 Task: Organize a travel photography portfolio for capturing underwater marine life.
Action: Key pressed <Key.caps_lock>T<Key.caps_lock>ravel<Key.space><Key.caps_lock>P<Key.caps_lock>hotography<Key.space><Key.caps_lock>P<Key.caps_lock>ortfolio<Key.shift_r>:<Key.space><Key.caps_lock>U<Key.caps_lock>nderwater<Key.space><Key.caps_lock>M<Key.caps_lock>arine<Key.space><Key.caps_lock>L<Key.caps_lock>ife
Screenshot: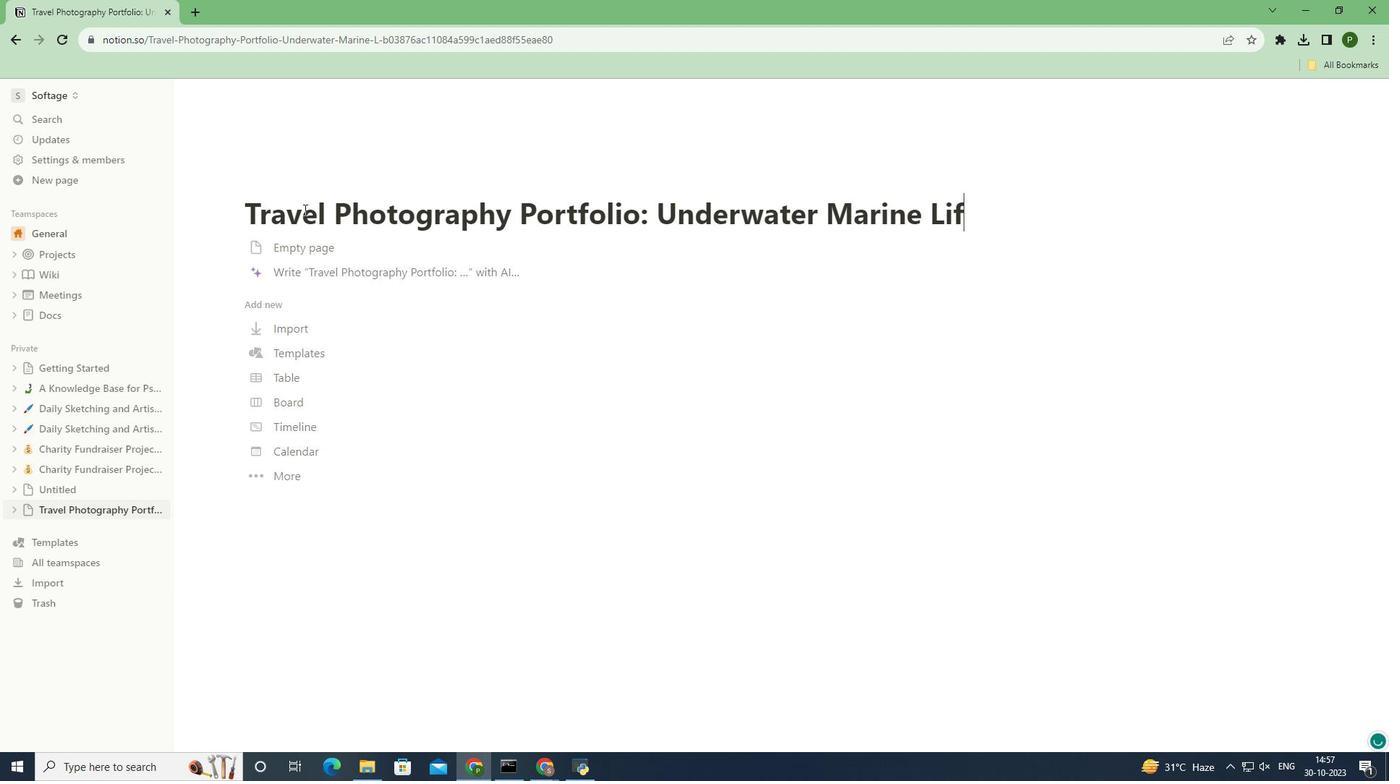 
Action: Mouse moved to (338, 183)
Screenshot: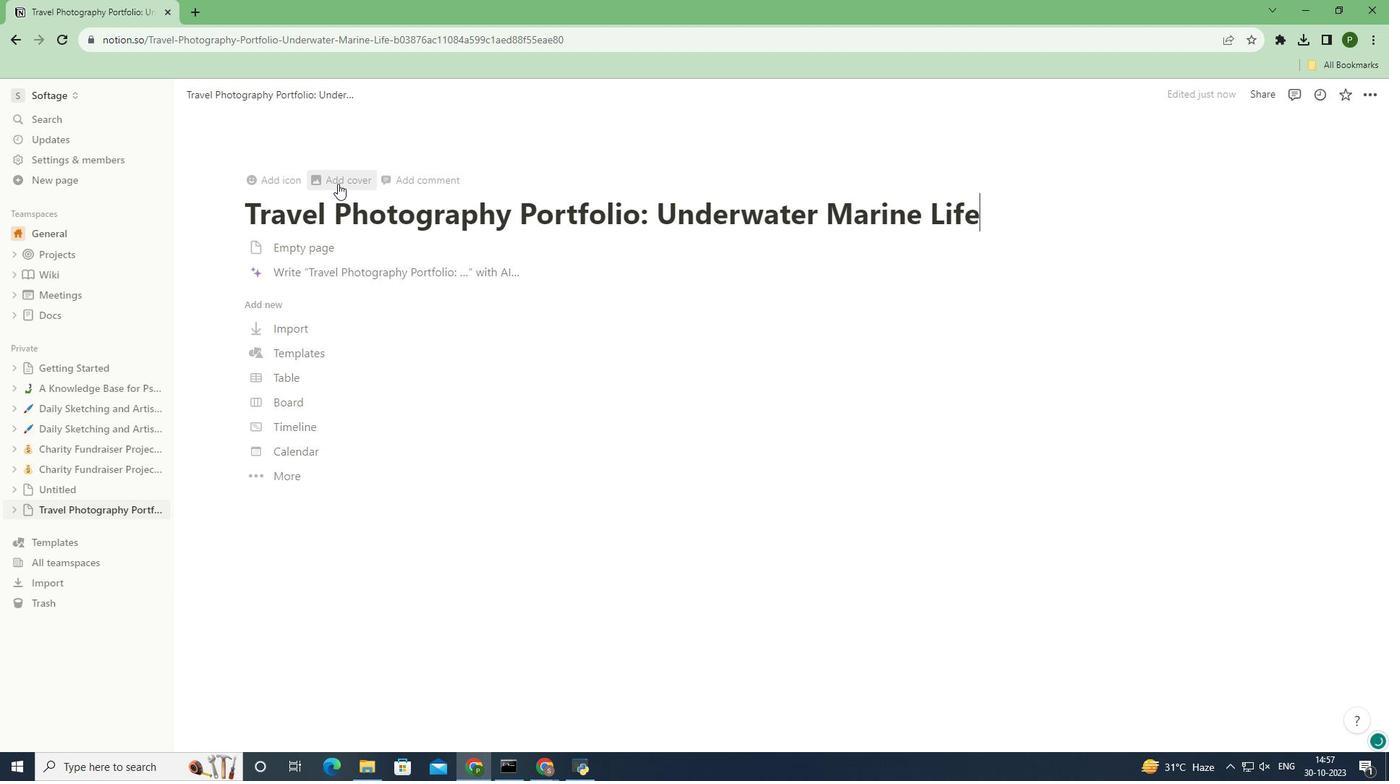 
Action: Mouse pressed left at (338, 183)
Screenshot: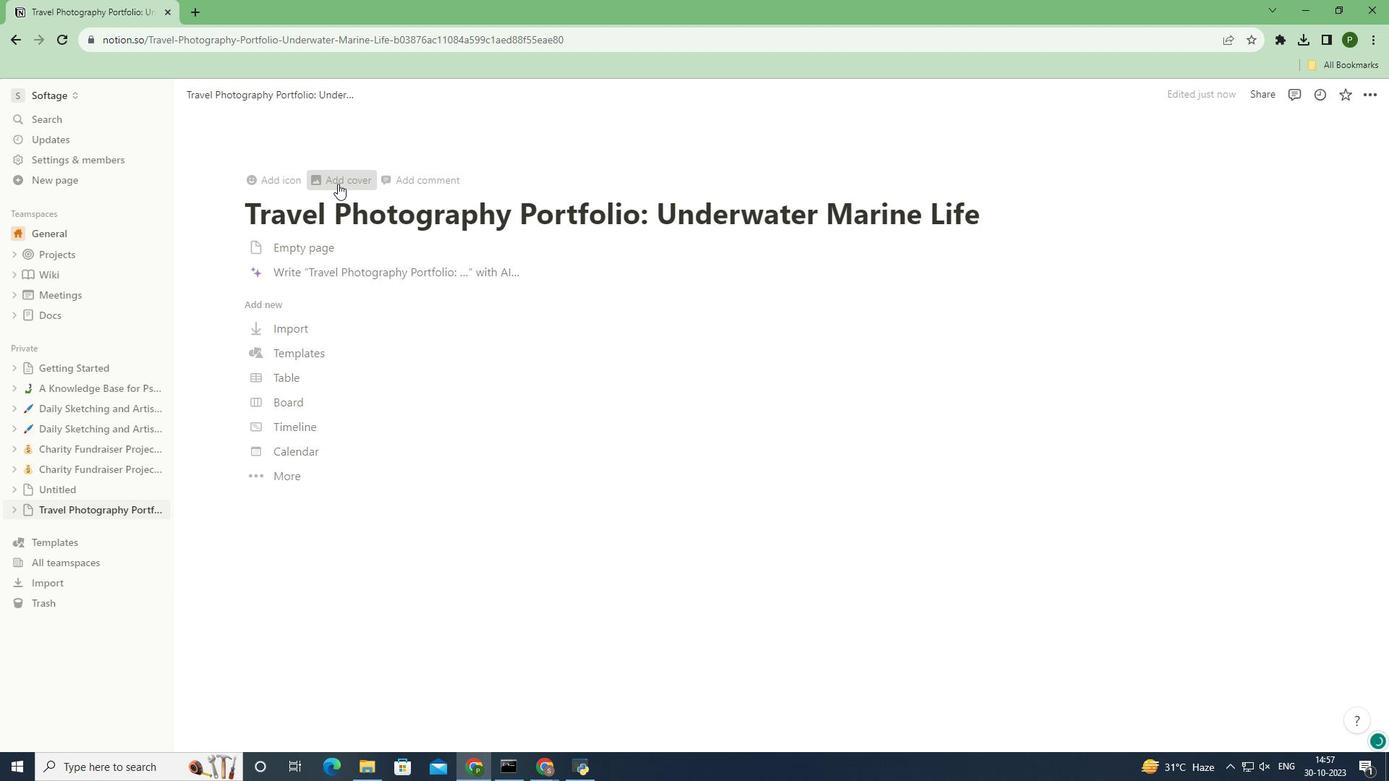 
Action: Mouse moved to (1223, 299)
Screenshot: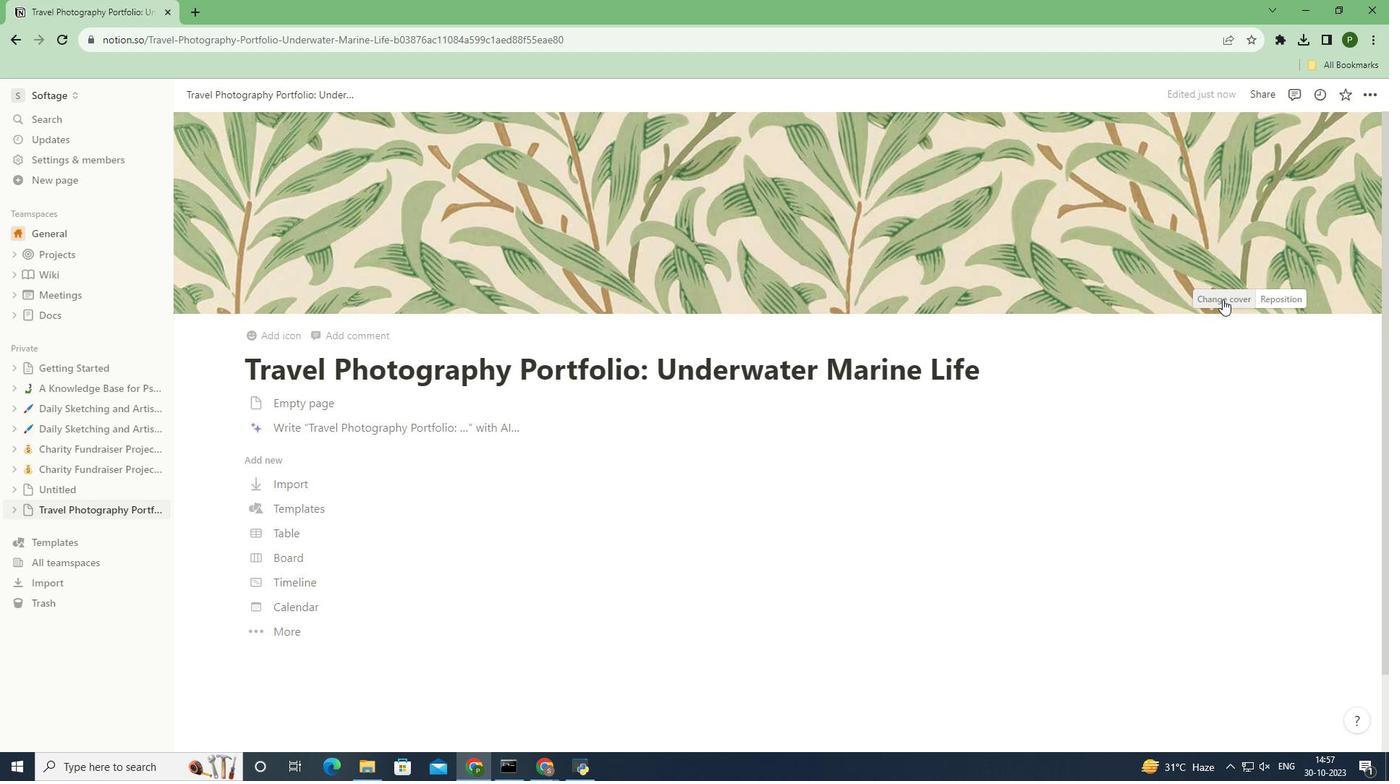 
Action: Mouse pressed left at (1223, 299)
Screenshot: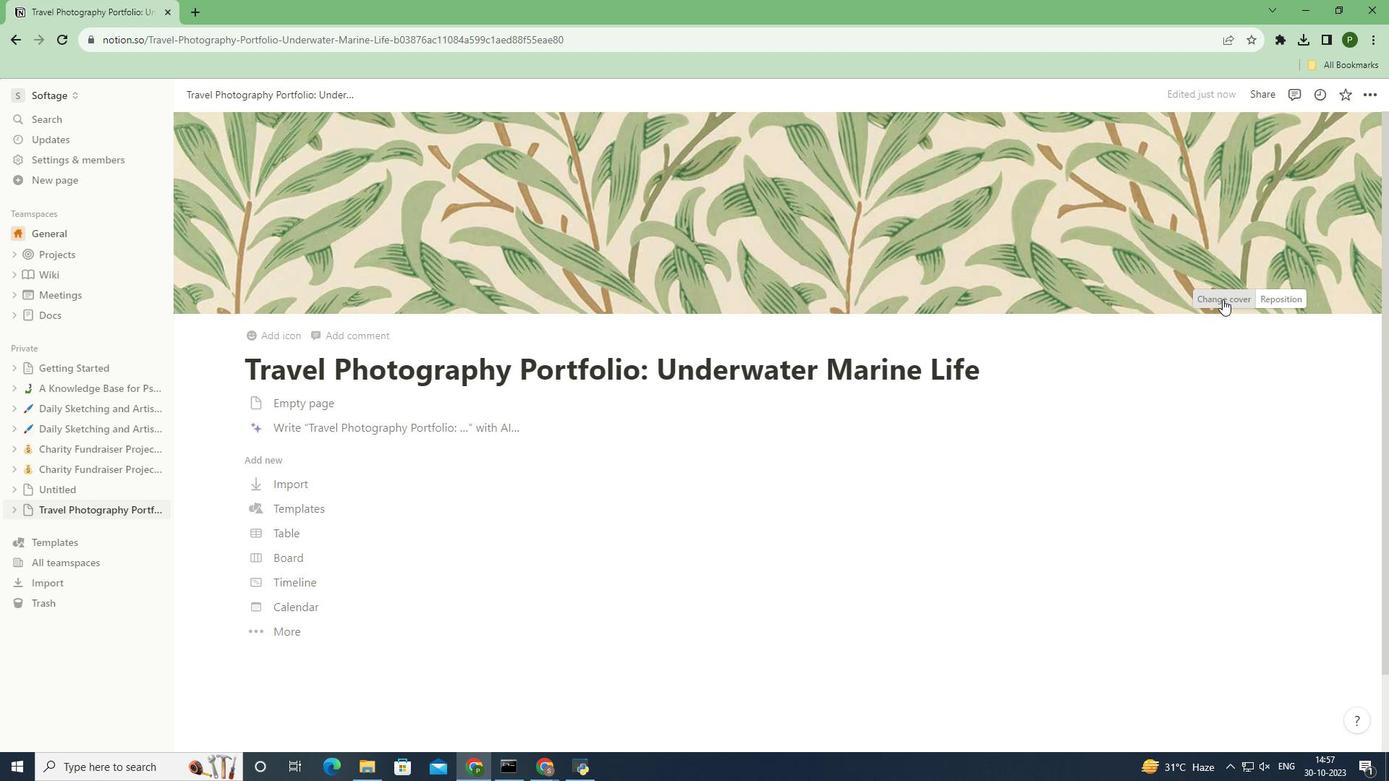 
Action: Mouse moved to (1152, 325)
Screenshot: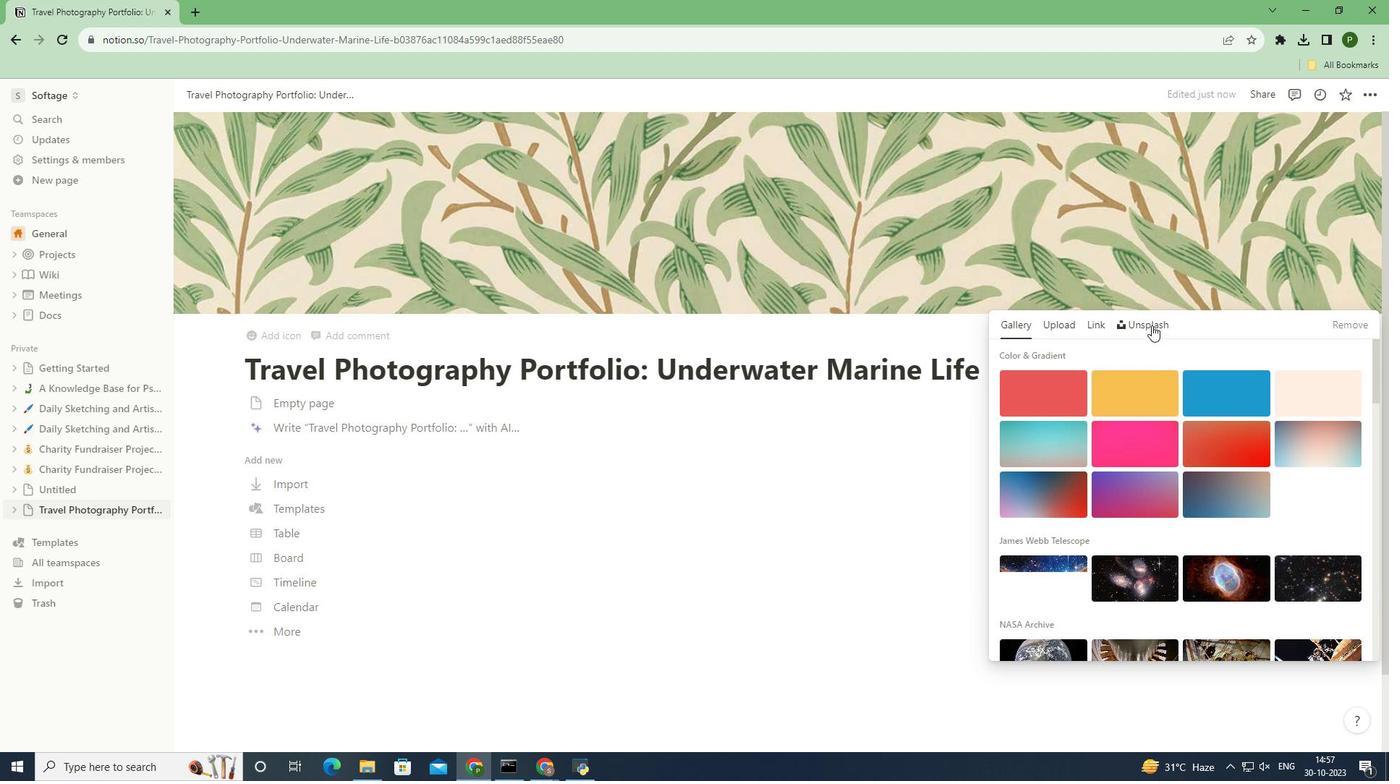 
Action: Mouse pressed left at (1152, 325)
Screenshot: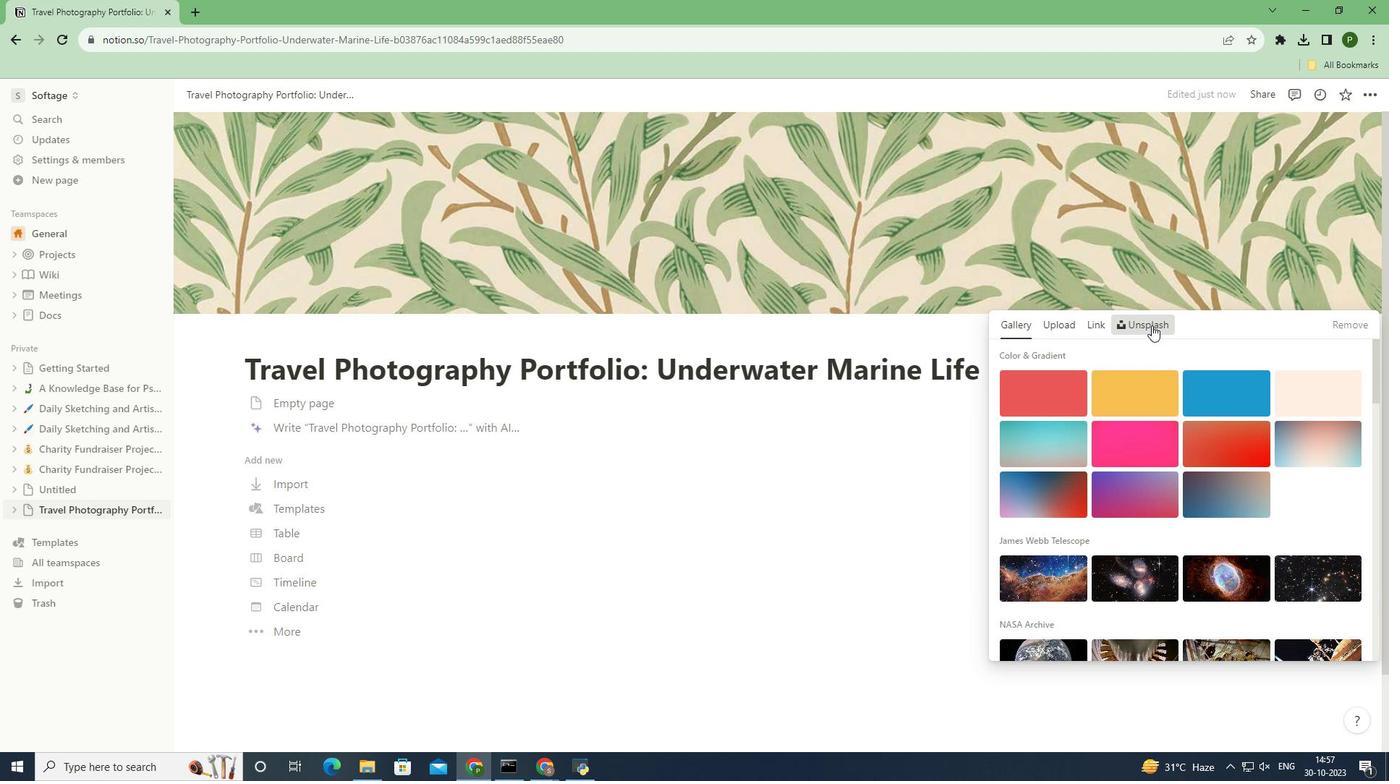 
Action: Mouse moved to (1074, 357)
Screenshot: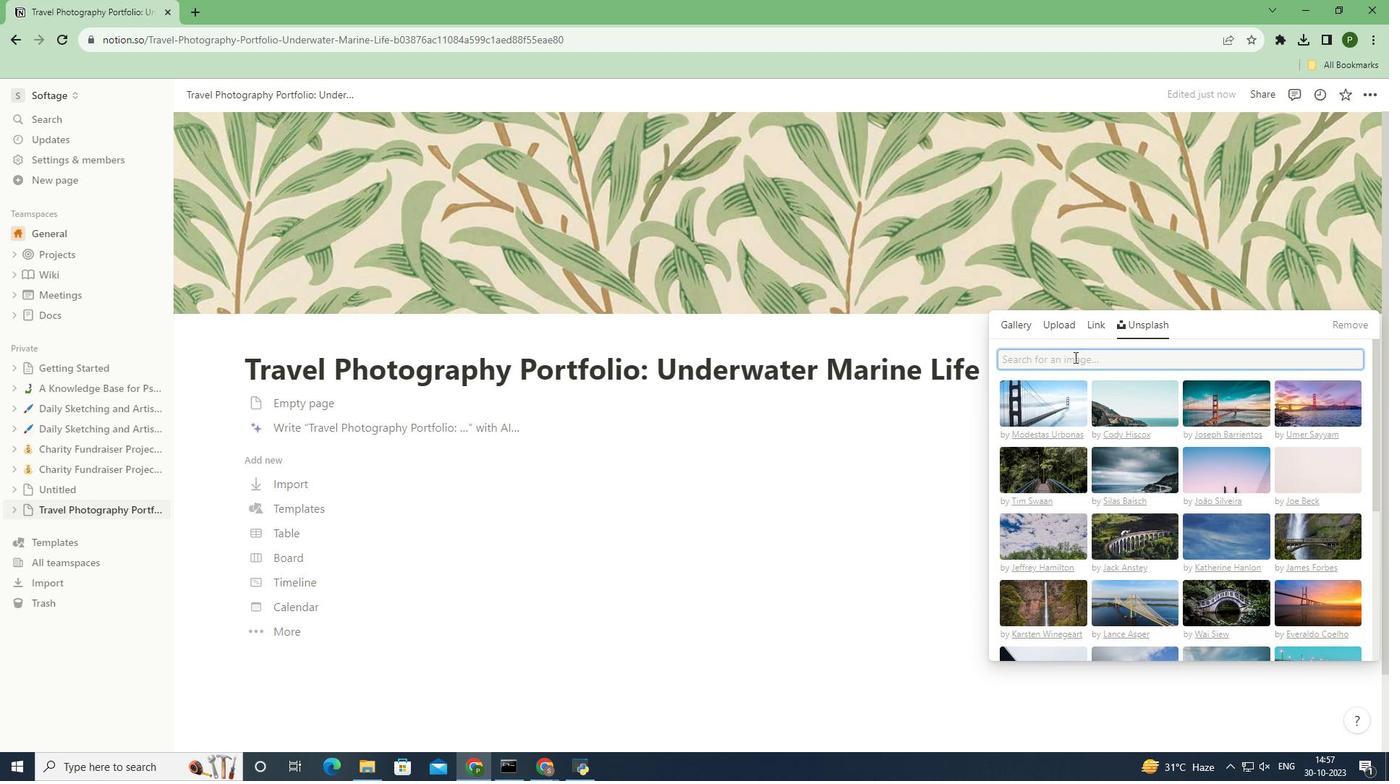 
Action: Mouse pressed left at (1074, 357)
Screenshot: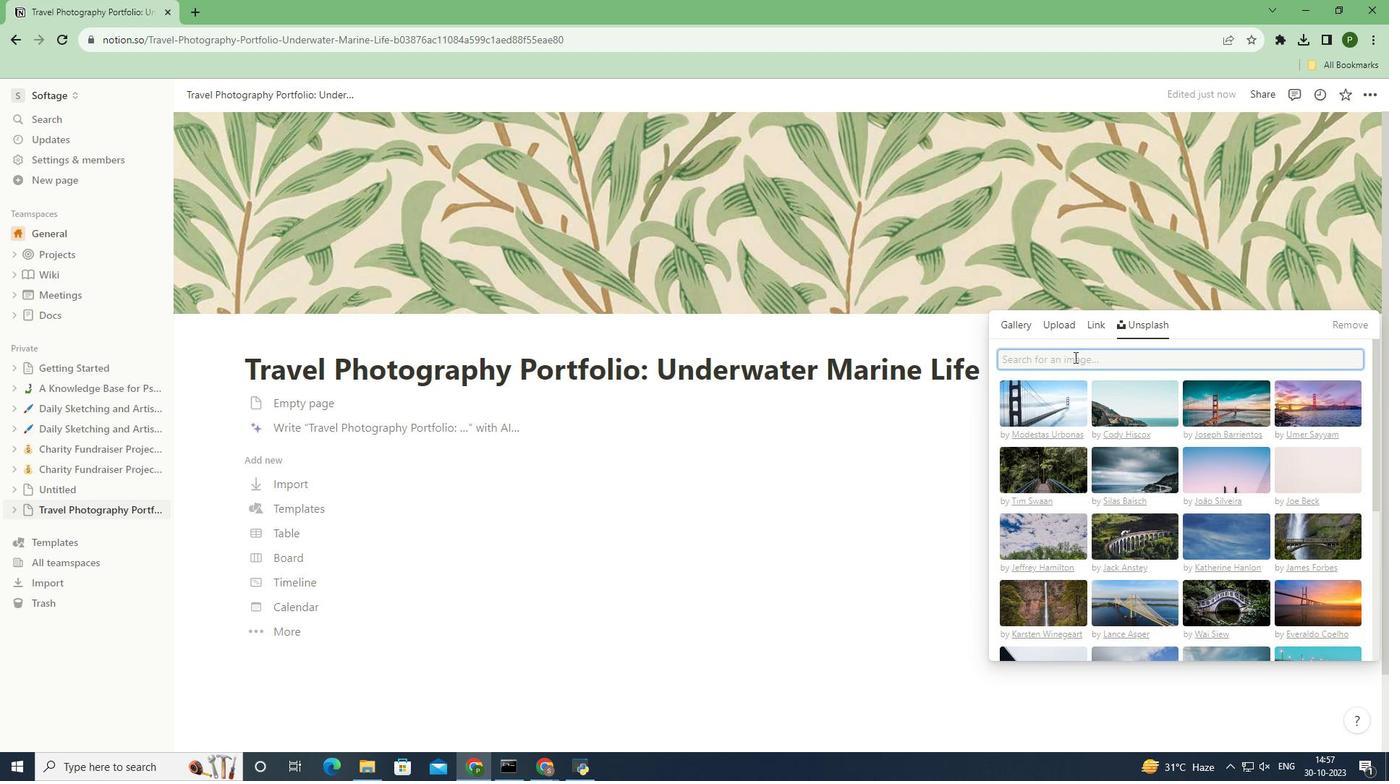 
Action: Key pressed underwater<Key.space>marine<Key.space>life
Screenshot: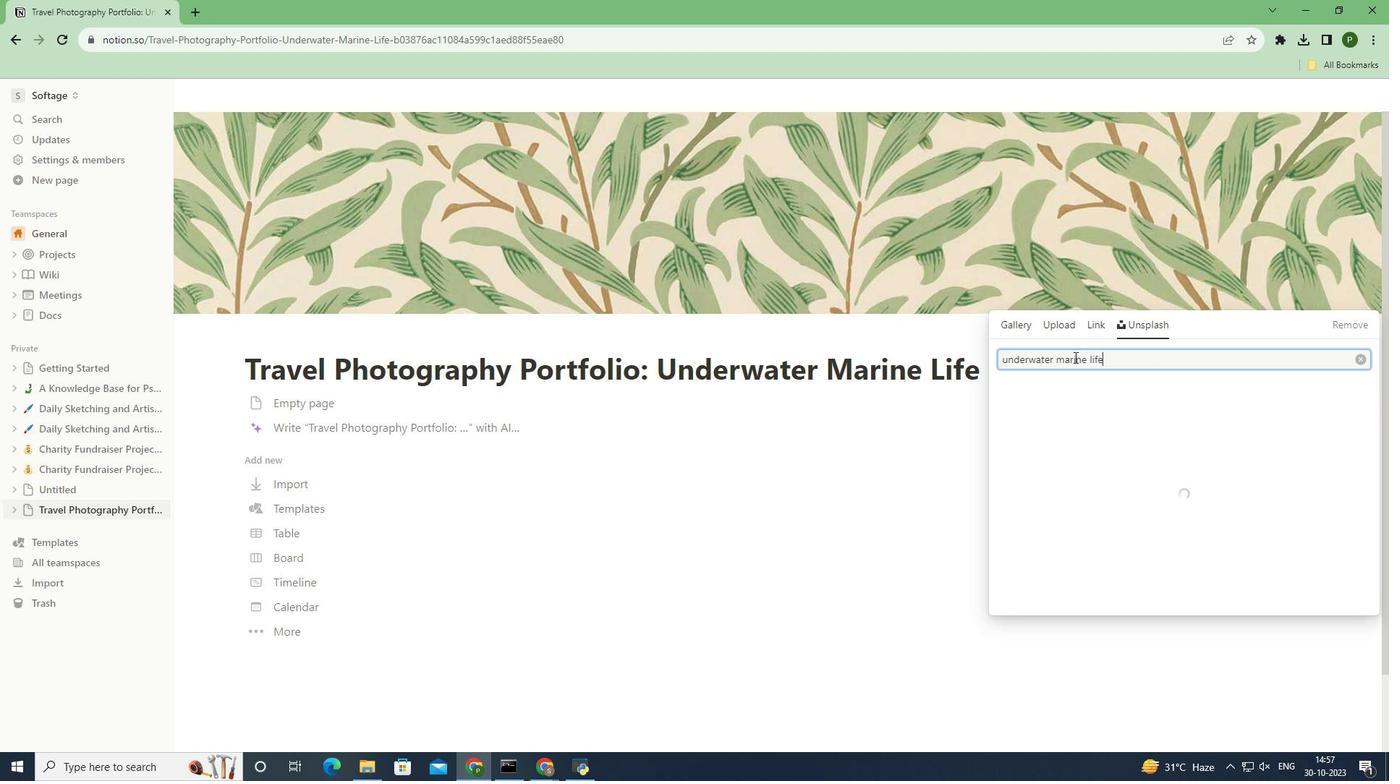 
Action: Mouse moved to (1083, 416)
Screenshot: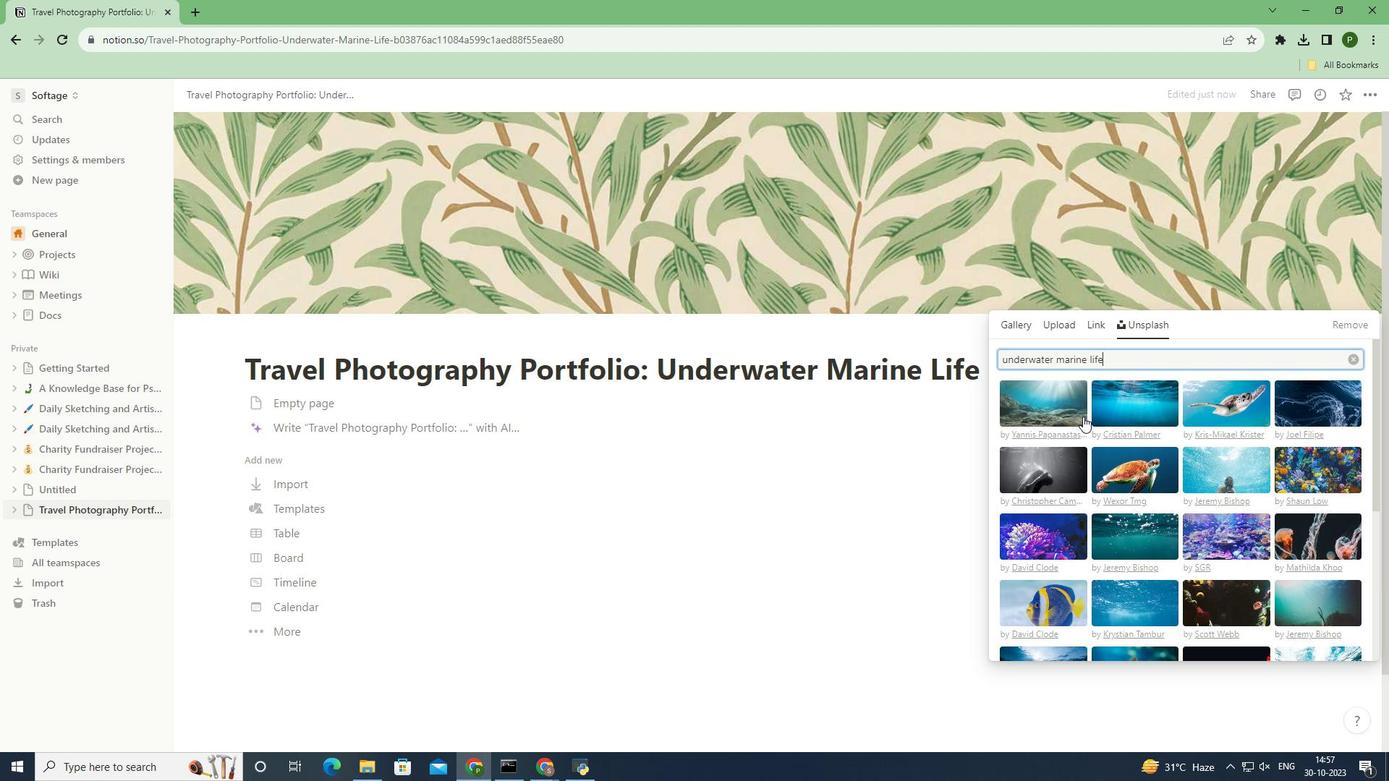 
Action: Mouse scrolled (1083, 416) with delta (0, 0)
Screenshot: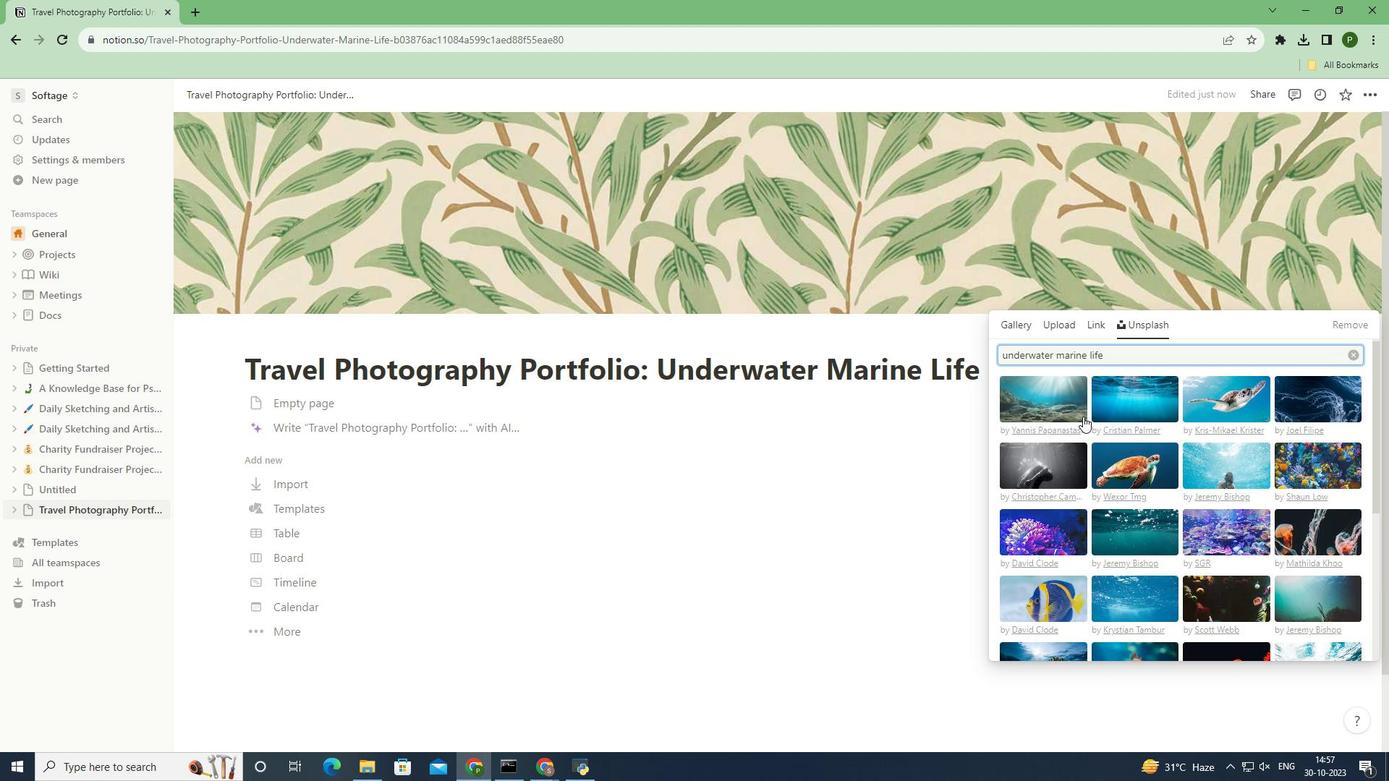 
Action: Mouse moved to (1057, 518)
Screenshot: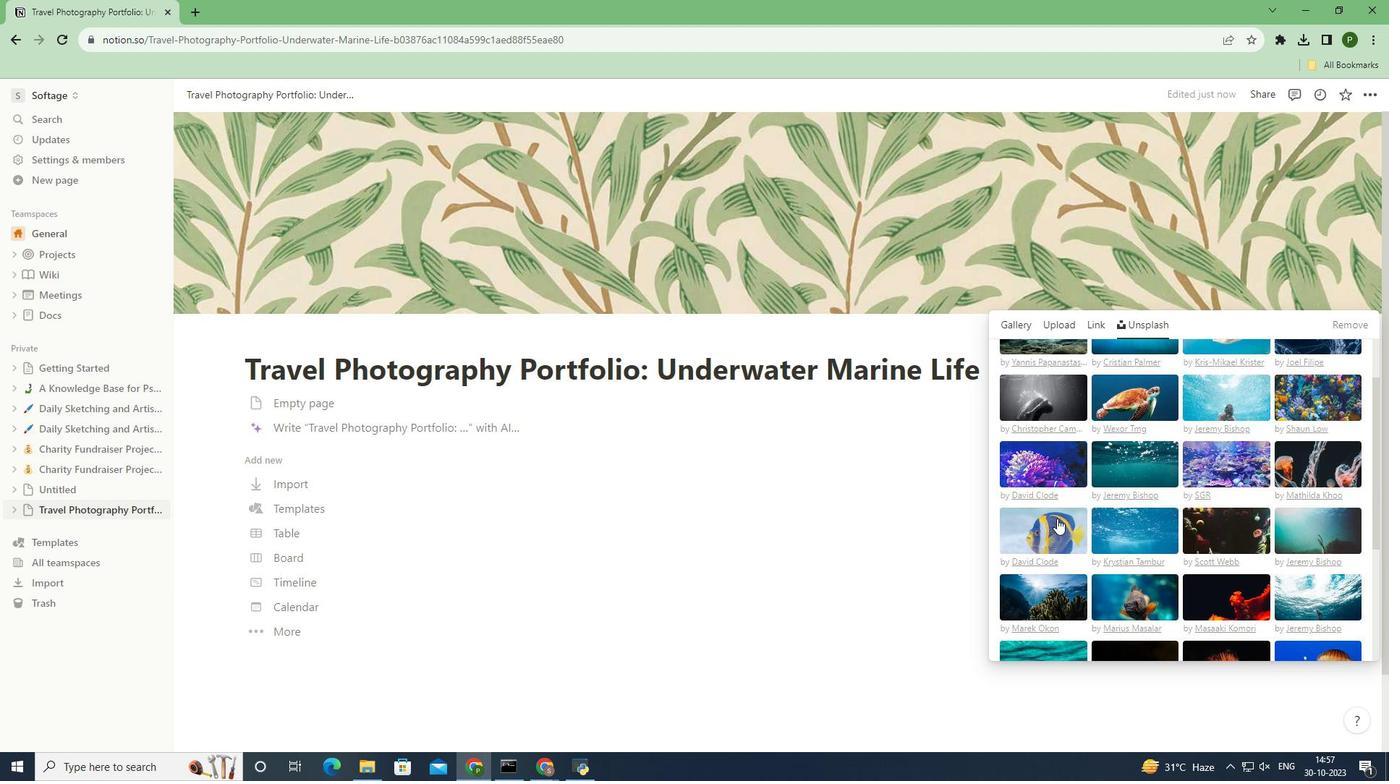 
Action: Mouse scrolled (1057, 518) with delta (0, 0)
Screenshot: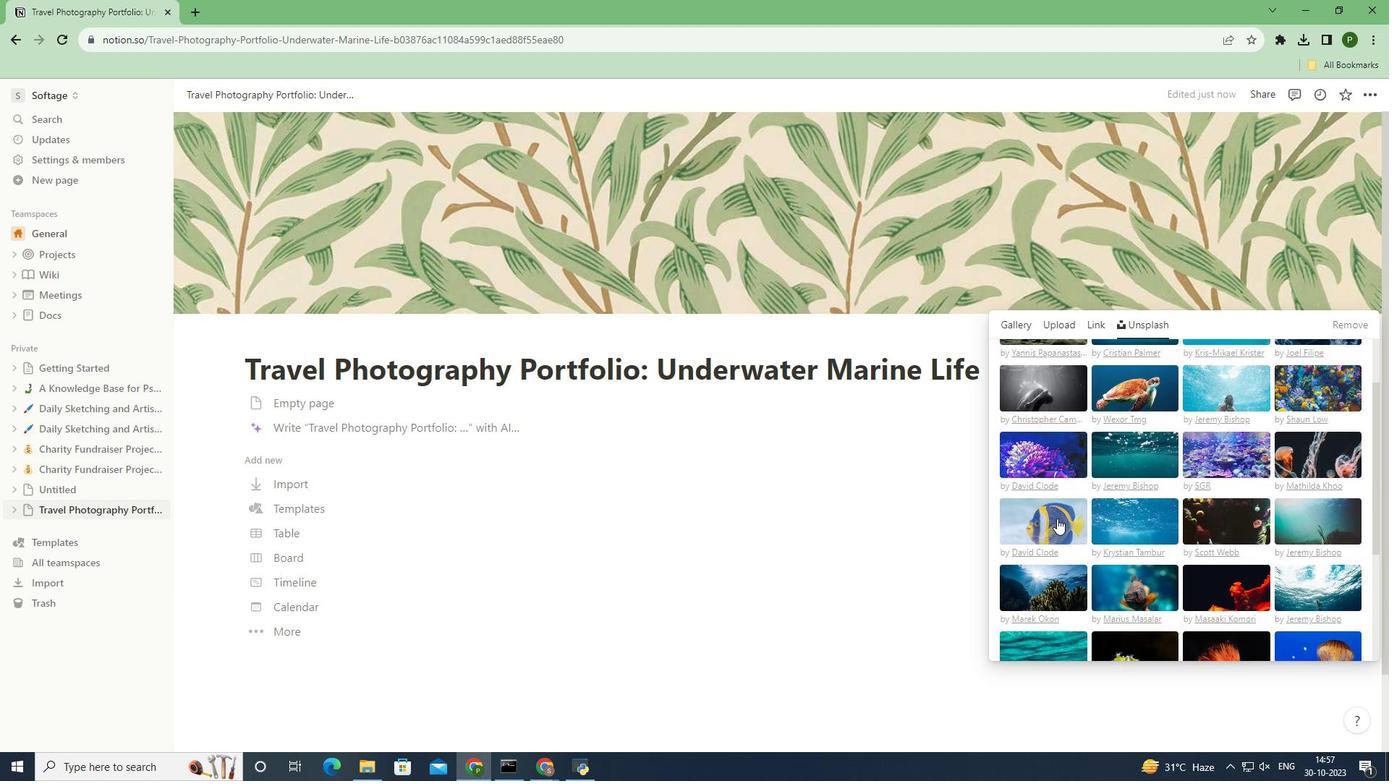 
Action: Mouse moved to (1043, 449)
Screenshot: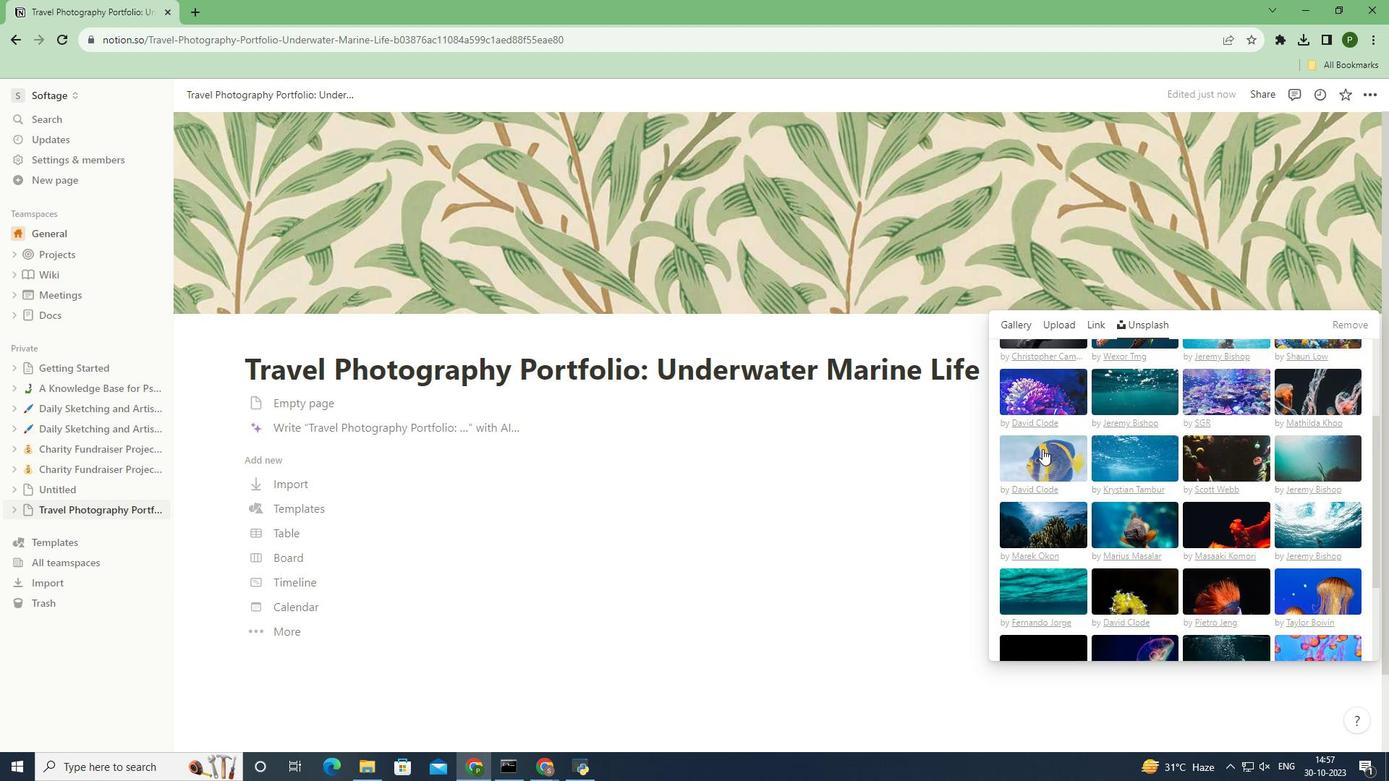 
Action: Mouse pressed left at (1043, 449)
Screenshot: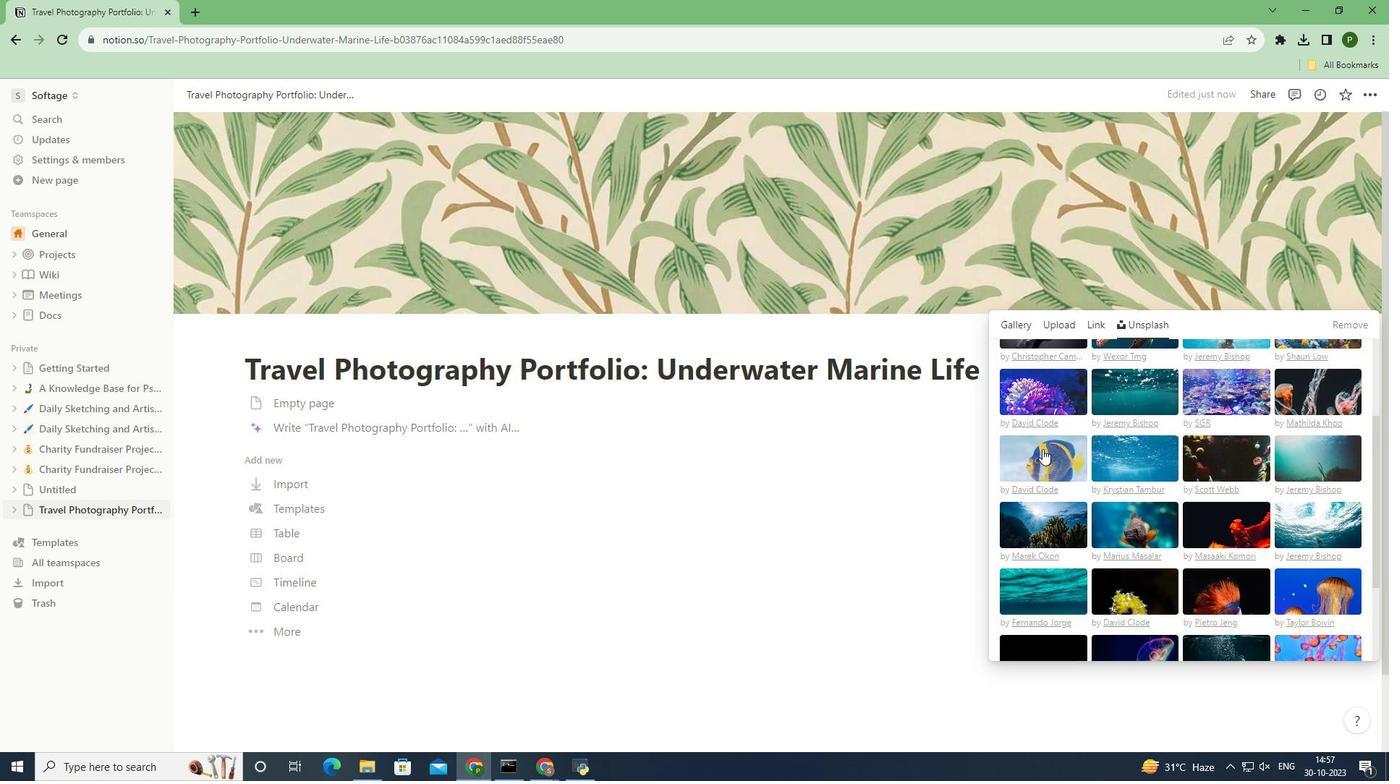 
Action: Mouse pressed left at (1043, 449)
Screenshot: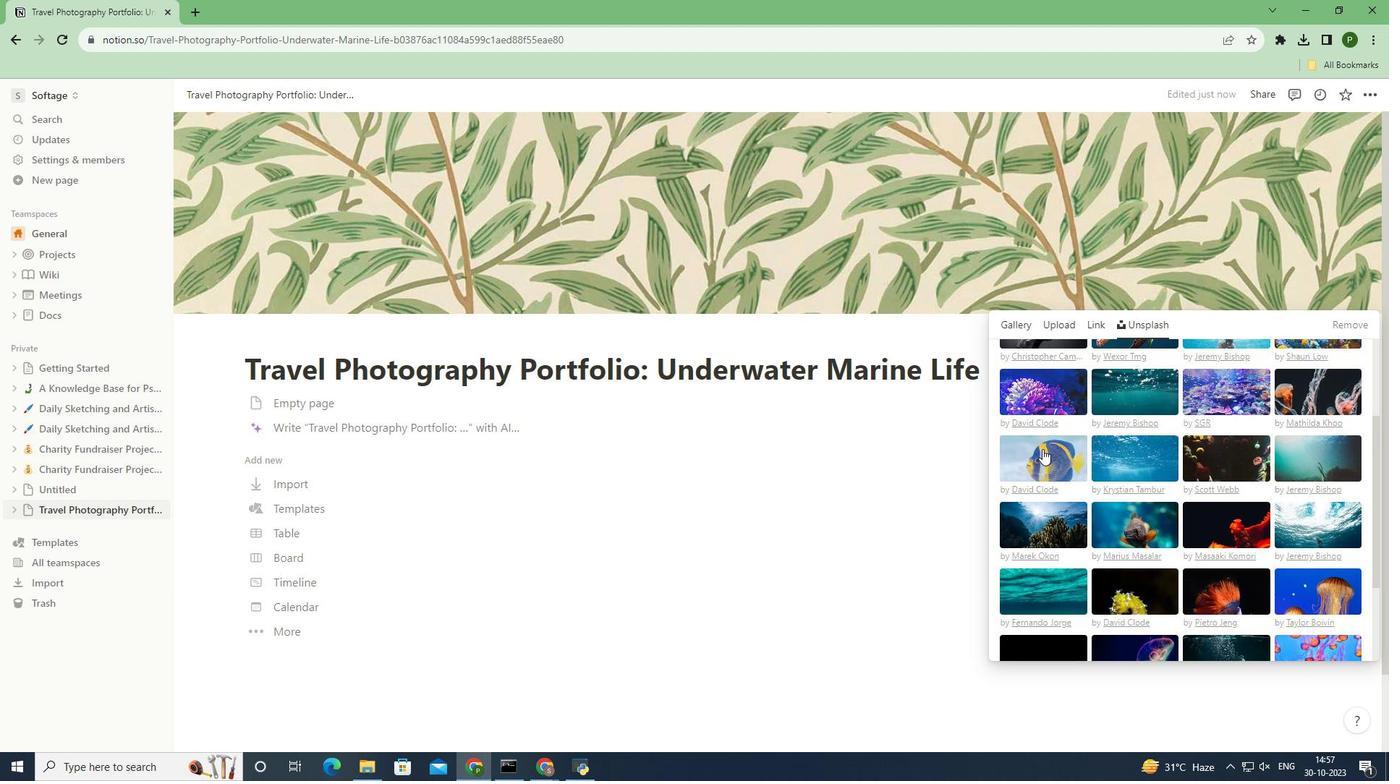 
Action: Mouse moved to (241, 335)
Screenshot: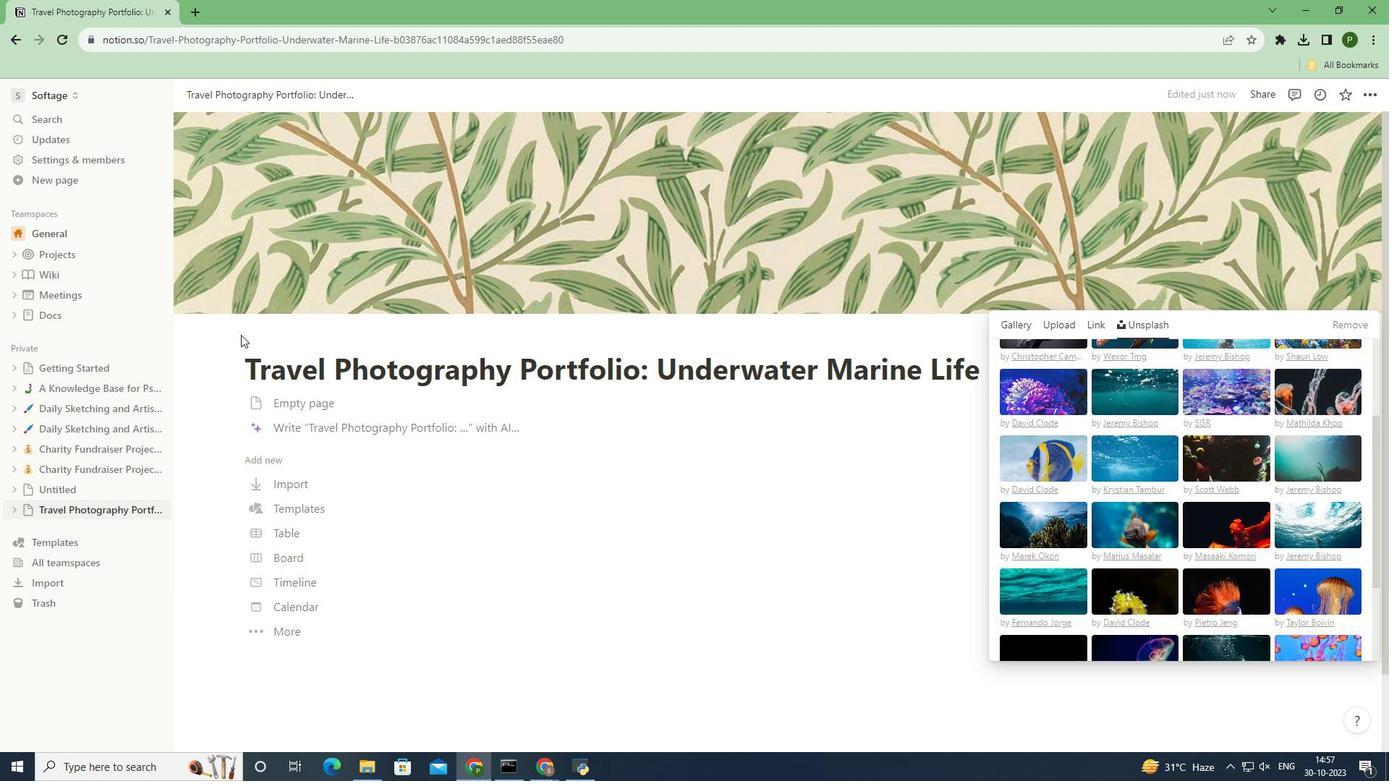 
Action: Mouse pressed left at (241, 335)
Screenshot: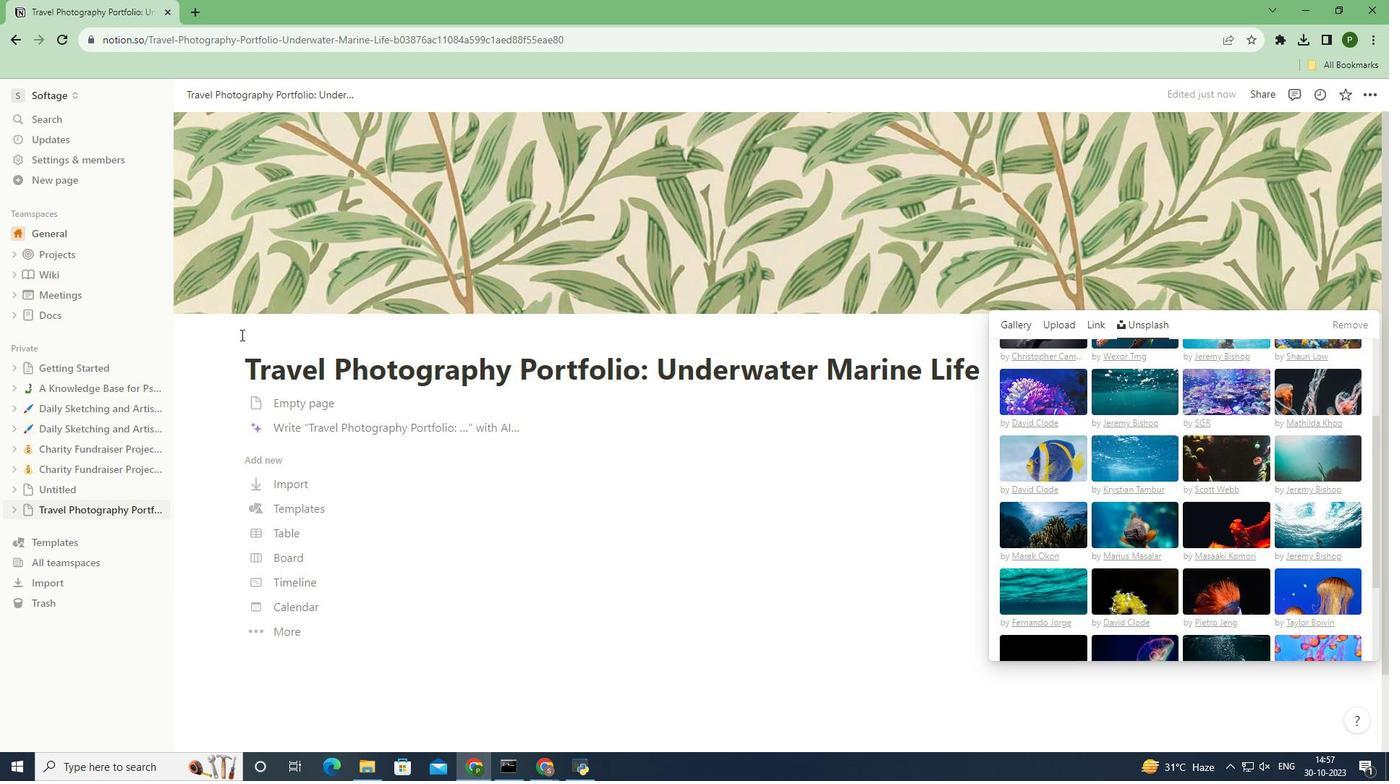 
Action: Mouse moved to (259, 335)
Screenshot: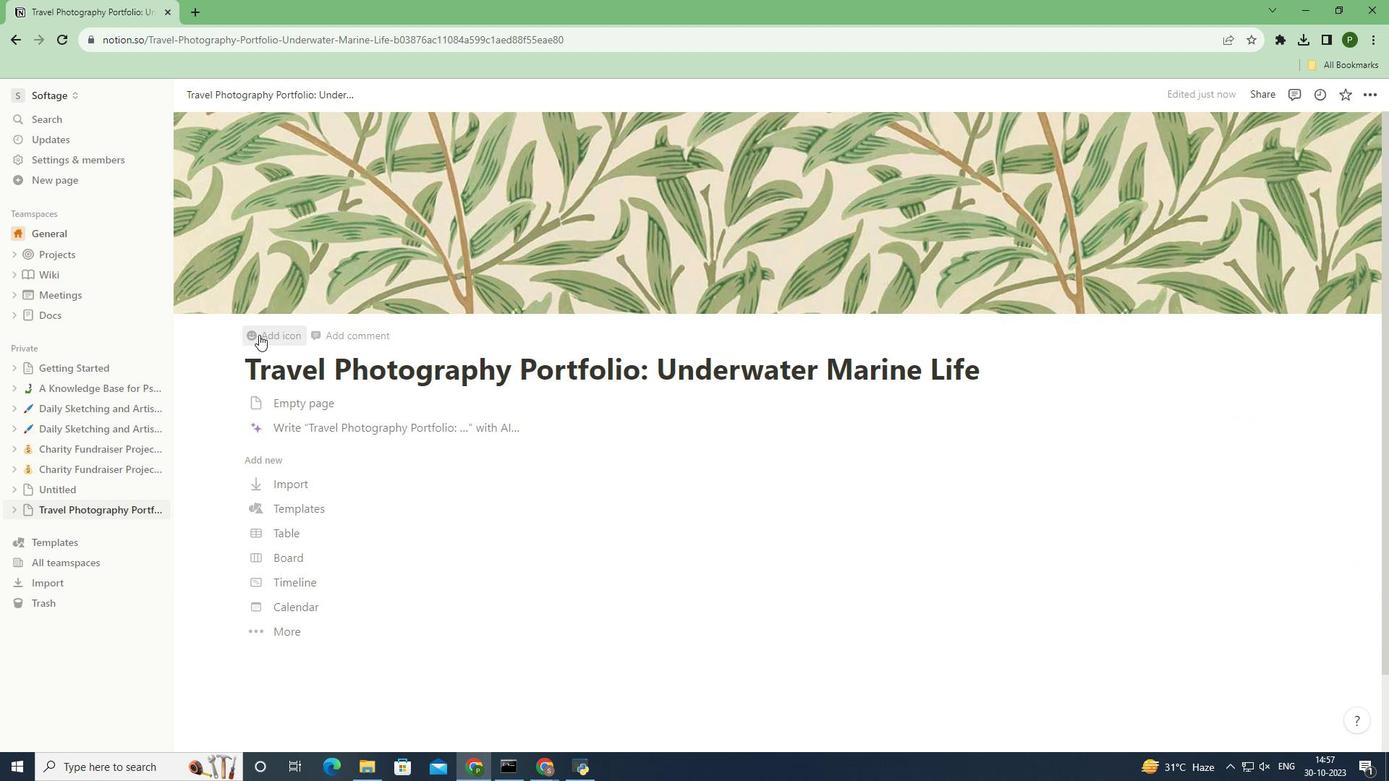 
Action: Mouse pressed left at (259, 335)
Screenshot: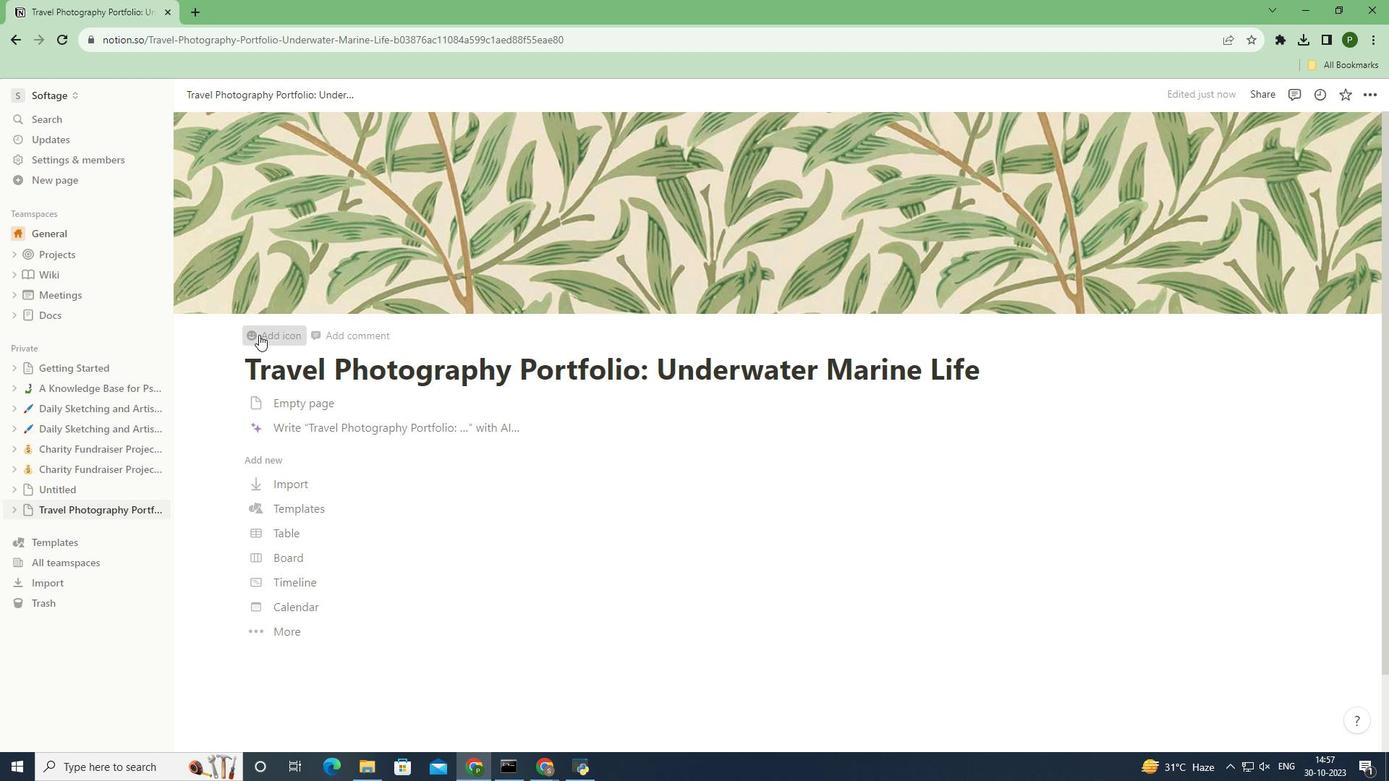 
Action: Mouse moved to (237, 392)
Screenshot: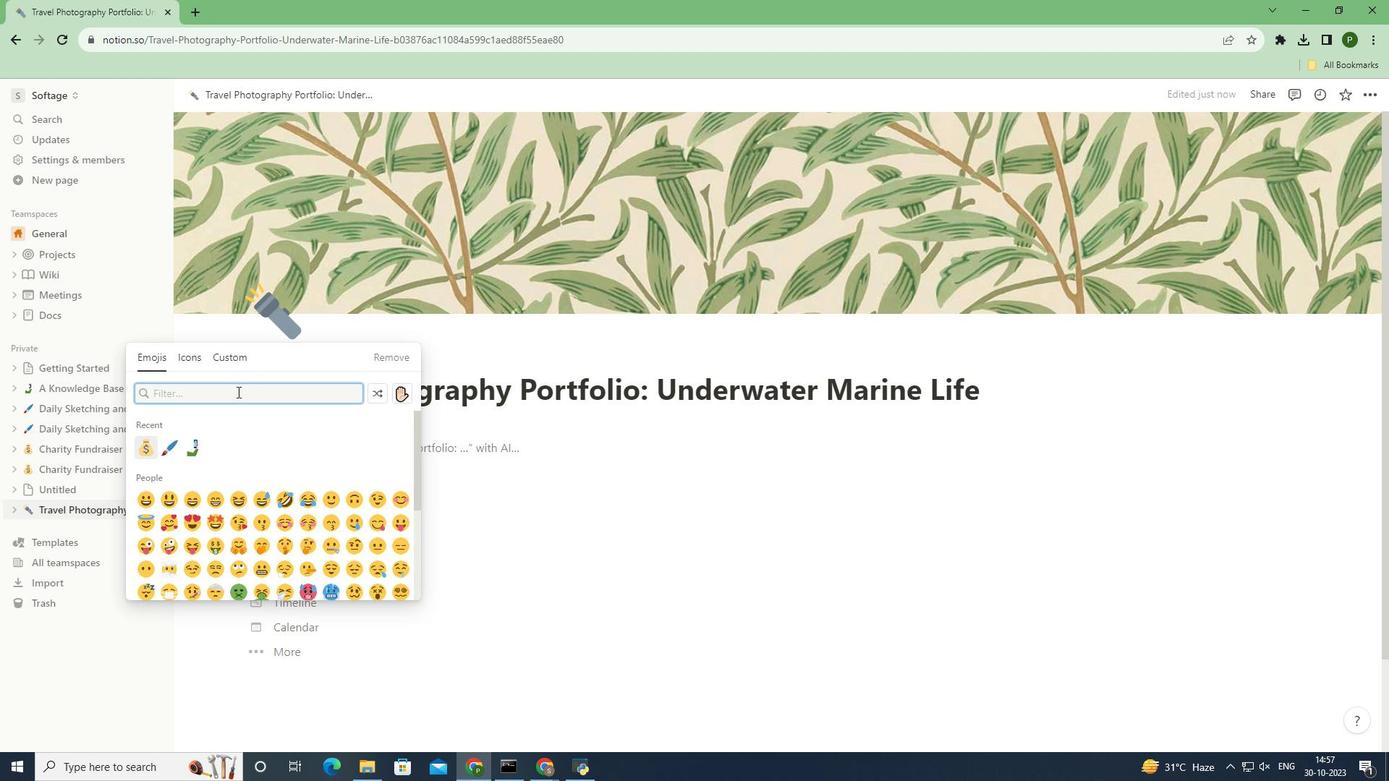 
Action: Mouse pressed left at (237, 392)
Screenshot: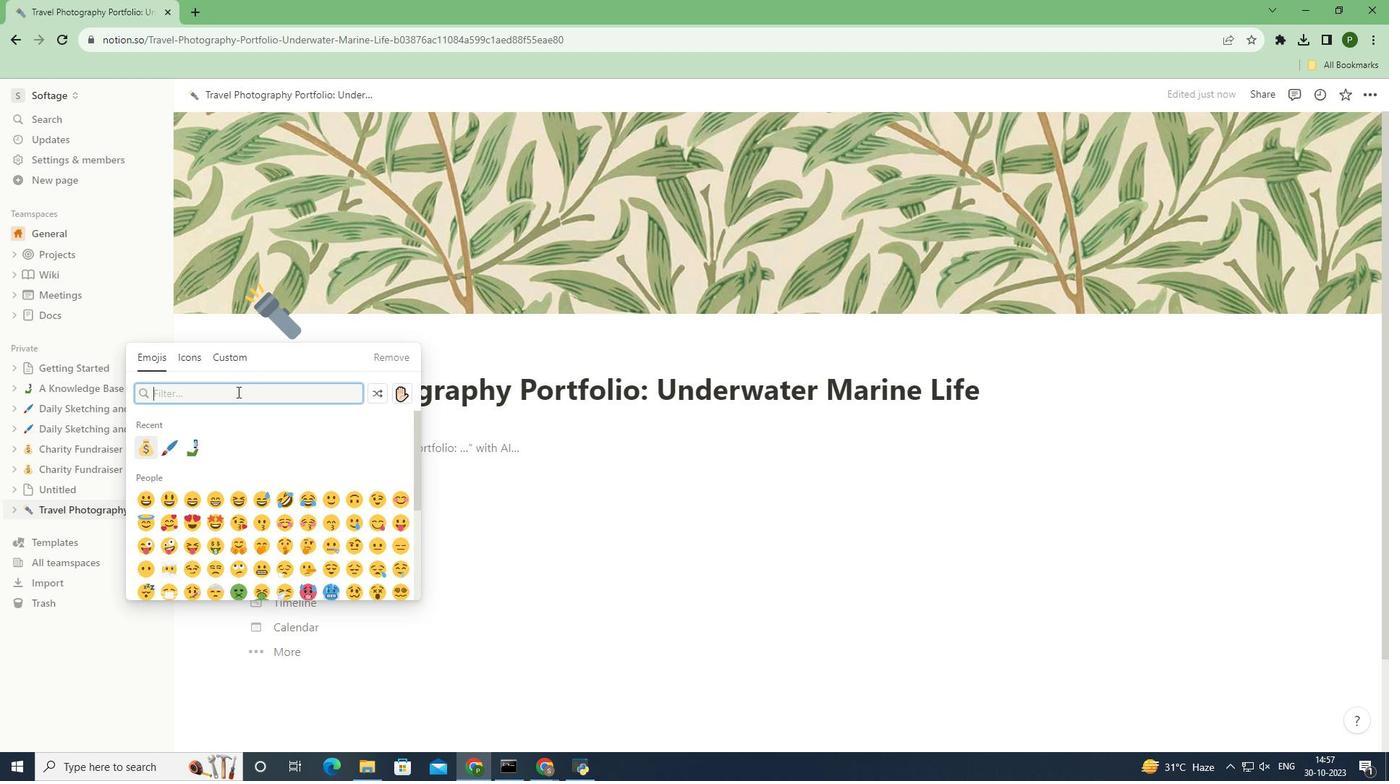 
Action: Key pressed under<Key.backspace><Key.backspace><Key.backspace><Key.backspace><Key.backspace>wate
Screenshot: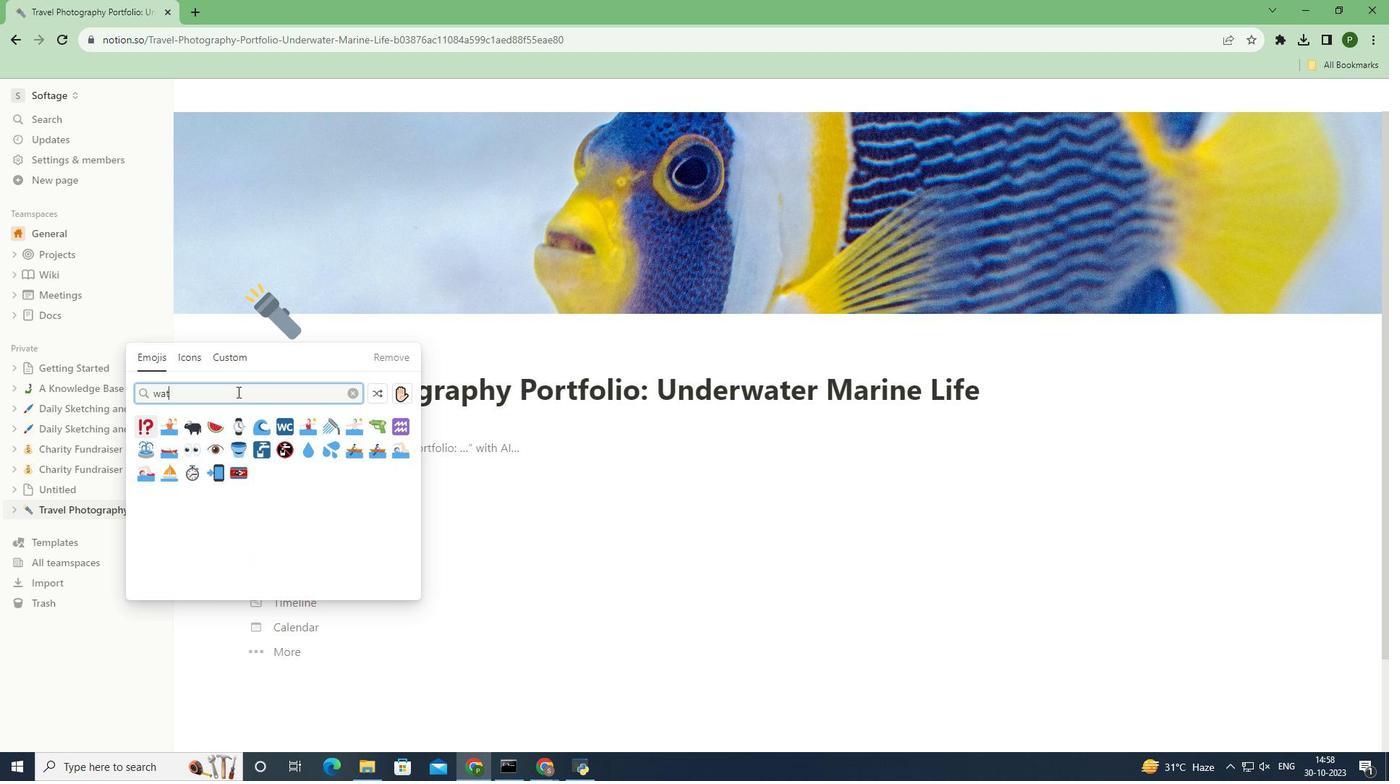 
Action: Mouse moved to (254, 411)
Screenshot: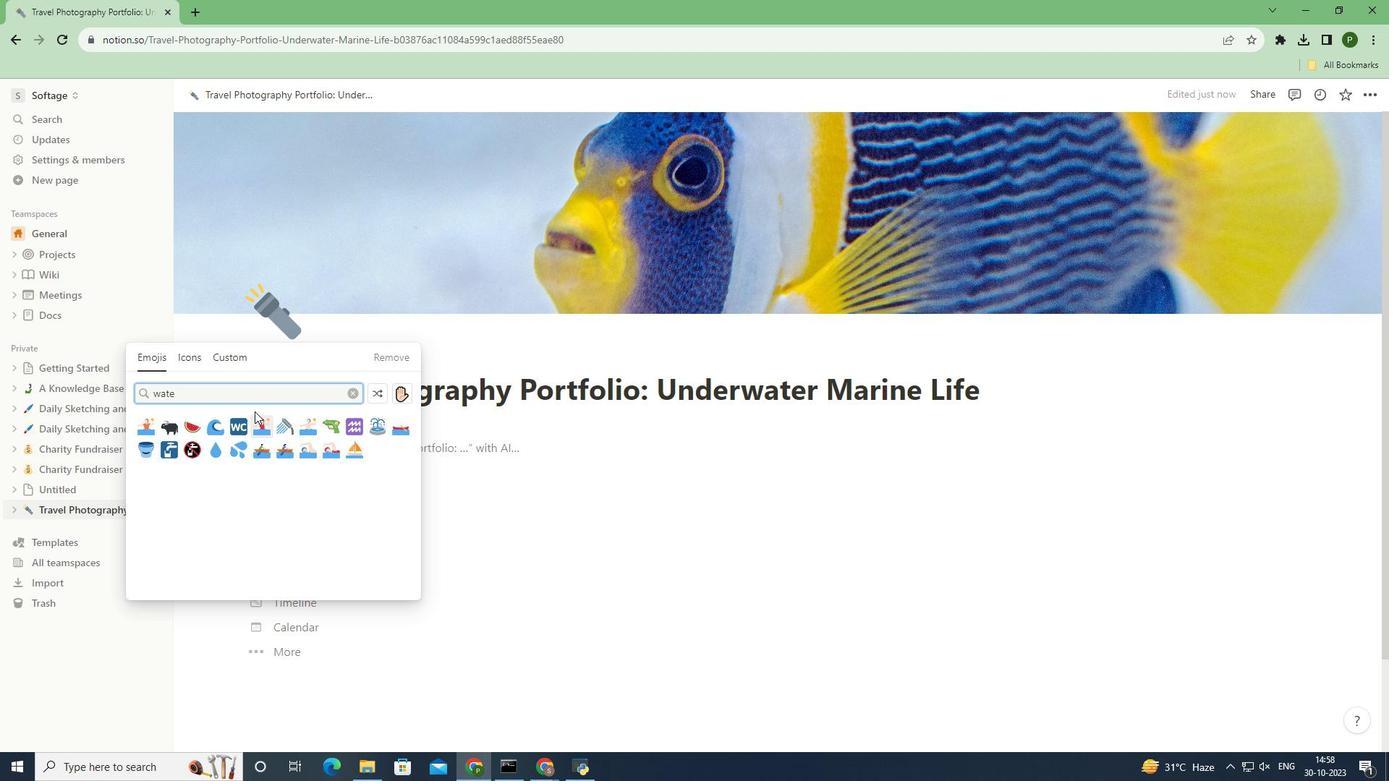 
Action: Key pressed <Key.backspace><Key.backspace><Key.backspace><Key.backspace><Key.backspace><Key.backspace><Key.backspace><Key.backspace><Key.backspace><Key.backspace><Key.backspace><Key.backspace><Key.backspace>fish
Screenshot: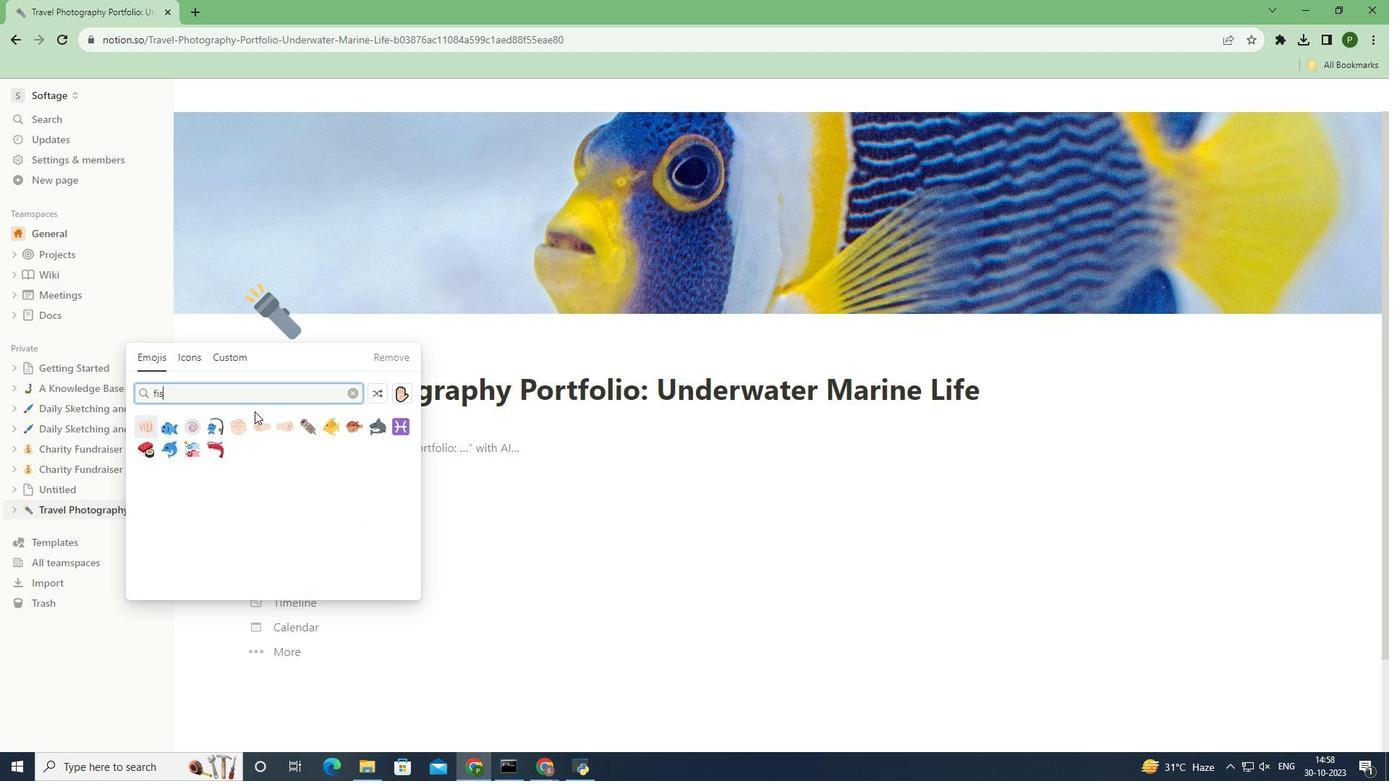 
Action: Mouse moved to (146, 427)
Screenshot: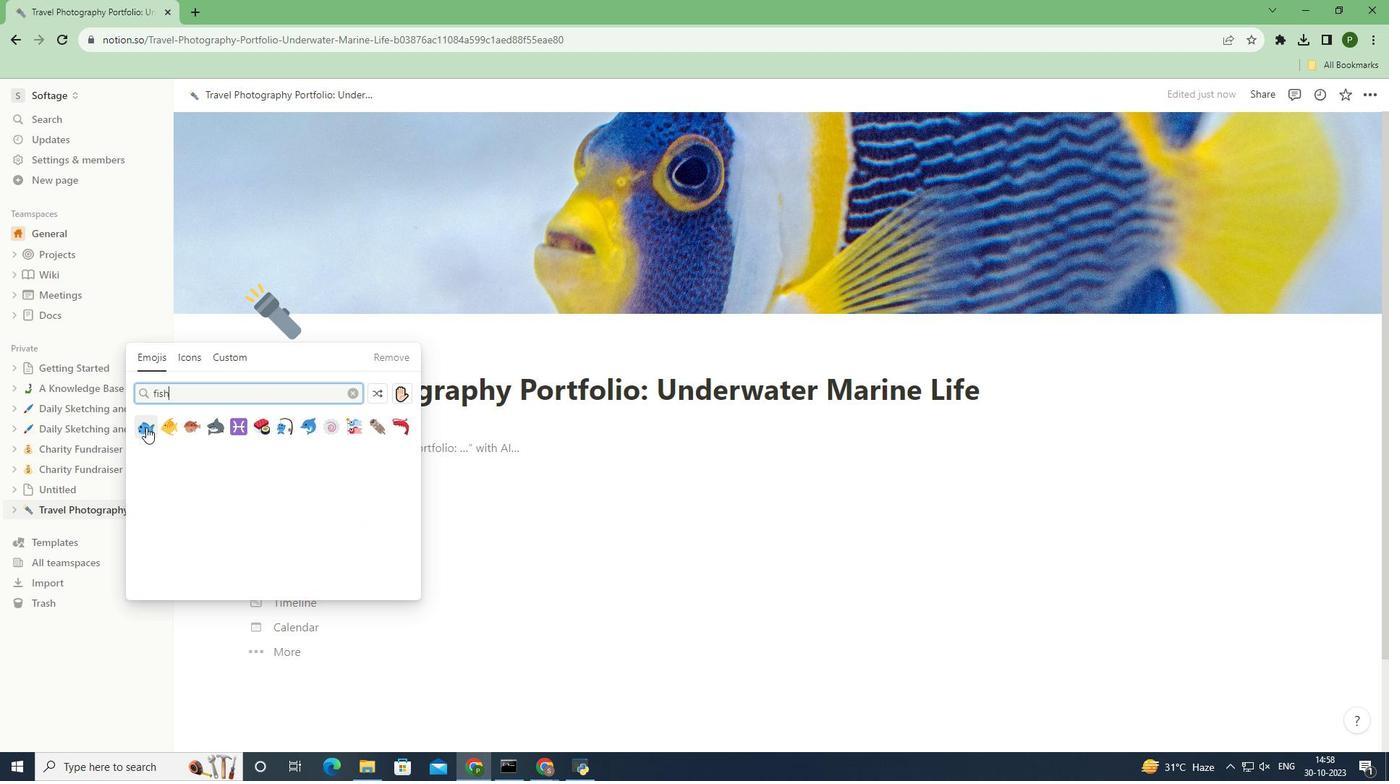 
Action: Mouse pressed left at (146, 427)
Screenshot: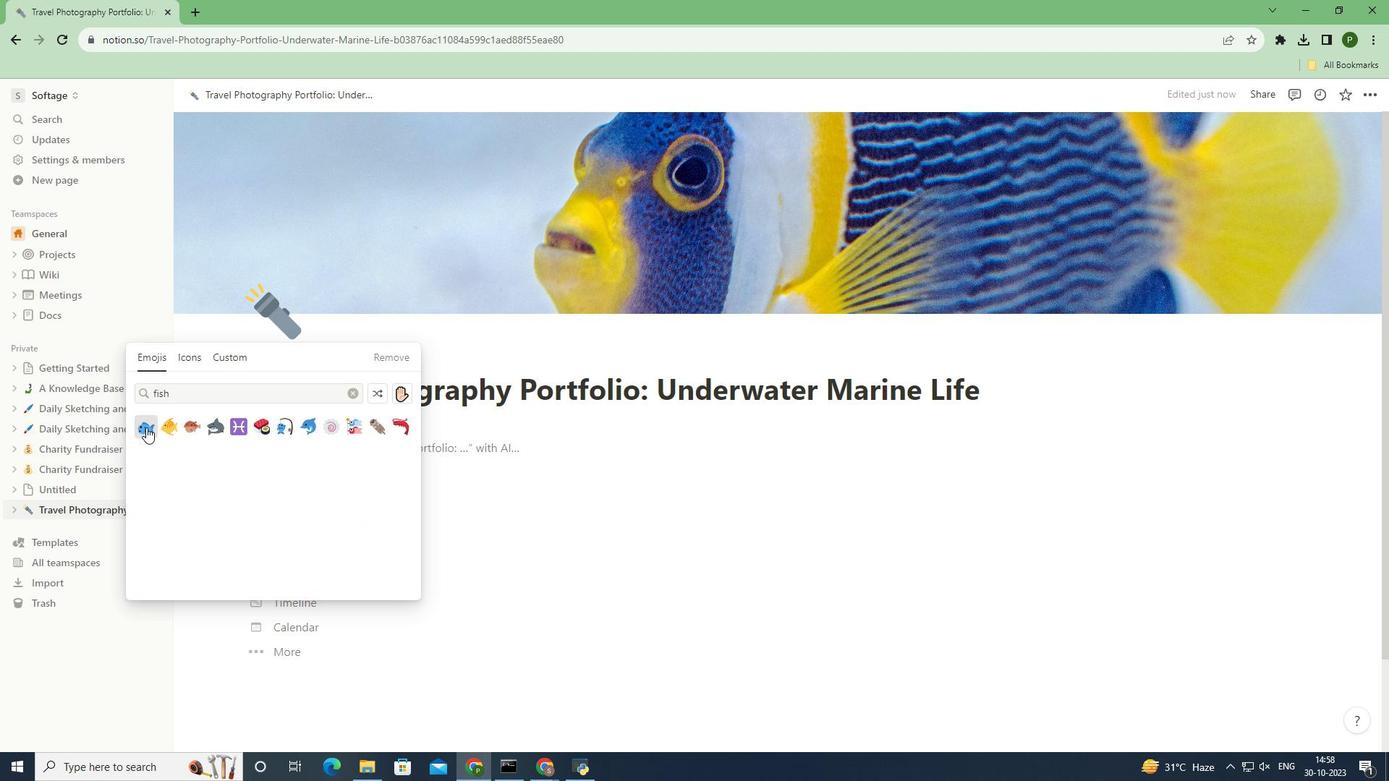 
Action: Mouse moved to (368, 422)
Screenshot: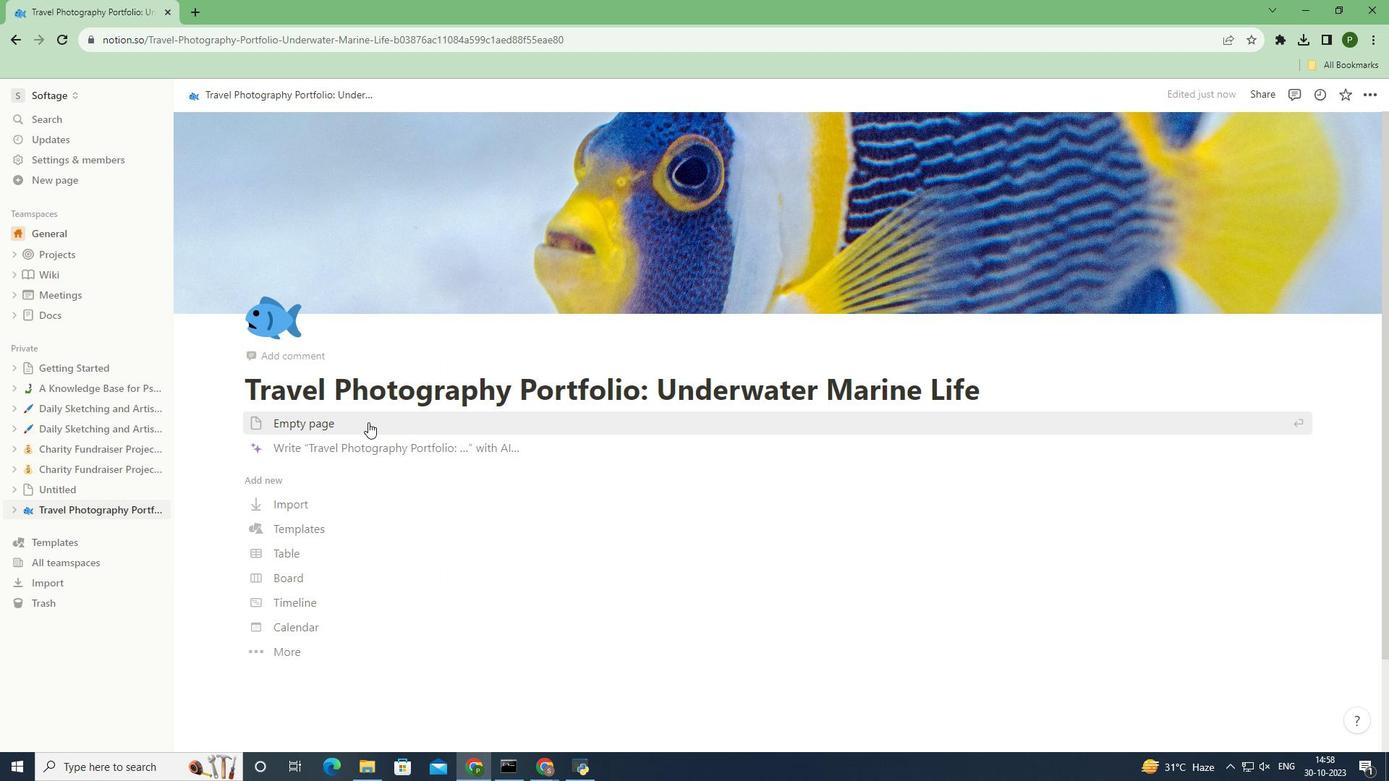 
Action: Mouse pressed left at (368, 422)
Screenshot: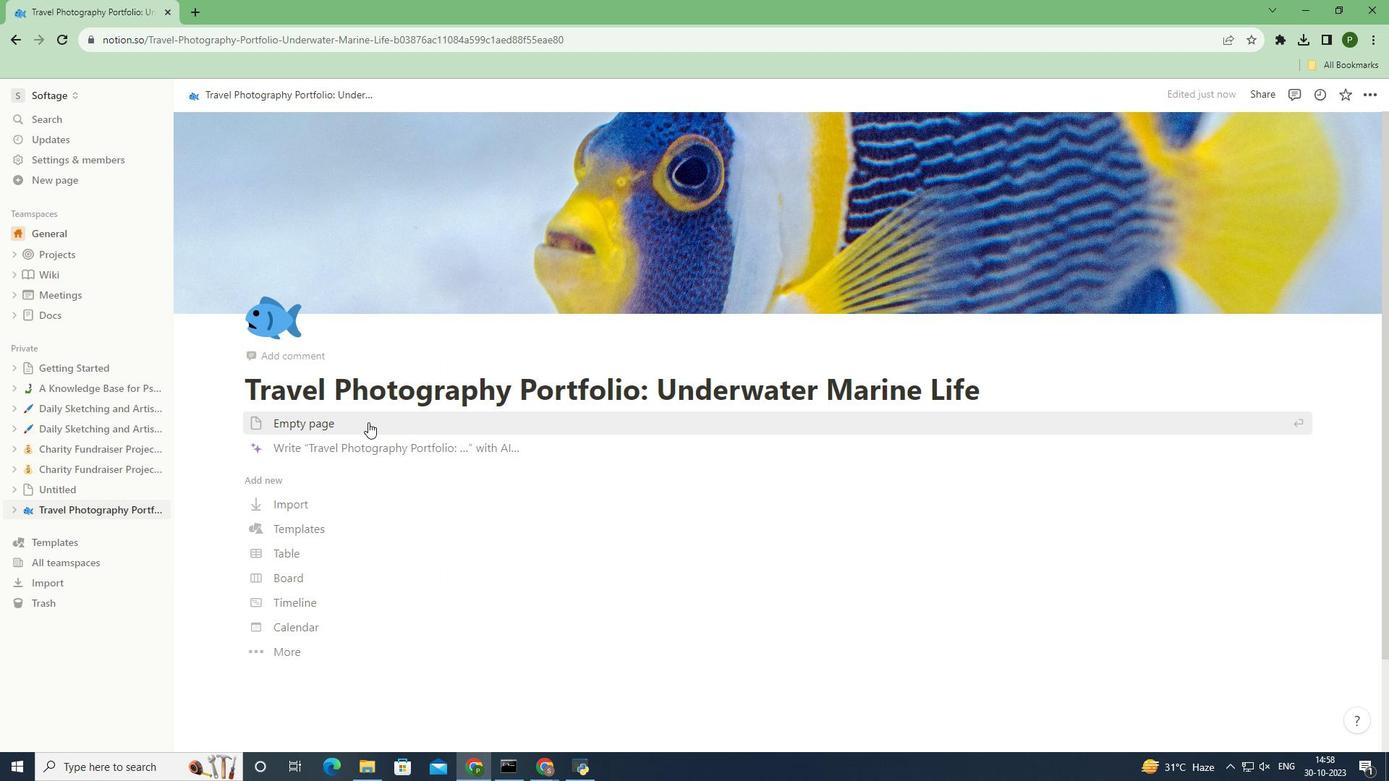
Action: Key pressed /table
Screenshot: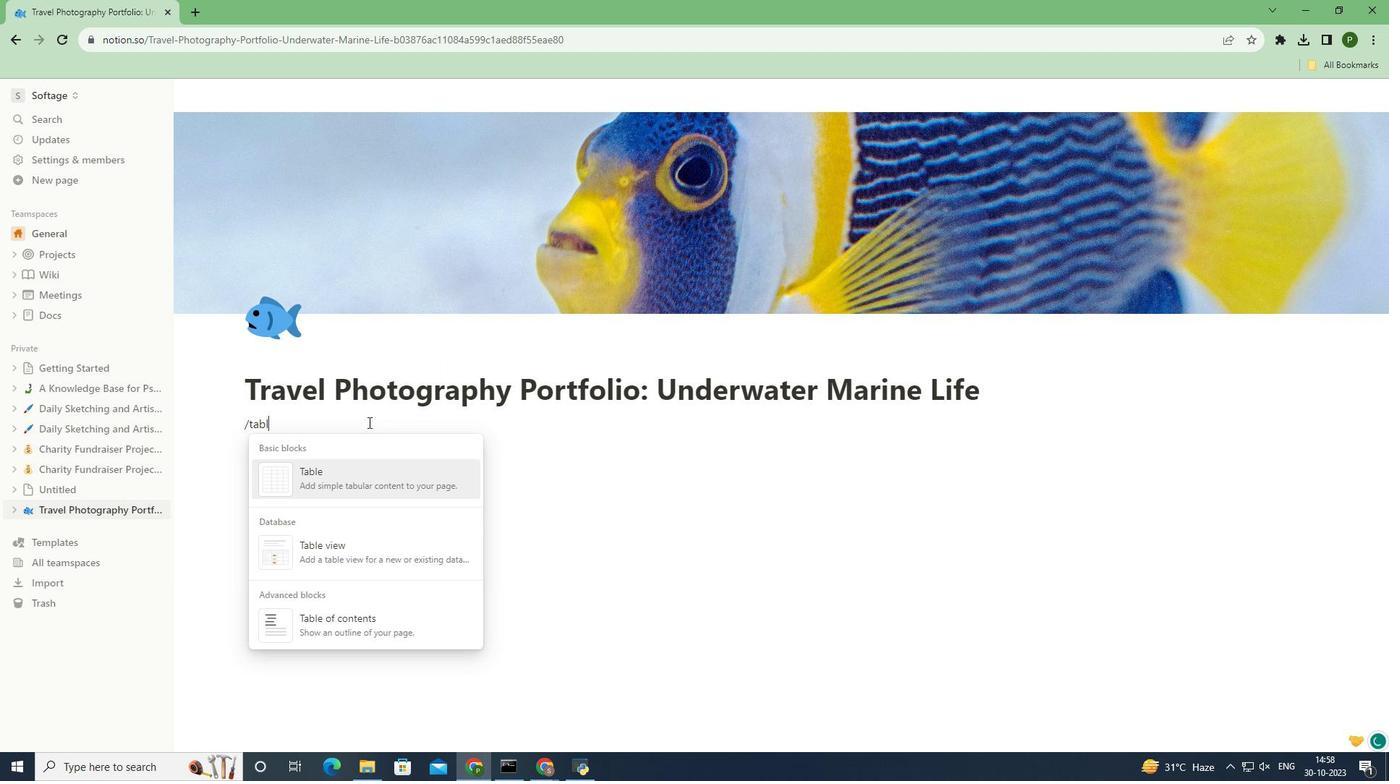 
Action: Mouse moved to (345, 552)
Screenshot: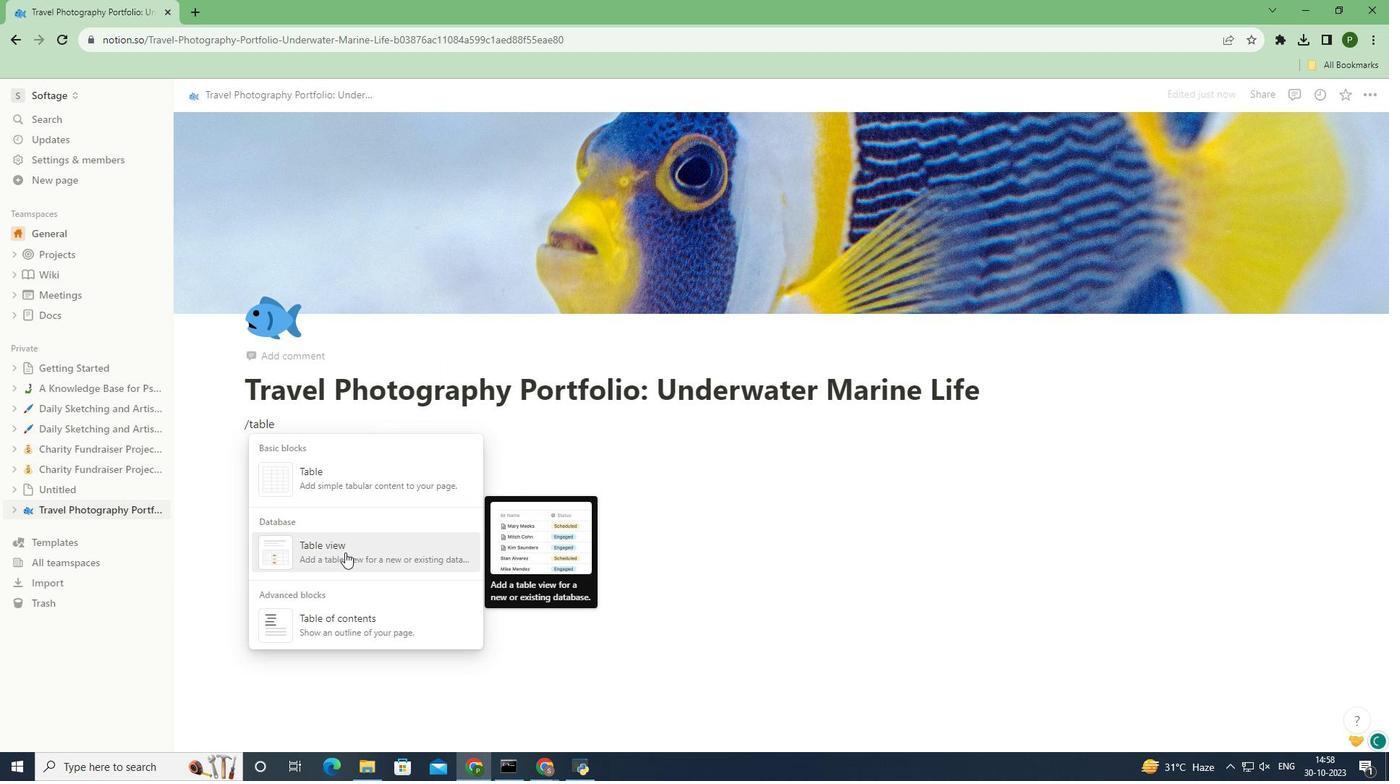 
Action: Mouse pressed left at (345, 552)
Screenshot: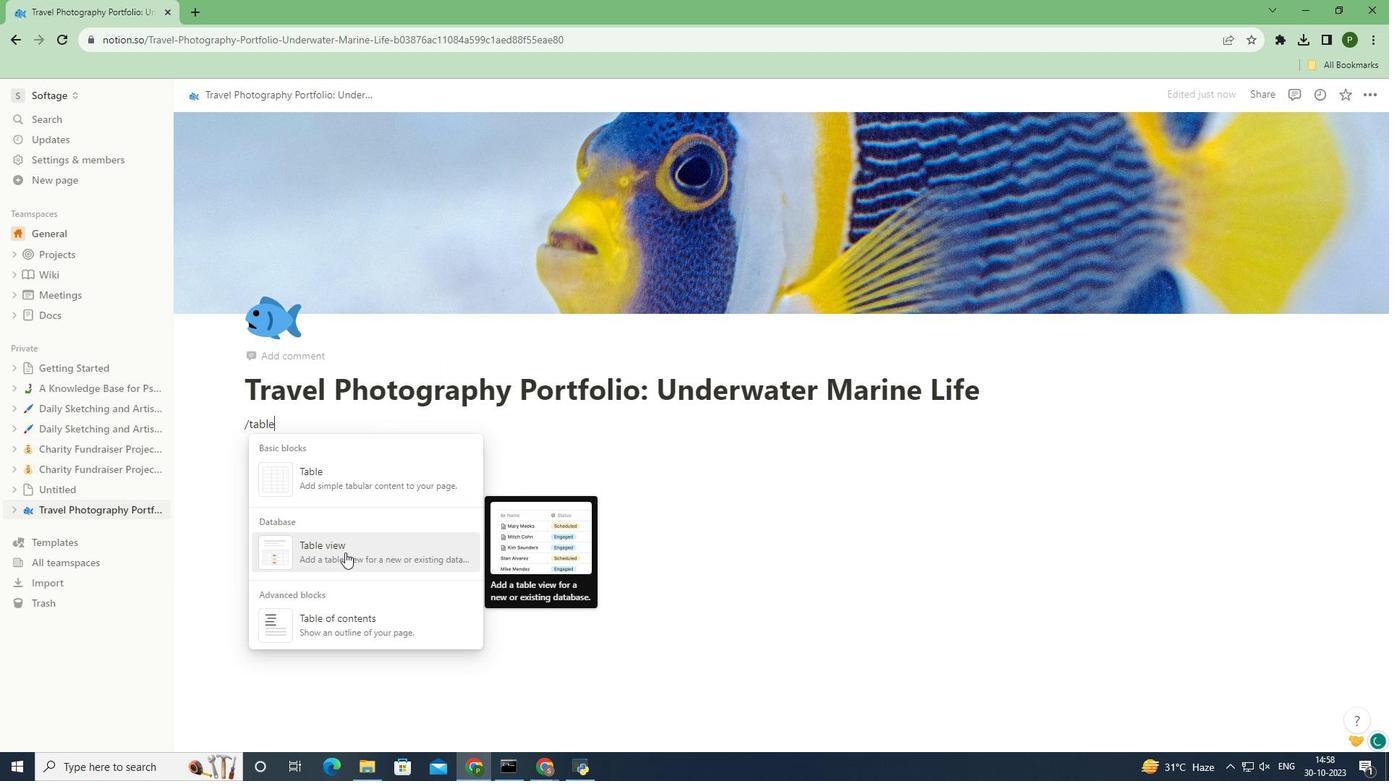 
Action: Mouse moved to (1173, 689)
Screenshot: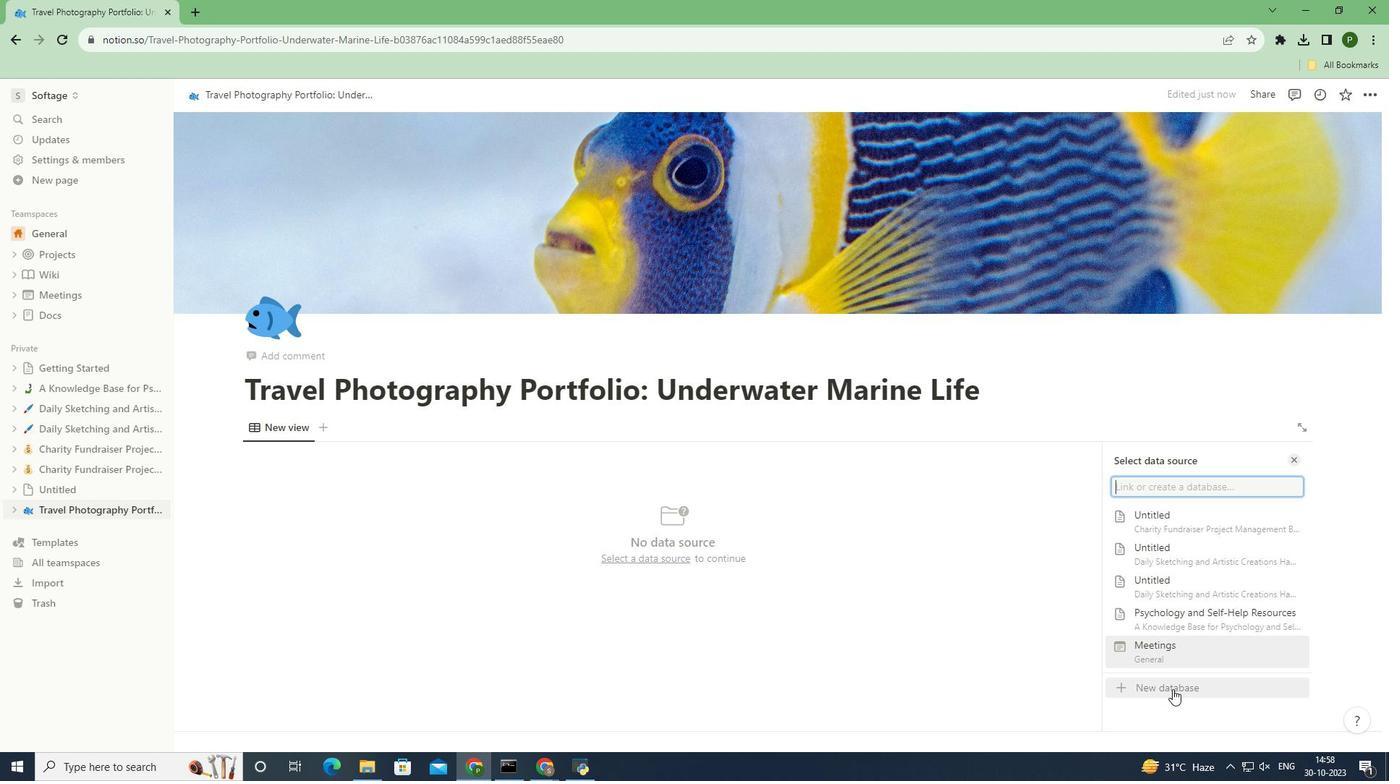 
Action: Mouse pressed left at (1173, 689)
Screenshot: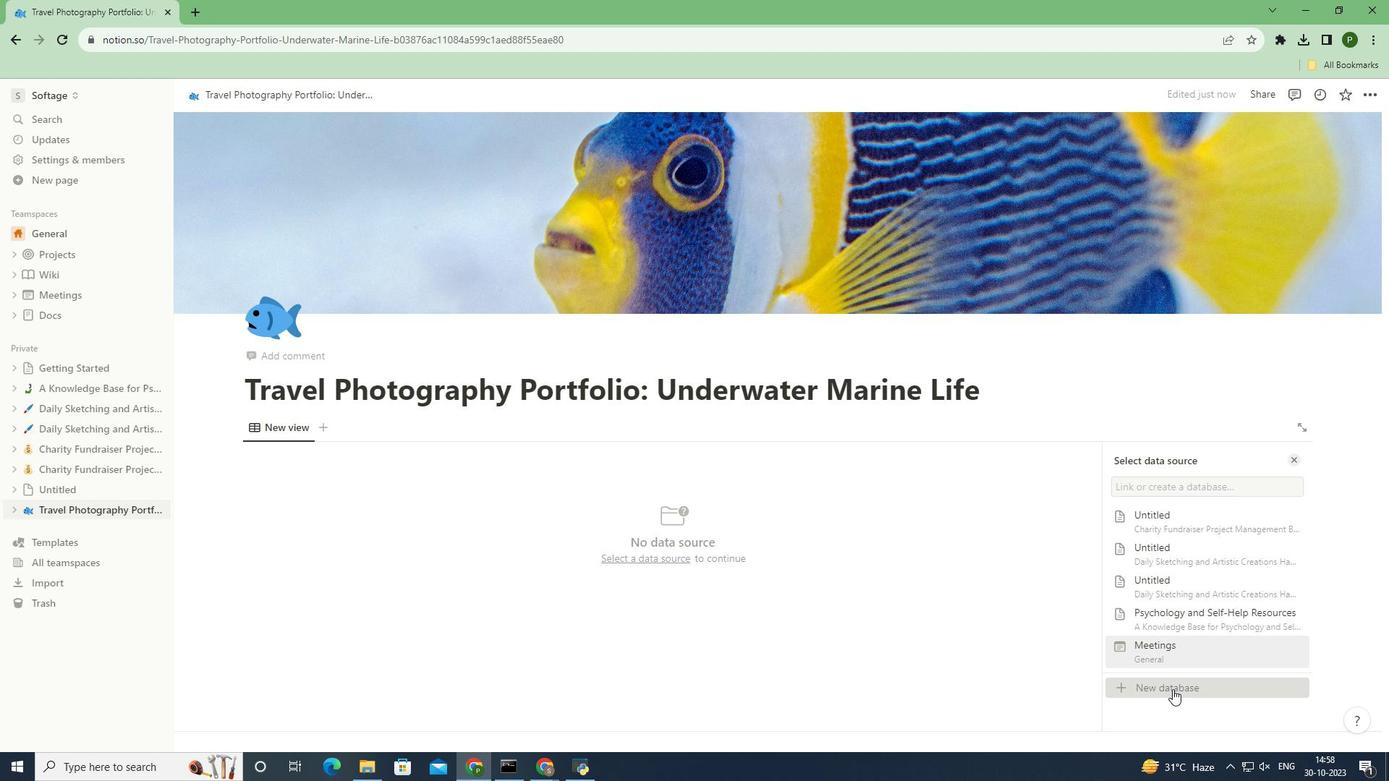 
Action: Mouse moved to (272, 484)
Screenshot: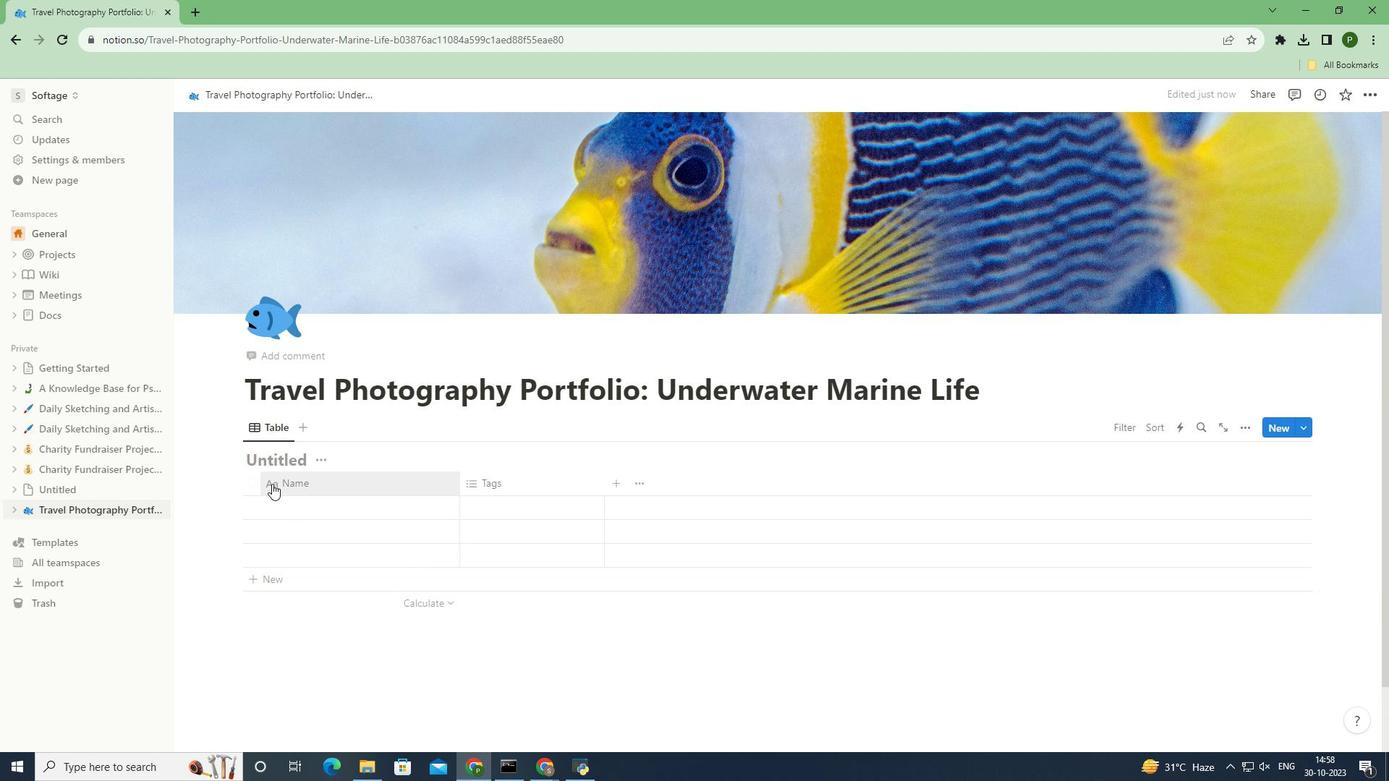 
Action: Mouse pressed left at (272, 484)
Screenshot: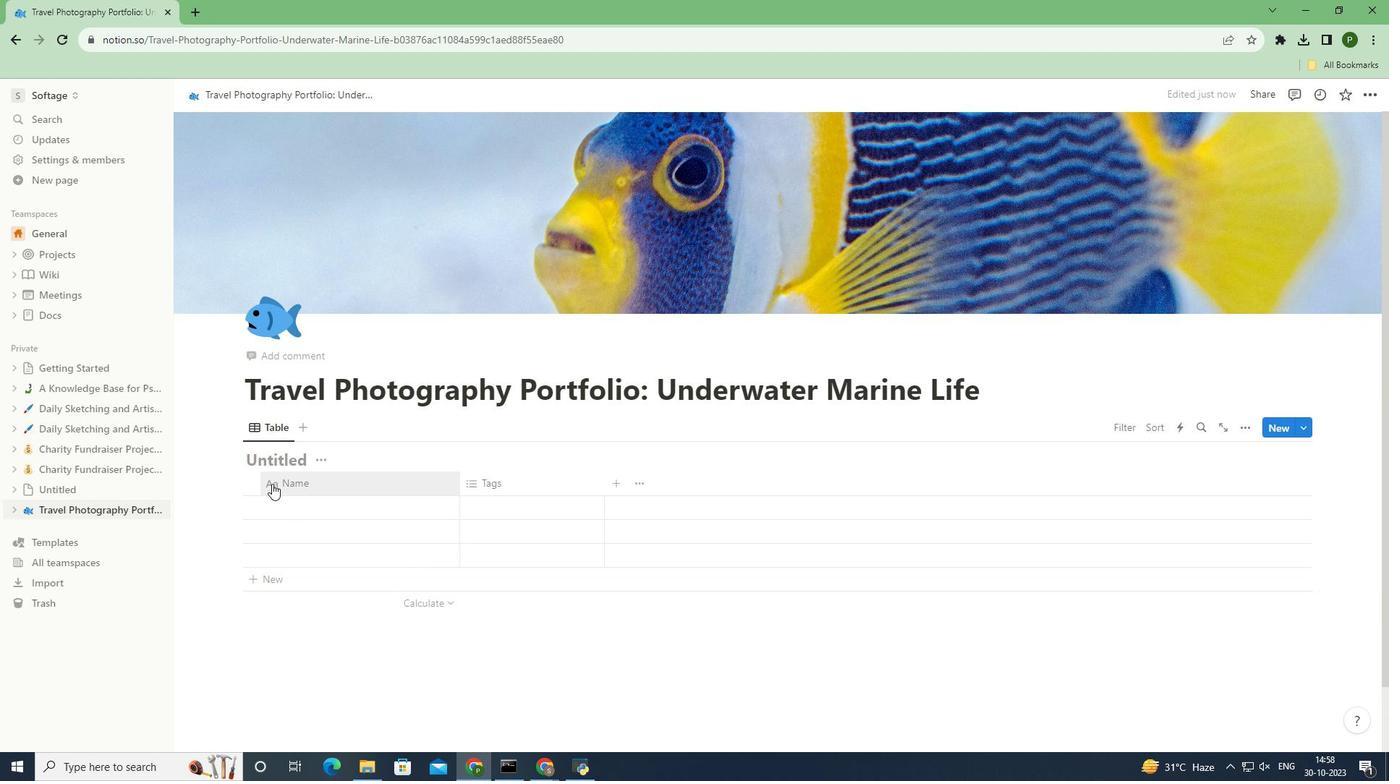 
Action: Mouse moved to (304, 515)
Screenshot: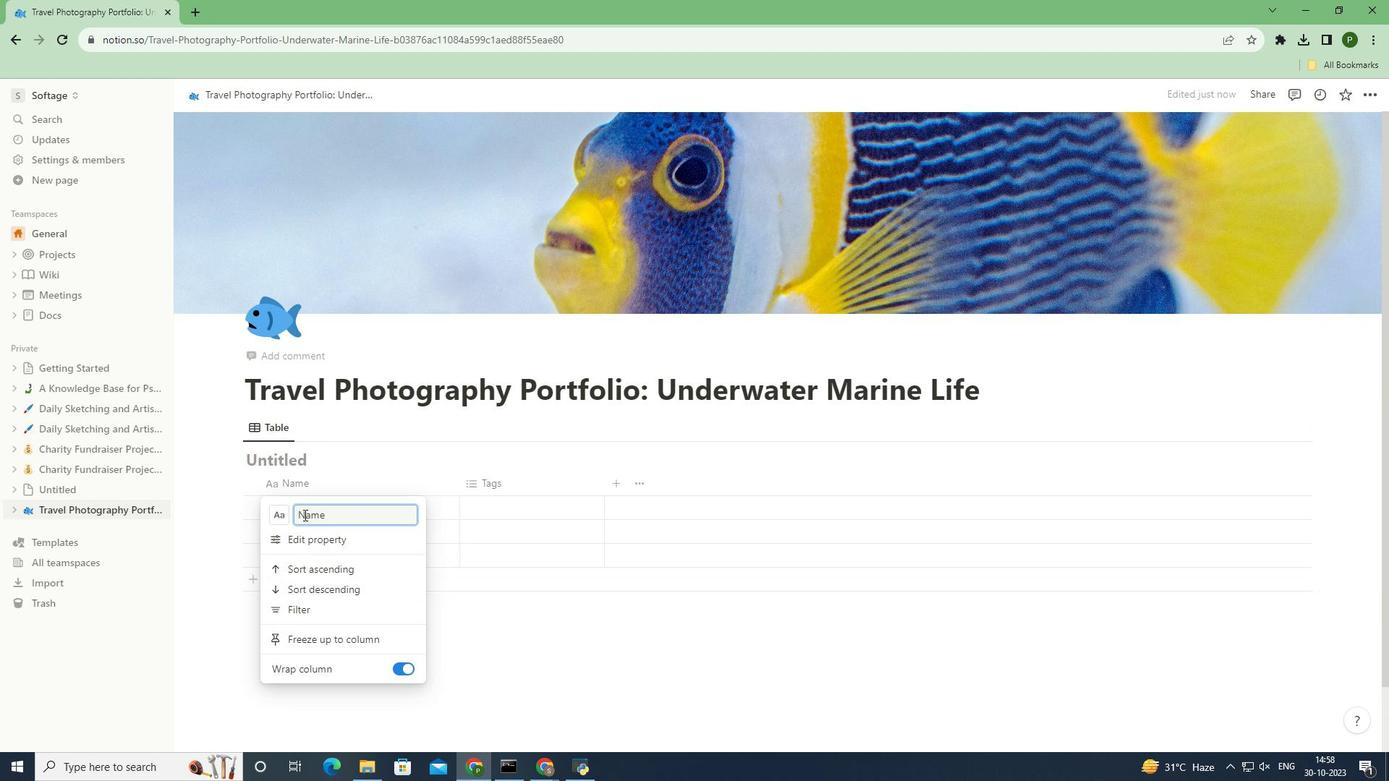
Action: Mouse pressed left at (304, 515)
Screenshot: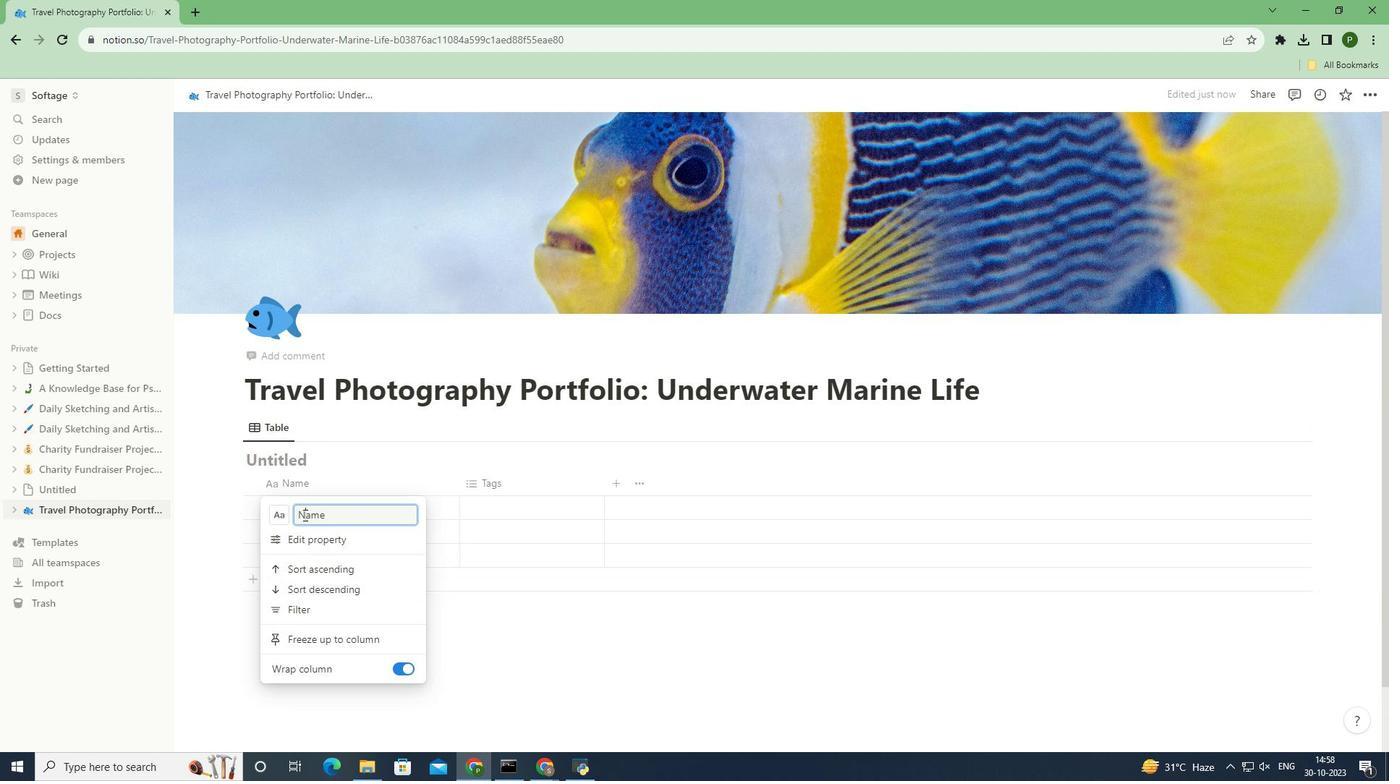
Action: Mouse pressed left at (304, 515)
Screenshot: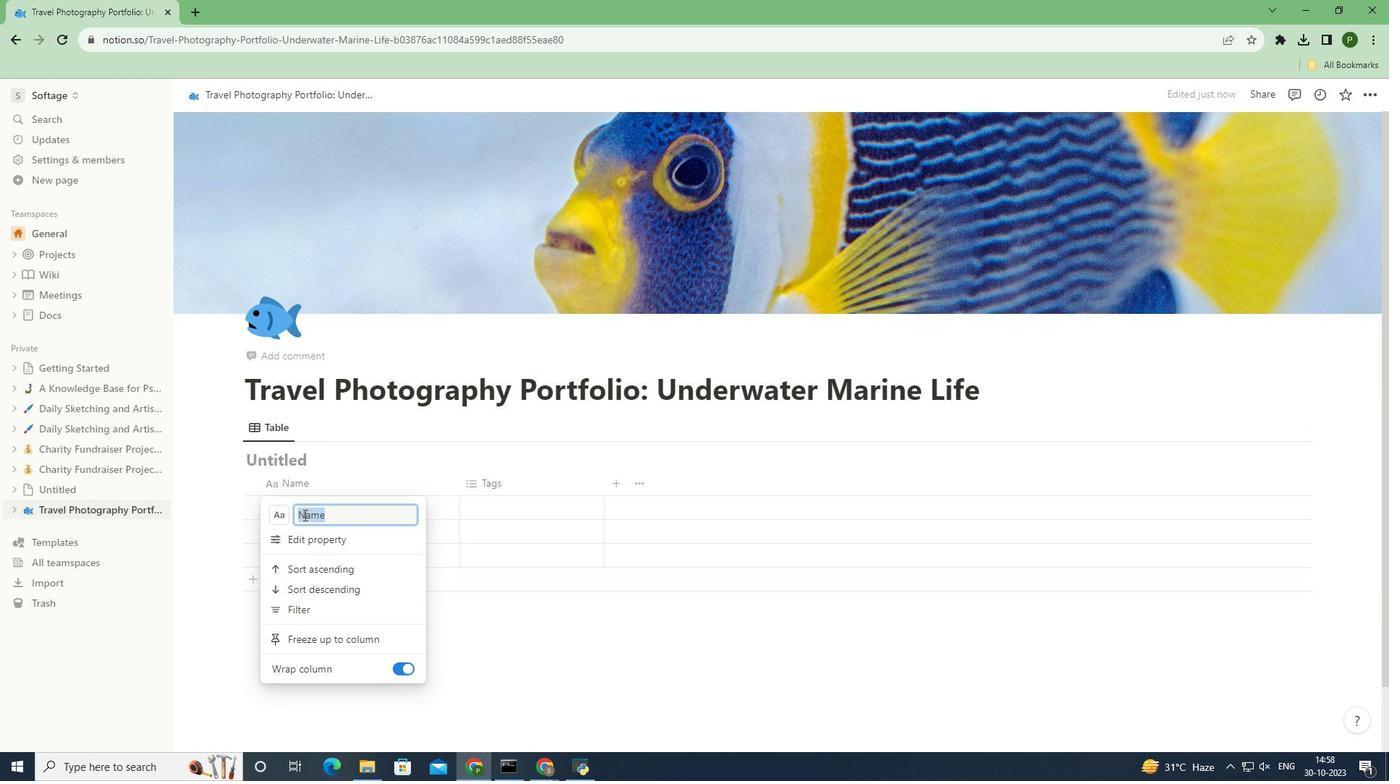 
Action: Key pressed <Key.delete><Key.caps_lock>L<Key.caps_lock>ocation
Screenshot: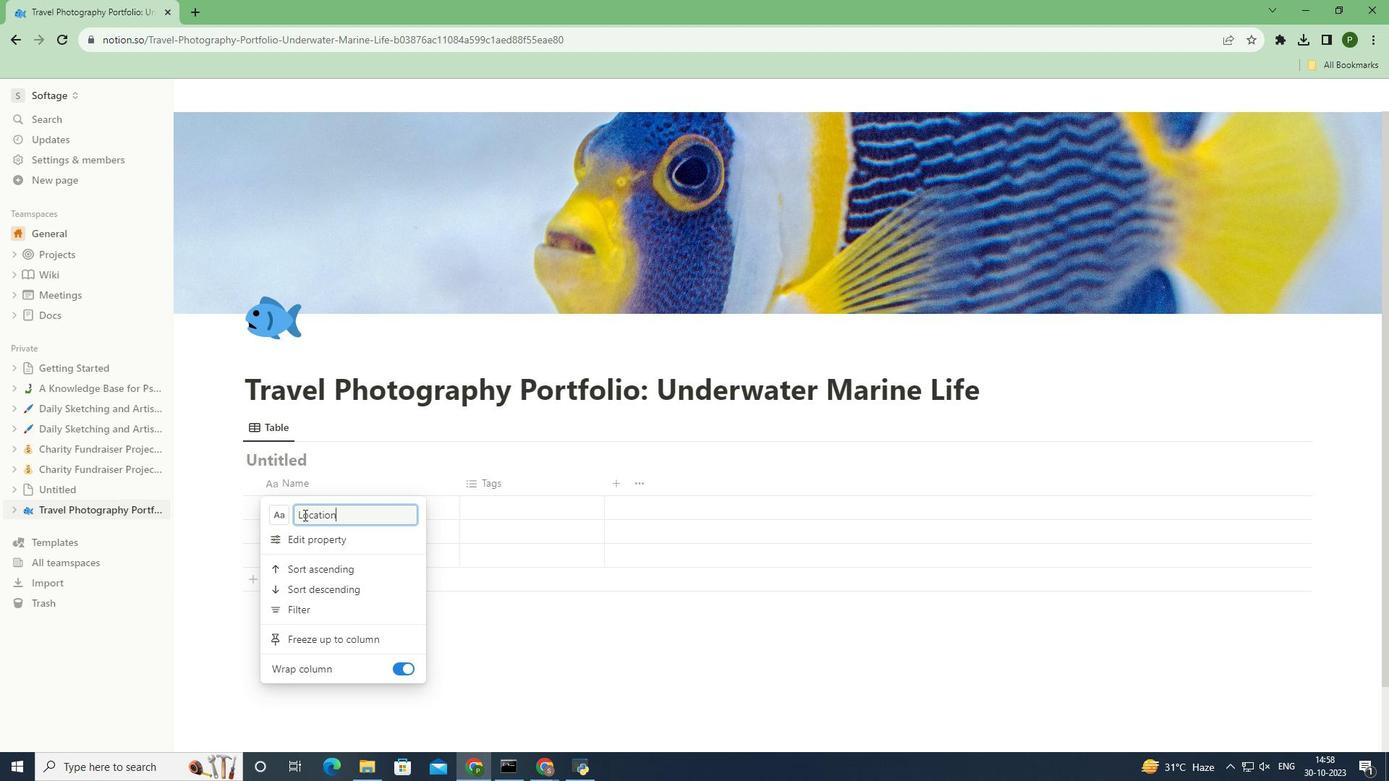 
Action: Mouse moved to (293, 532)
Screenshot: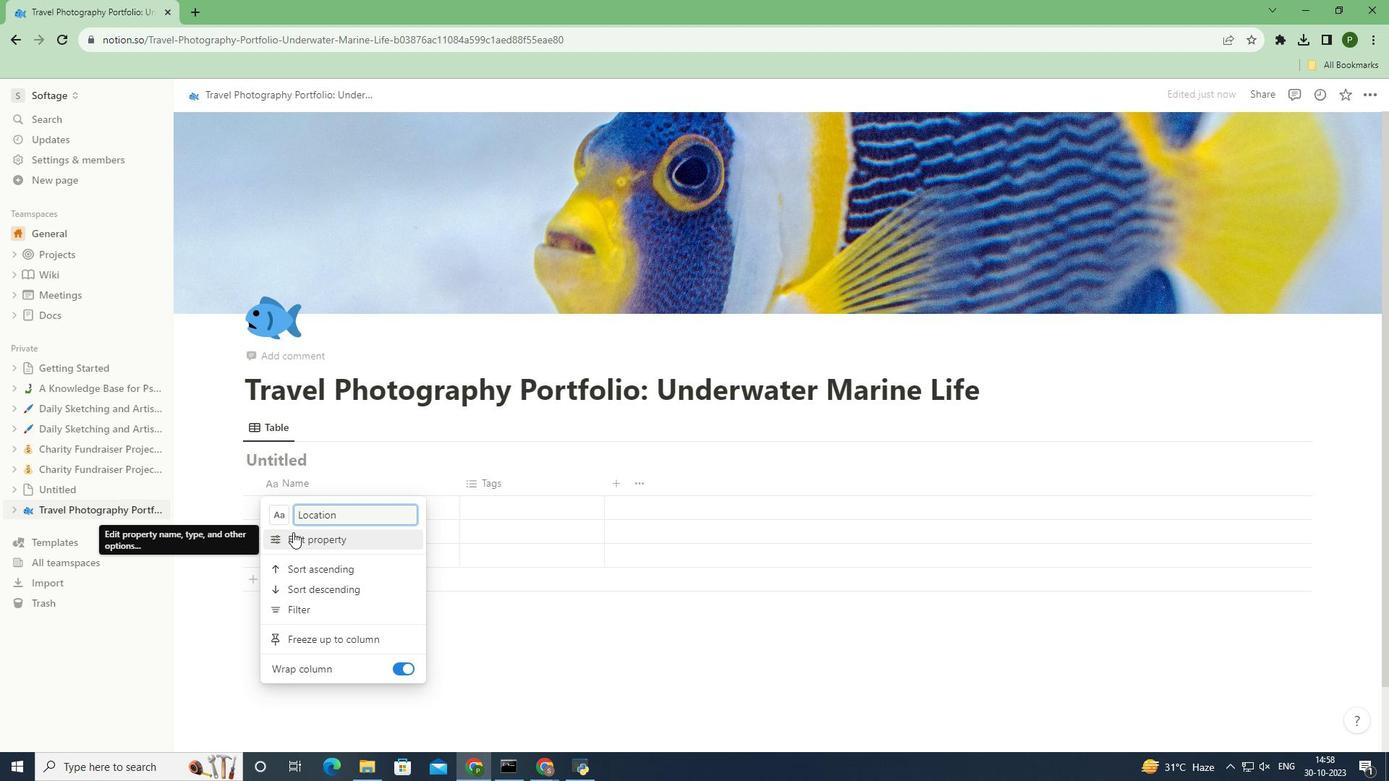 
Action: Mouse pressed left at (293, 532)
Screenshot: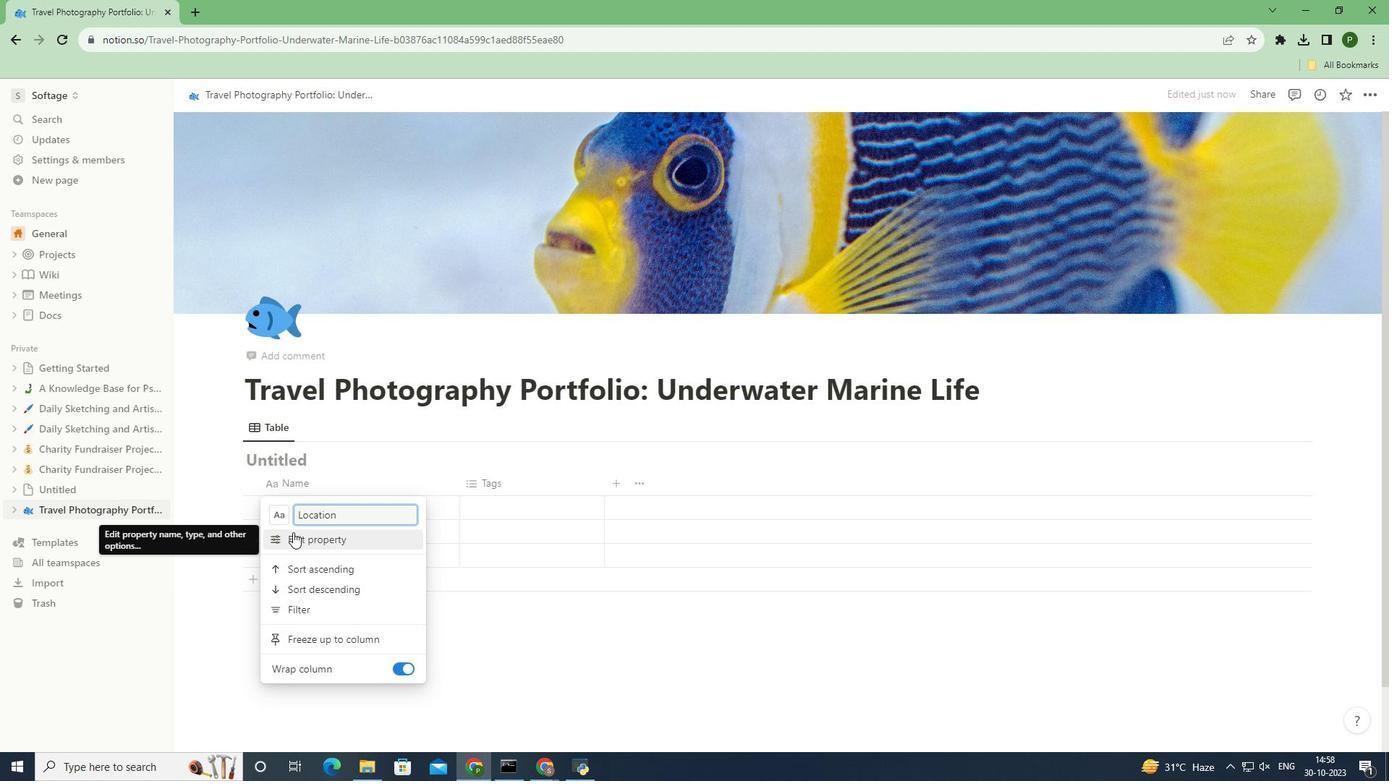 
Action: Mouse moved to (1117, 415)
Screenshot: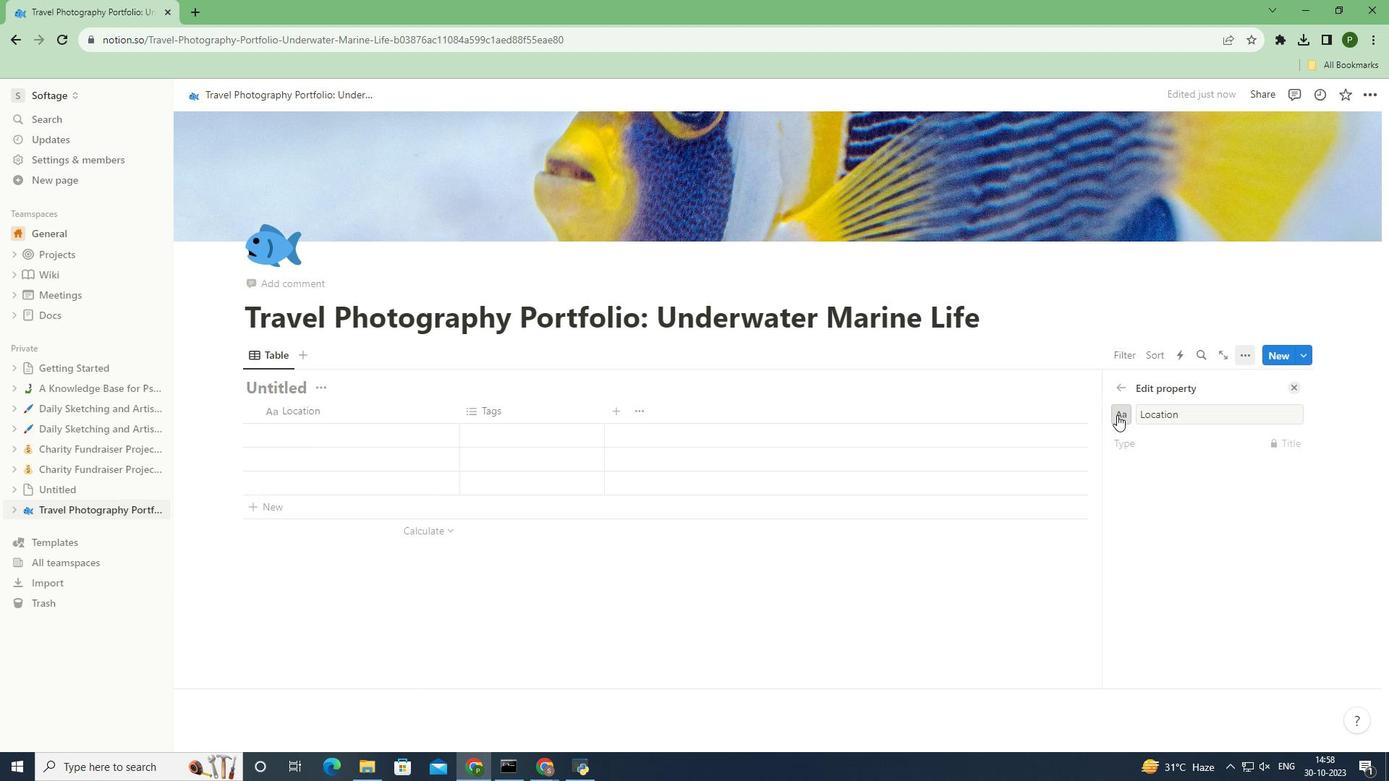 
Action: Mouse pressed left at (1117, 415)
Screenshot: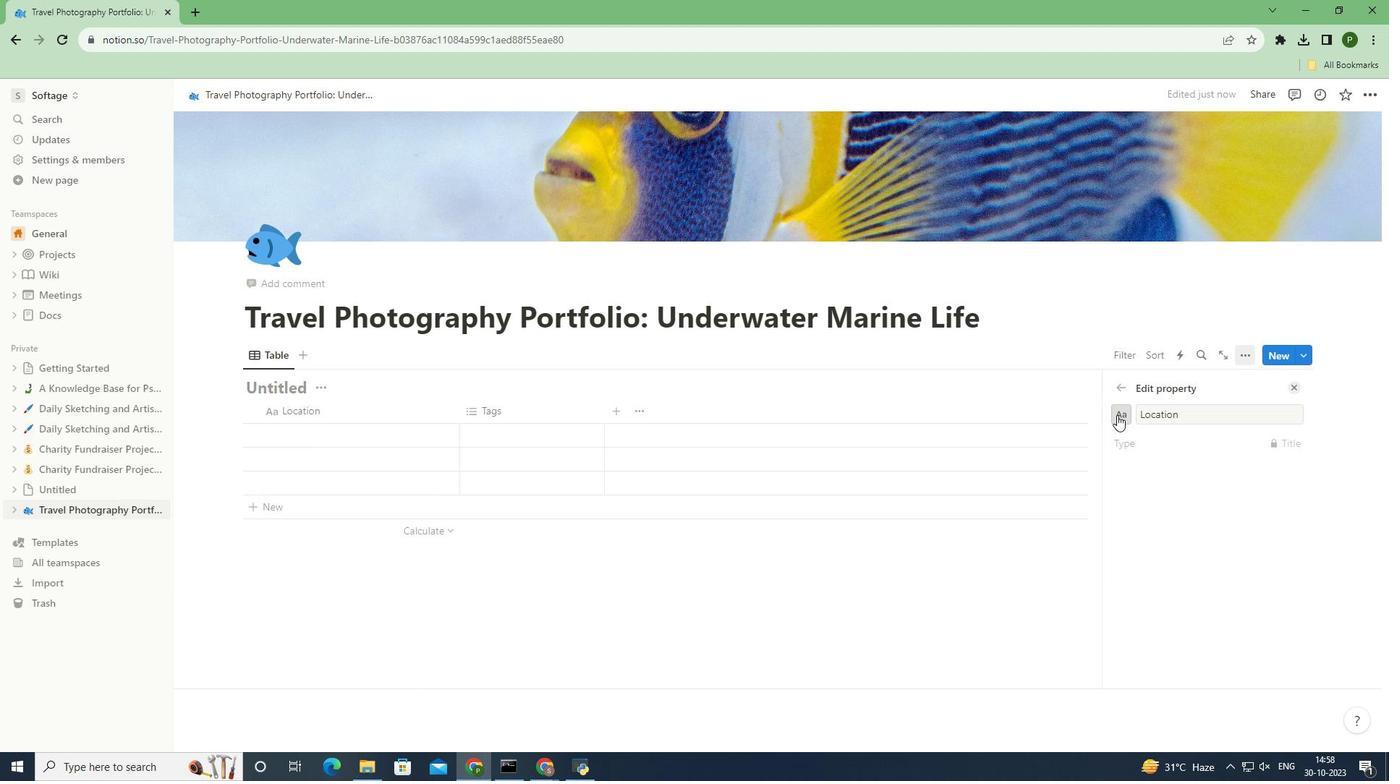
Action: Mouse moved to (1098, 473)
Screenshot: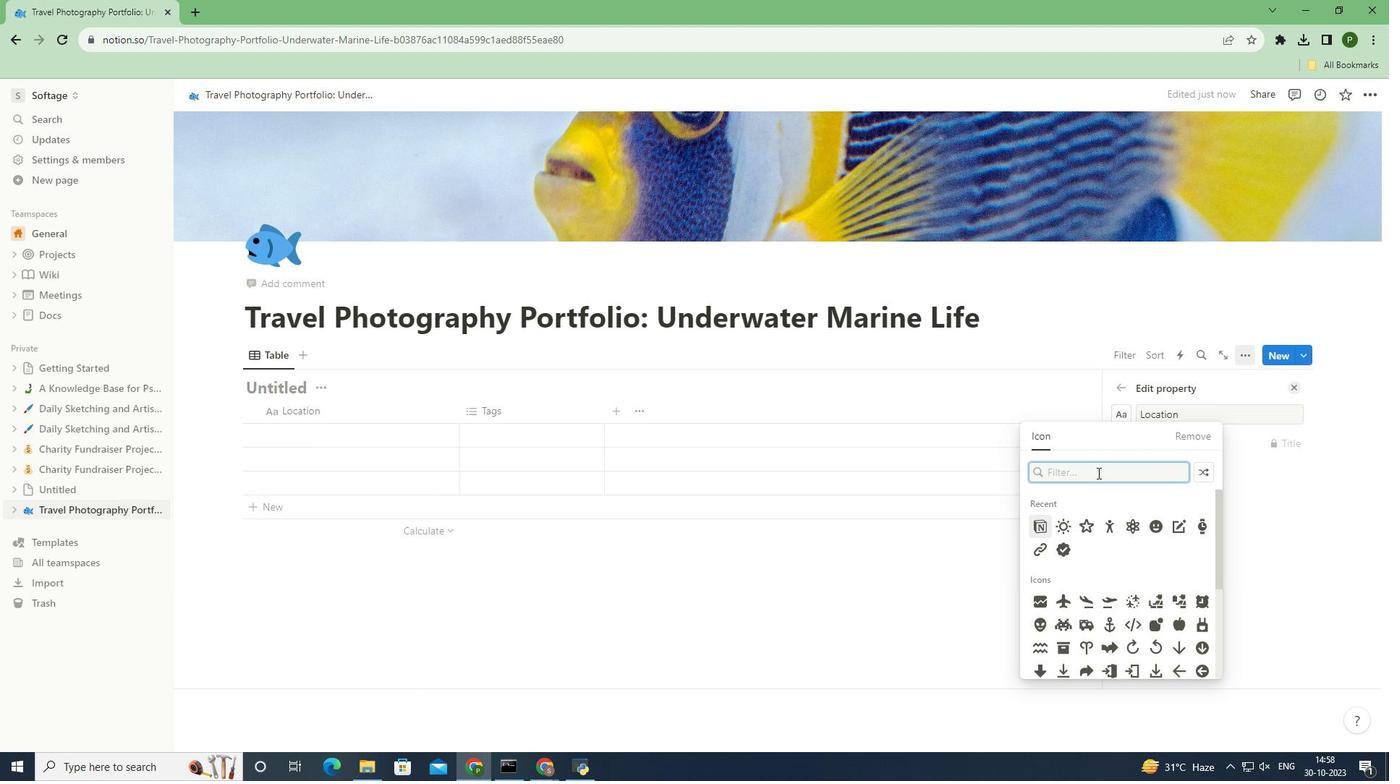 
Action: Mouse pressed left at (1098, 473)
Screenshot: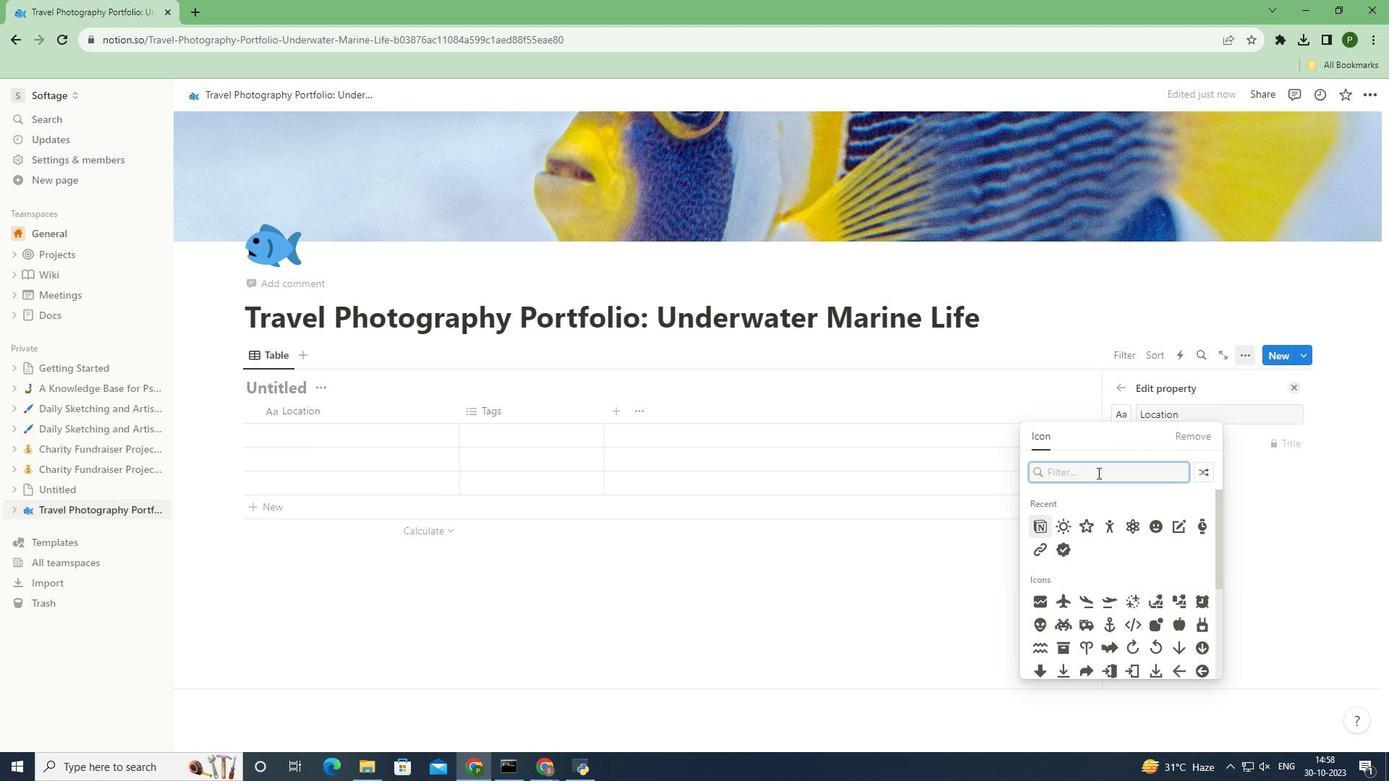 
Action: Key pressed loca
Screenshot: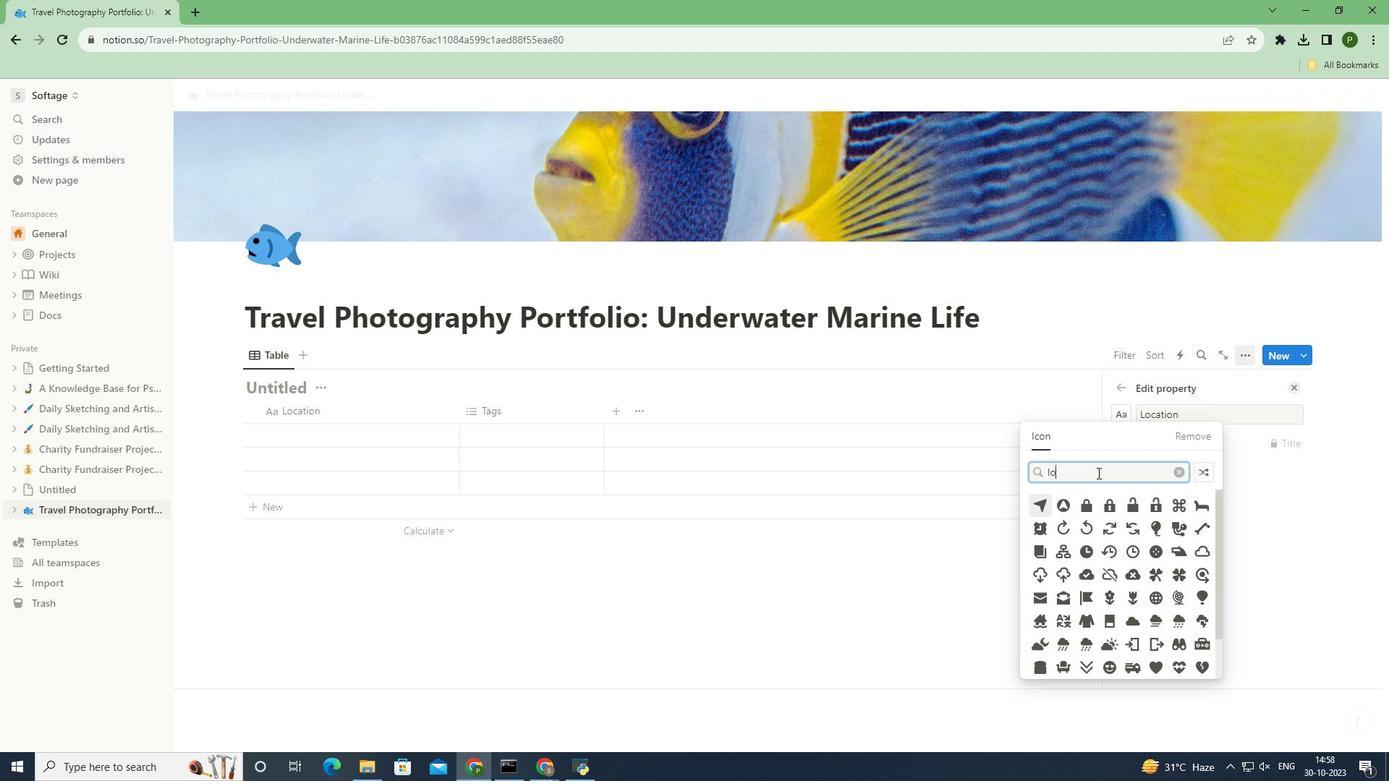 
Action: Mouse moved to (1132, 501)
Screenshot: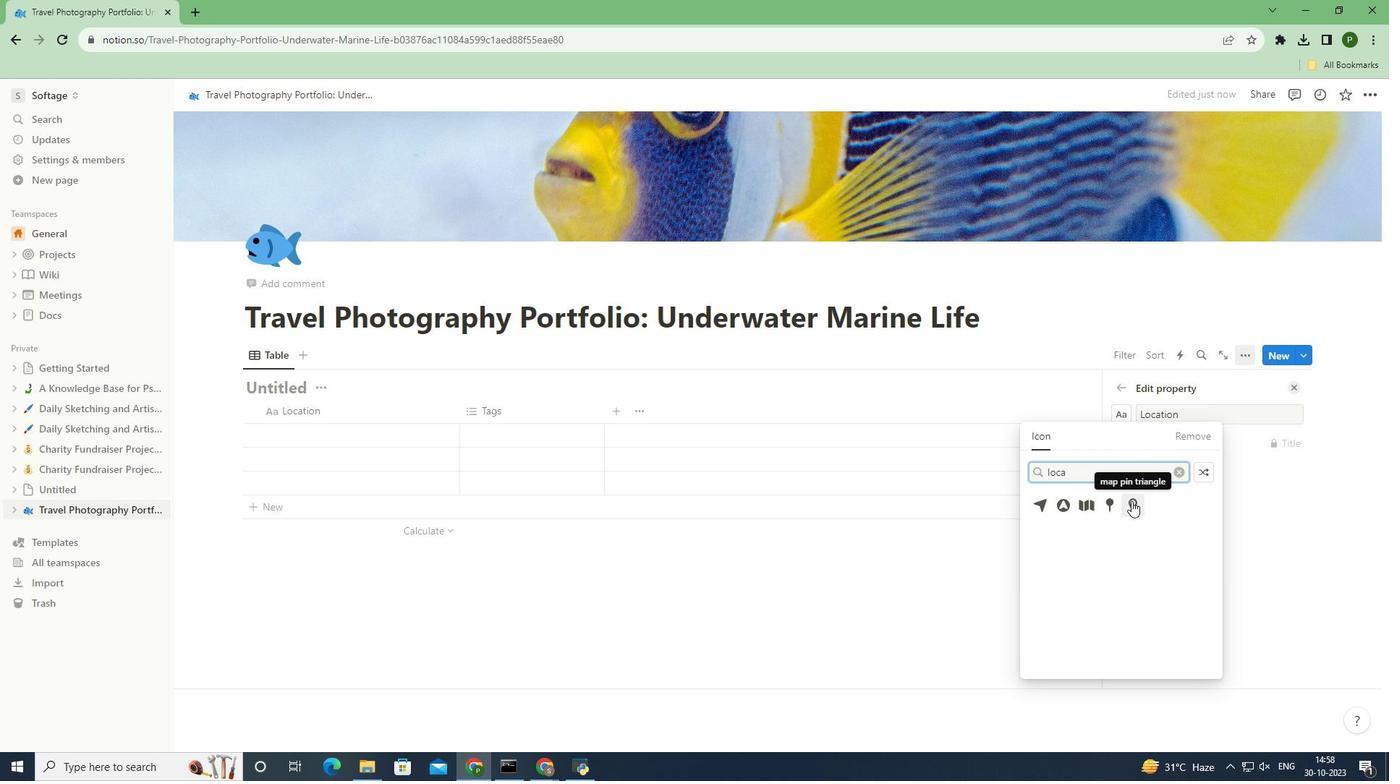 
Action: Mouse pressed left at (1132, 501)
Screenshot: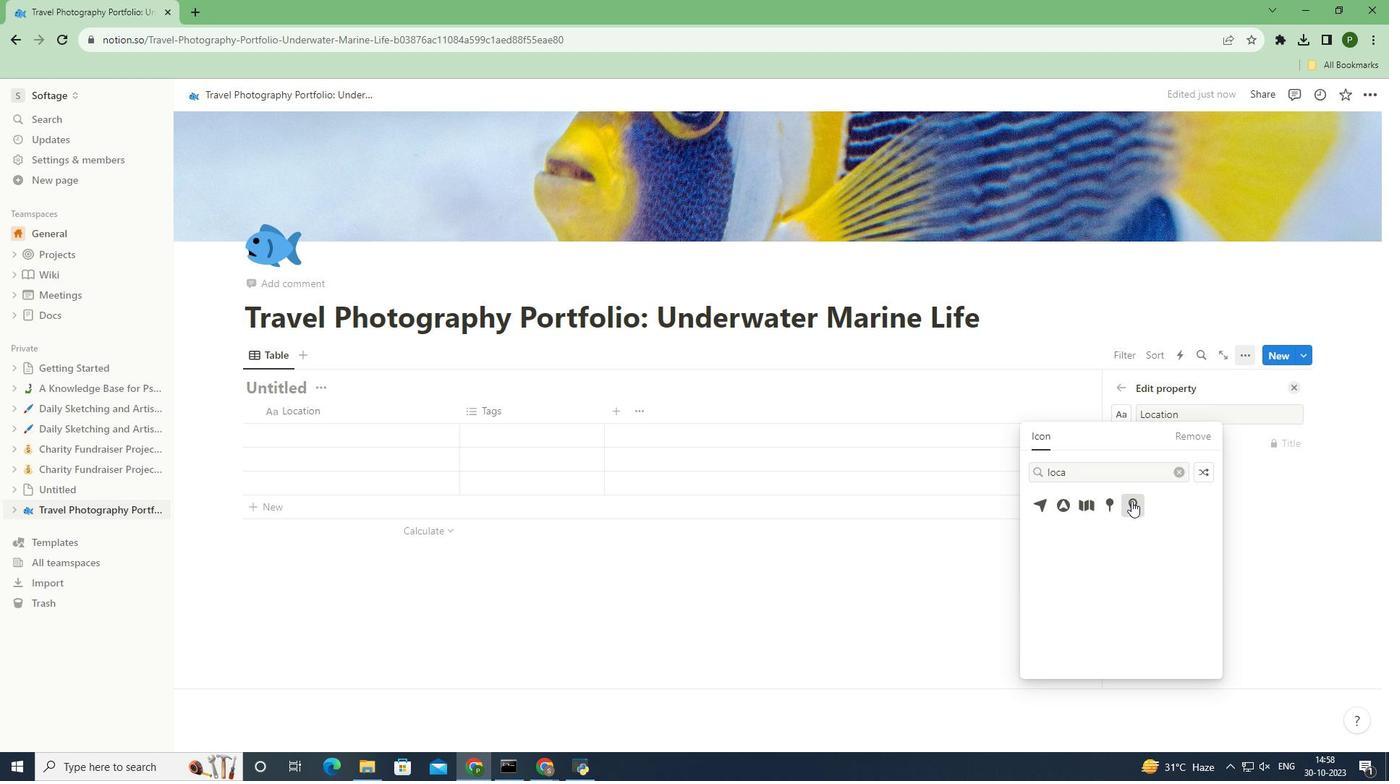
Action: Mouse moved to (474, 416)
Screenshot: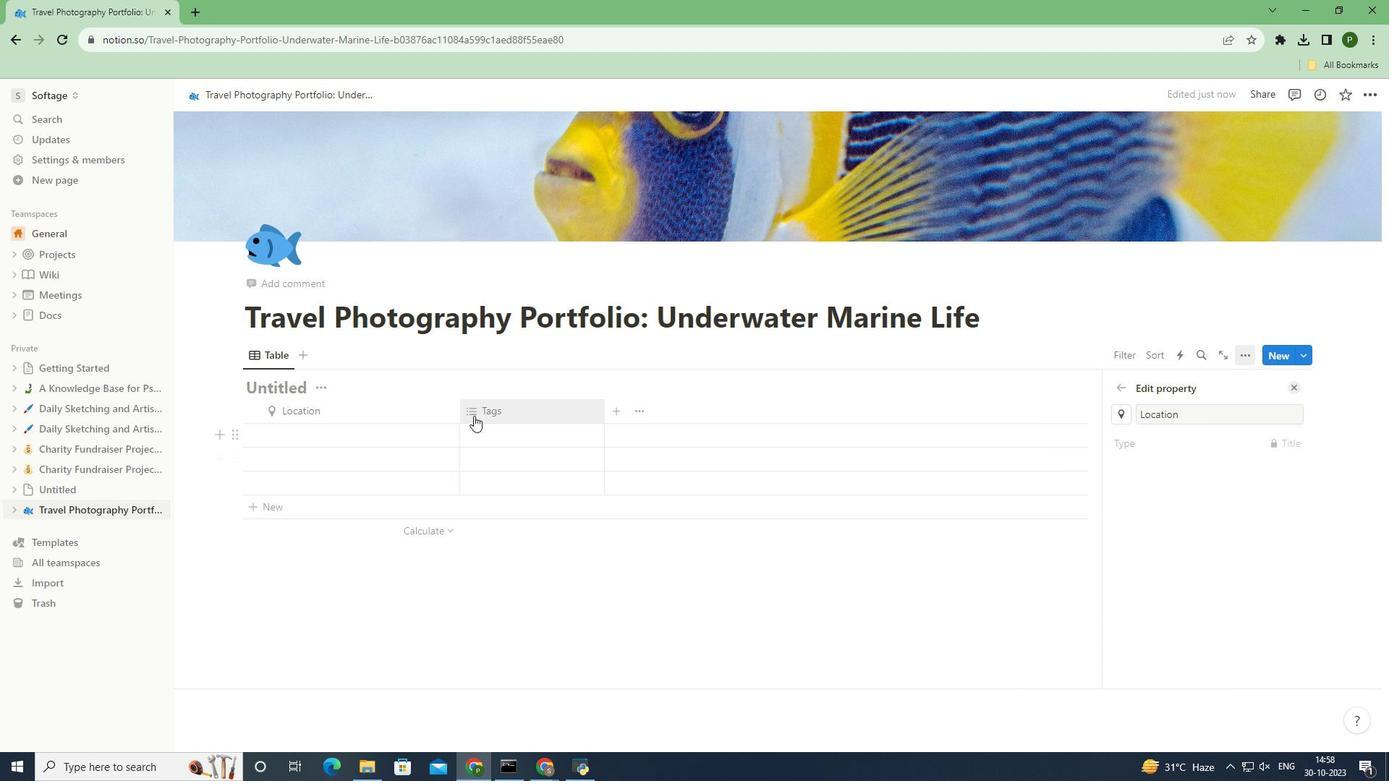 
Action: Mouse pressed left at (474, 416)
Screenshot: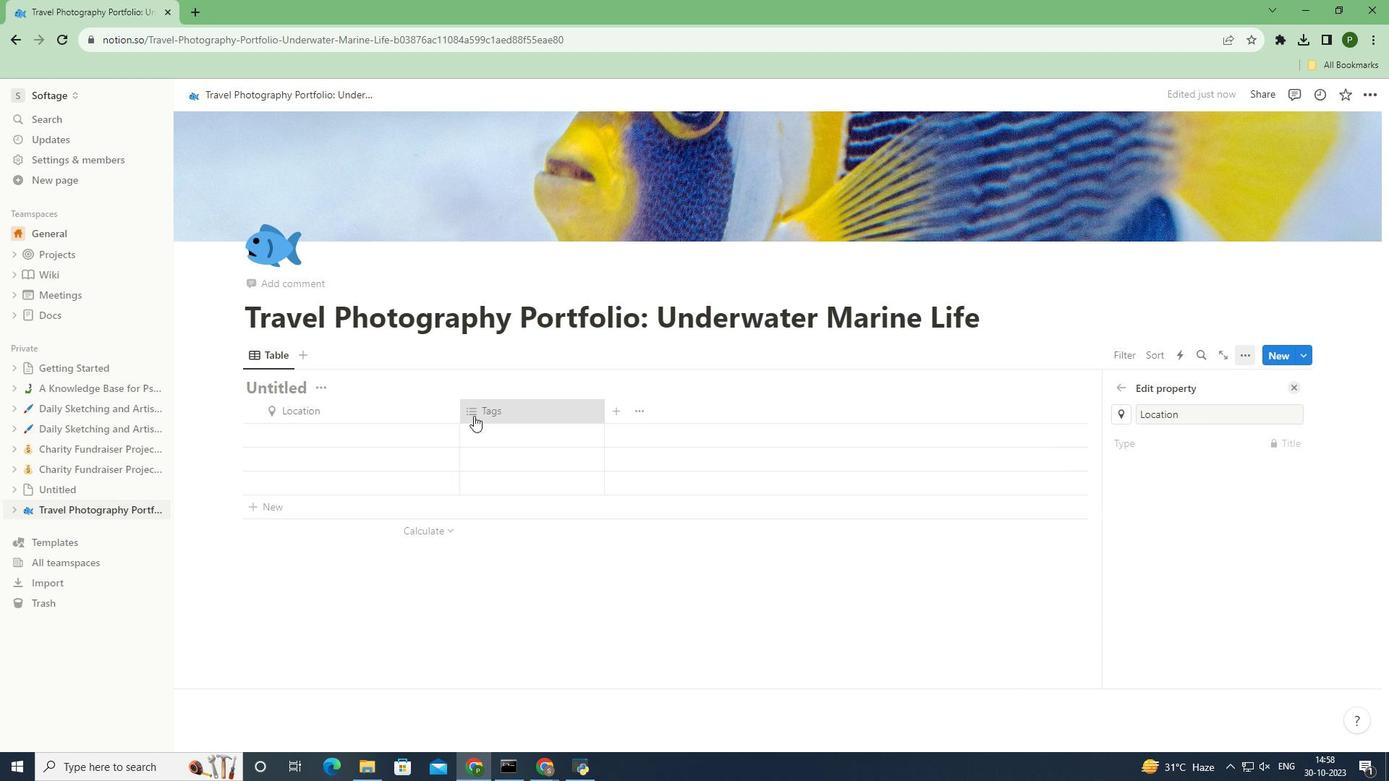 
Action: Mouse moved to (504, 442)
Screenshot: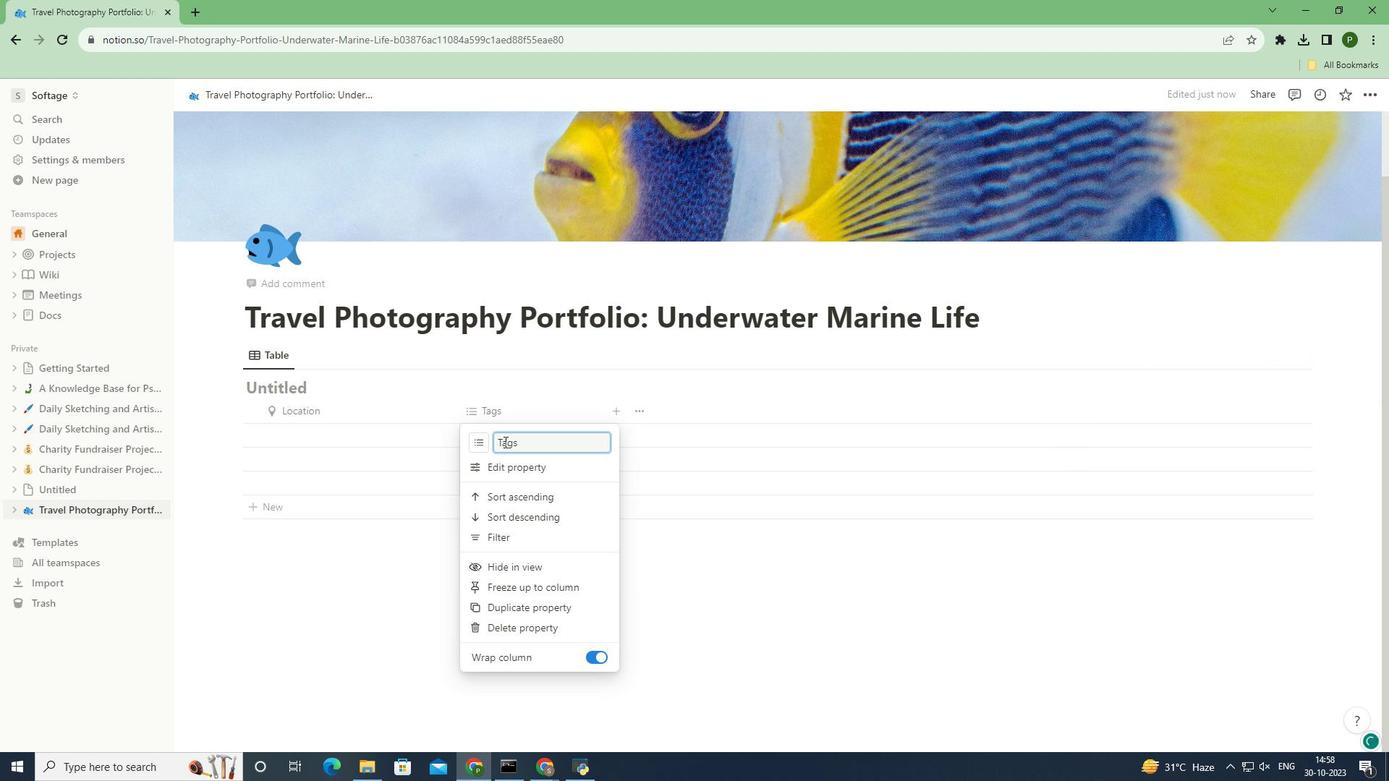 
Action: Mouse pressed left at (504, 442)
Screenshot: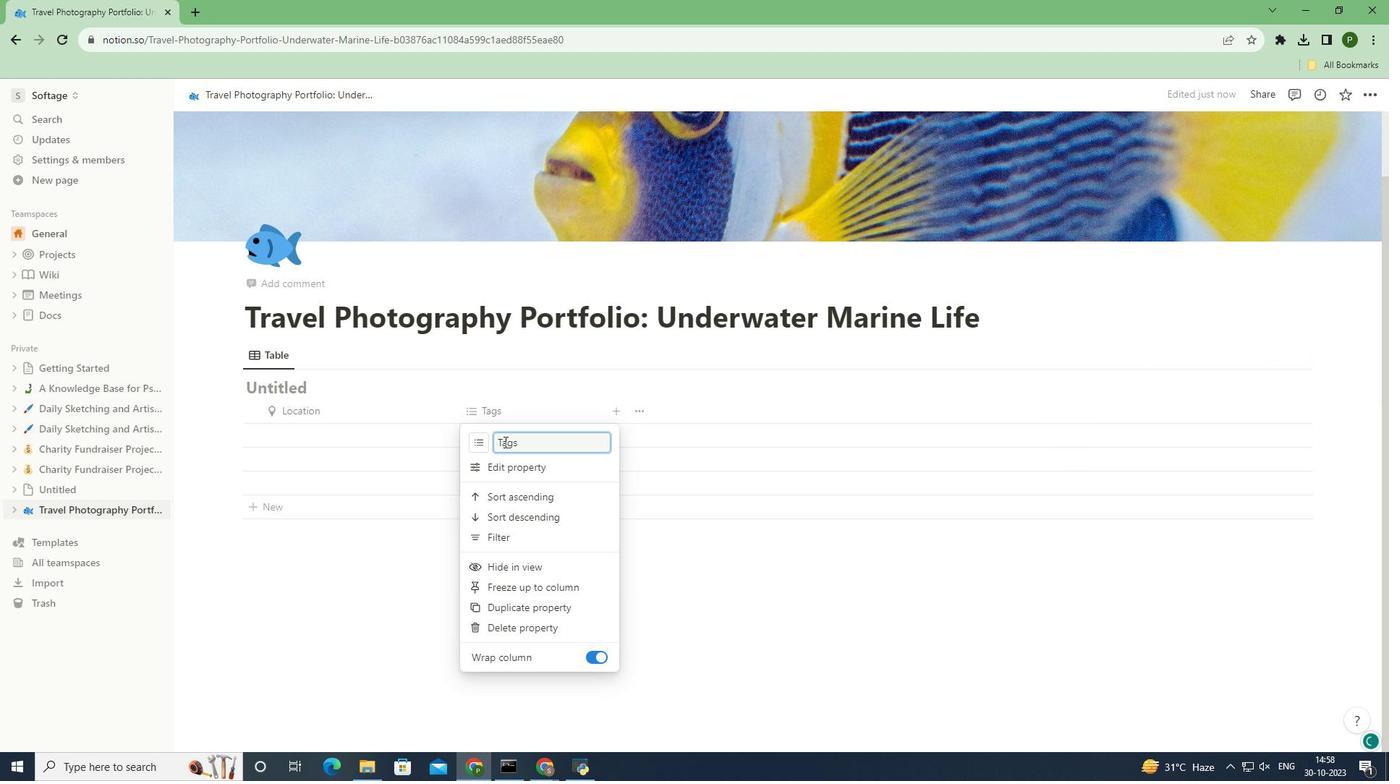 
Action: Mouse pressed left at (504, 442)
Screenshot: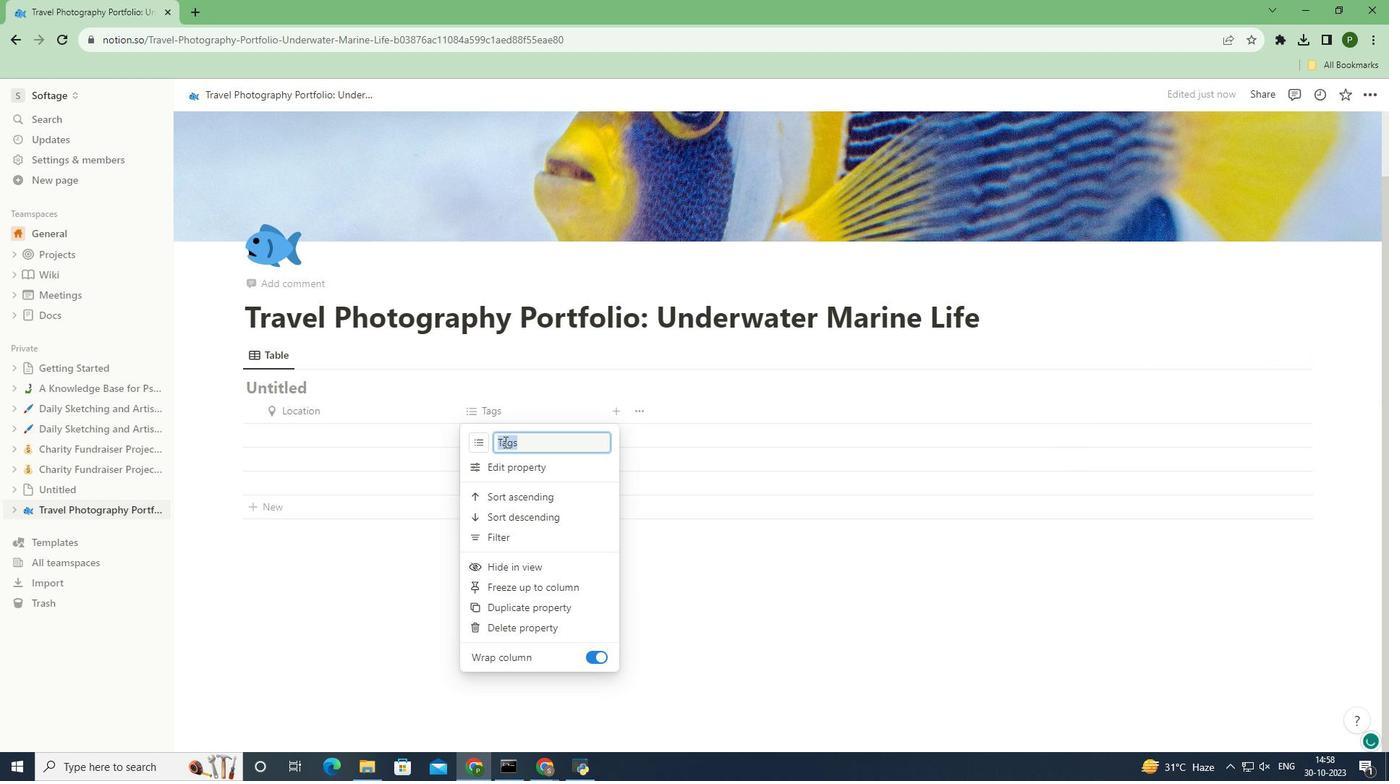 
Action: Key pressed <Key.delete><Key.caps_lock>S<Key.caps_lock>pecies
Screenshot: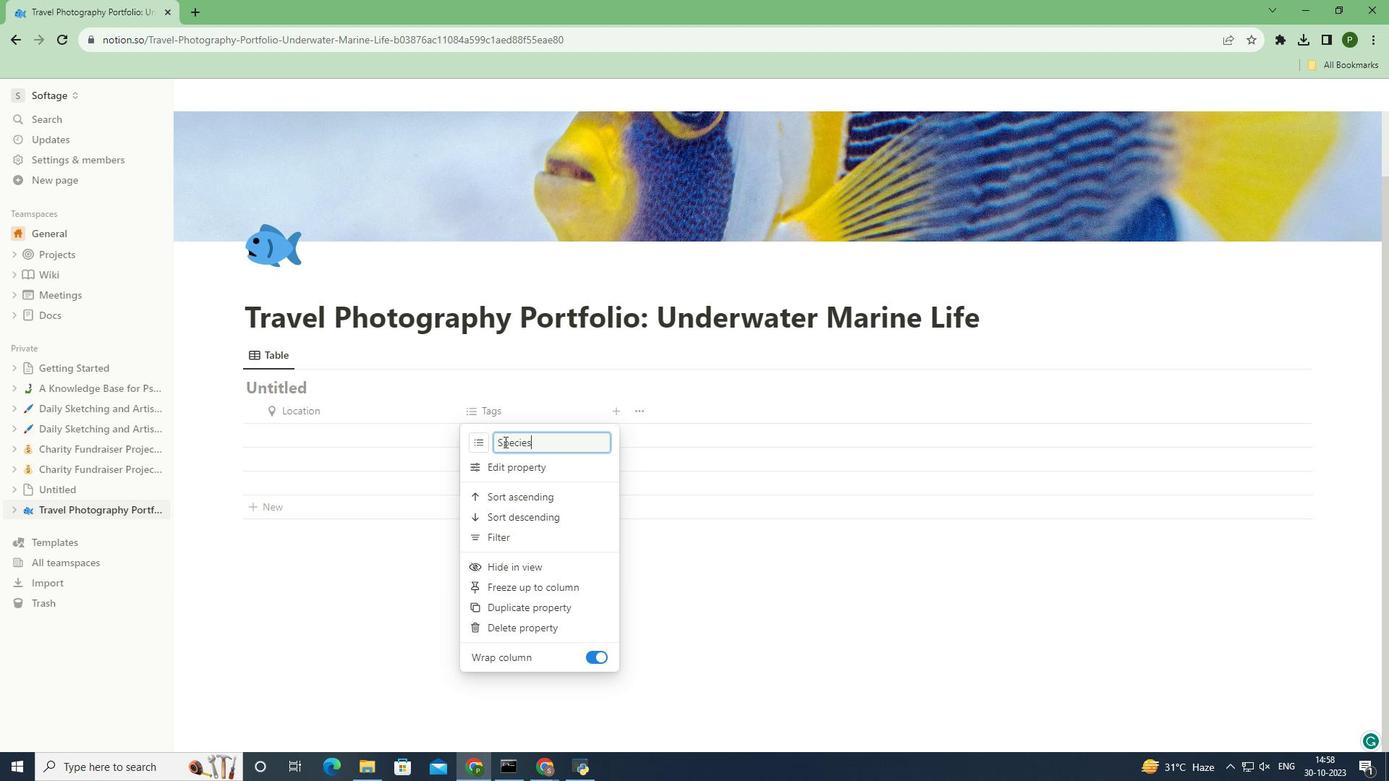 
Action: Mouse moved to (470, 464)
Screenshot: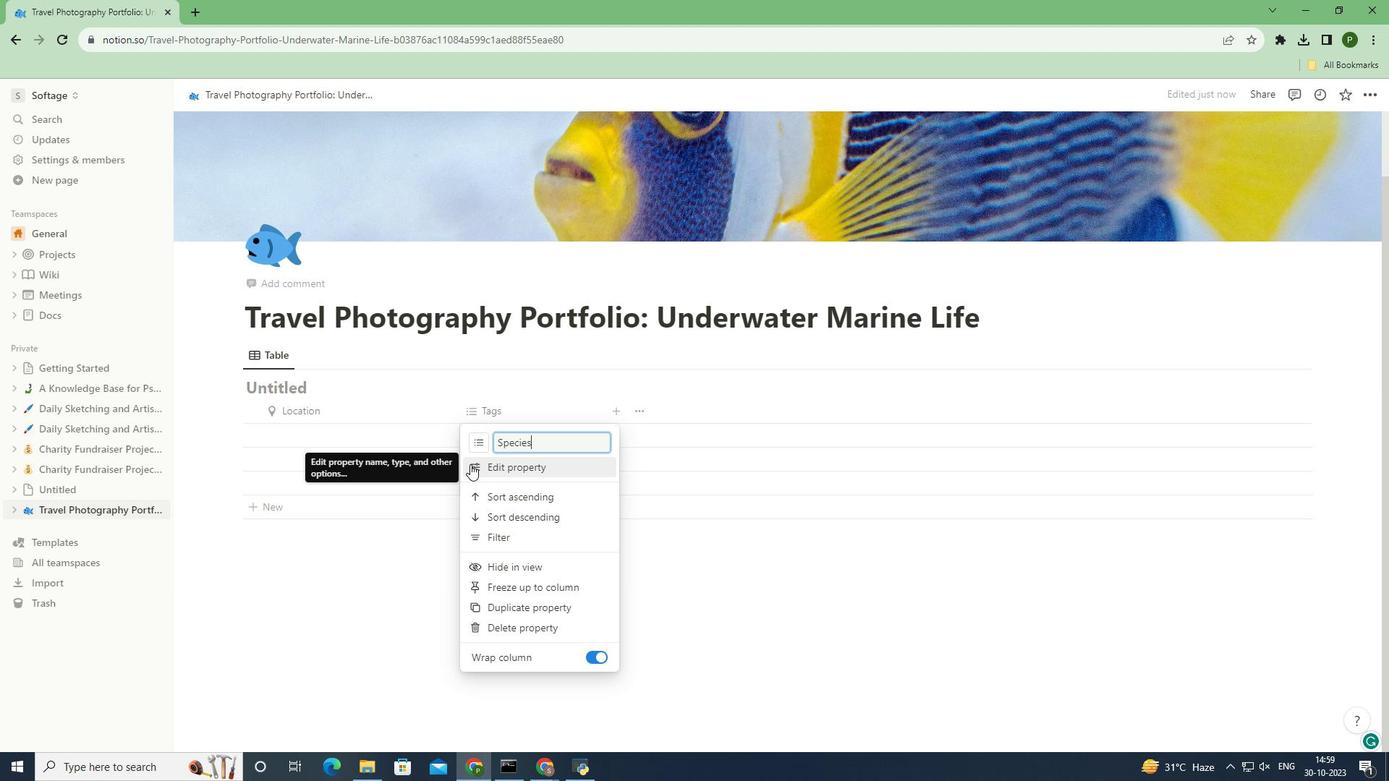 
Action: Mouse pressed left at (470, 464)
Screenshot: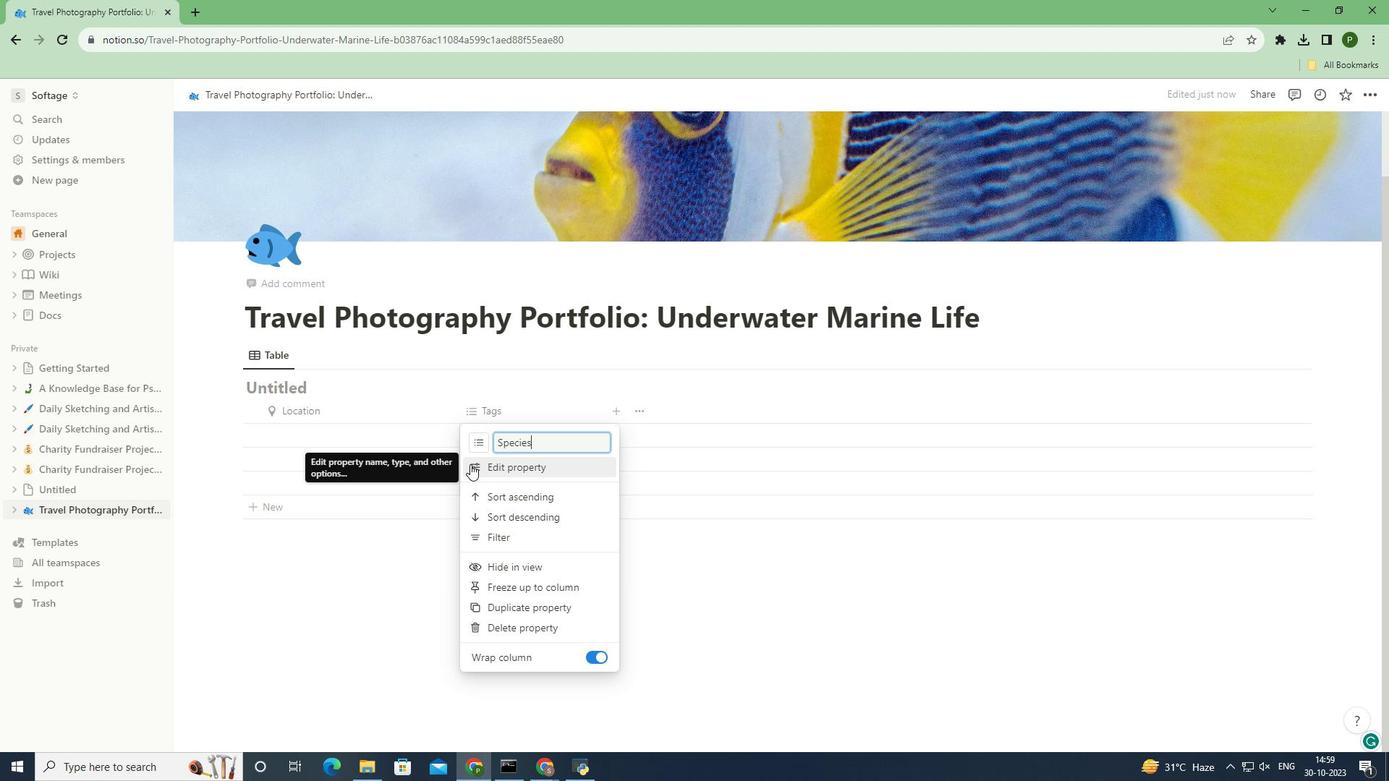 
Action: Mouse moved to (1123, 418)
Screenshot: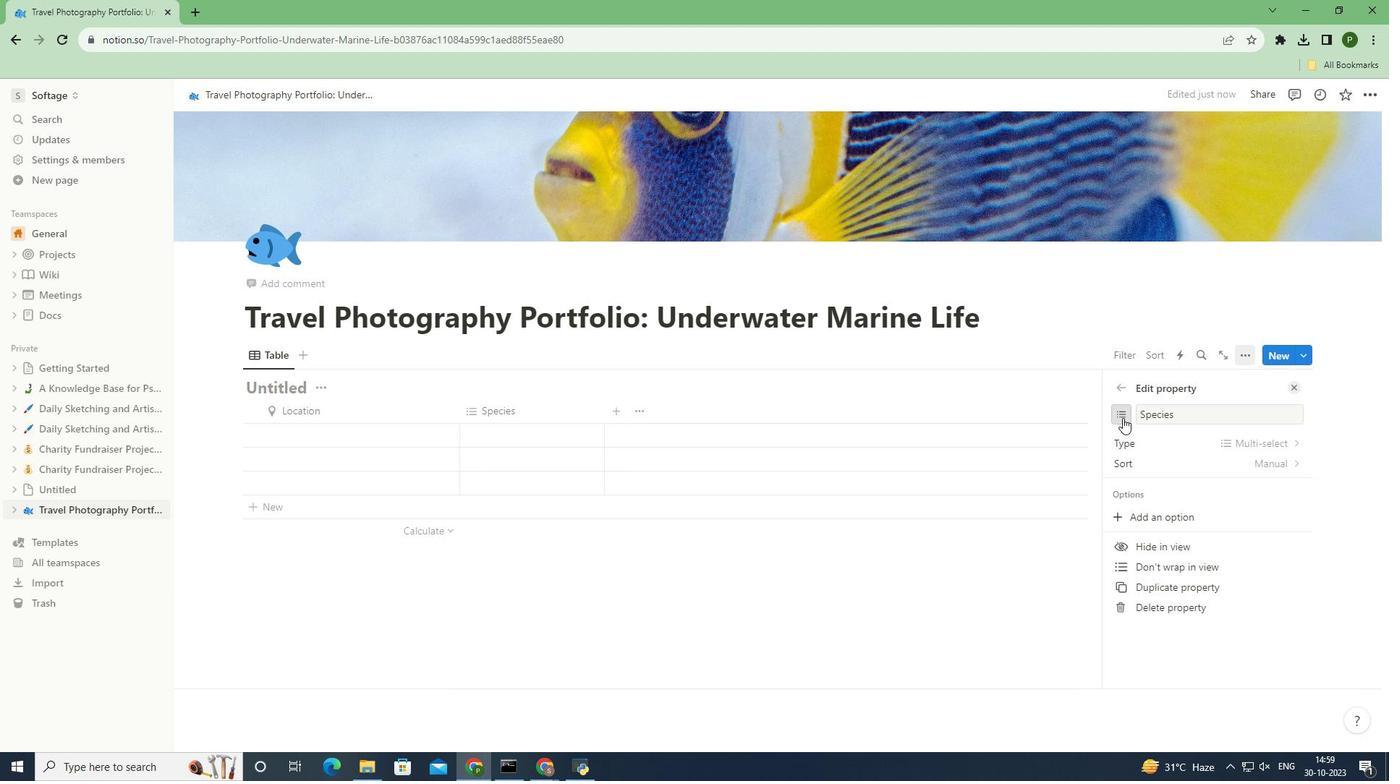 
Action: Mouse pressed left at (1123, 418)
Screenshot: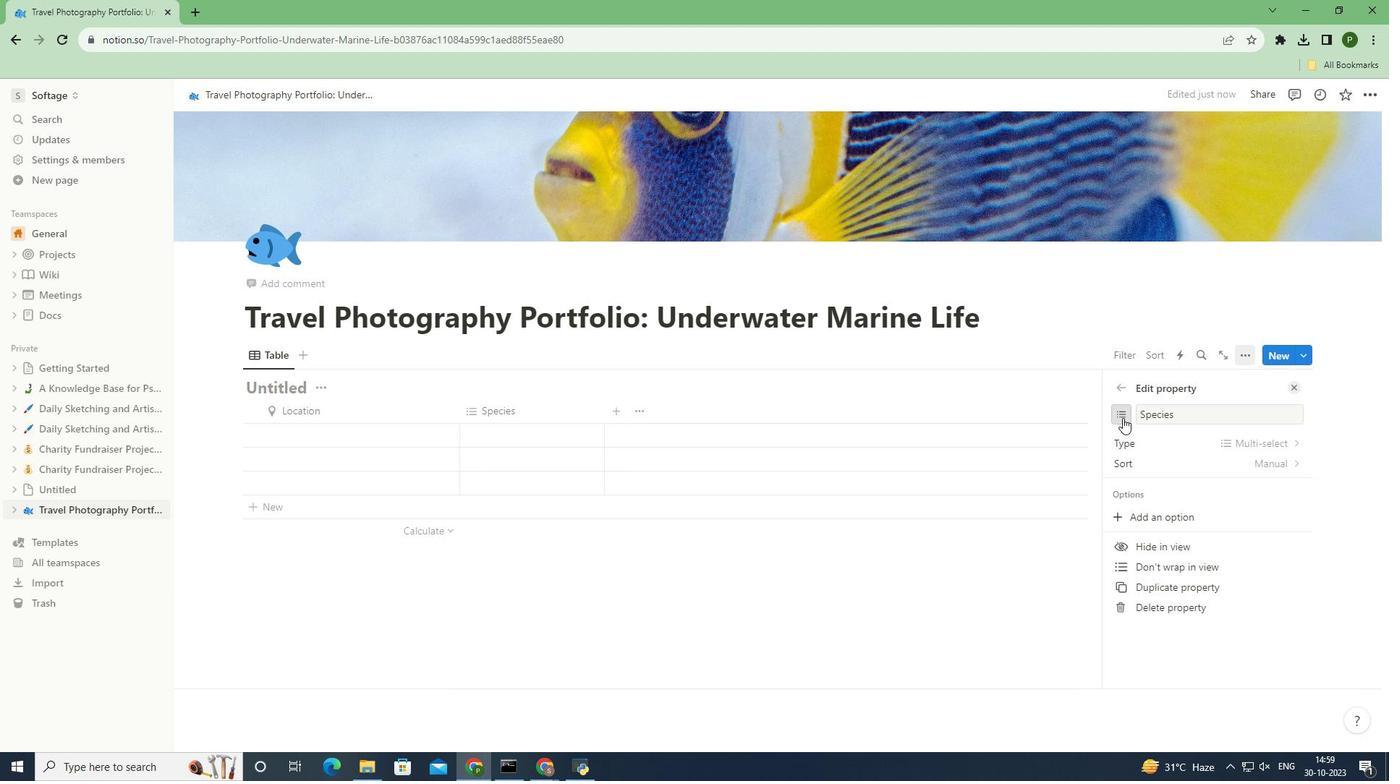 
Action: Mouse moved to (1108, 528)
Screenshot: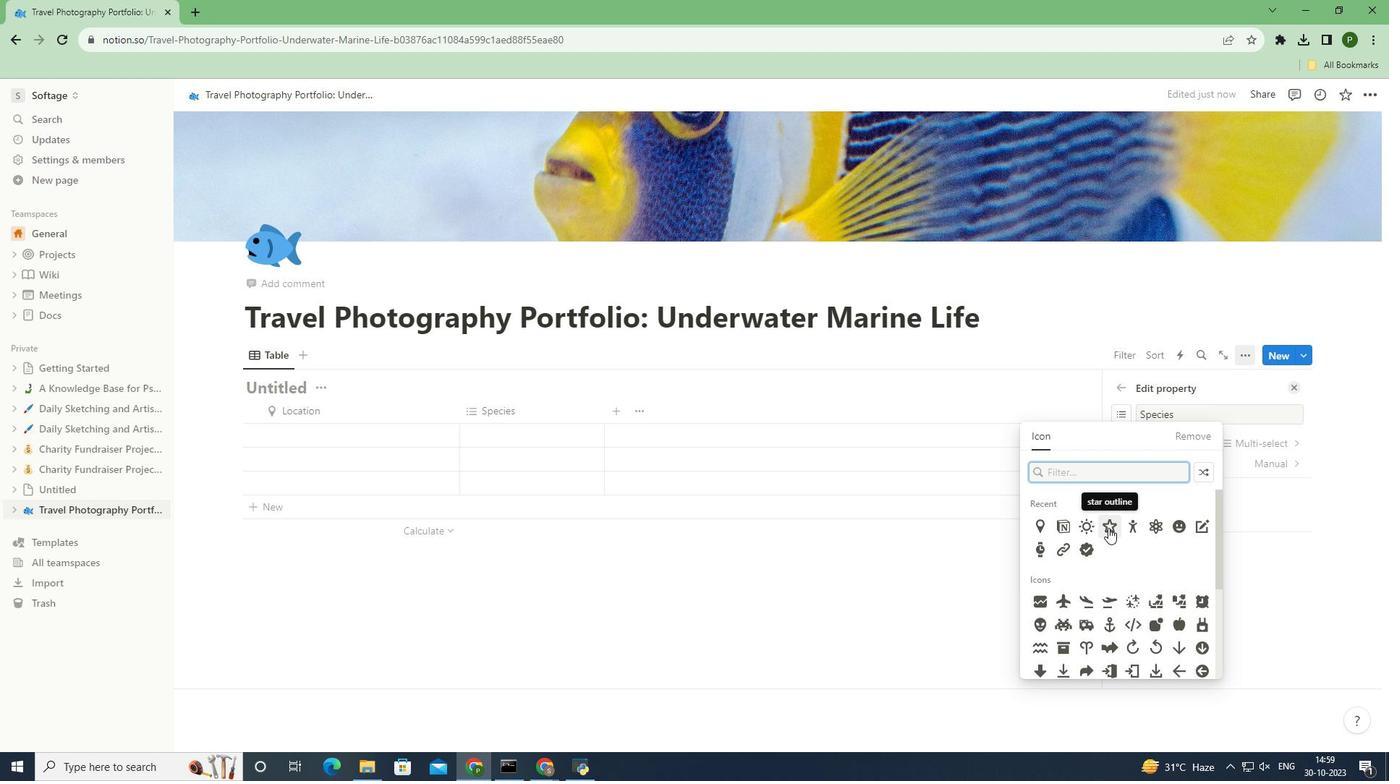 
Action: Mouse pressed left at (1108, 528)
Screenshot: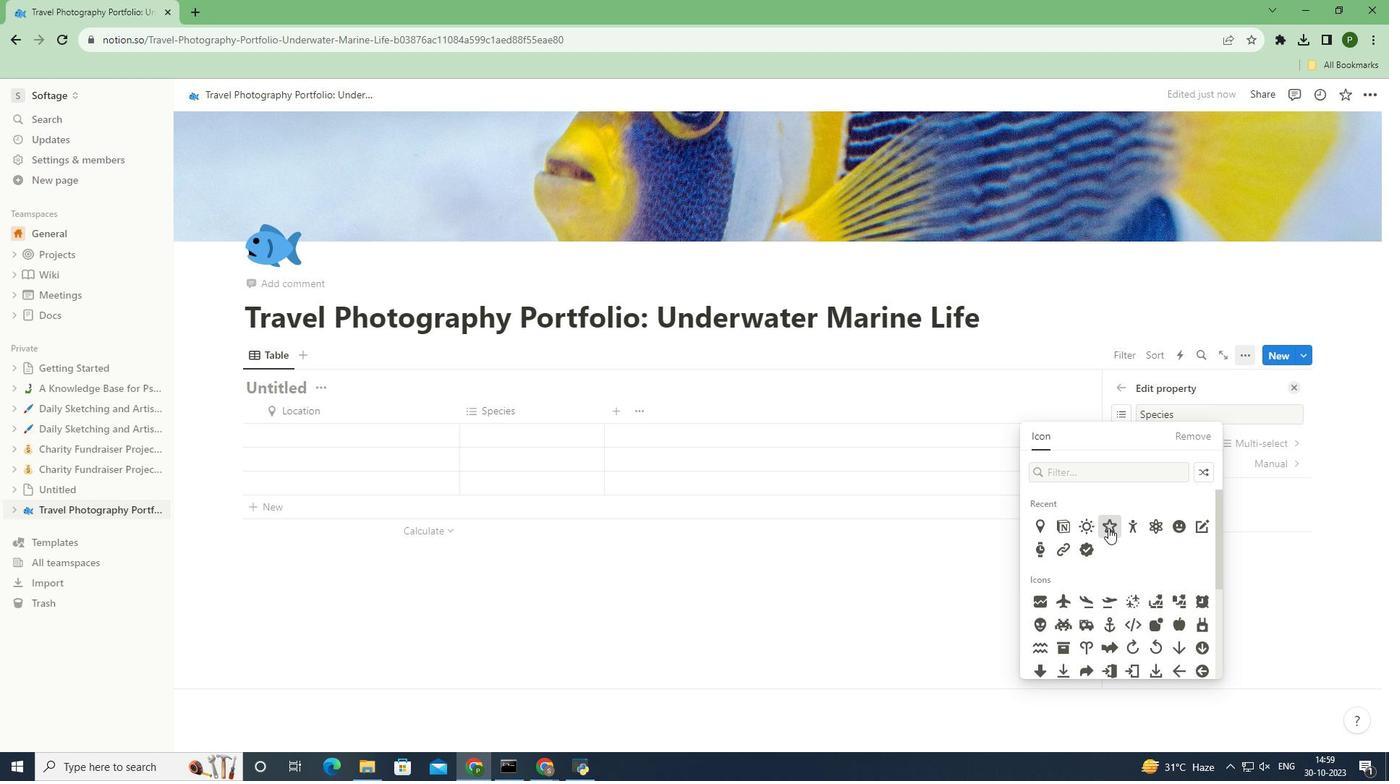 
Action: Mouse moved to (614, 414)
Screenshot: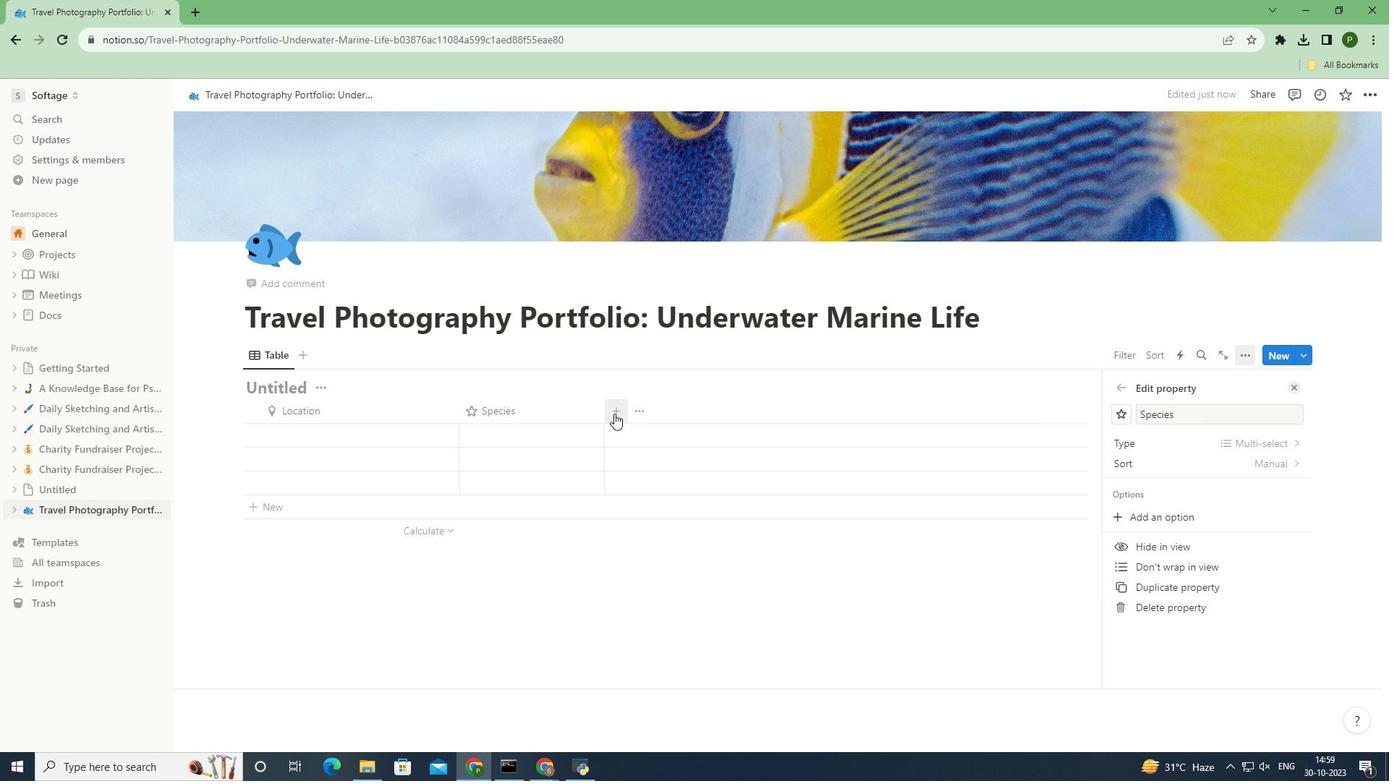 
Action: Mouse pressed left at (614, 414)
Screenshot: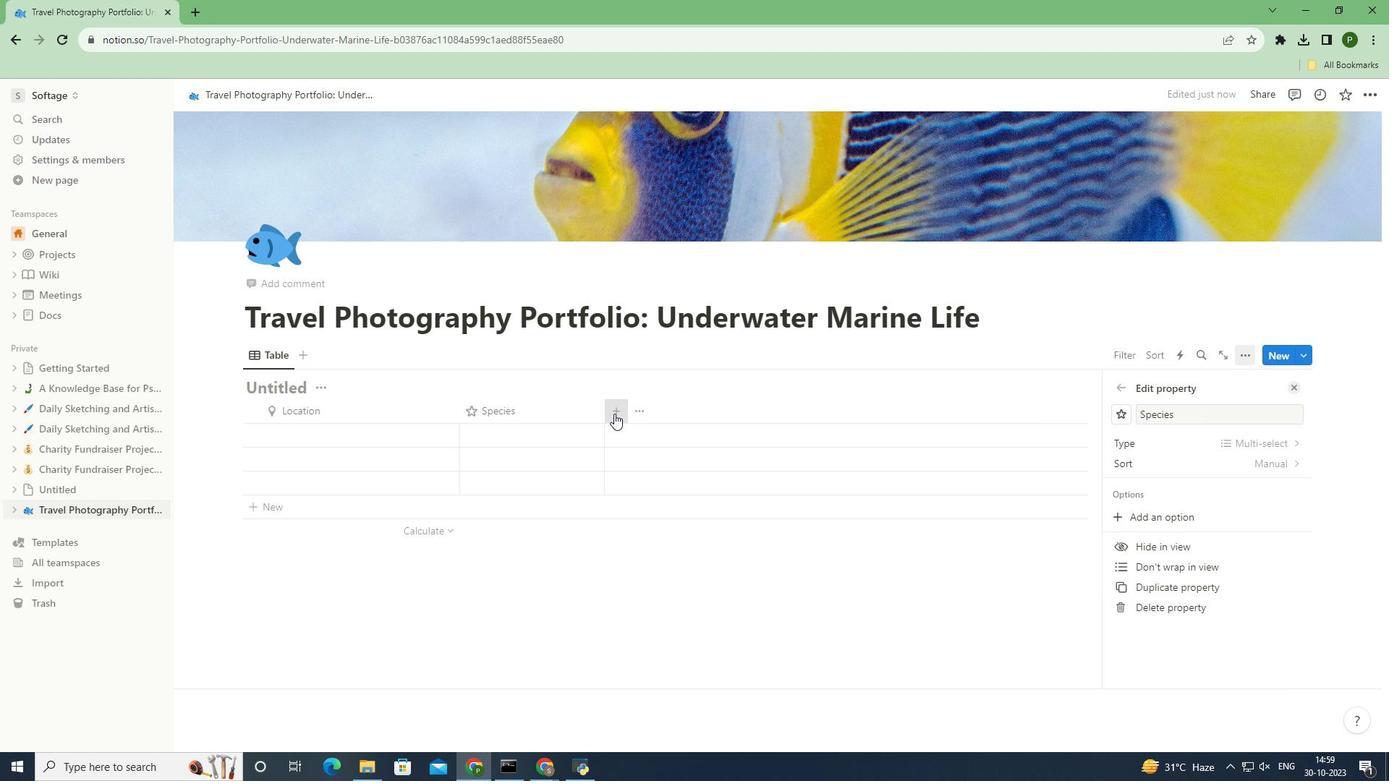 
Action: Mouse pressed left at (614, 414)
Screenshot: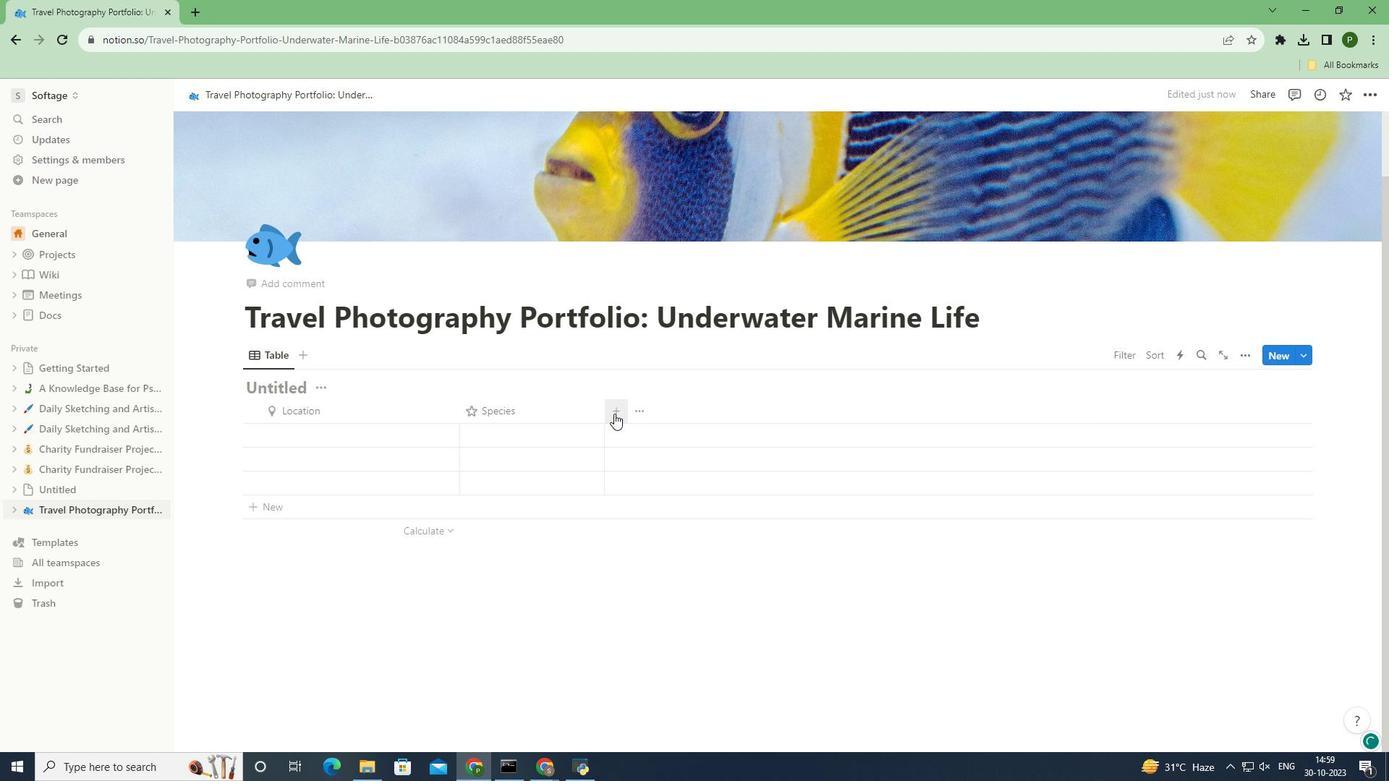 
Action: Mouse moved to (1103, 431)
Screenshot: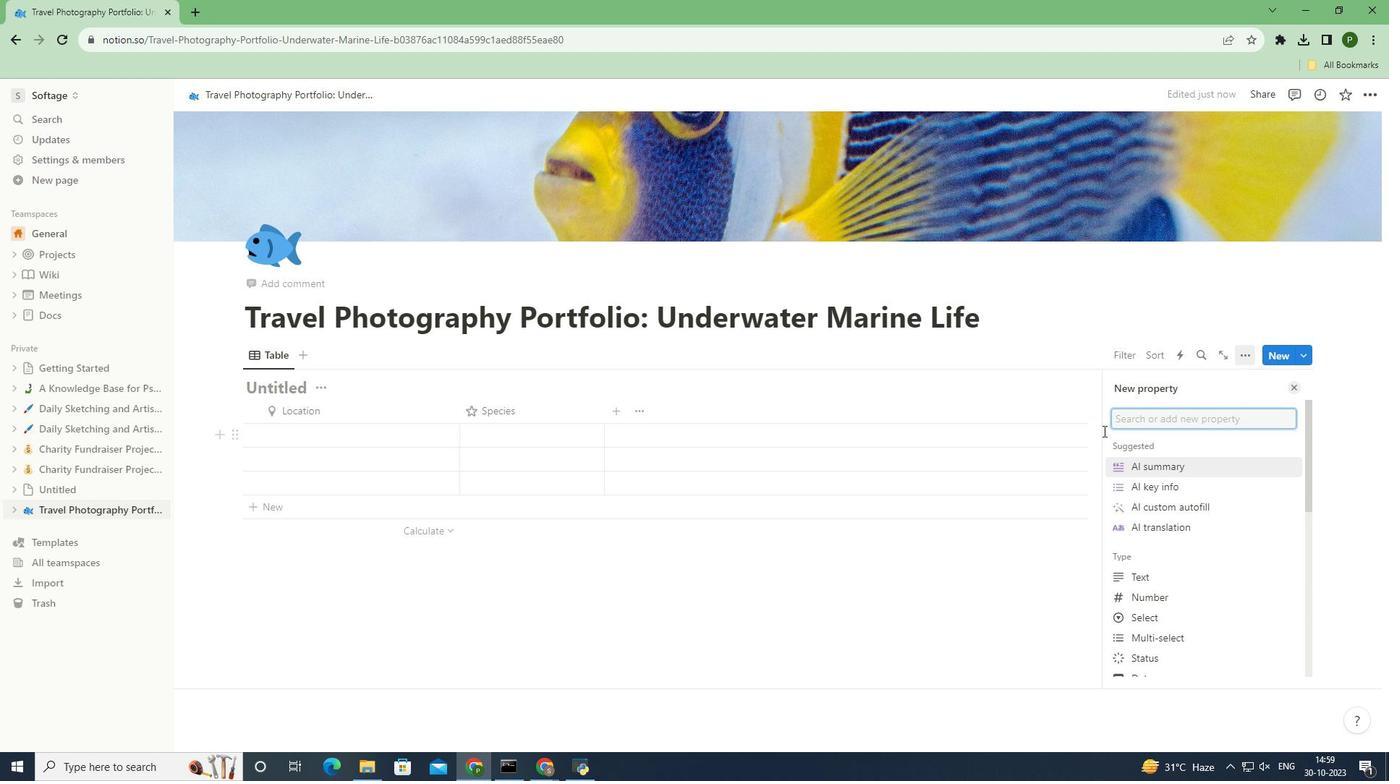 
Action: Key pressed <Key.caps_lock>D<Key.caps_lock>escription
Screenshot: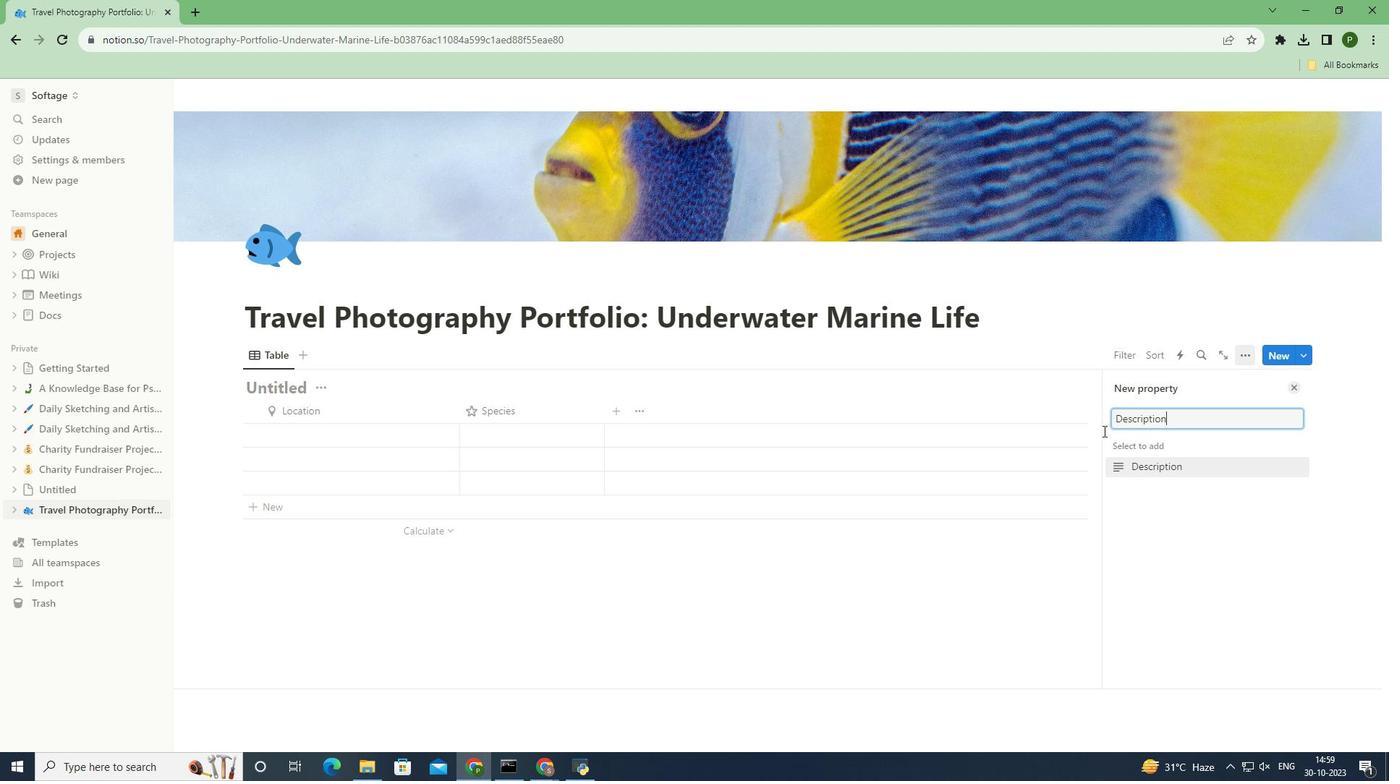 
Action: Mouse moved to (1142, 469)
Screenshot: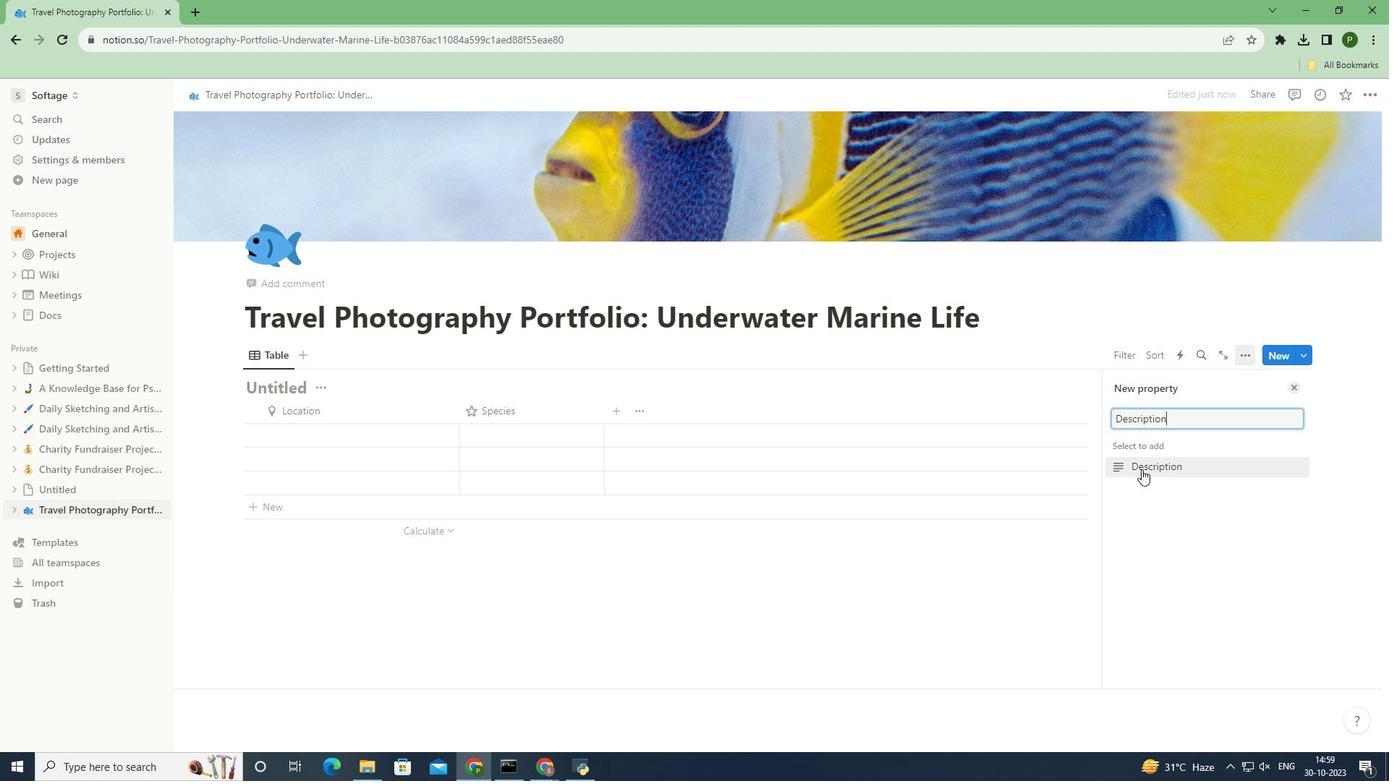 
Action: Mouse pressed left at (1142, 469)
Screenshot: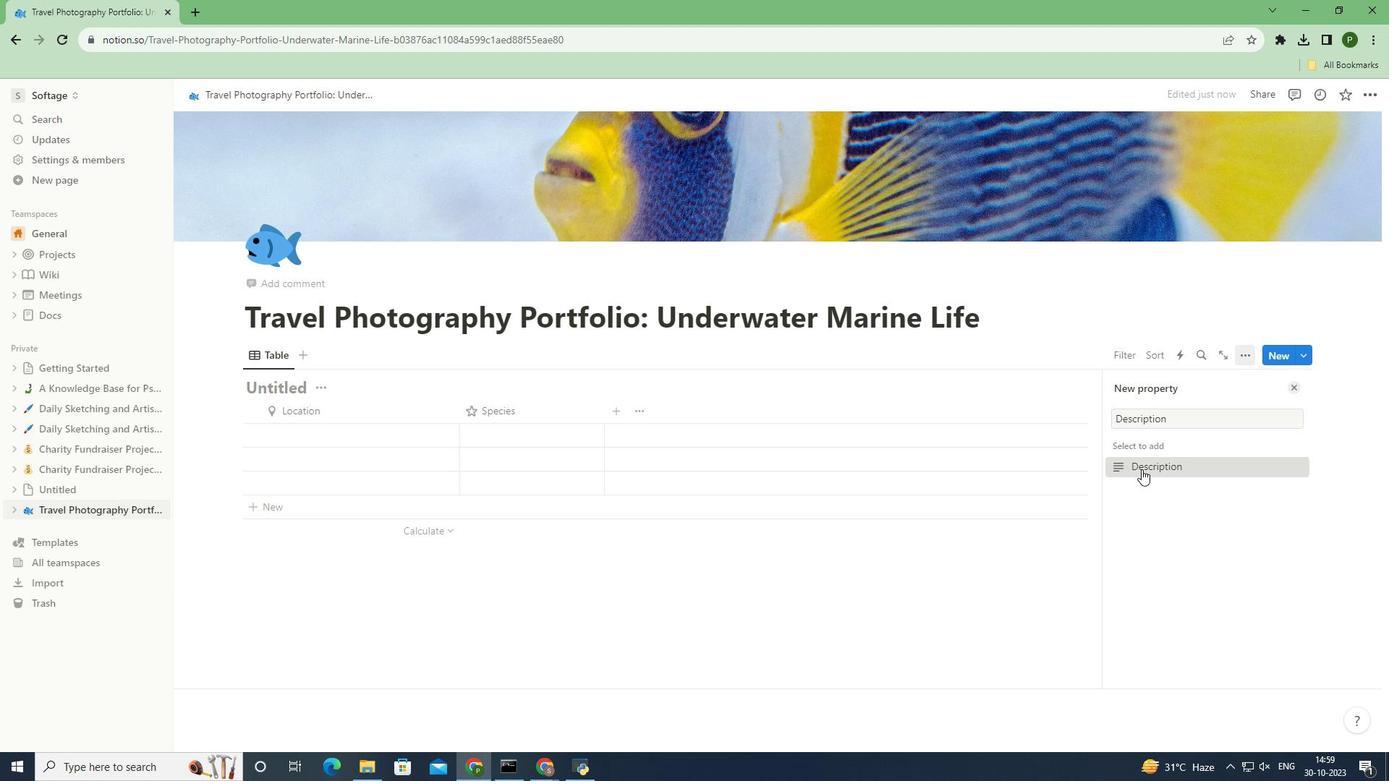 
Action: Mouse moved to (1126, 412)
Screenshot: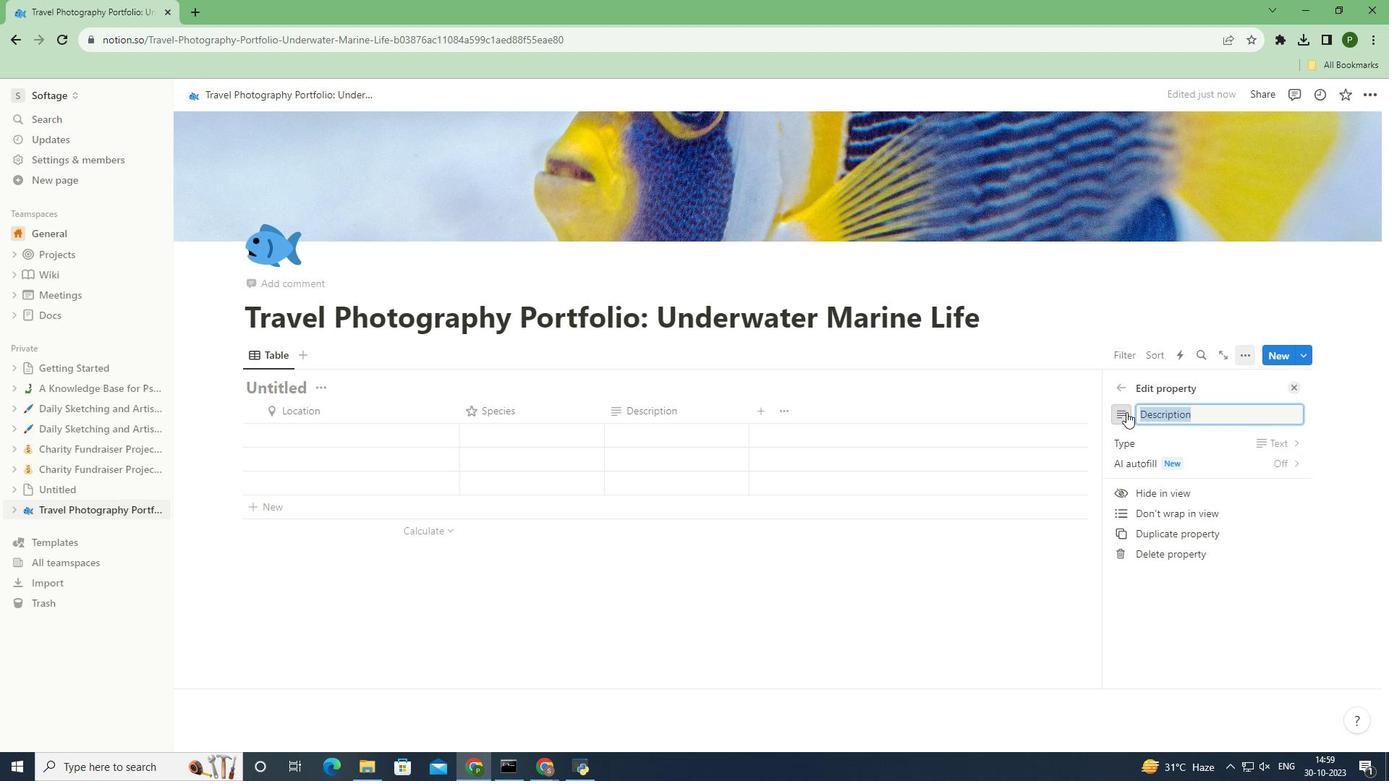 
Action: Mouse pressed left at (1126, 412)
Screenshot: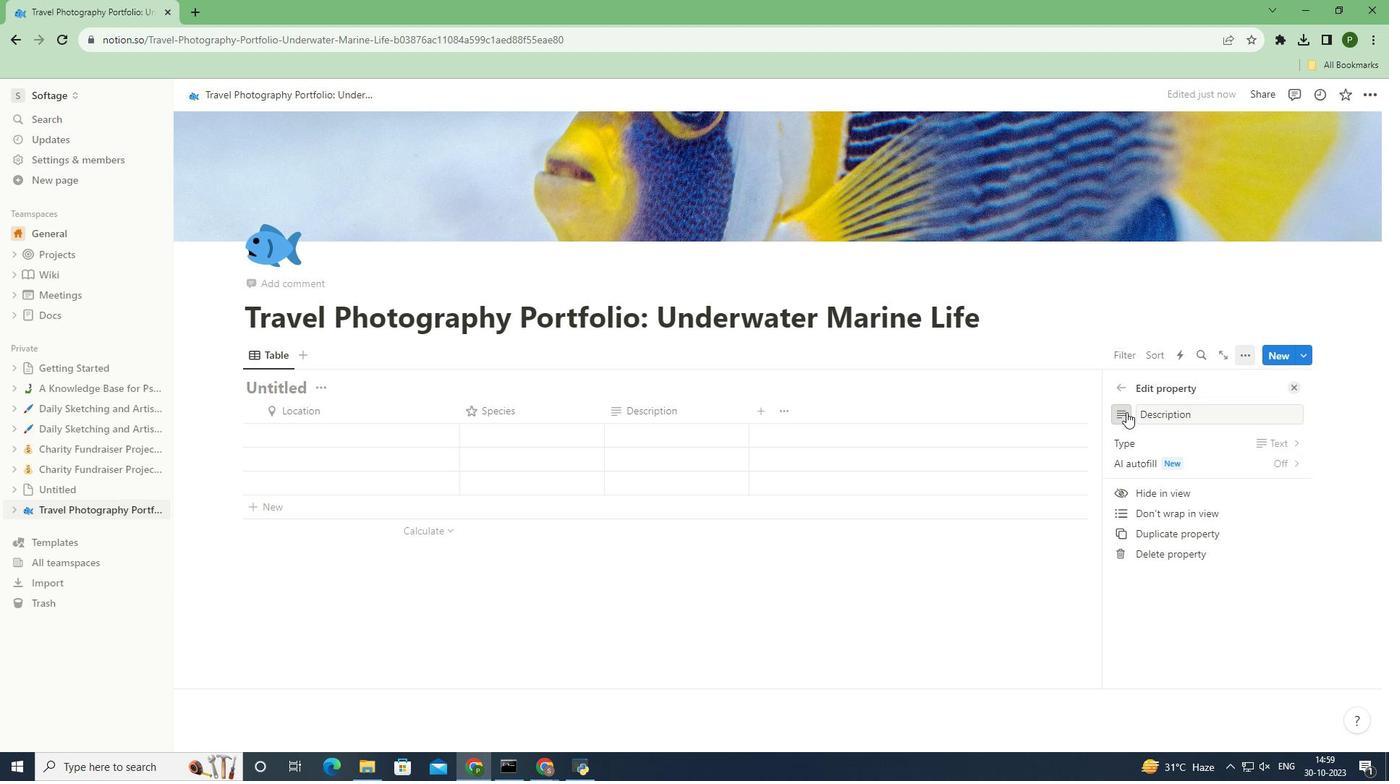 
Action: Mouse moved to (1158, 532)
Screenshot: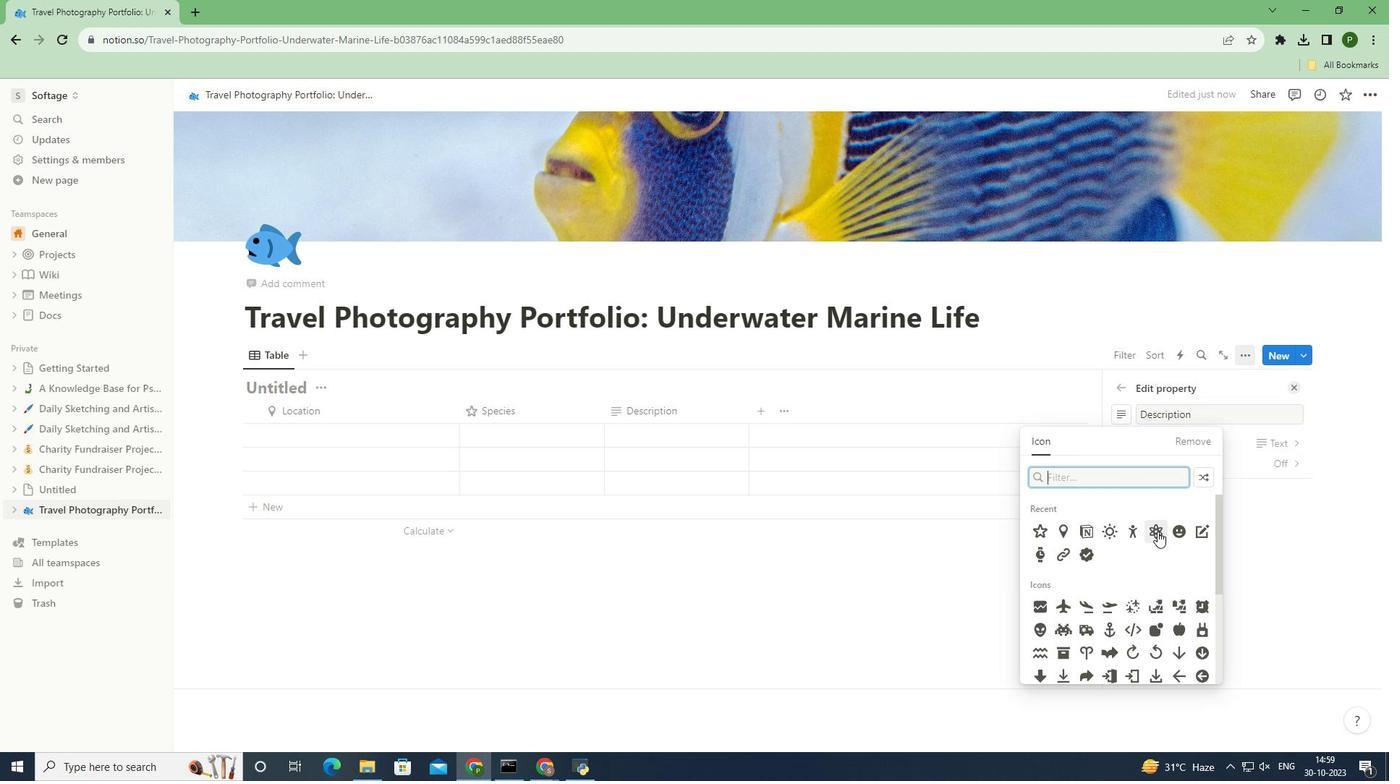 
Action: Mouse pressed left at (1158, 532)
Screenshot: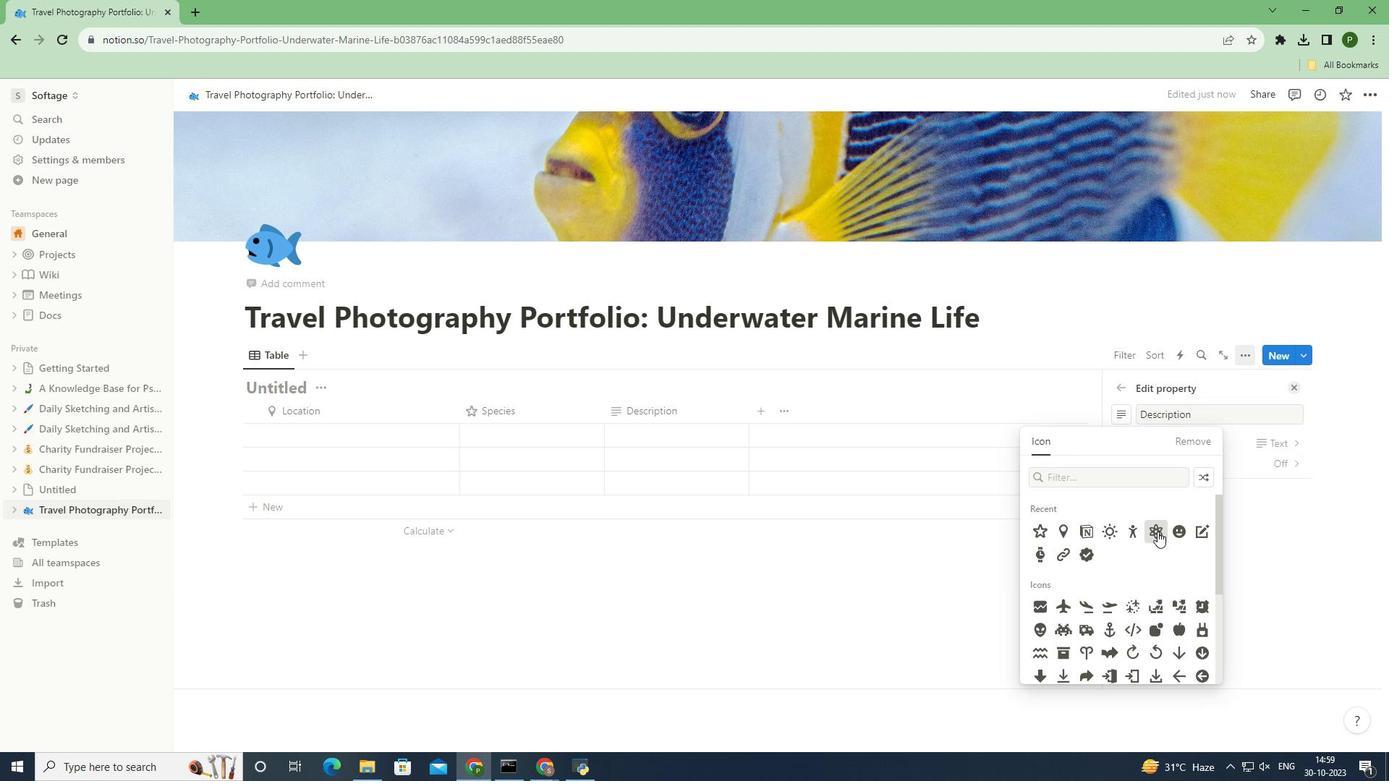 
Action: Mouse moved to (761, 416)
Screenshot: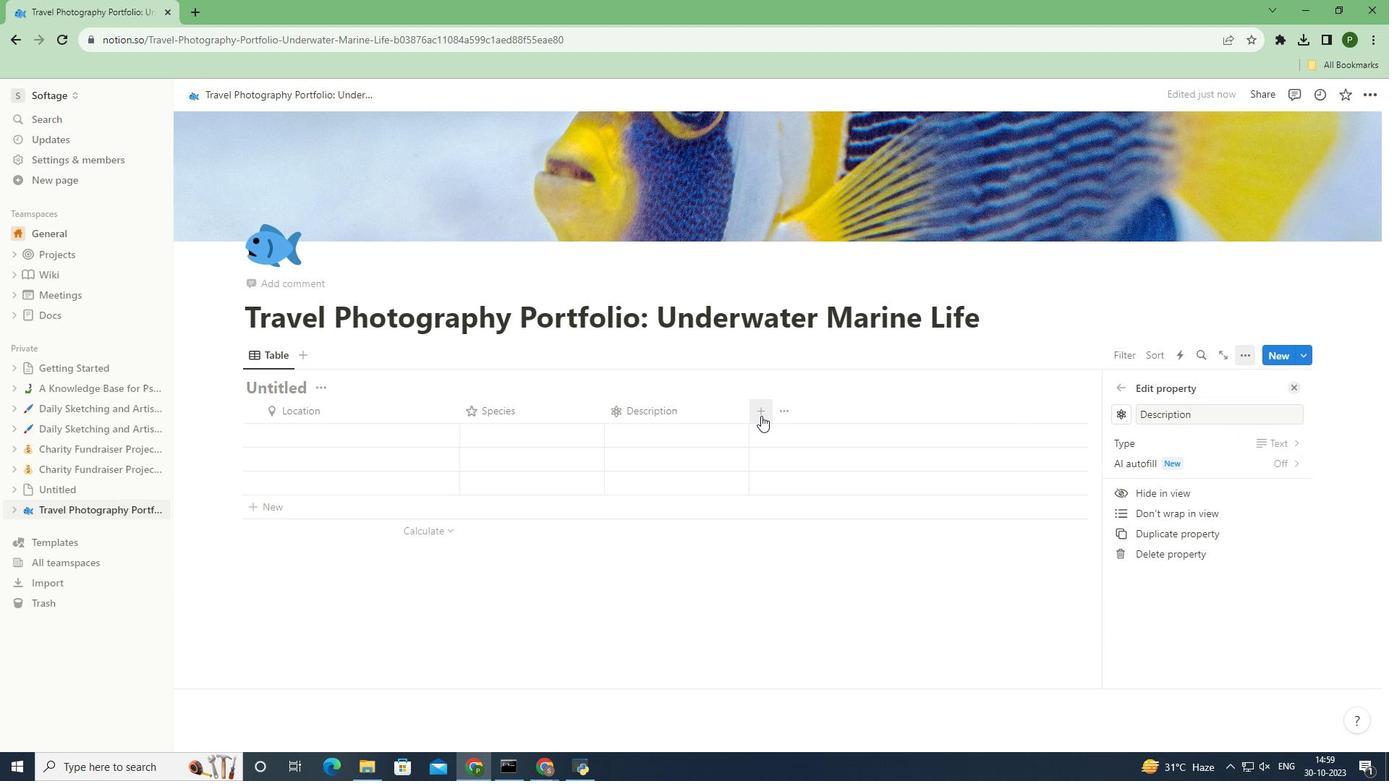 
Action: Mouse pressed left at (761, 416)
Screenshot: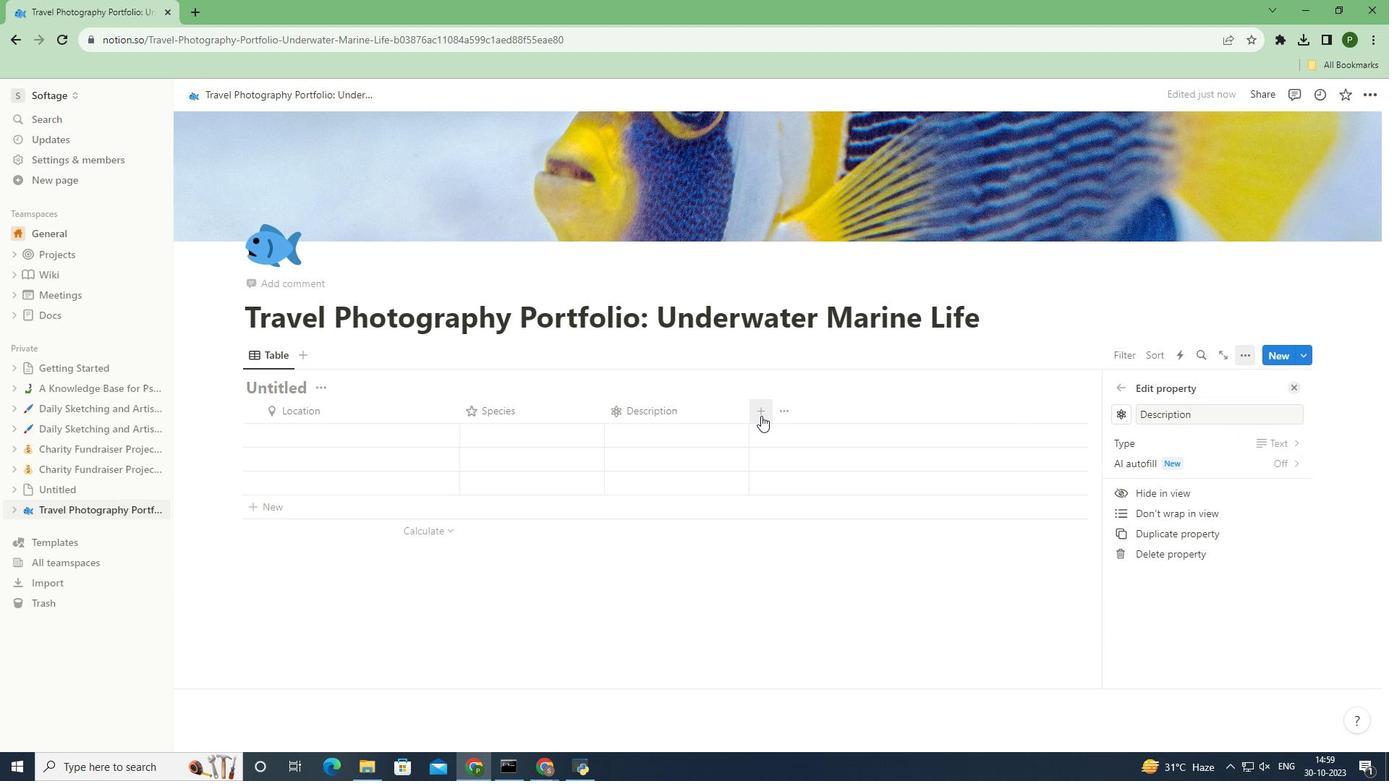 
Action: Mouse pressed left at (761, 416)
Screenshot: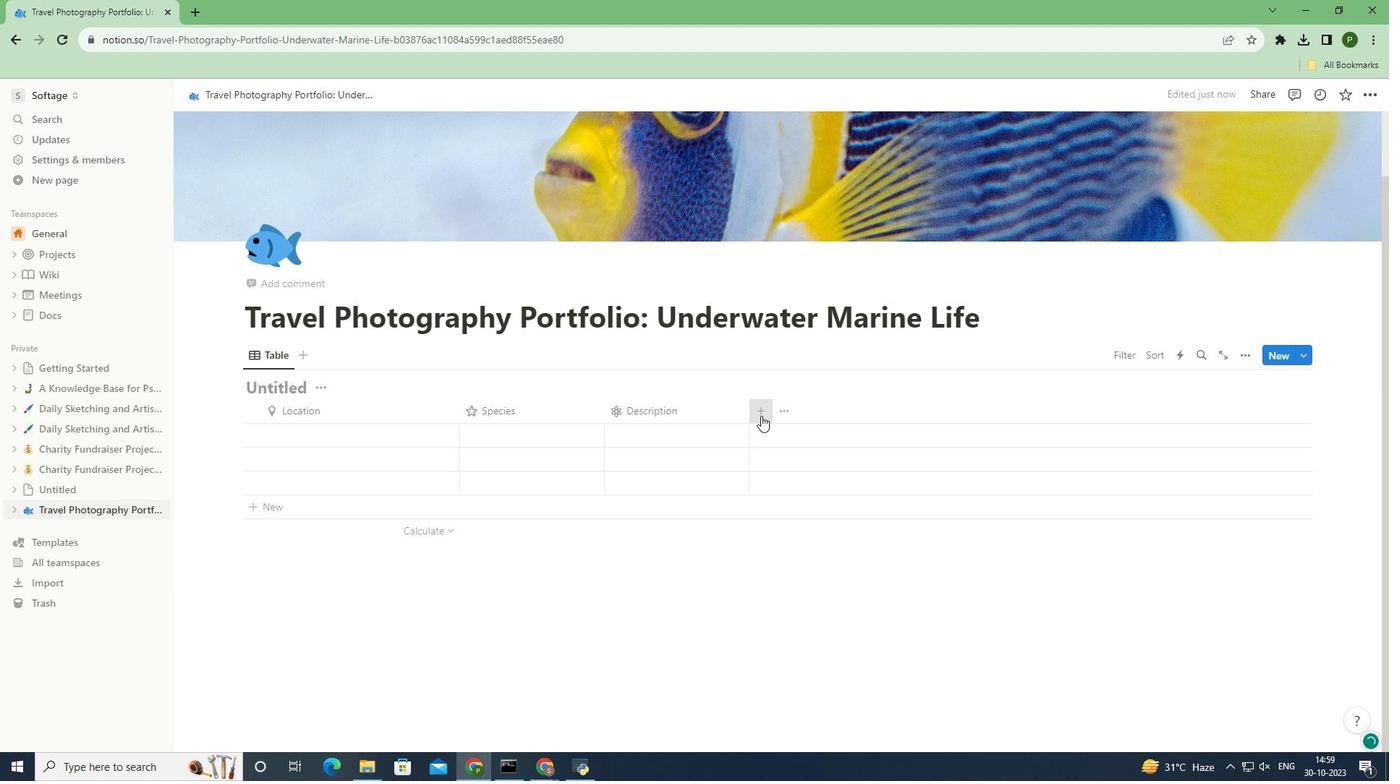 
Action: Key pressed <Key.caps_lock>D<Key.caps_lock>ate<Key.space><Key.caps_lock>T<Key.caps_lock>aken
Screenshot: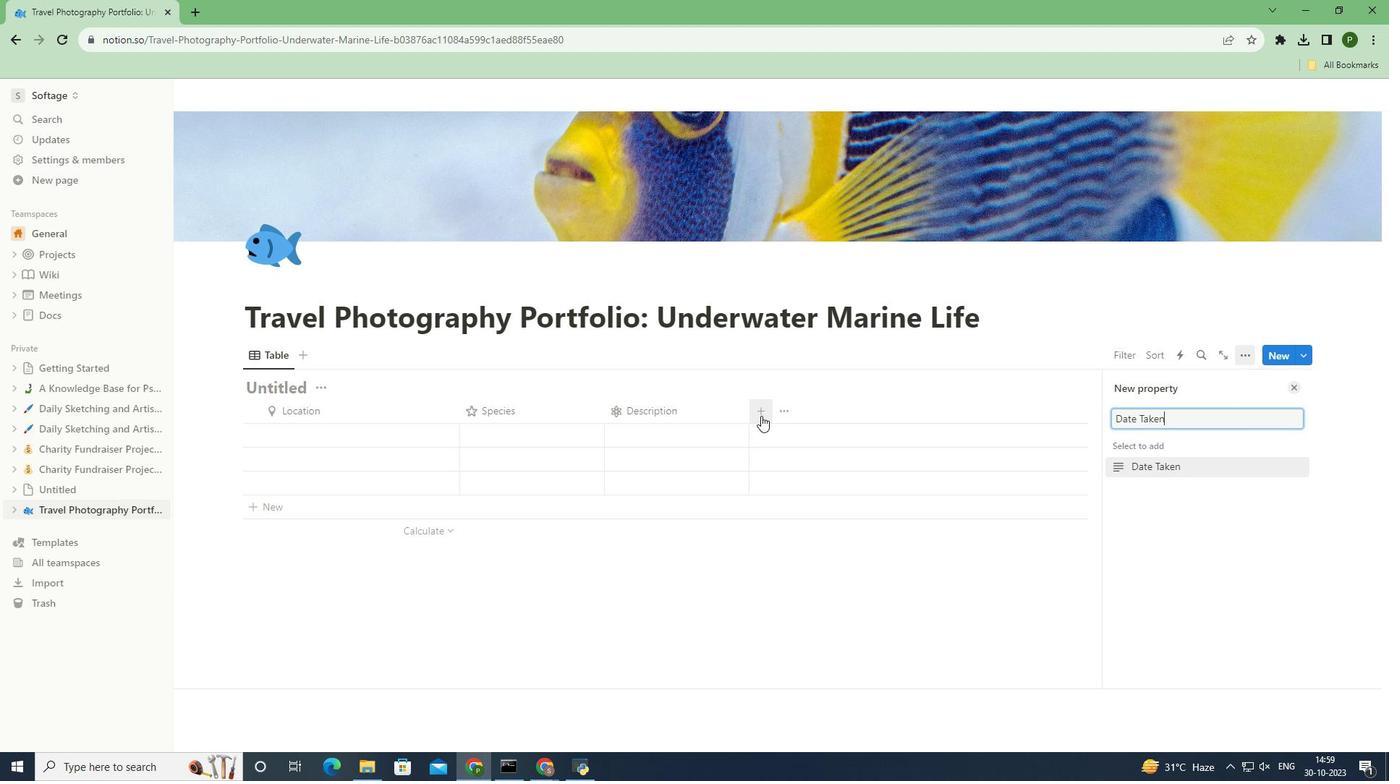 
Action: Mouse moved to (1132, 465)
Screenshot: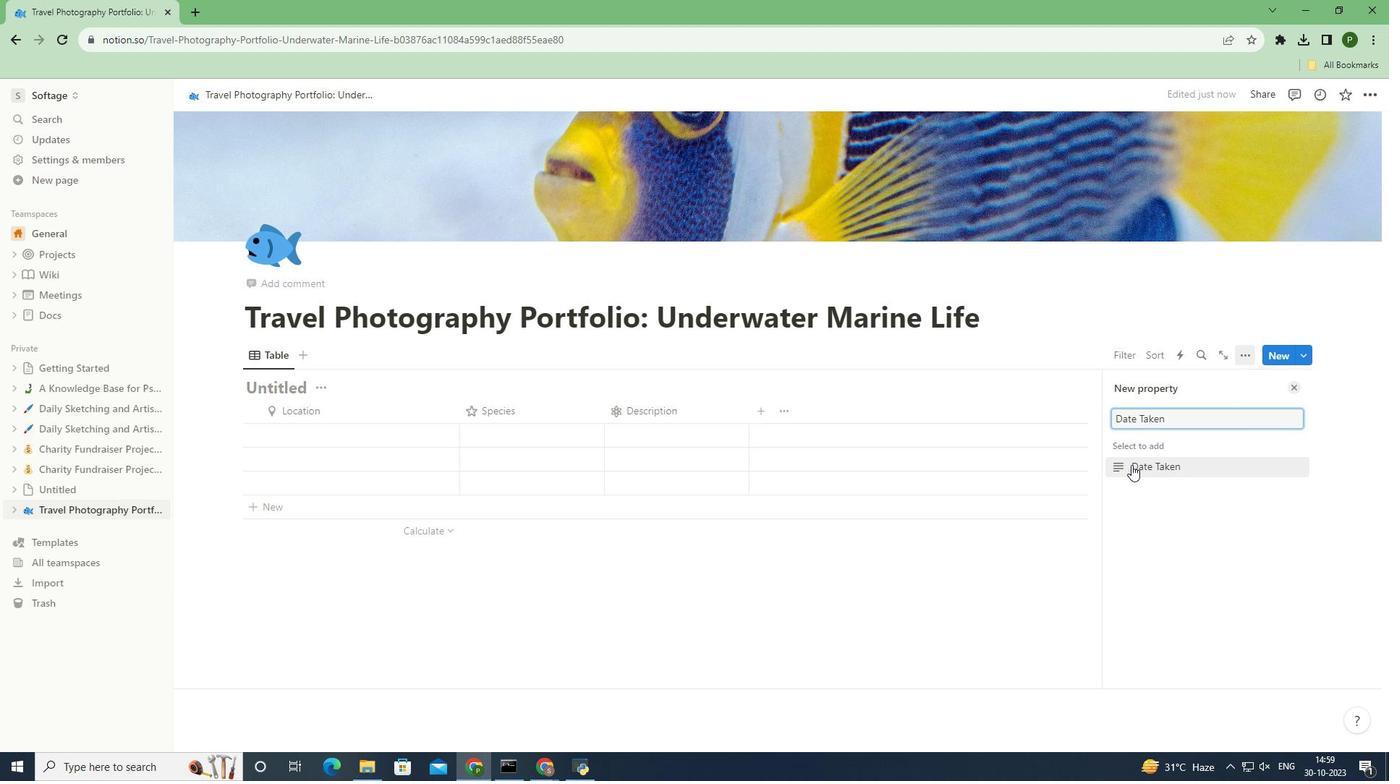 
Action: Mouse pressed left at (1132, 465)
Screenshot: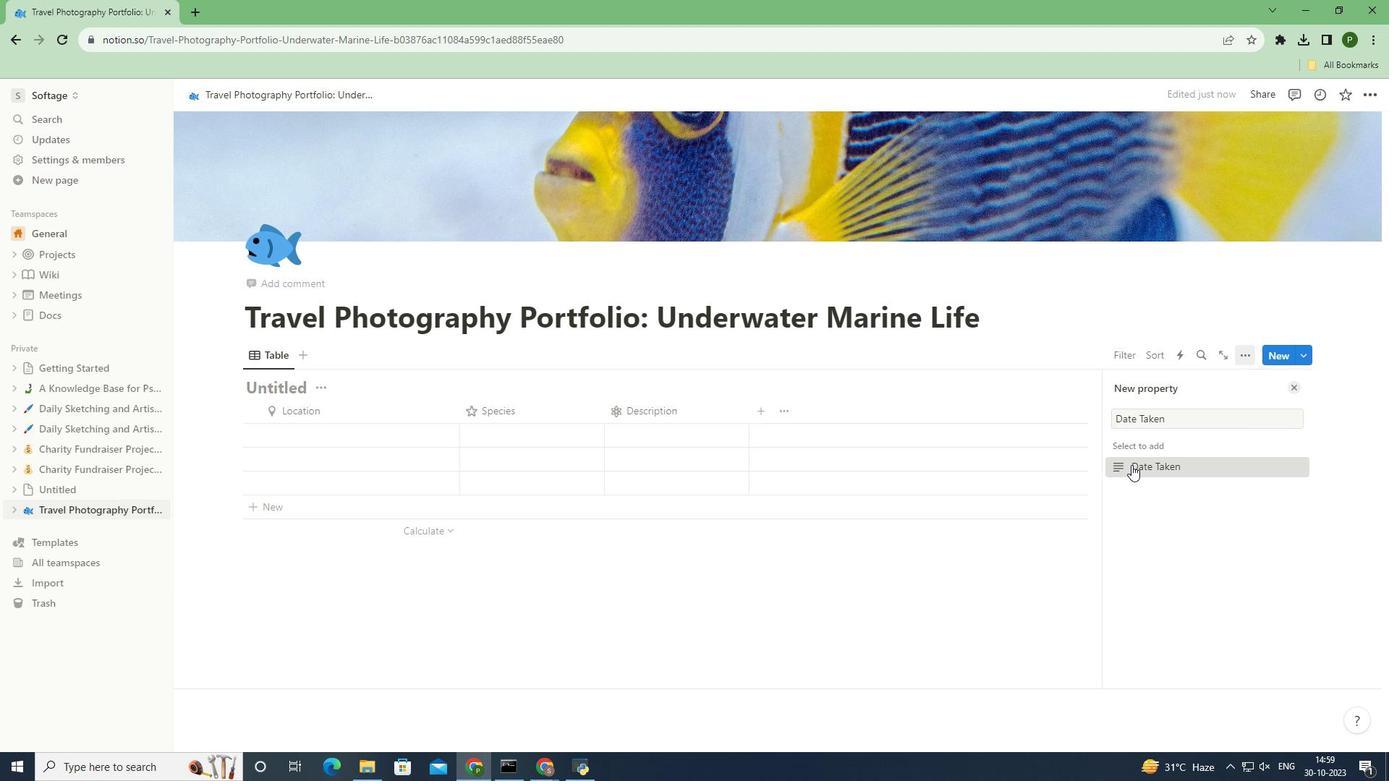 
Action: Mouse moved to (1119, 422)
Screenshot: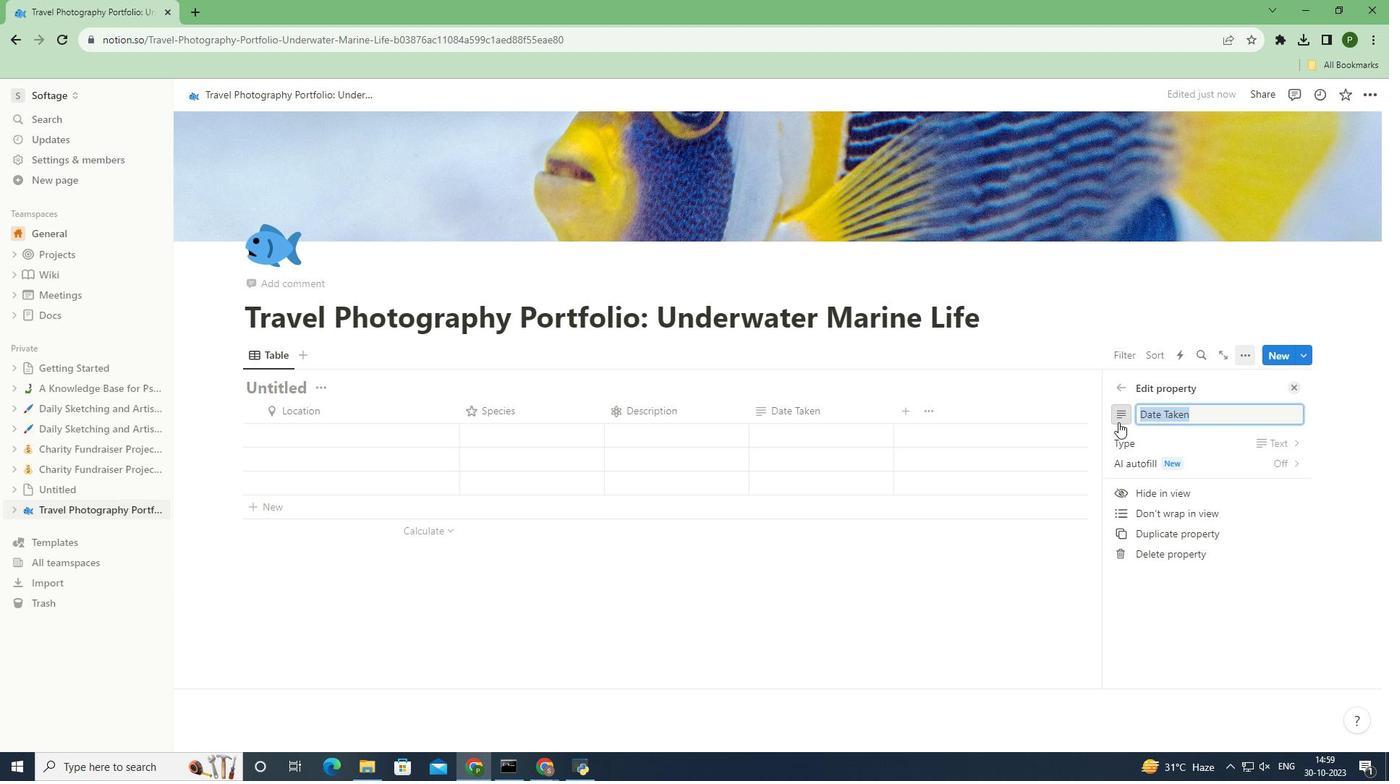 
Action: Mouse pressed left at (1119, 422)
Screenshot: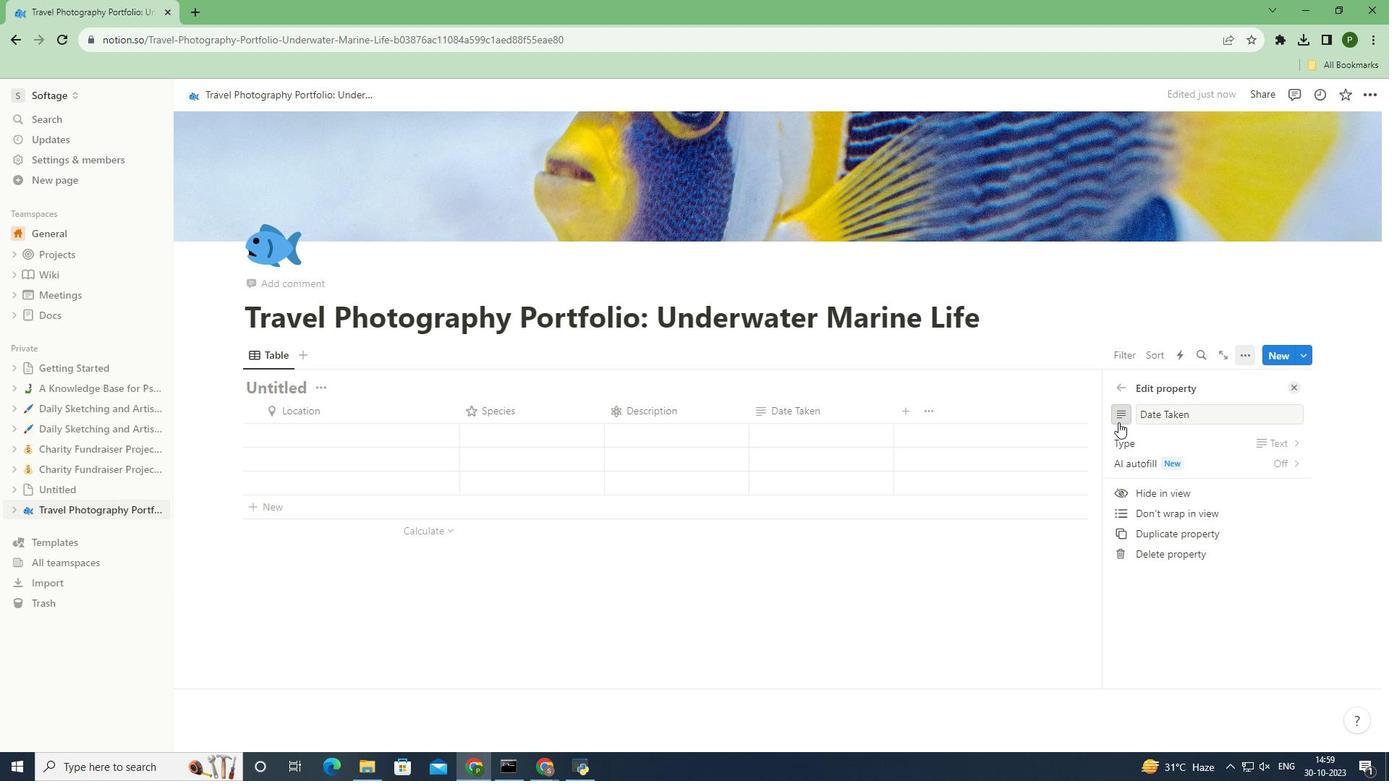 
Action: Mouse moved to (997, 551)
Screenshot: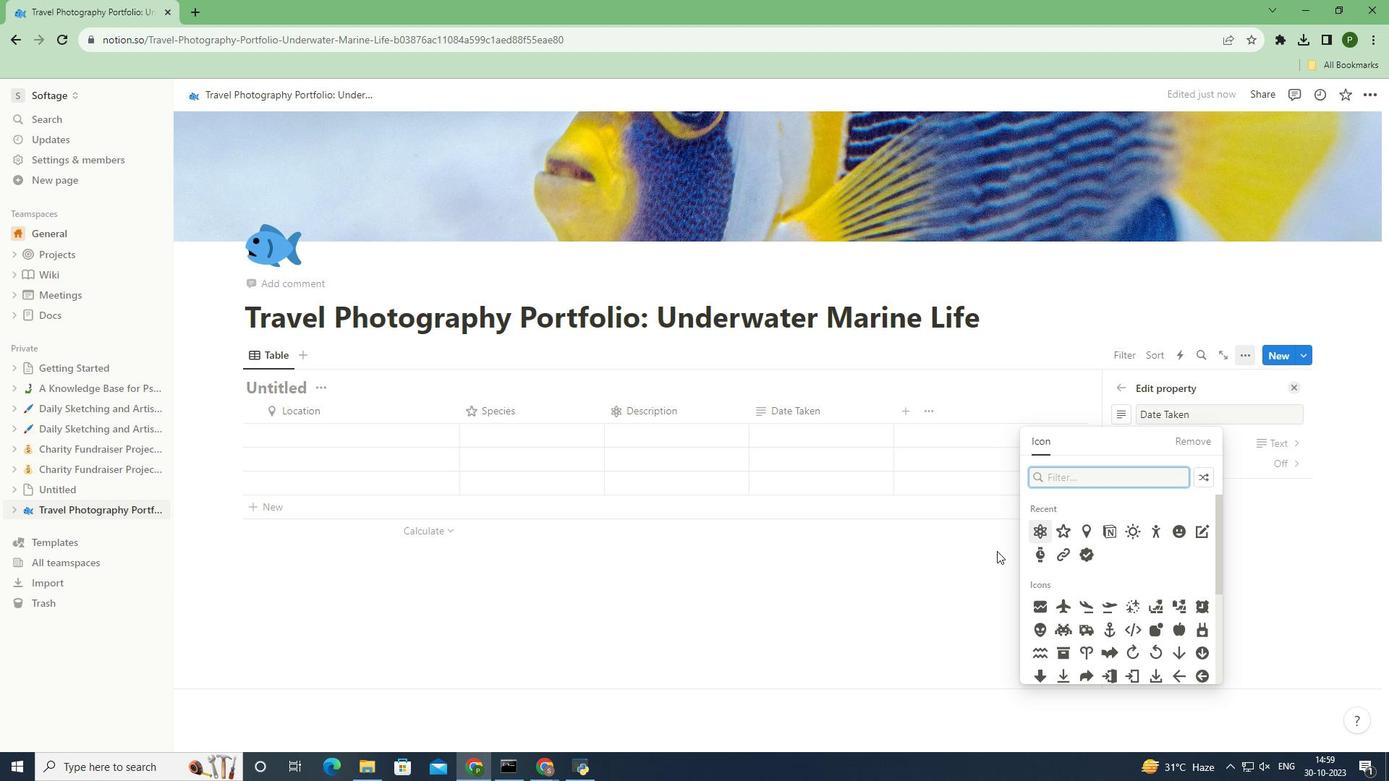 
Action: Mouse pressed left at (997, 551)
Screenshot: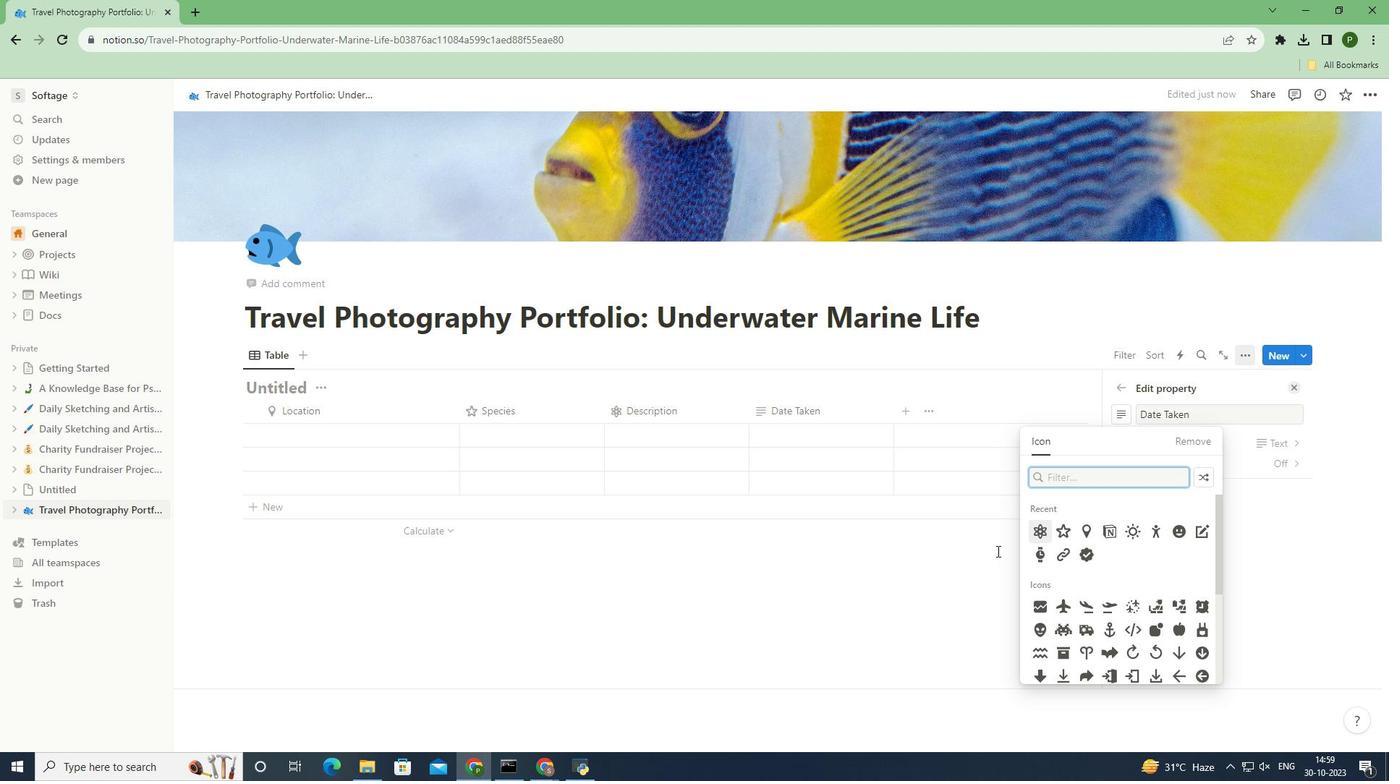 
Action: Mouse moved to (1136, 443)
Screenshot: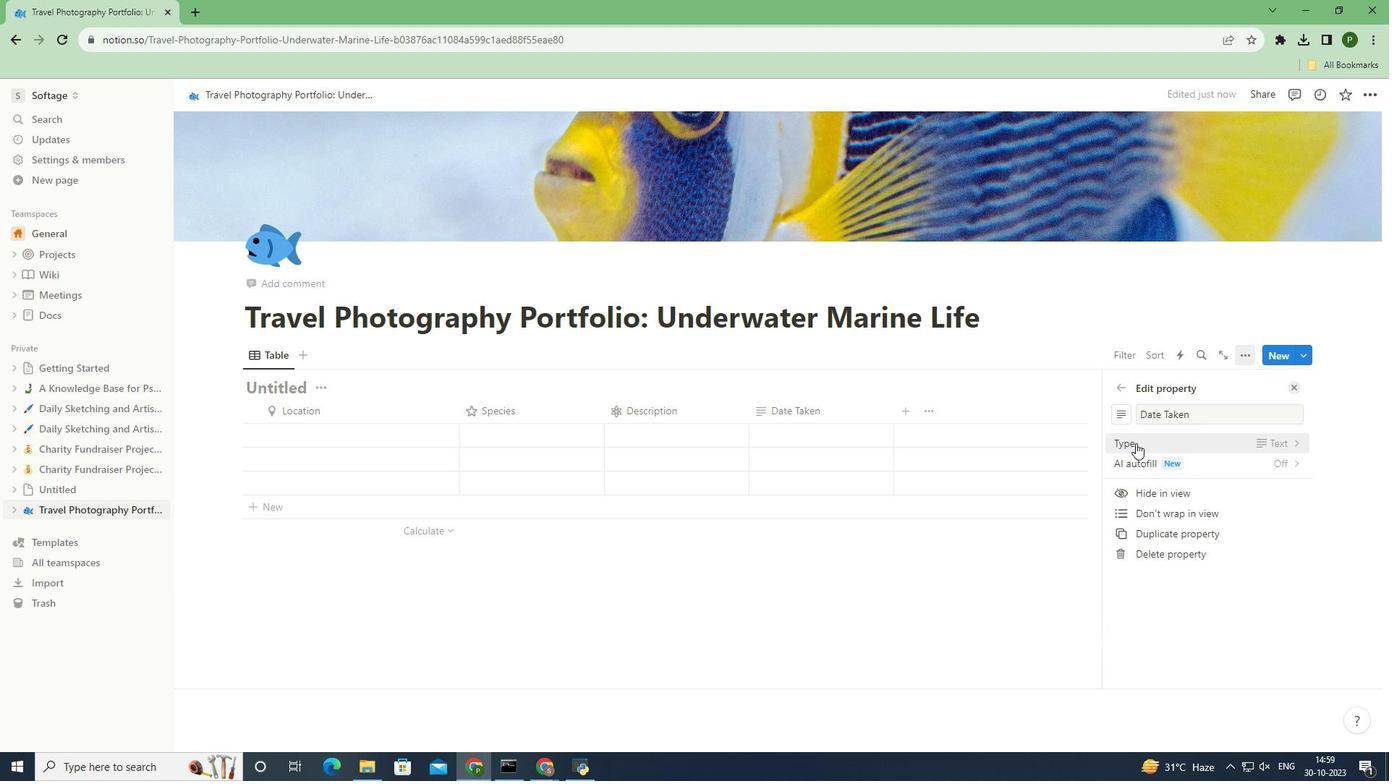 
Action: Mouse pressed left at (1136, 443)
Screenshot: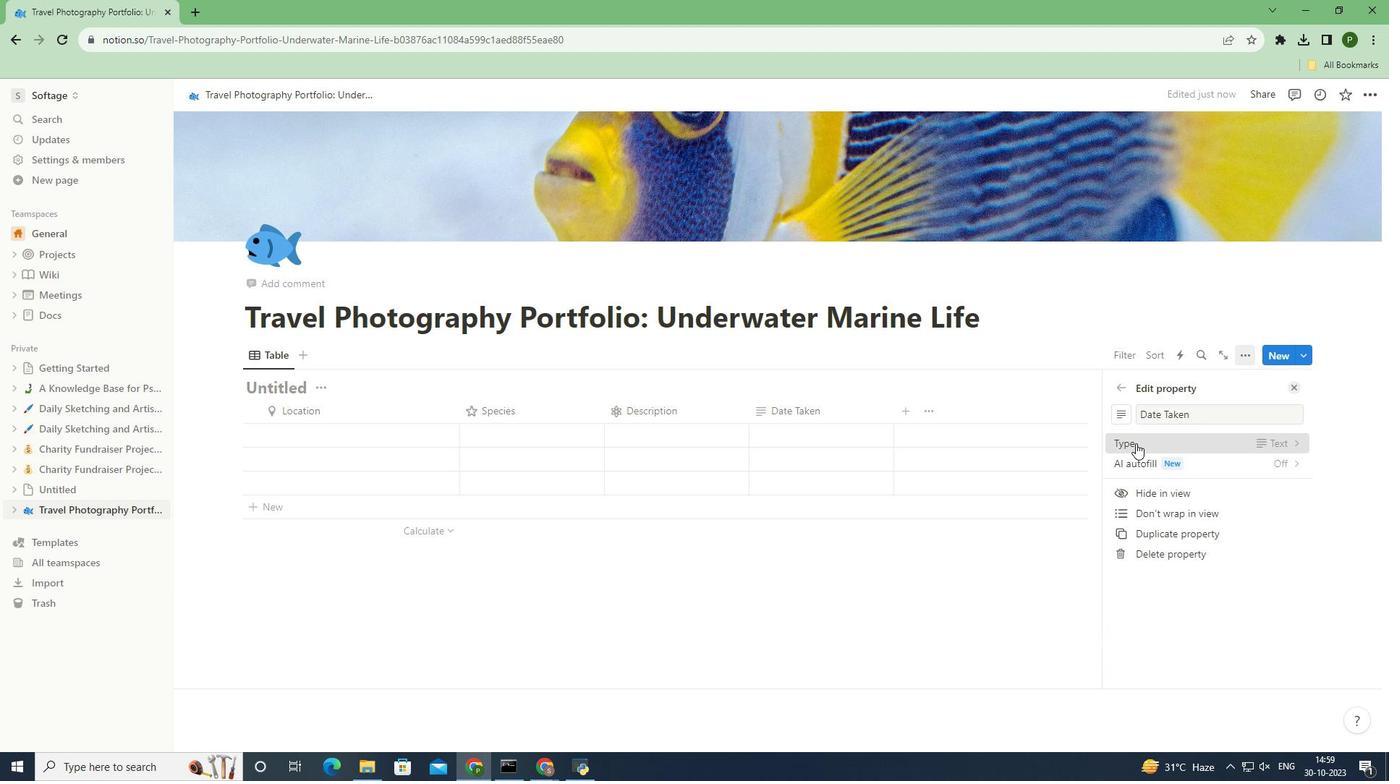 
Action: Mouse moved to (1155, 605)
Screenshot: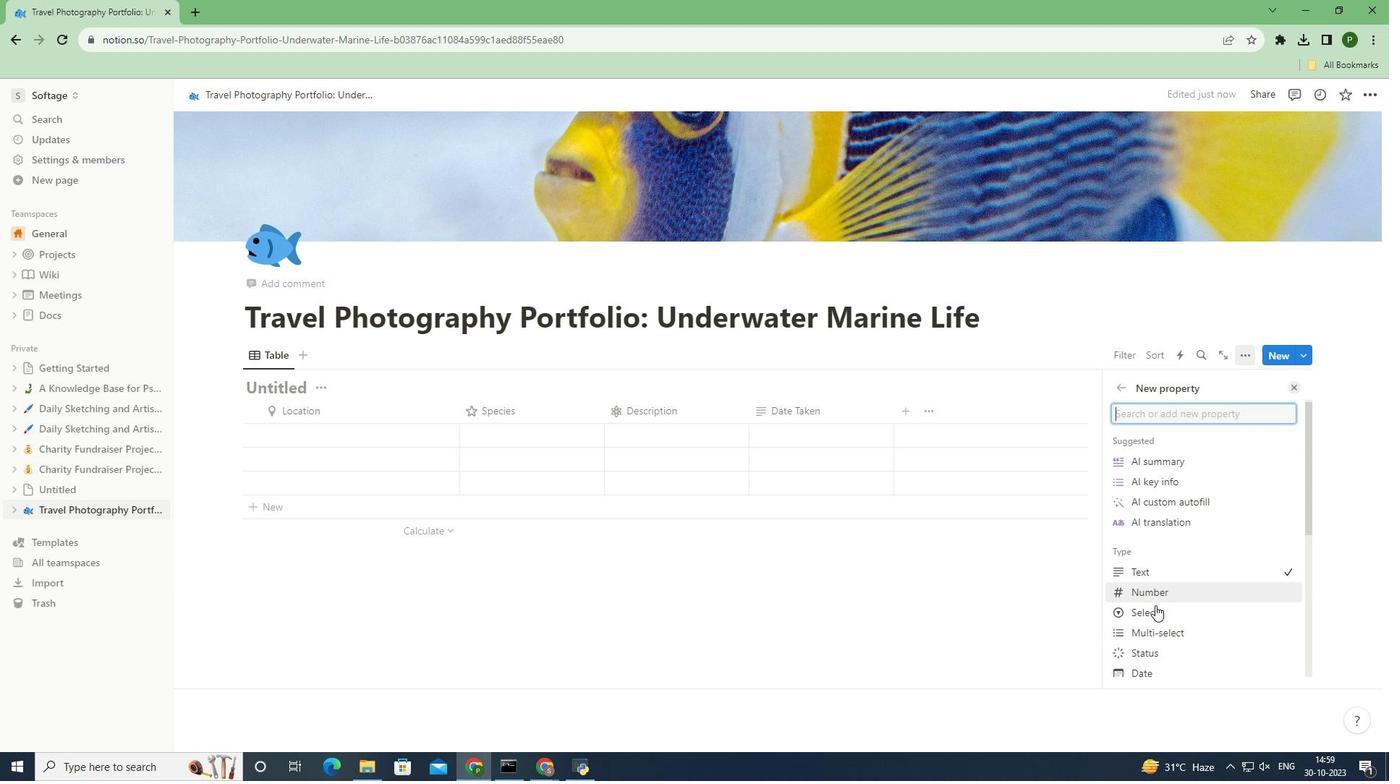 
Action: Mouse scrolled (1155, 605) with delta (0, 0)
Screenshot: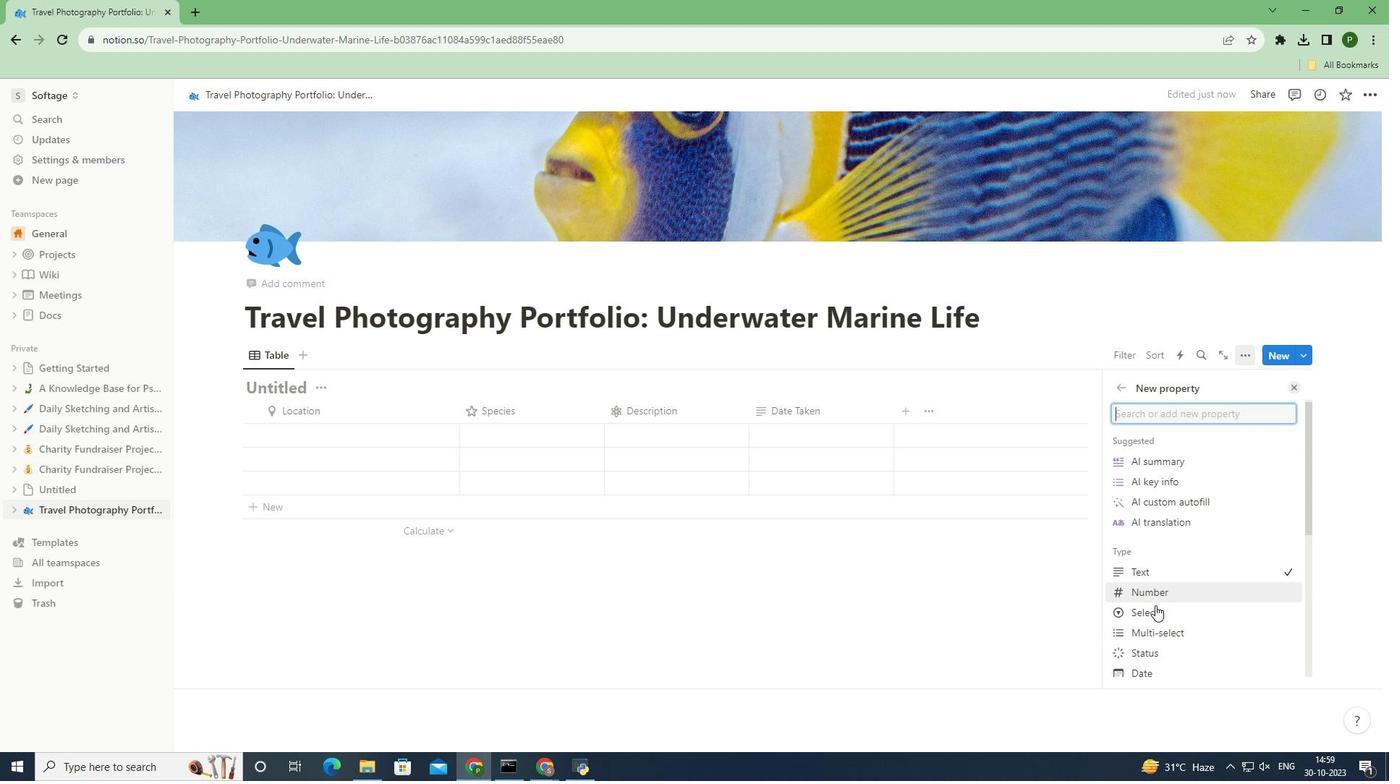 
Action: Mouse moved to (1155, 601)
Screenshot: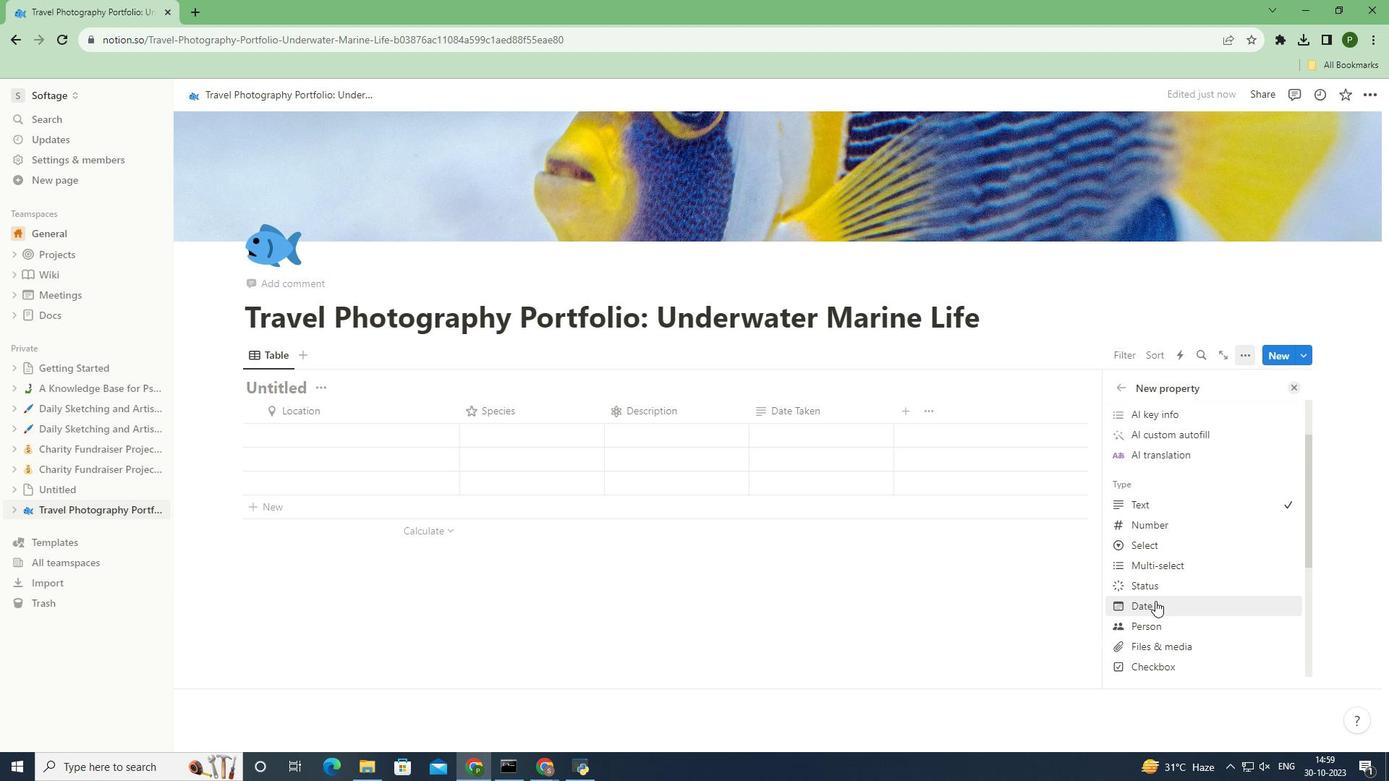 
Action: Mouse pressed left at (1155, 601)
Screenshot: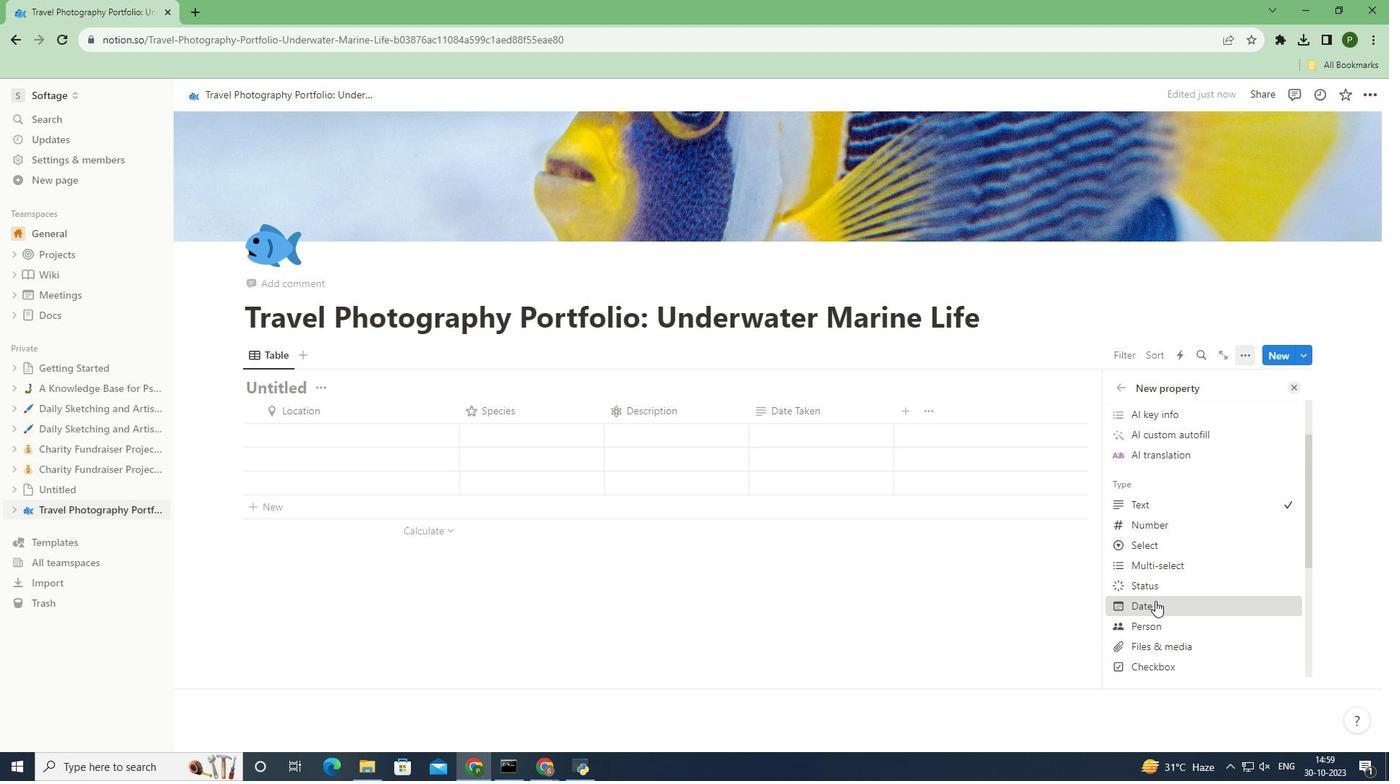 
Action: Mouse moved to (1092, 616)
Screenshot: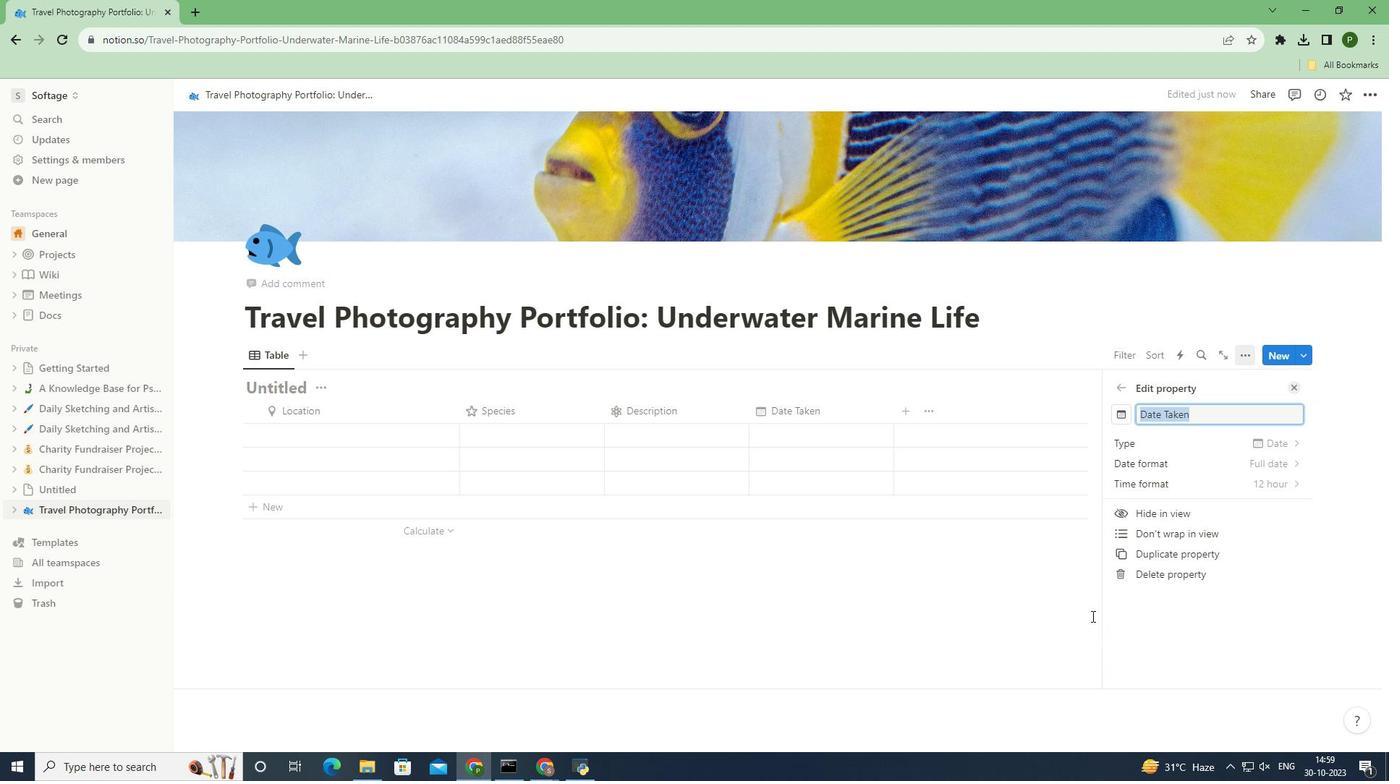 
Action: Mouse pressed left at (1092, 616)
Screenshot: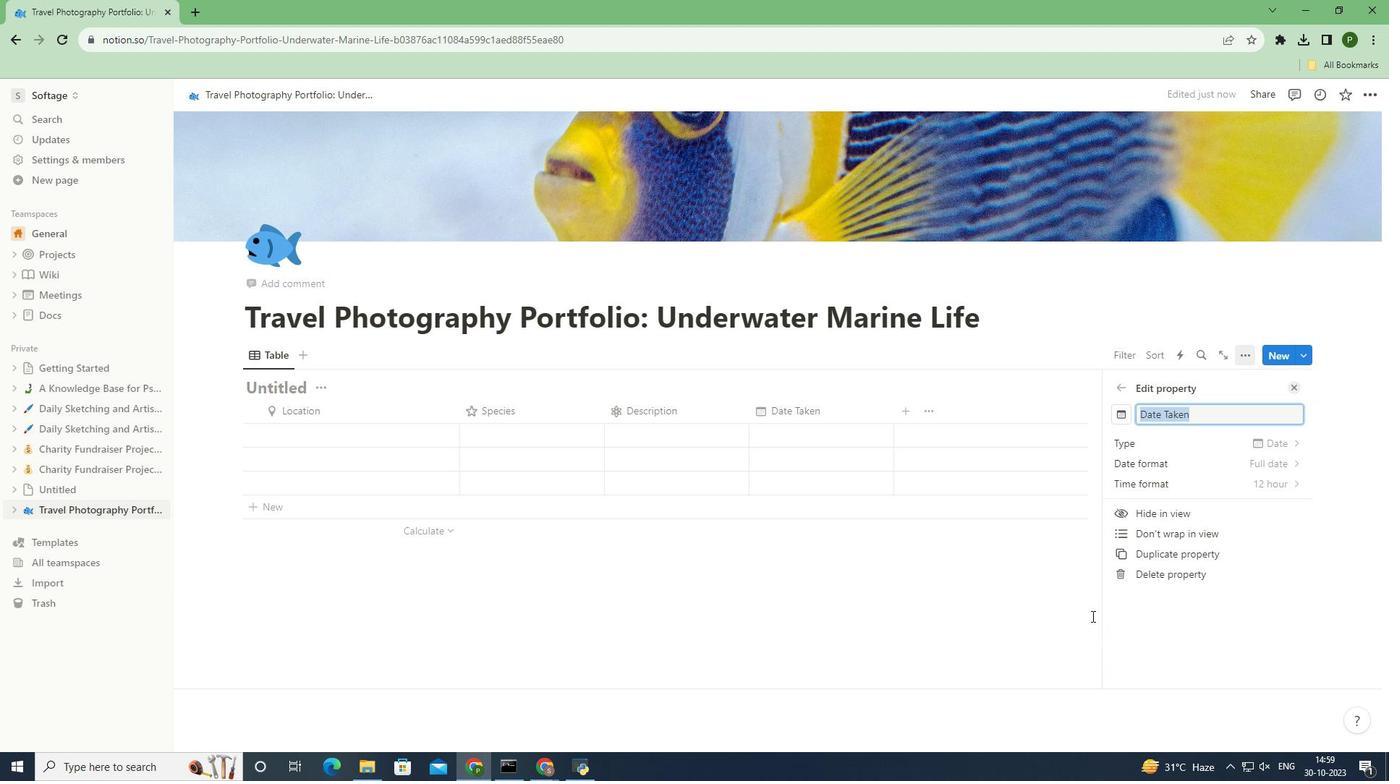 
Action: Mouse moved to (909, 412)
Screenshot: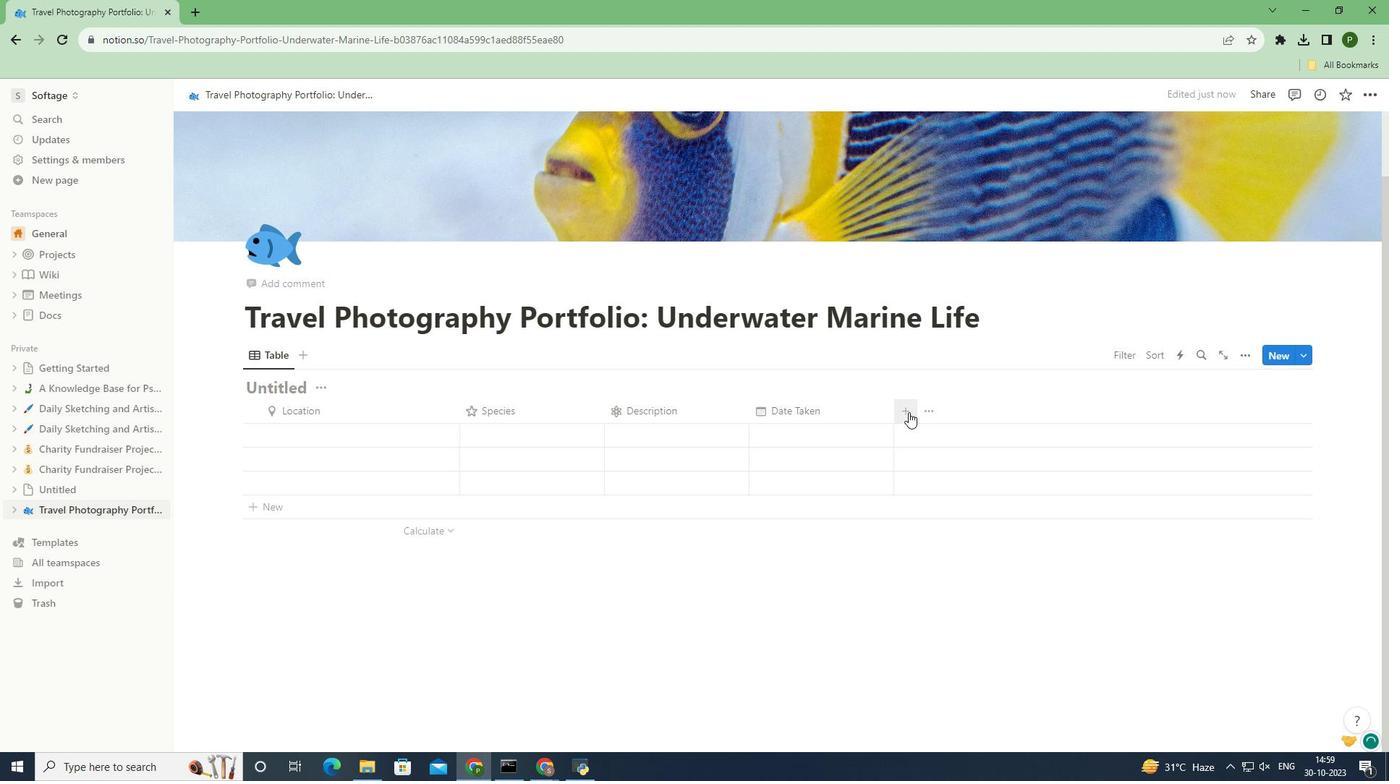 
Action: Mouse pressed left at (909, 412)
Screenshot: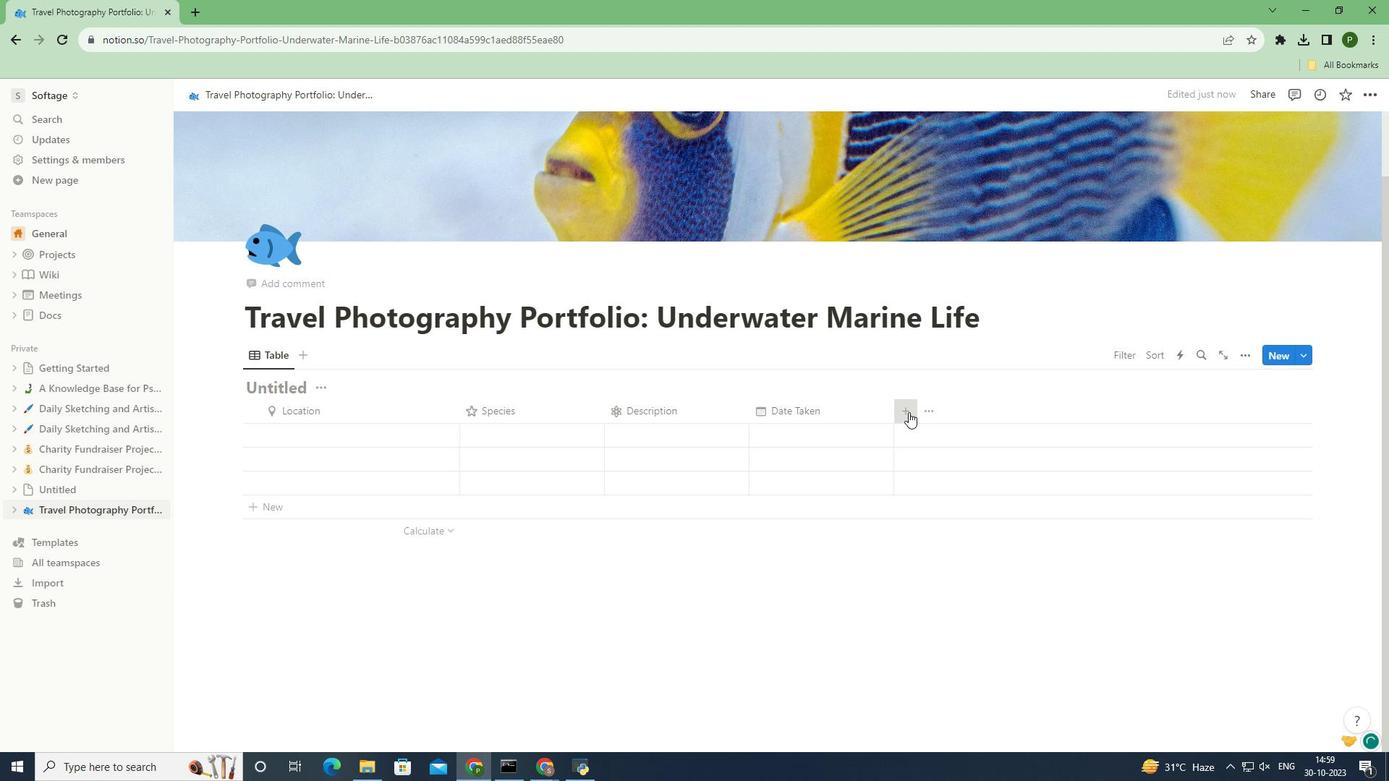 
Action: Key pressed <Key.caps_lock>T<Key.caps_lock>ages<Key.backspace><Key.backspace>s
Screenshot: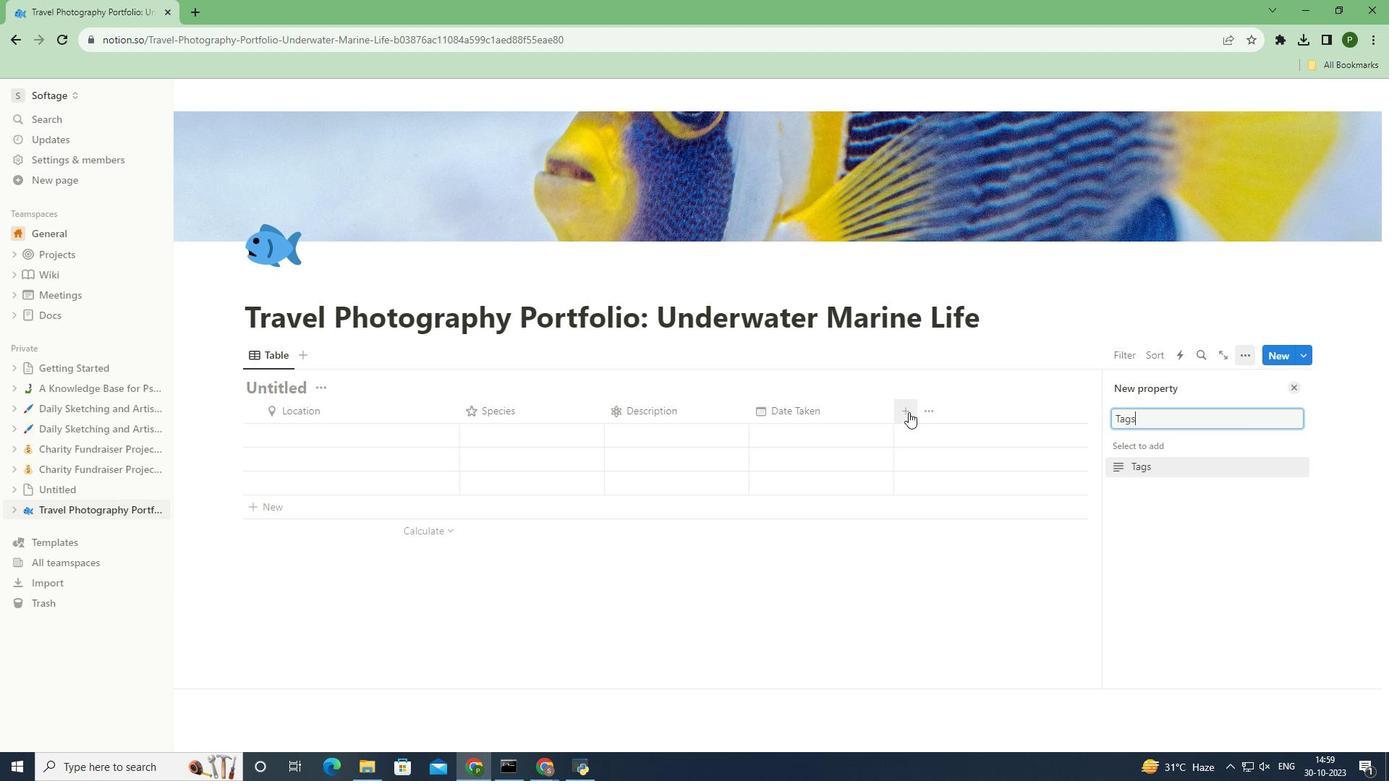 
Action: Mouse moved to (1124, 462)
Screenshot: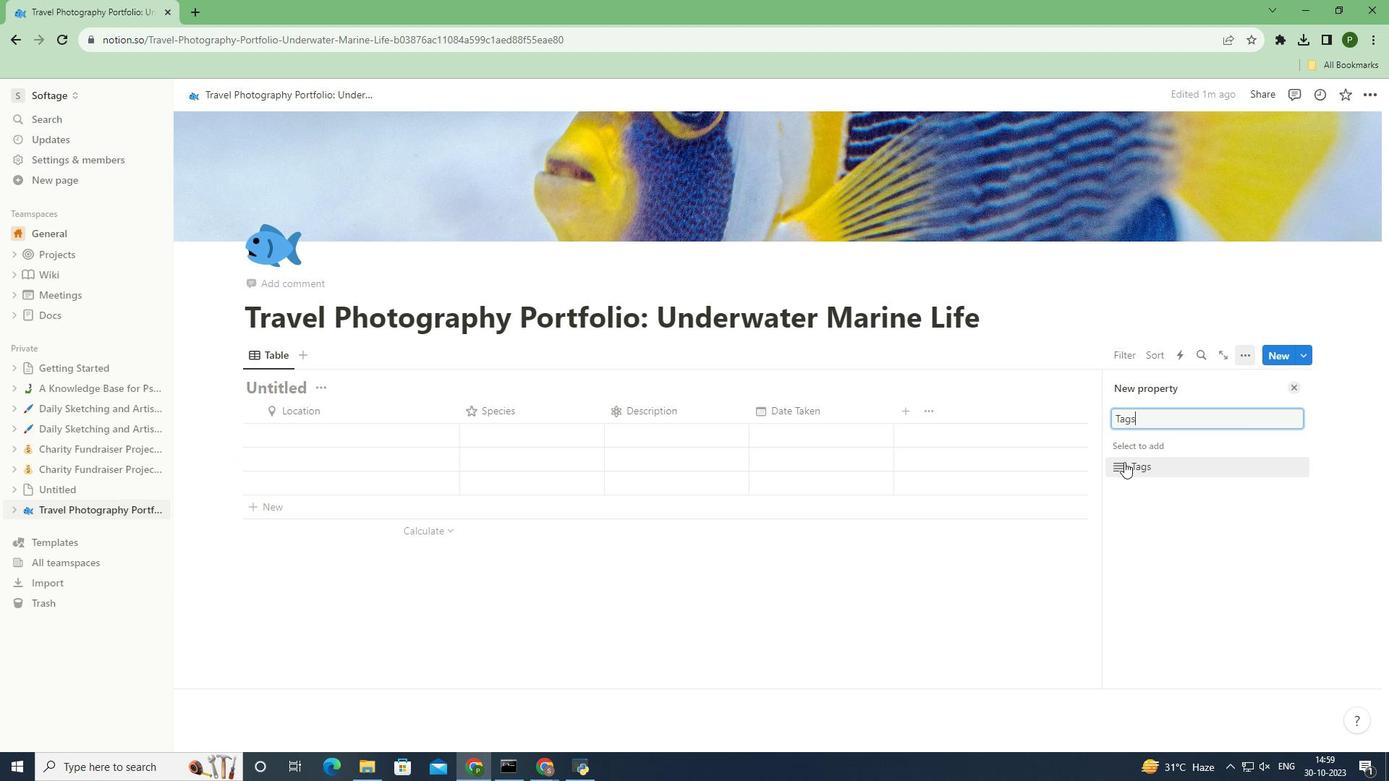 
Action: Mouse pressed left at (1124, 462)
Screenshot: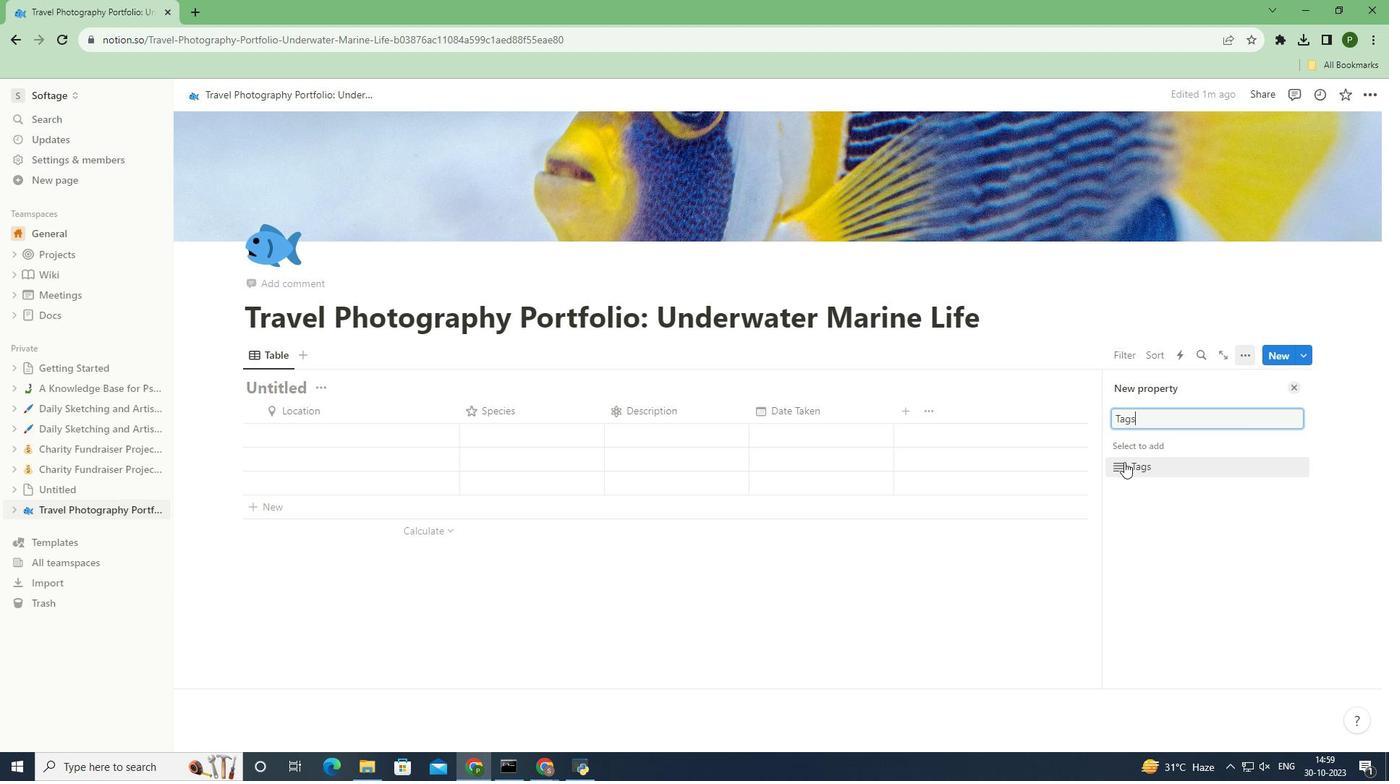 
Action: Mouse moved to (1114, 419)
Screenshot: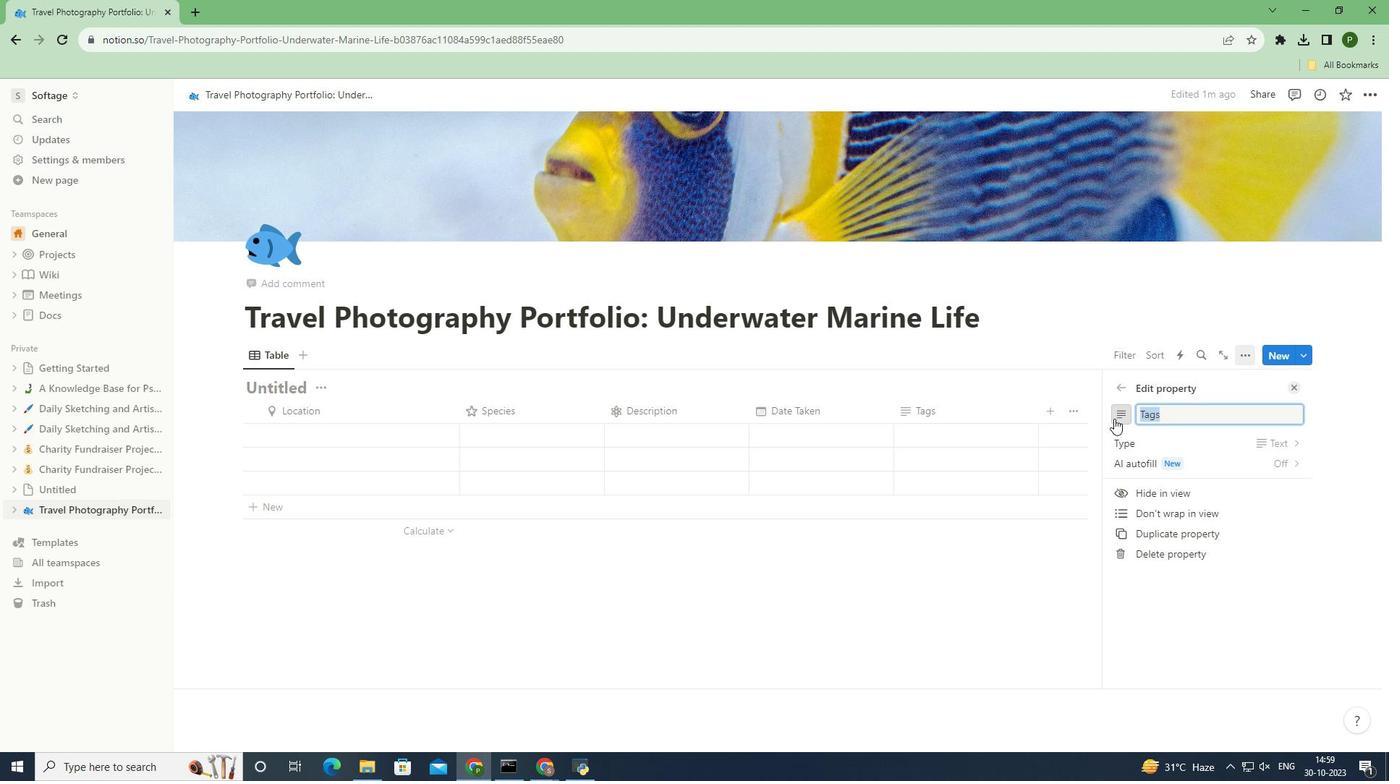 
Action: Mouse pressed left at (1114, 419)
Screenshot: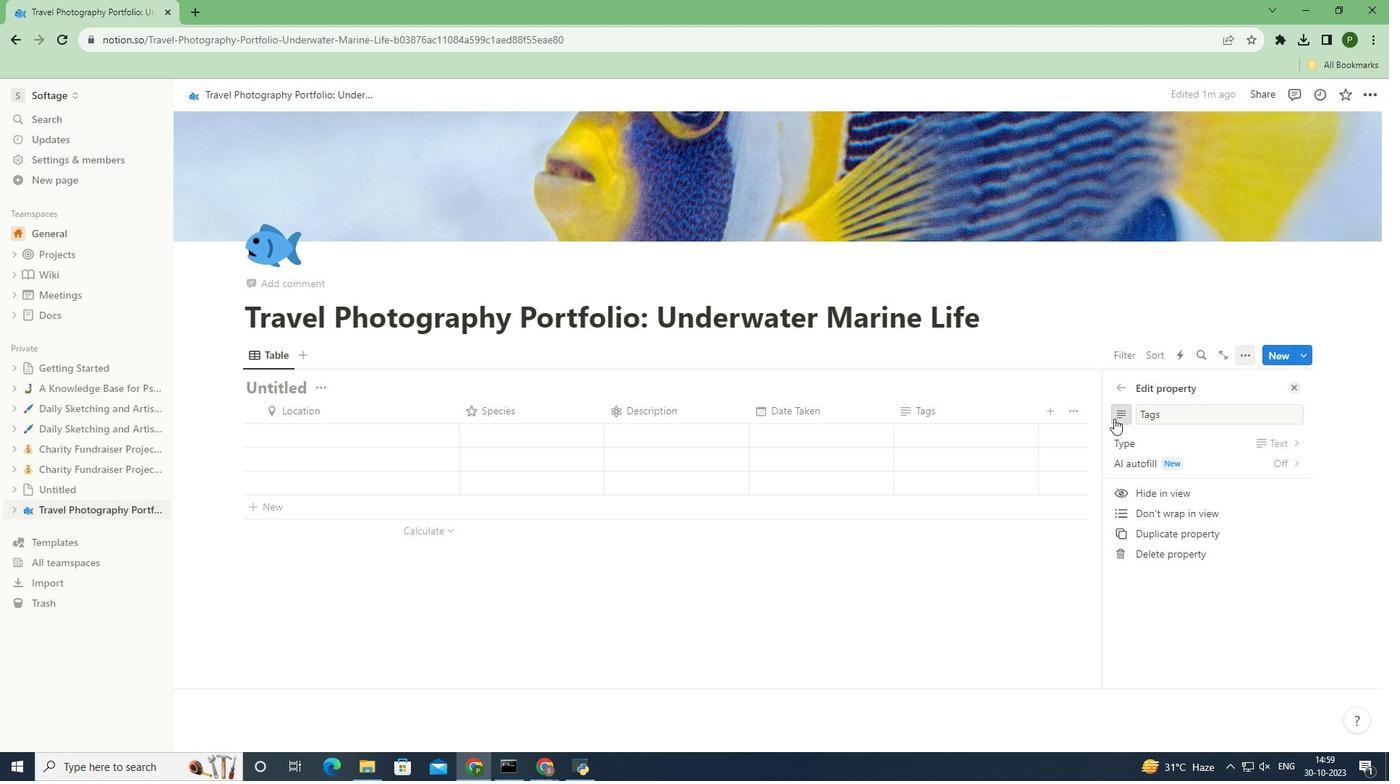 
Action: Mouse moved to (1087, 474)
Screenshot: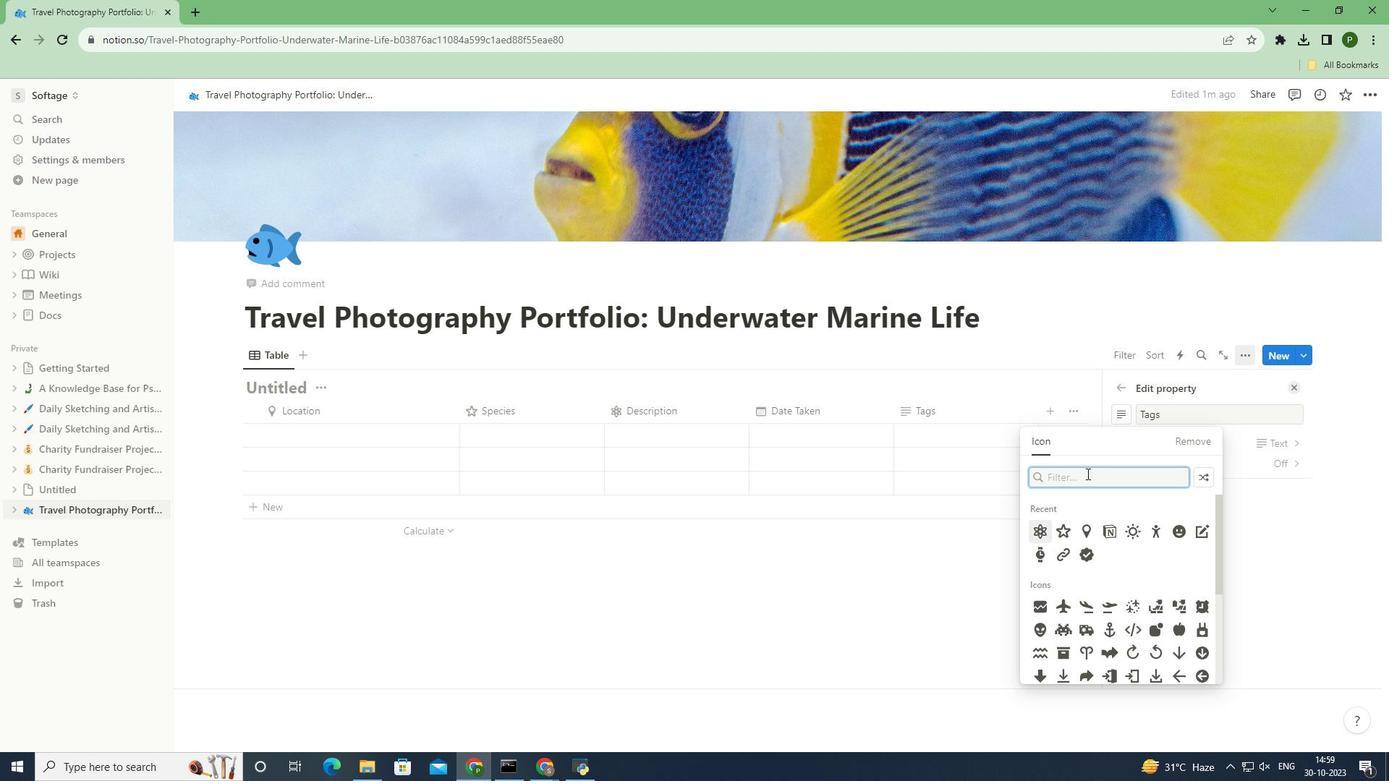 
Action: Key pressed tag
Screenshot: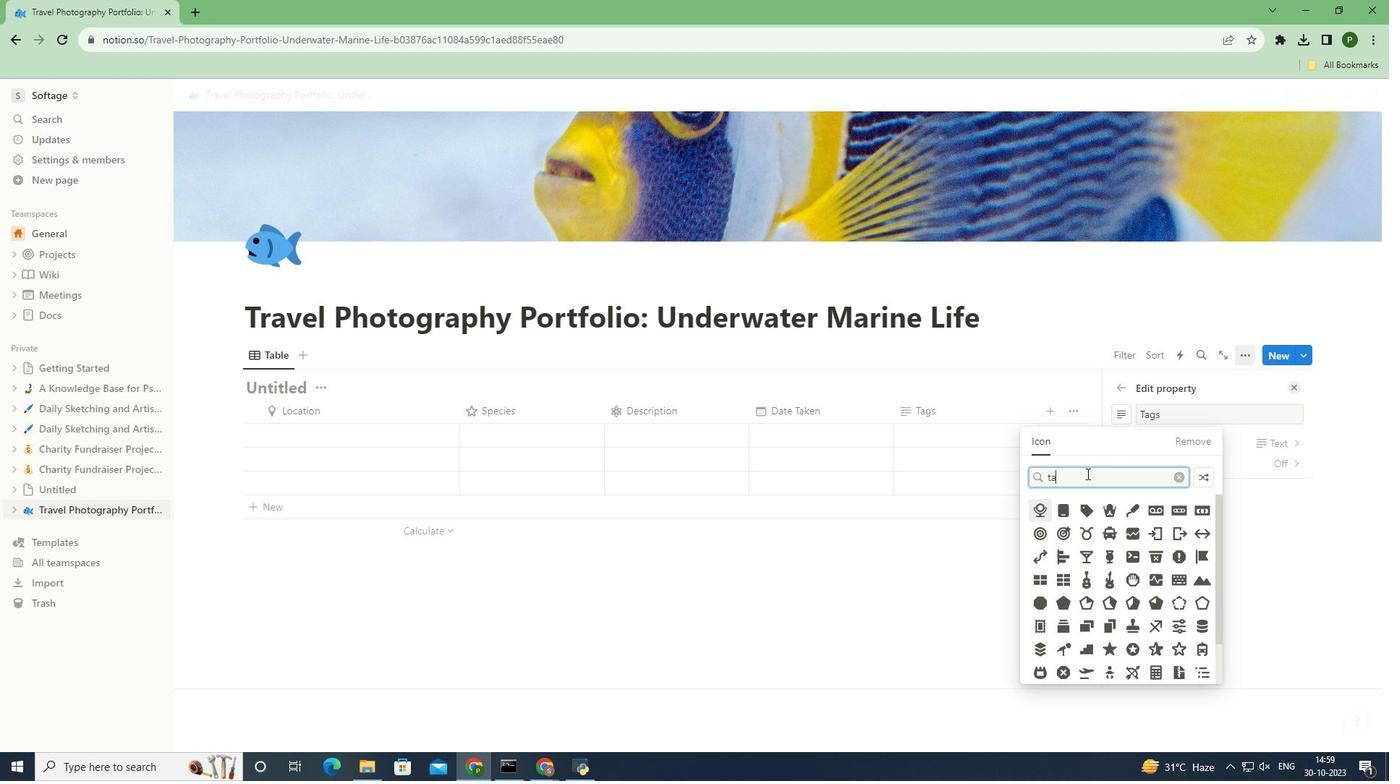 
Action: Mouse moved to (1044, 507)
Screenshot: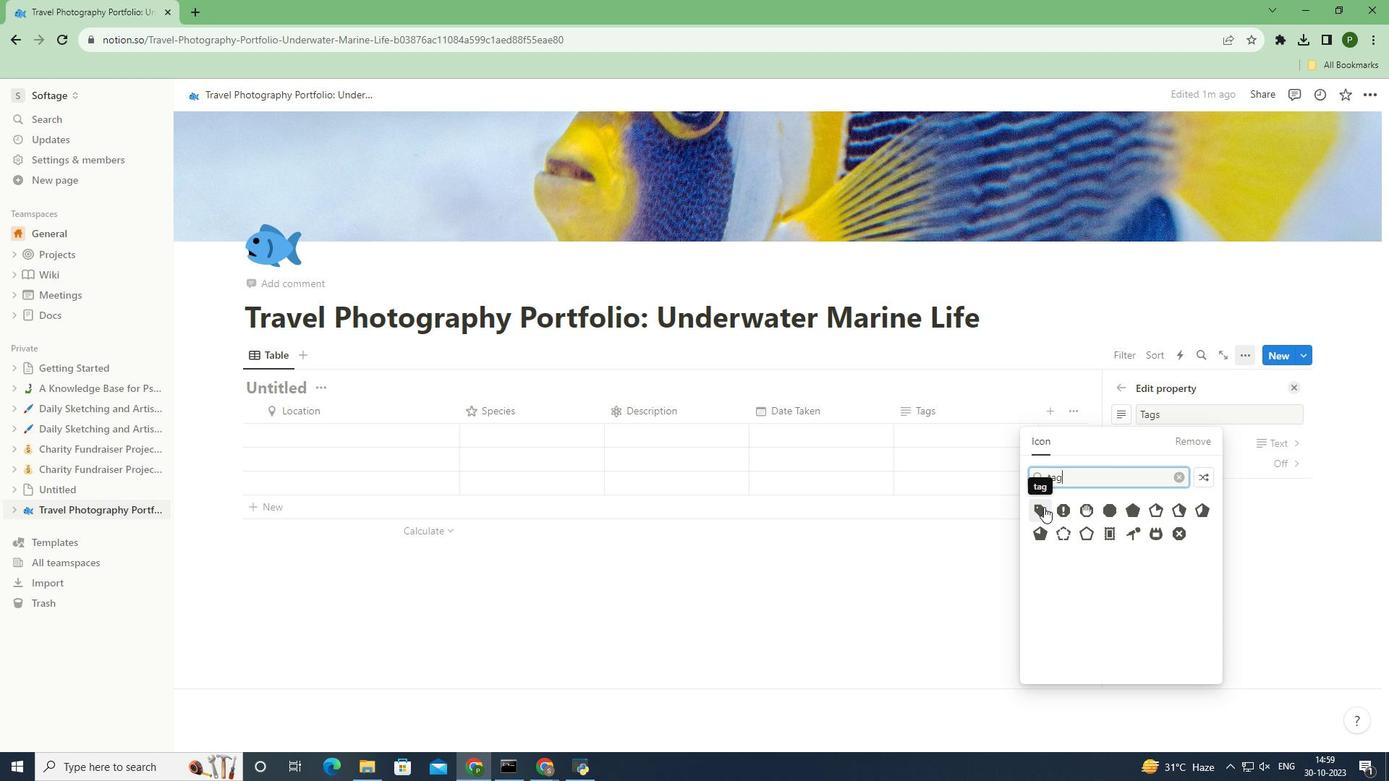 
Action: Mouse pressed left at (1044, 507)
Screenshot: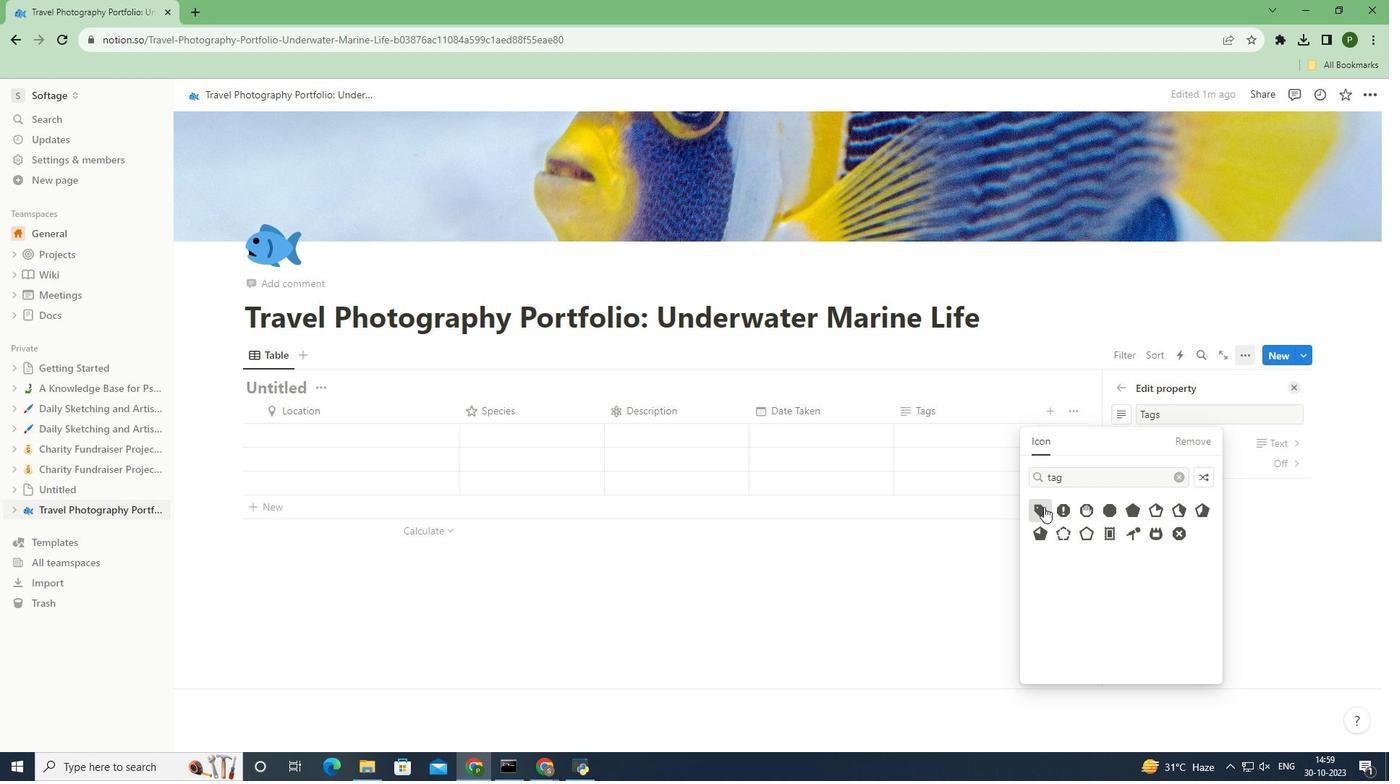
Action: Mouse moved to (1296, 387)
Screenshot: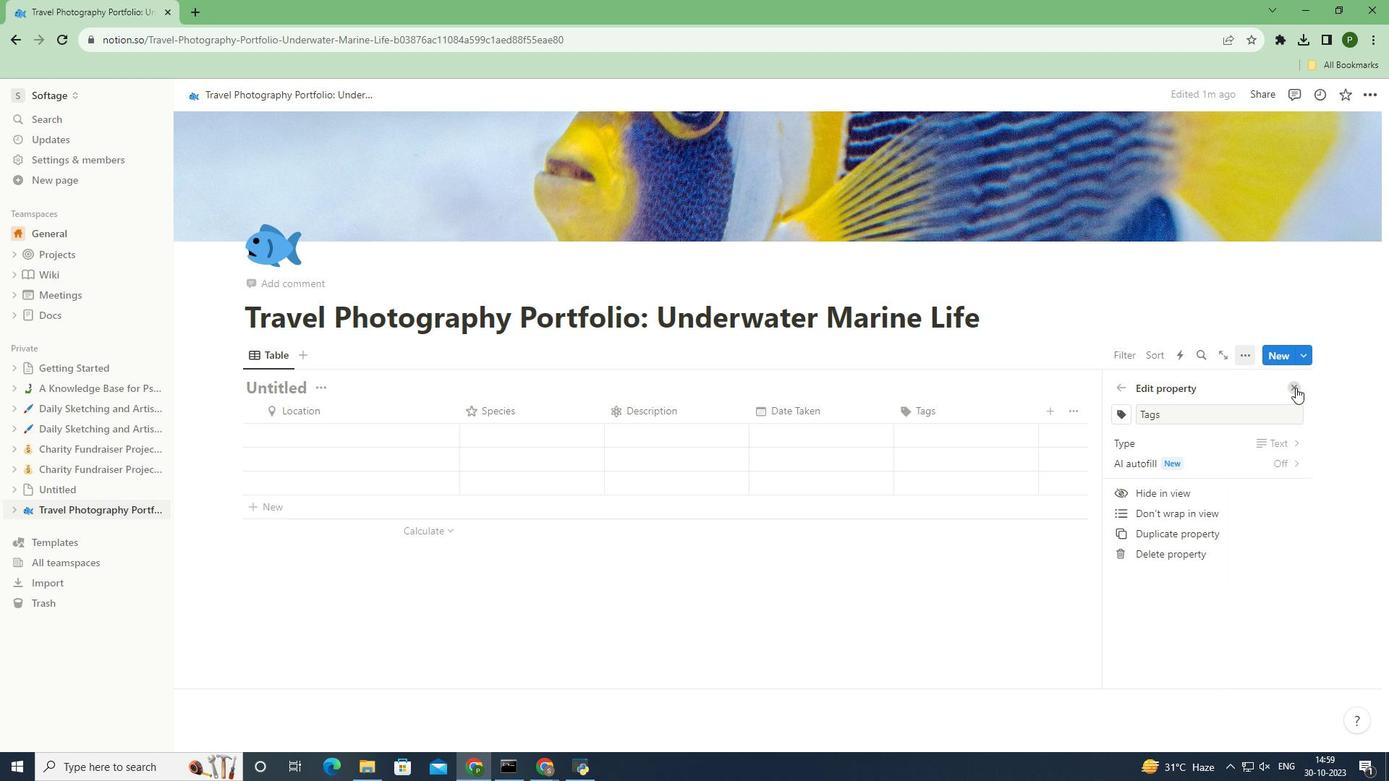 
Action: Mouse pressed left at (1296, 387)
Screenshot: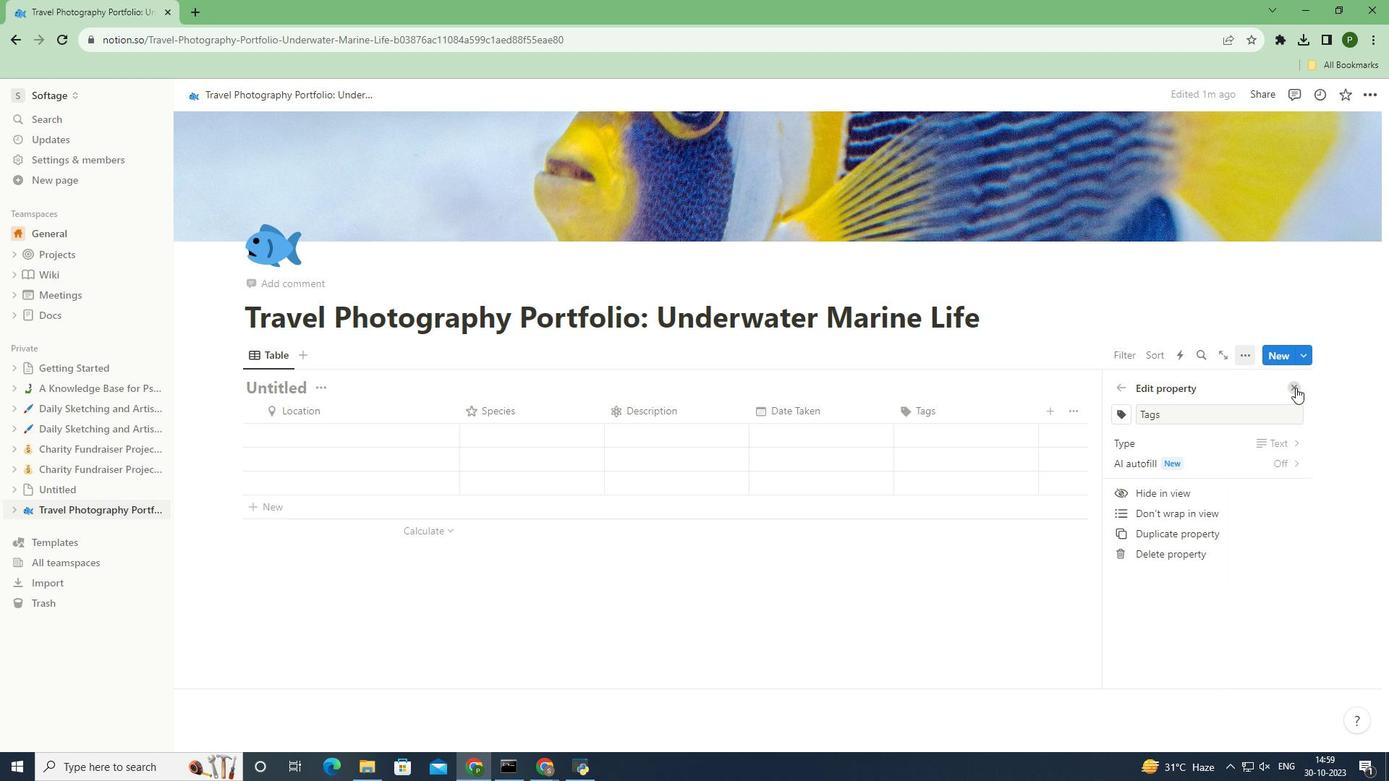
Action: Mouse moved to (291, 432)
Screenshot: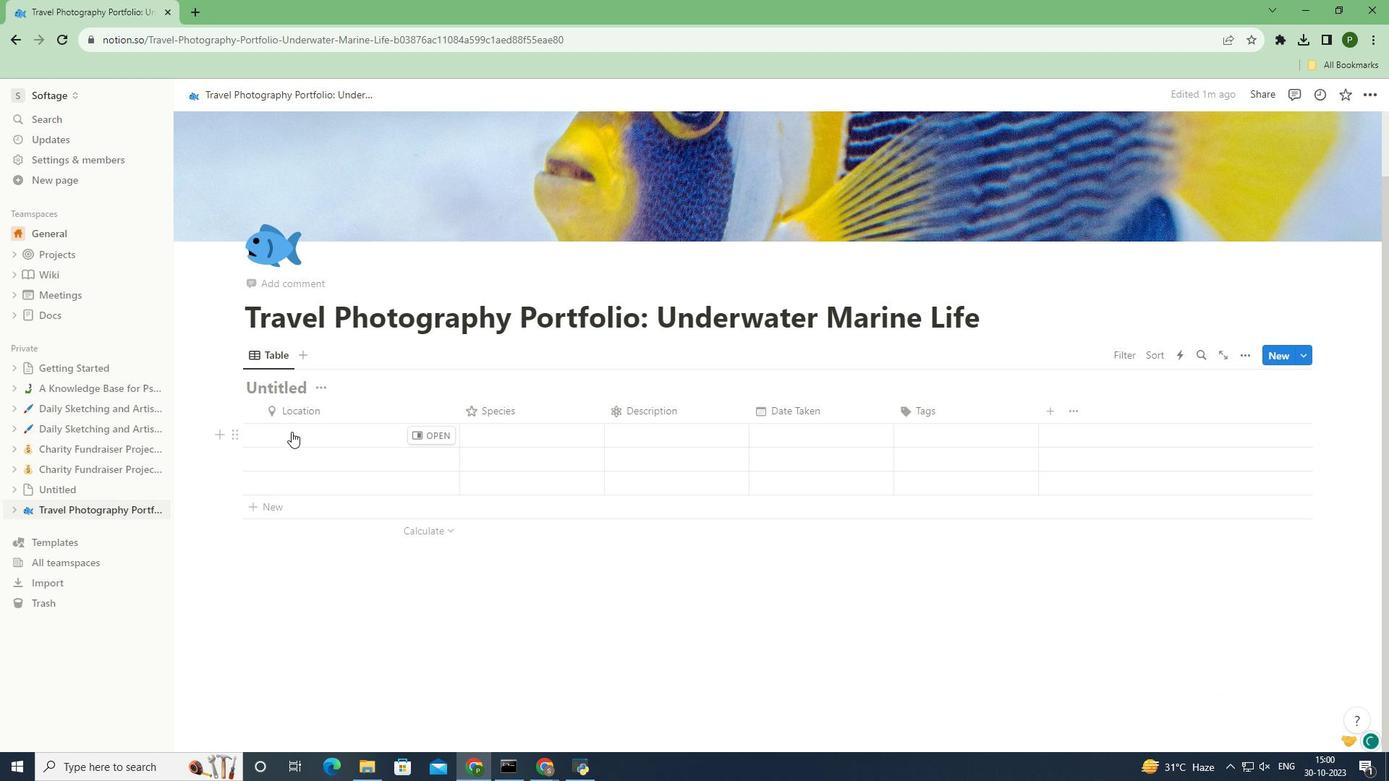 
Action: Mouse pressed left at (291, 432)
Screenshot: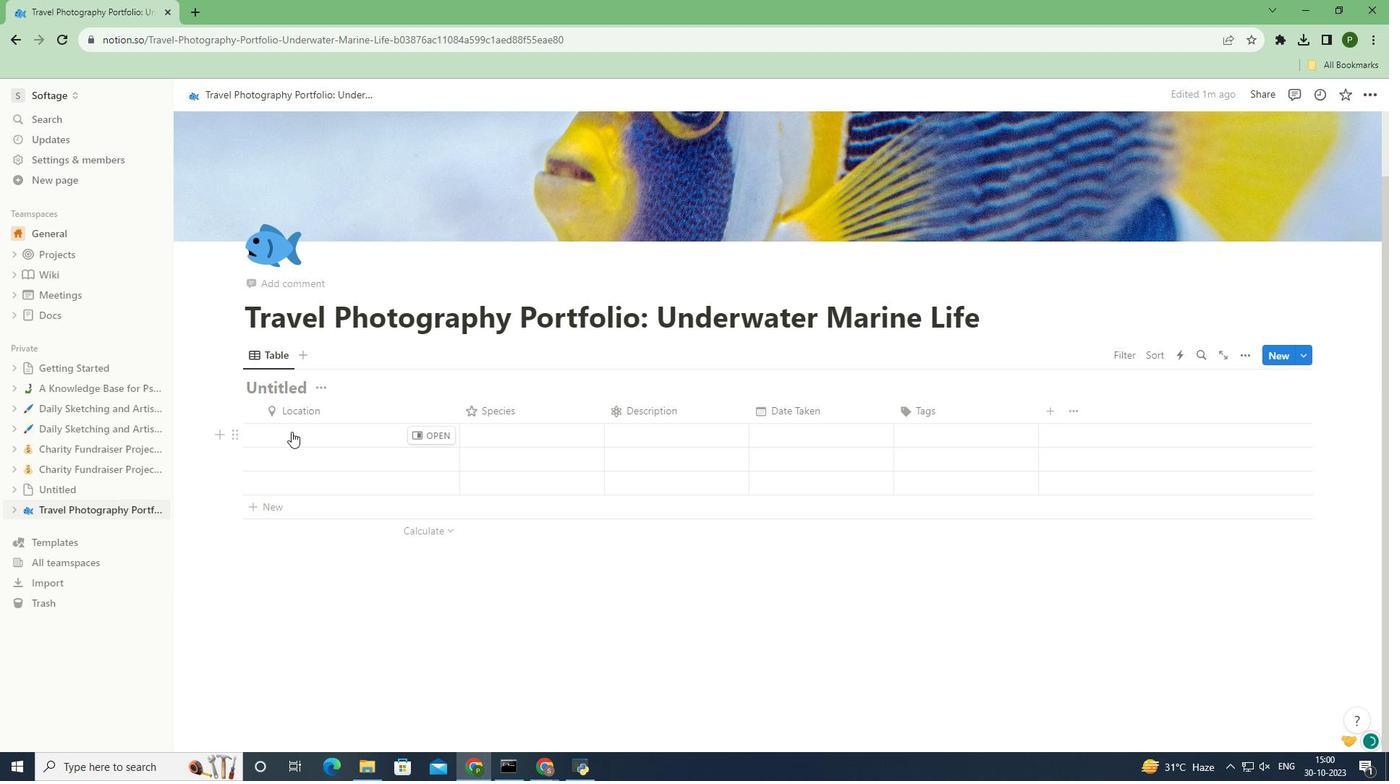 
Action: Key pressed <Key.caps_lock>G<Key.caps_lock>reat<Key.space><Key.caps_lock>B<Key.caps_lock>arrier<Key.space><Key.caps_lock>R<Key.caps_lock>eef<Key.space>
Screenshot: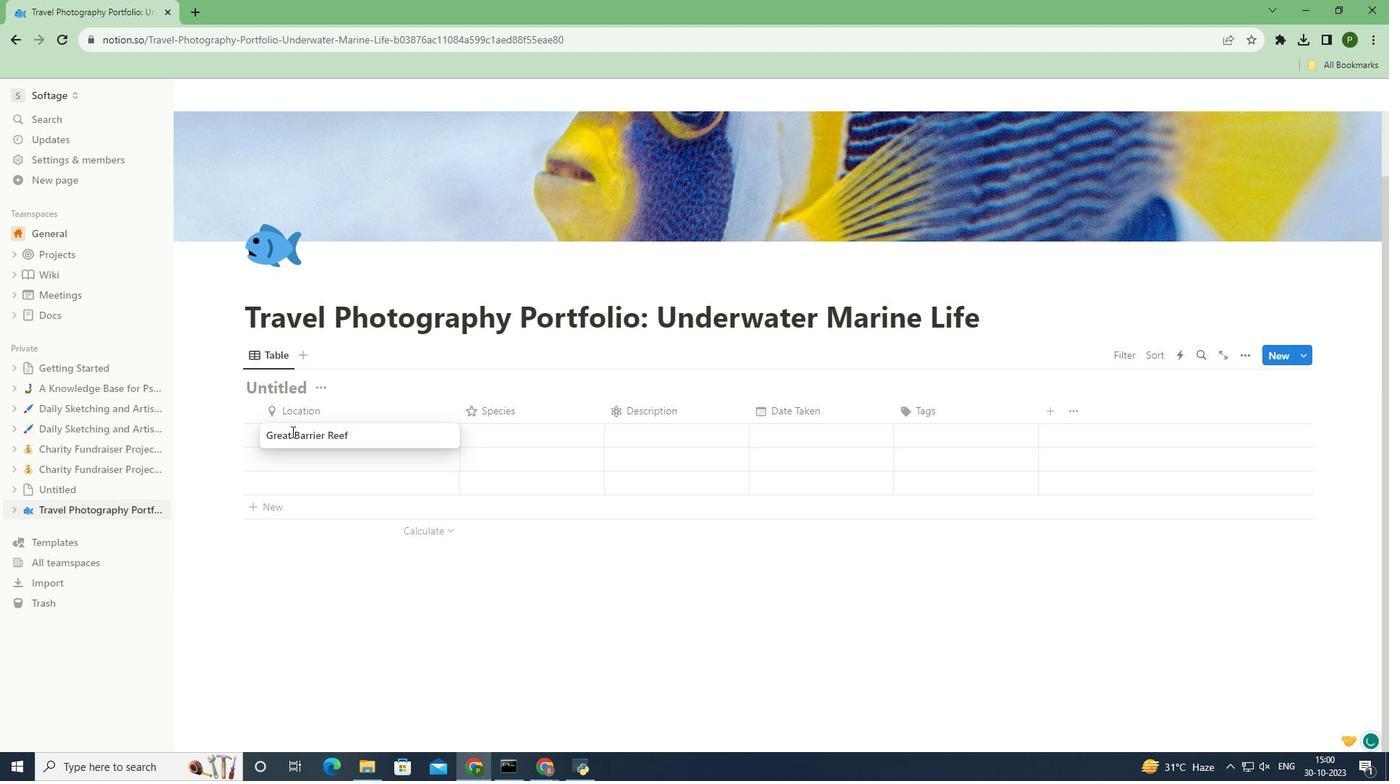 
Action: Mouse moved to (508, 425)
Screenshot: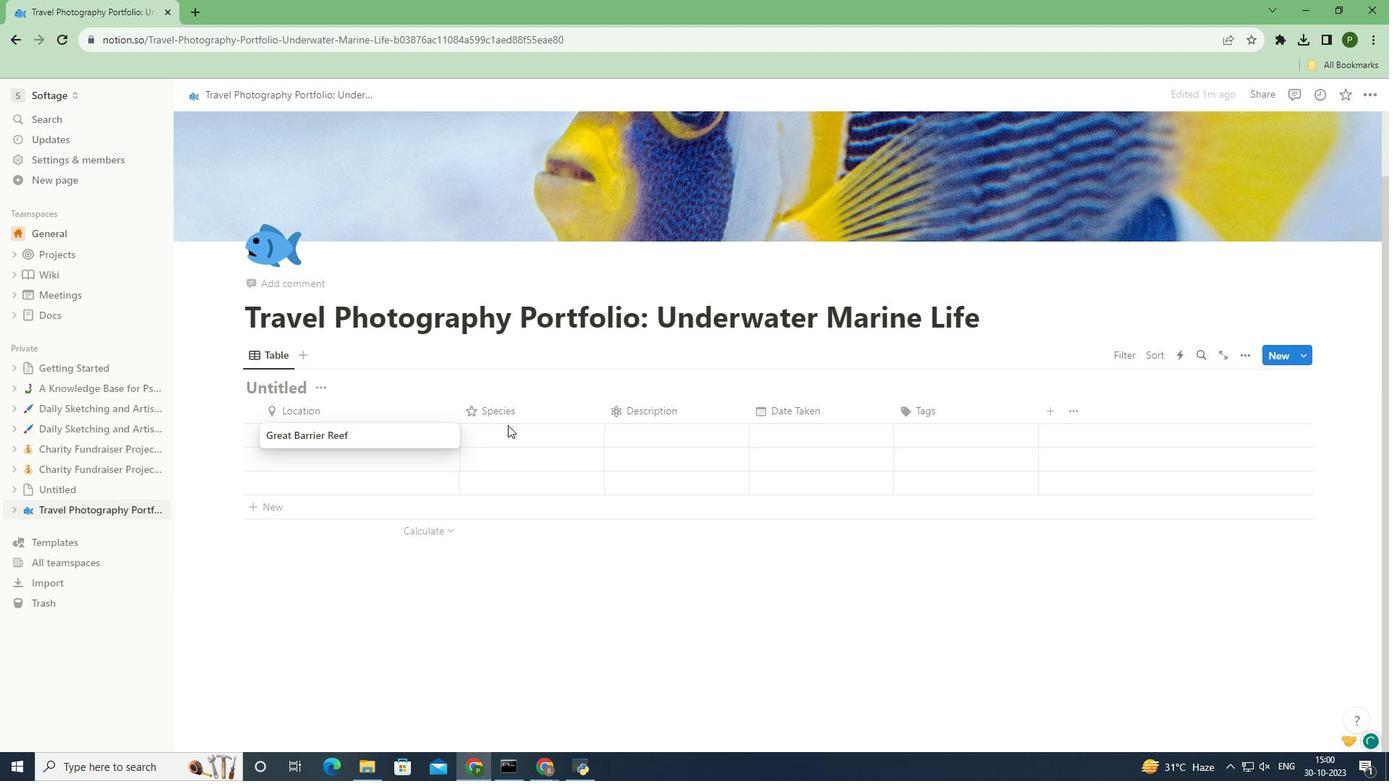 
Action: Mouse pressed left at (508, 425)
Screenshot: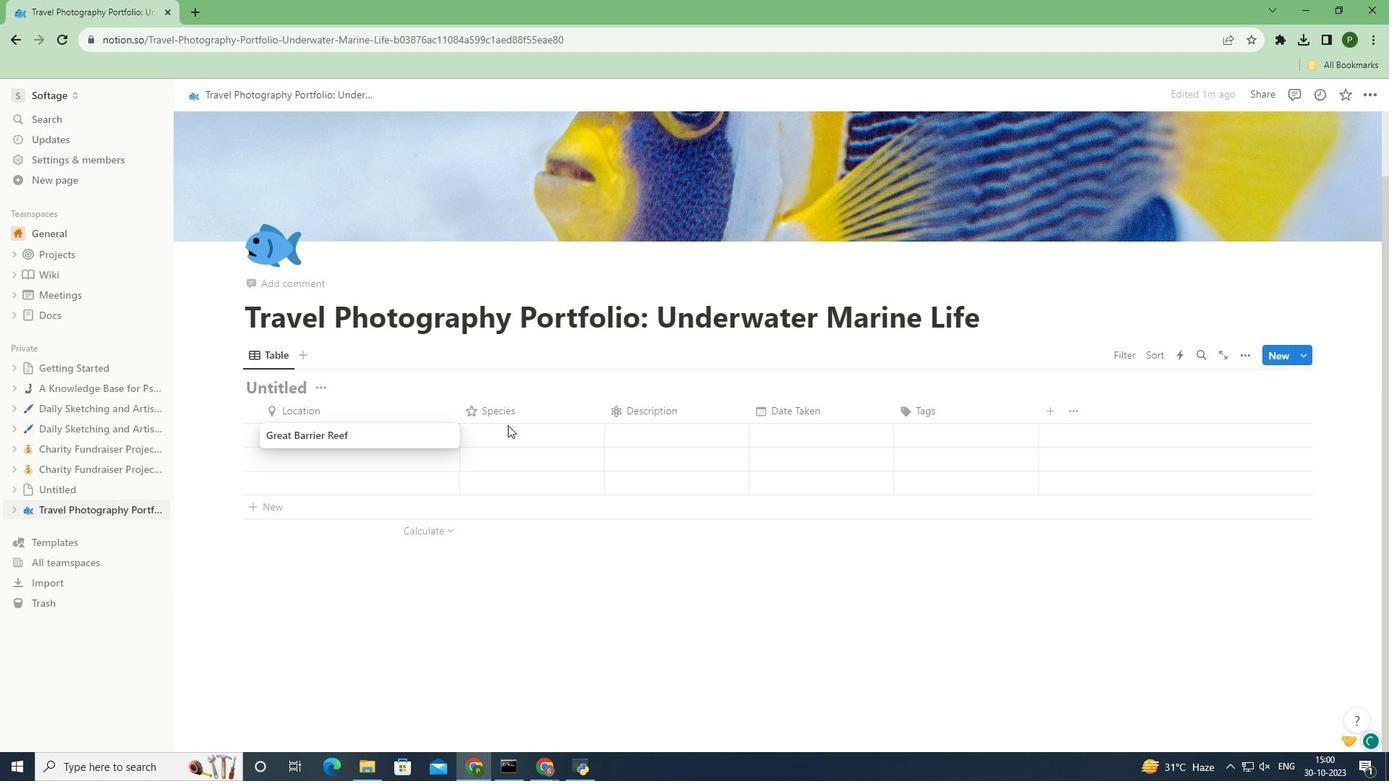 
Action: Mouse moved to (510, 429)
Screenshot: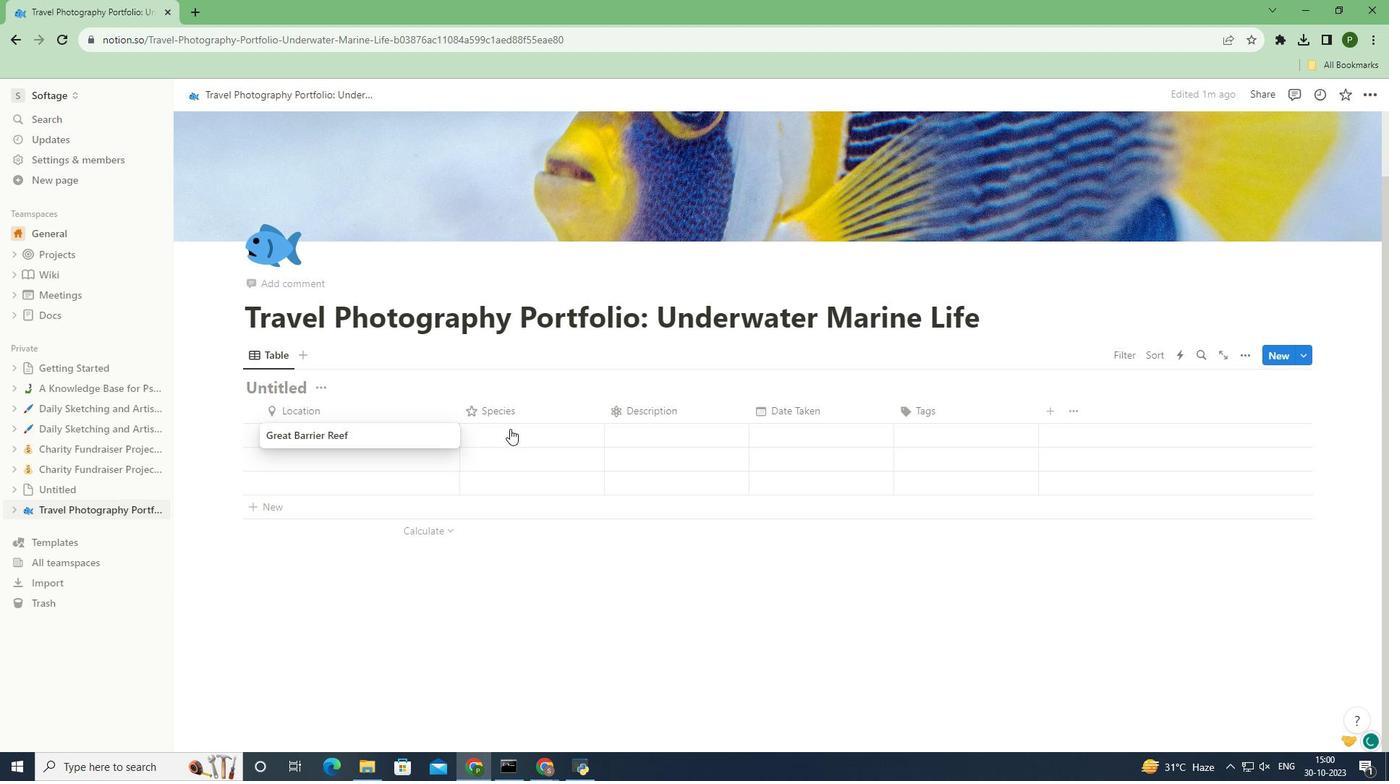 
Action: Mouse pressed left at (510, 429)
Screenshot: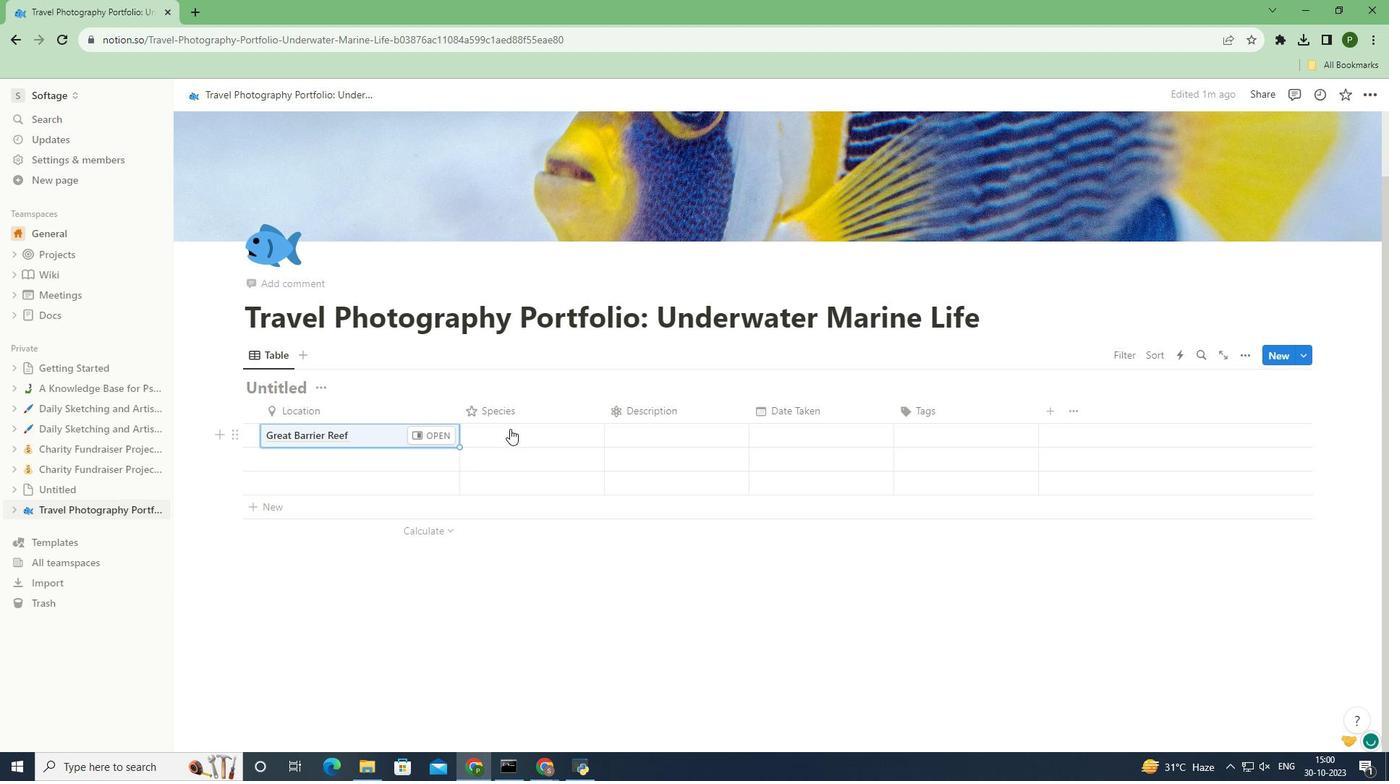 
Action: Key pressed <Key.caps_lock>C<Key.caps_lock>lownfish
Screenshot: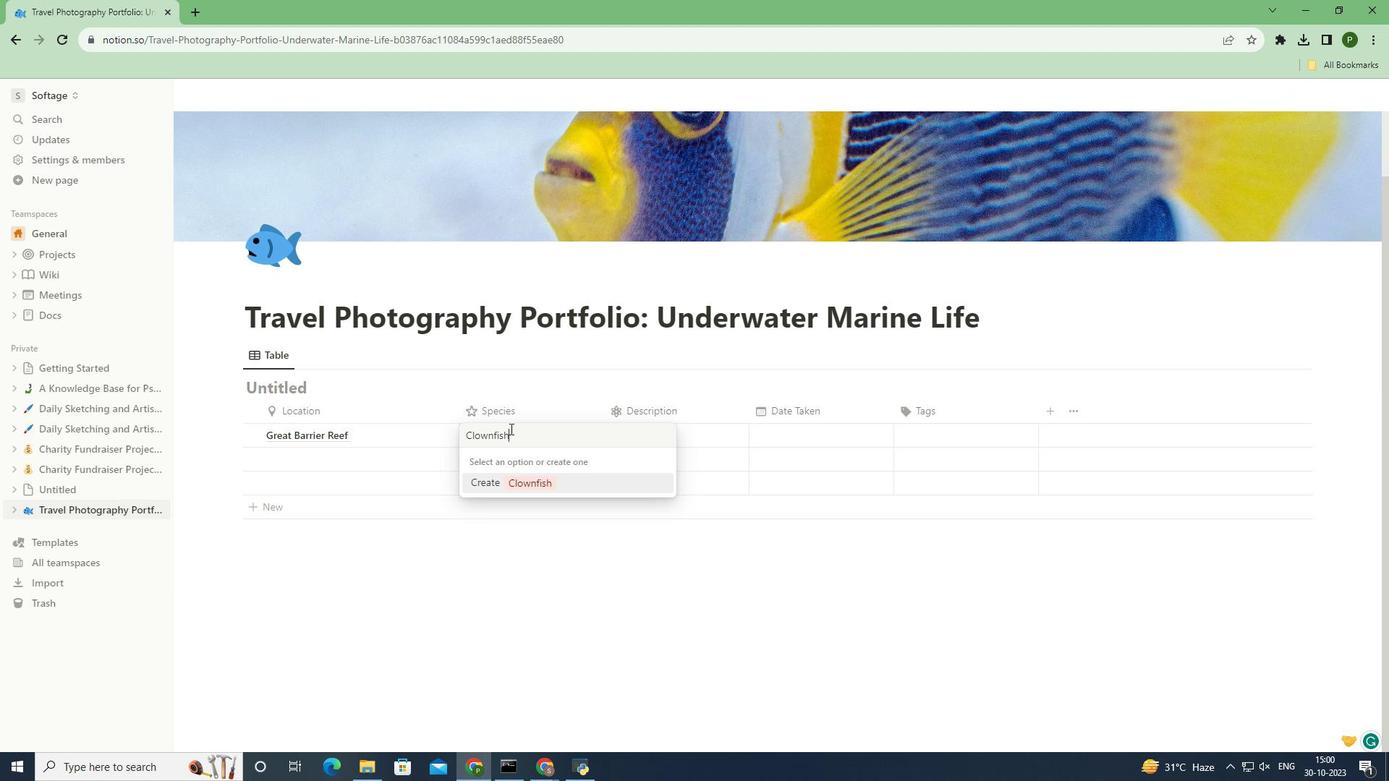 
Action: Mouse moved to (511, 483)
Screenshot: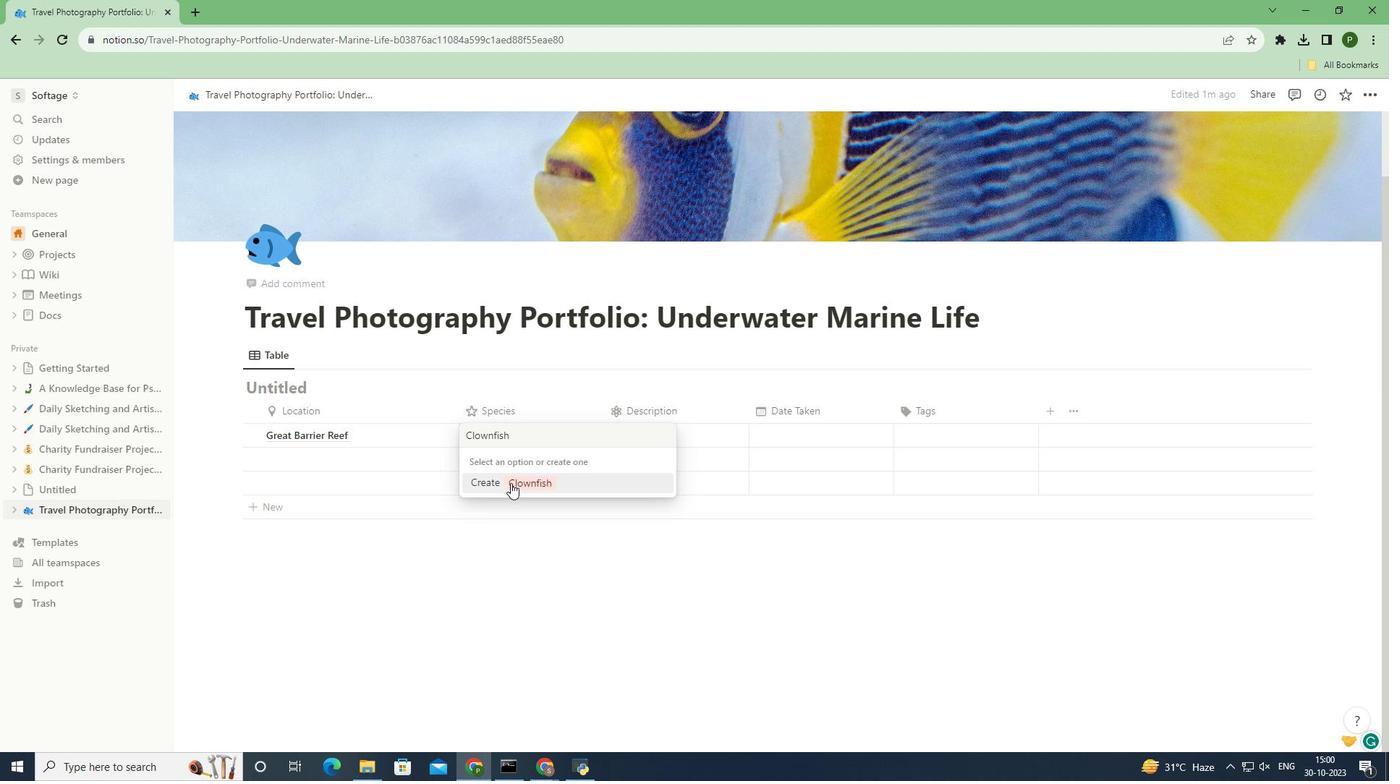 
Action: Mouse pressed left at (511, 483)
Screenshot: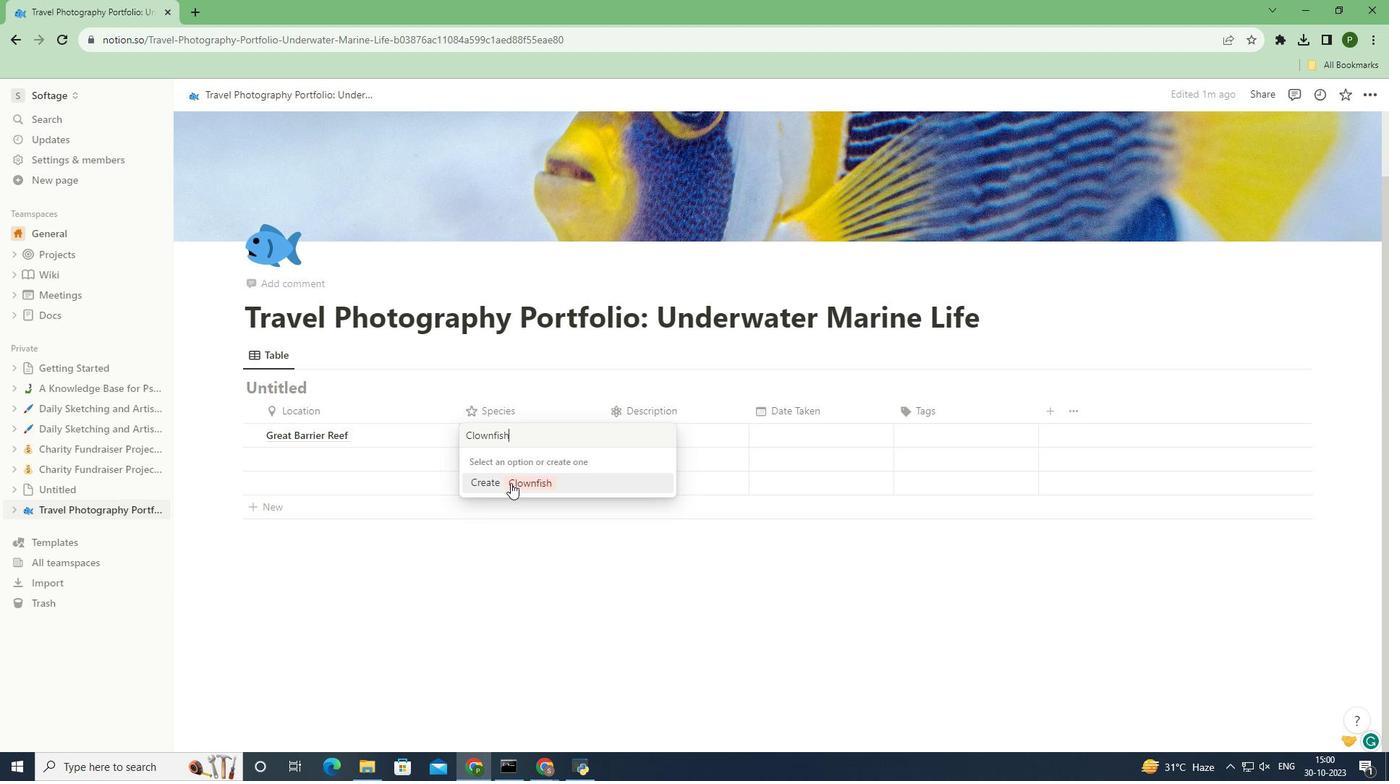 
Action: Mouse moved to (695, 440)
Screenshot: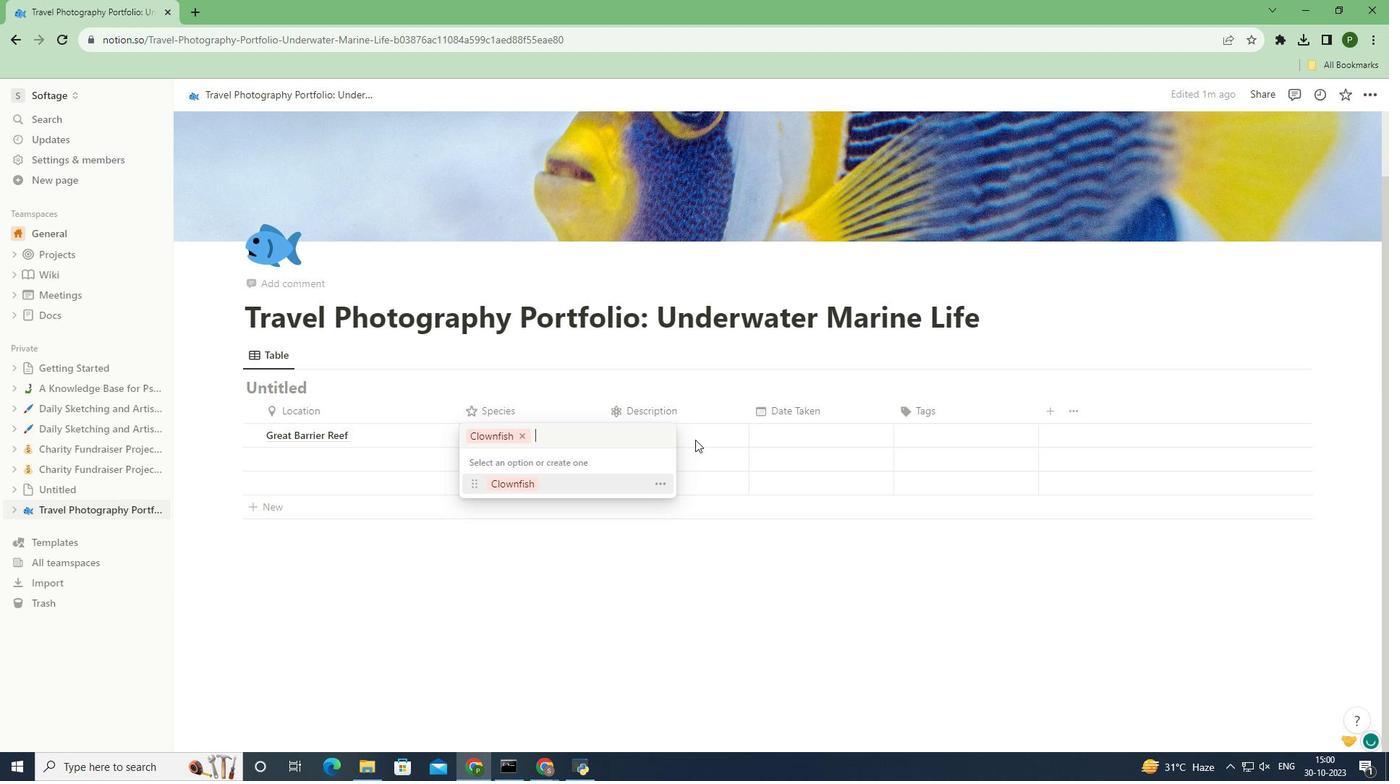 
Action: Mouse pressed left at (695, 440)
Screenshot: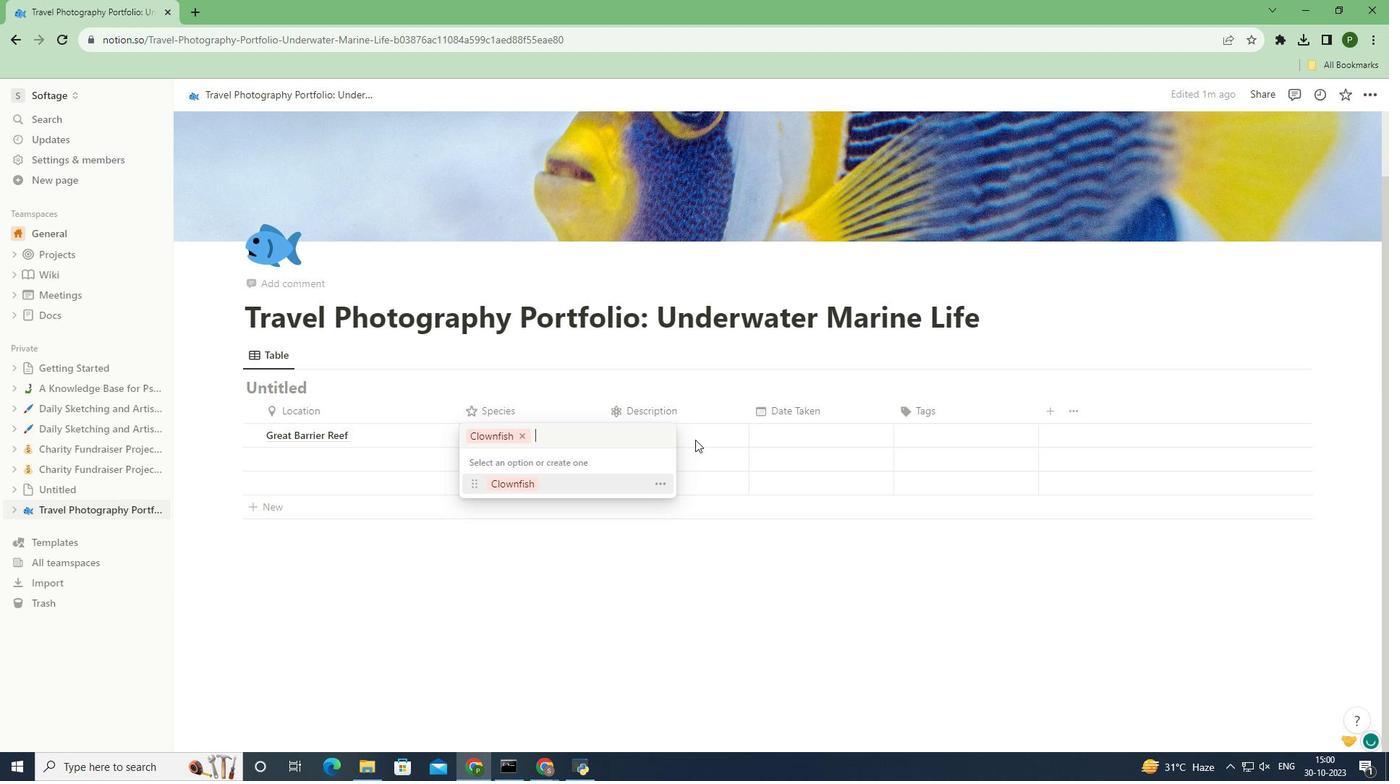 
Action: Mouse moved to (696, 433)
Screenshot: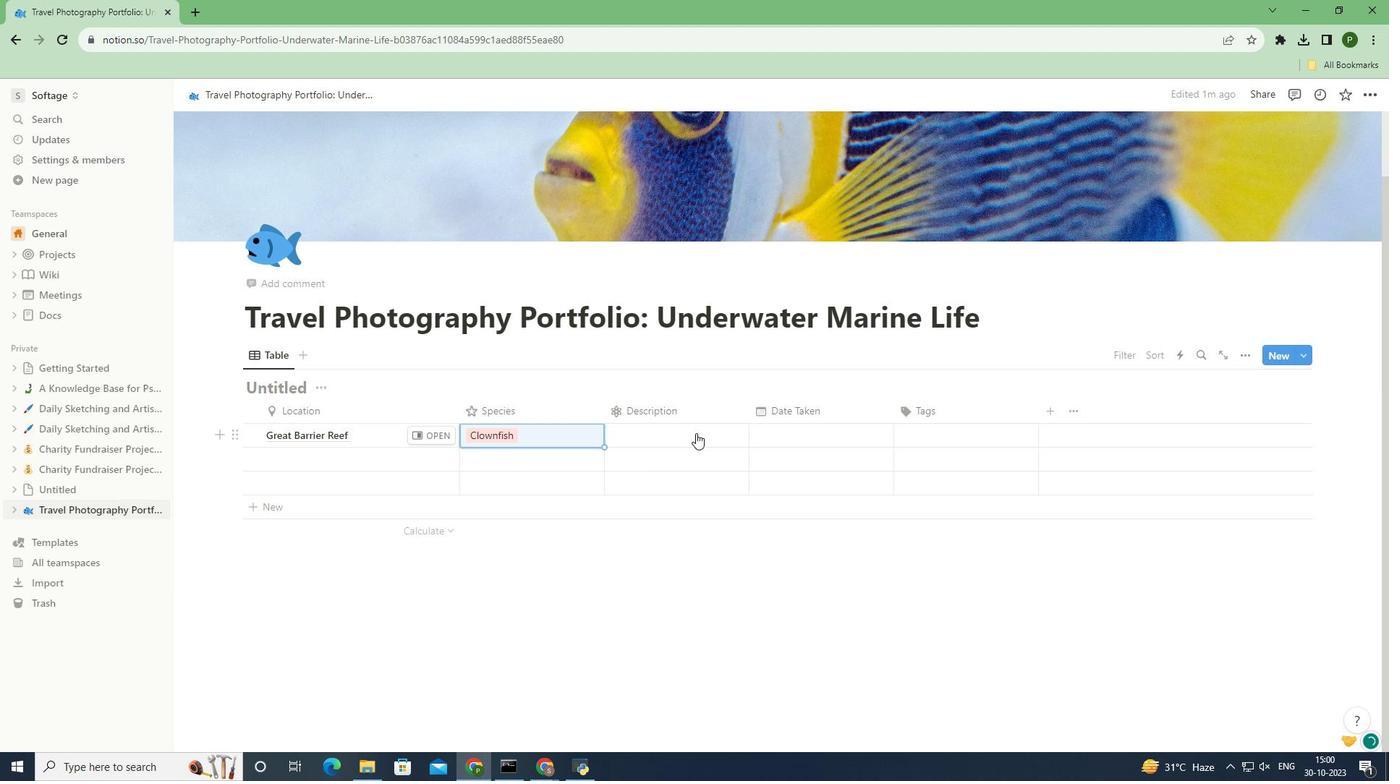 
Action: Mouse pressed left at (696, 433)
Screenshot: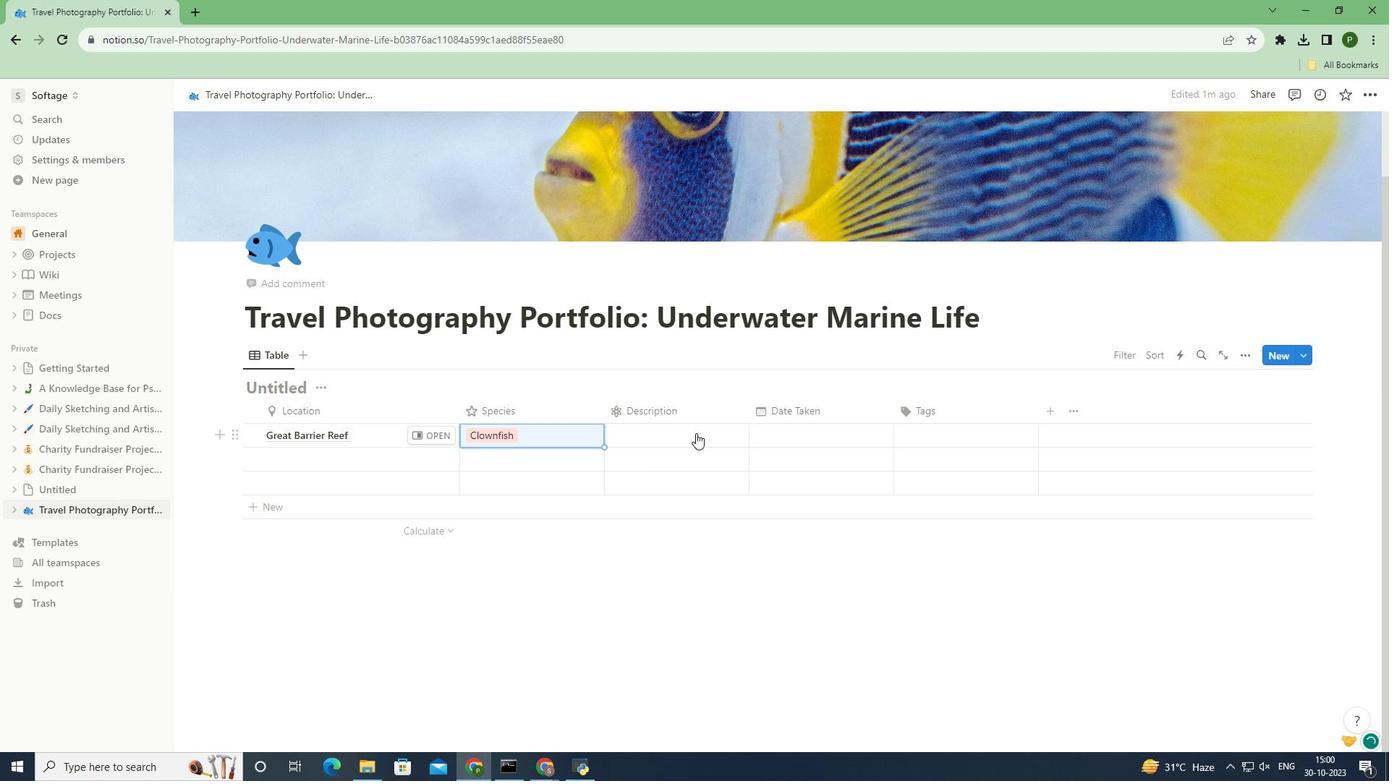 
Action: Key pressed <Key.caps_lock>C<Key.caps_lock>olorful<Key.space>clownfish<Key.space>in<Key.space>their<Key.space>habitat
Screenshot: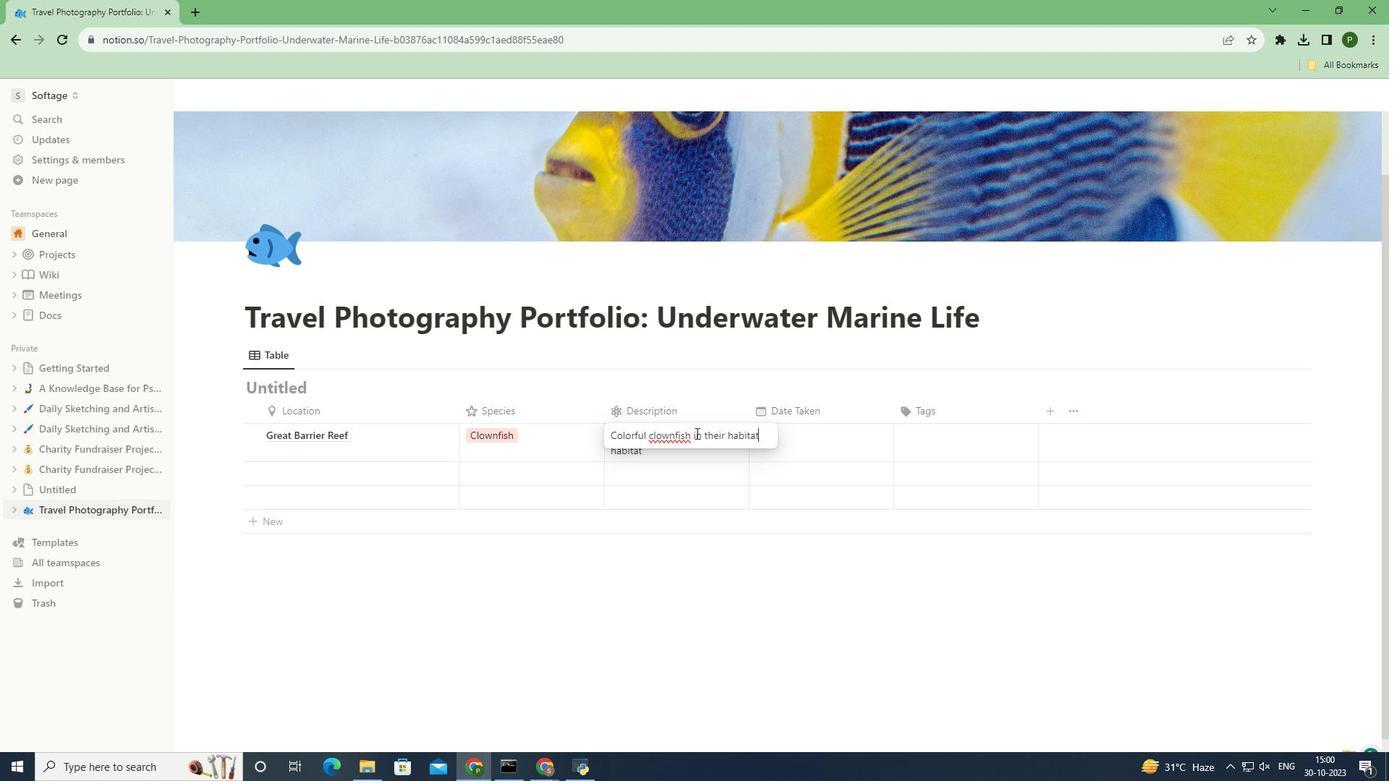
Action: Mouse moved to (819, 440)
Screenshot: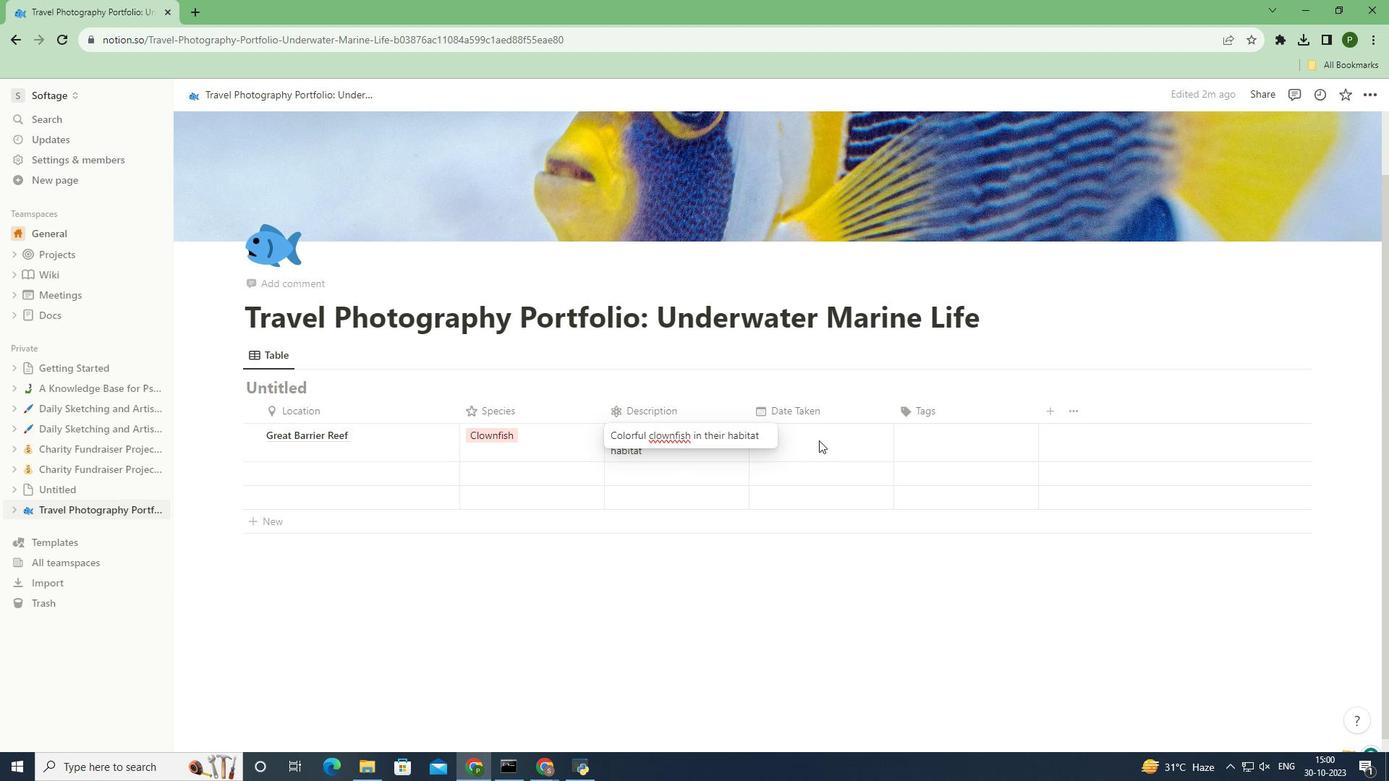 
Action: Mouse pressed left at (819, 440)
Screenshot: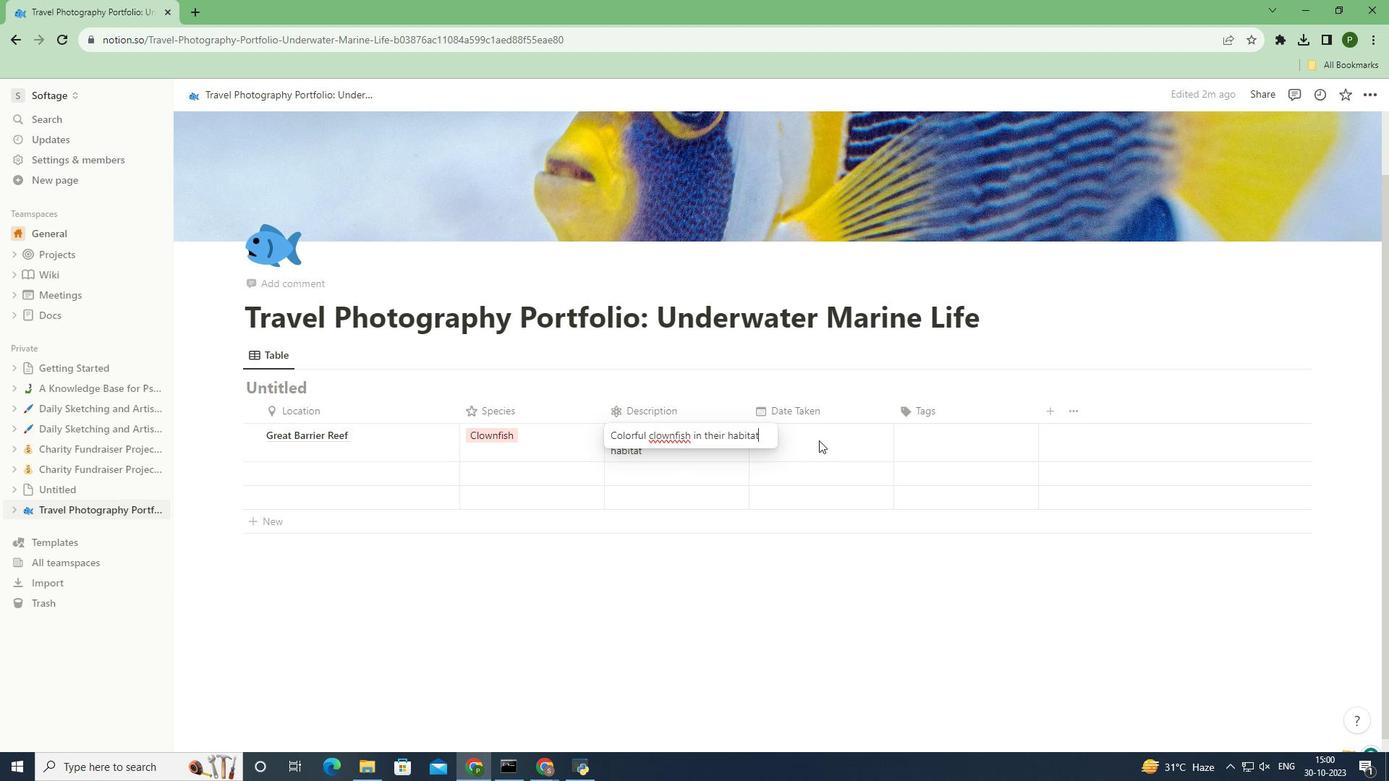 
Action: Mouse pressed left at (819, 440)
Screenshot: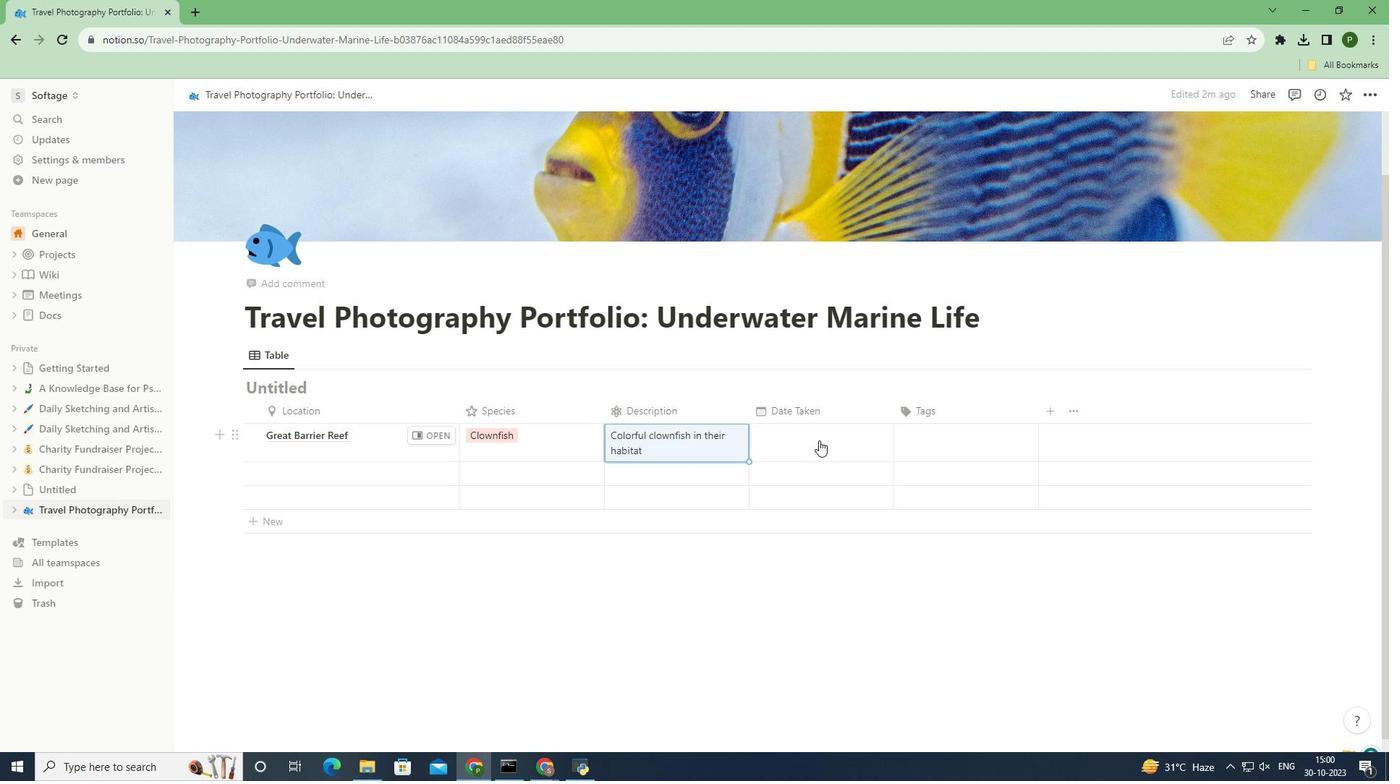 
Action: Mouse moved to (897, 391)
Screenshot: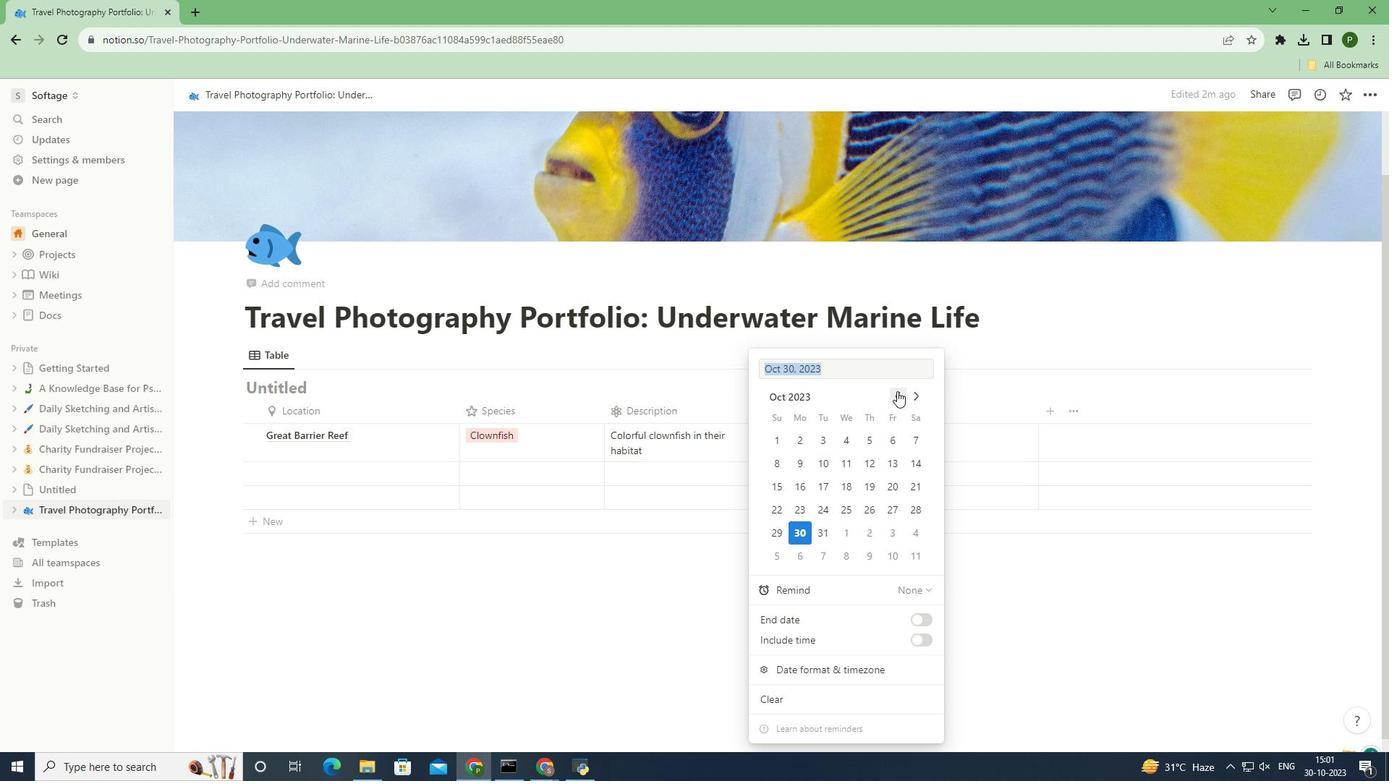 
Action: Mouse pressed left at (897, 391)
Screenshot: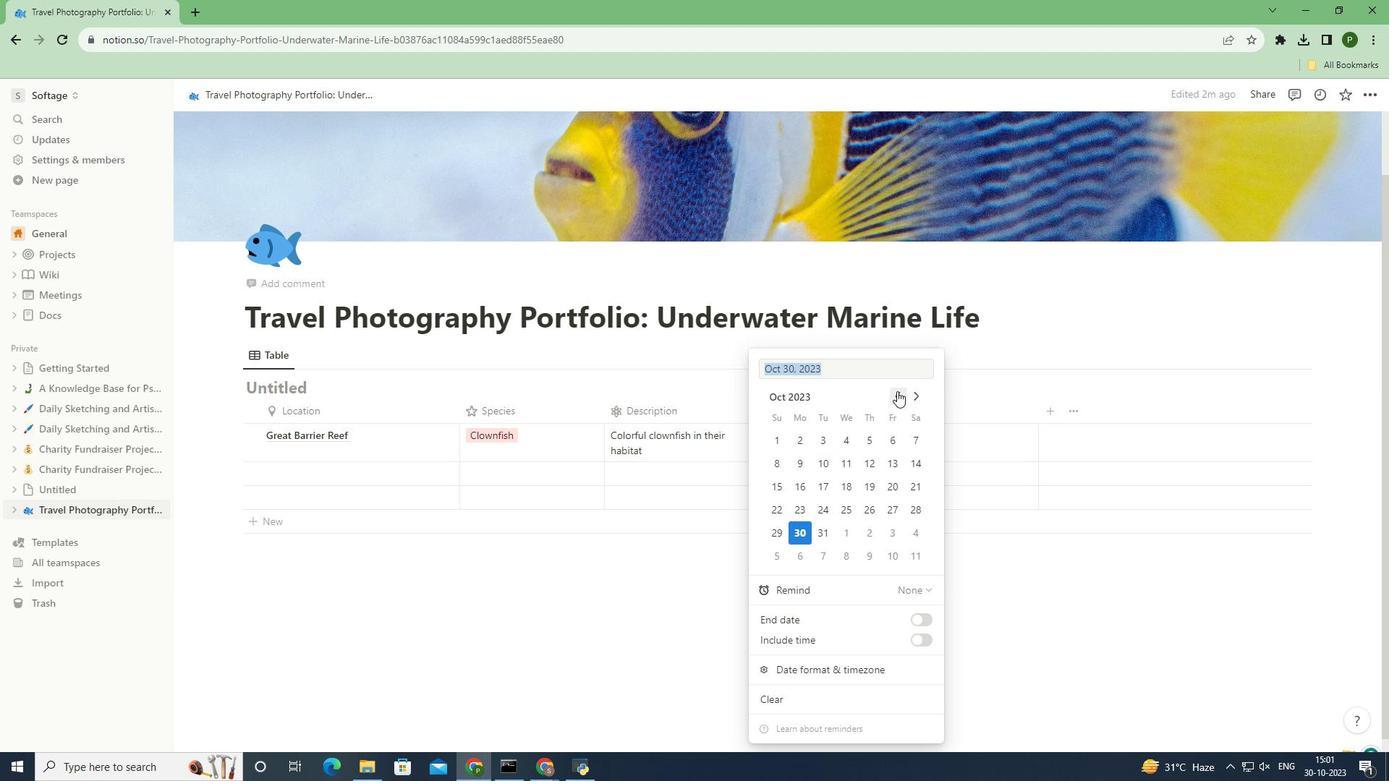 
Action: Mouse pressed left at (897, 391)
Screenshot: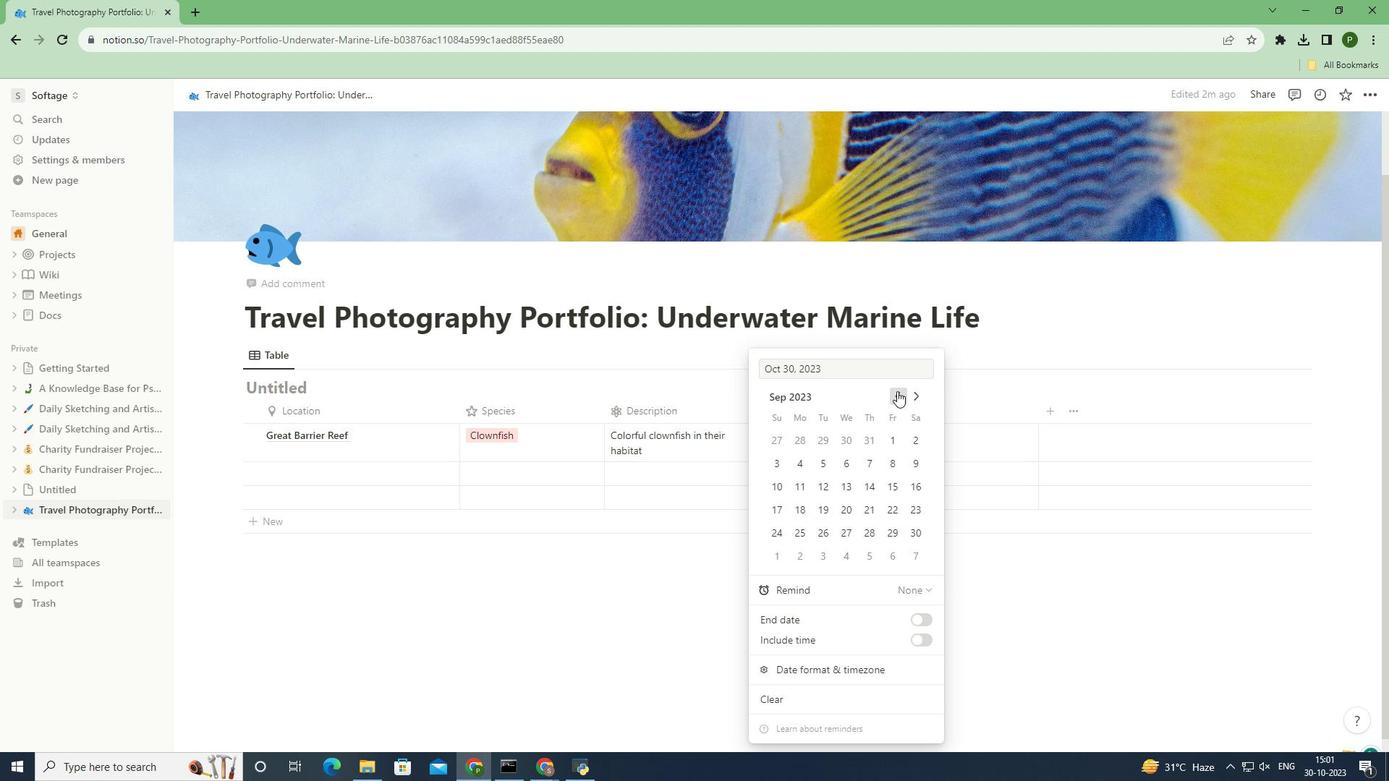 
Action: Mouse moved to (872, 458)
Screenshot: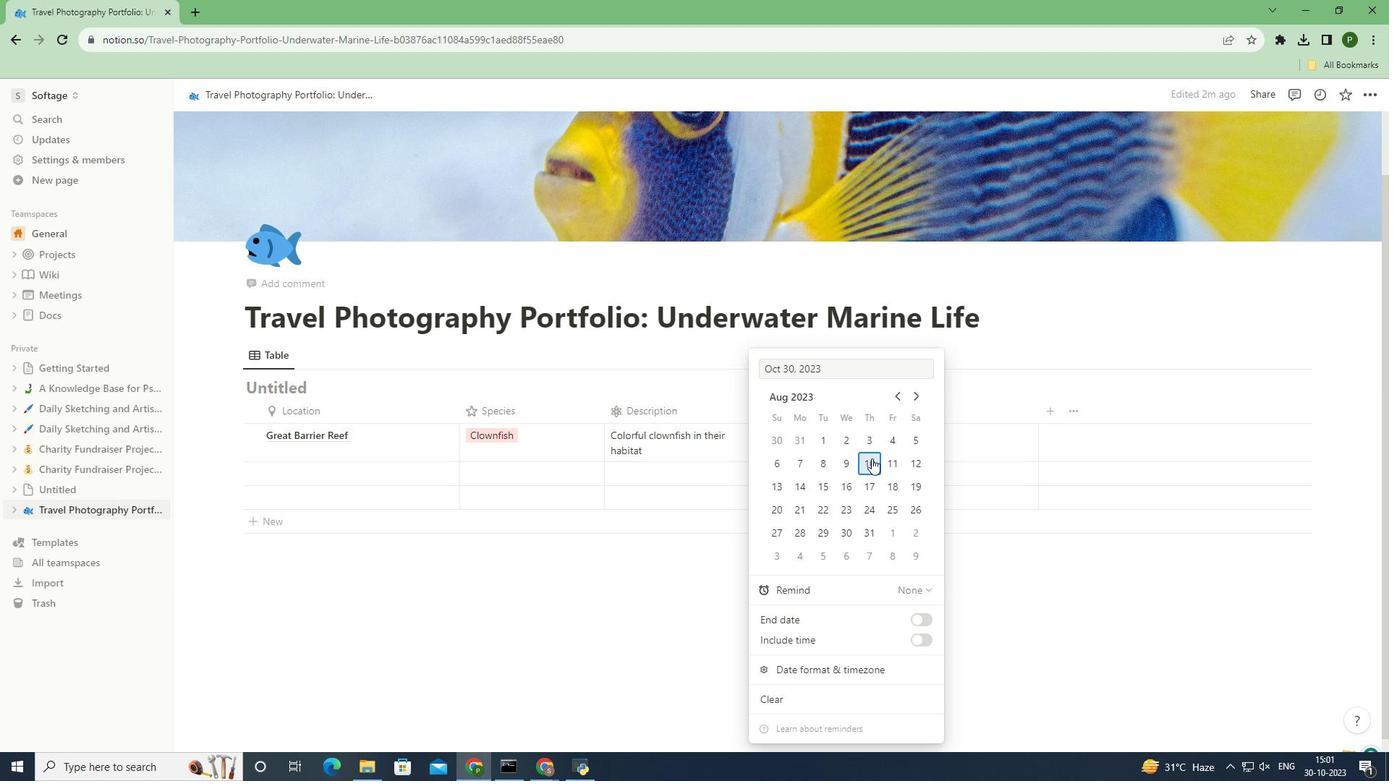 
Action: Mouse pressed left at (872, 458)
Screenshot: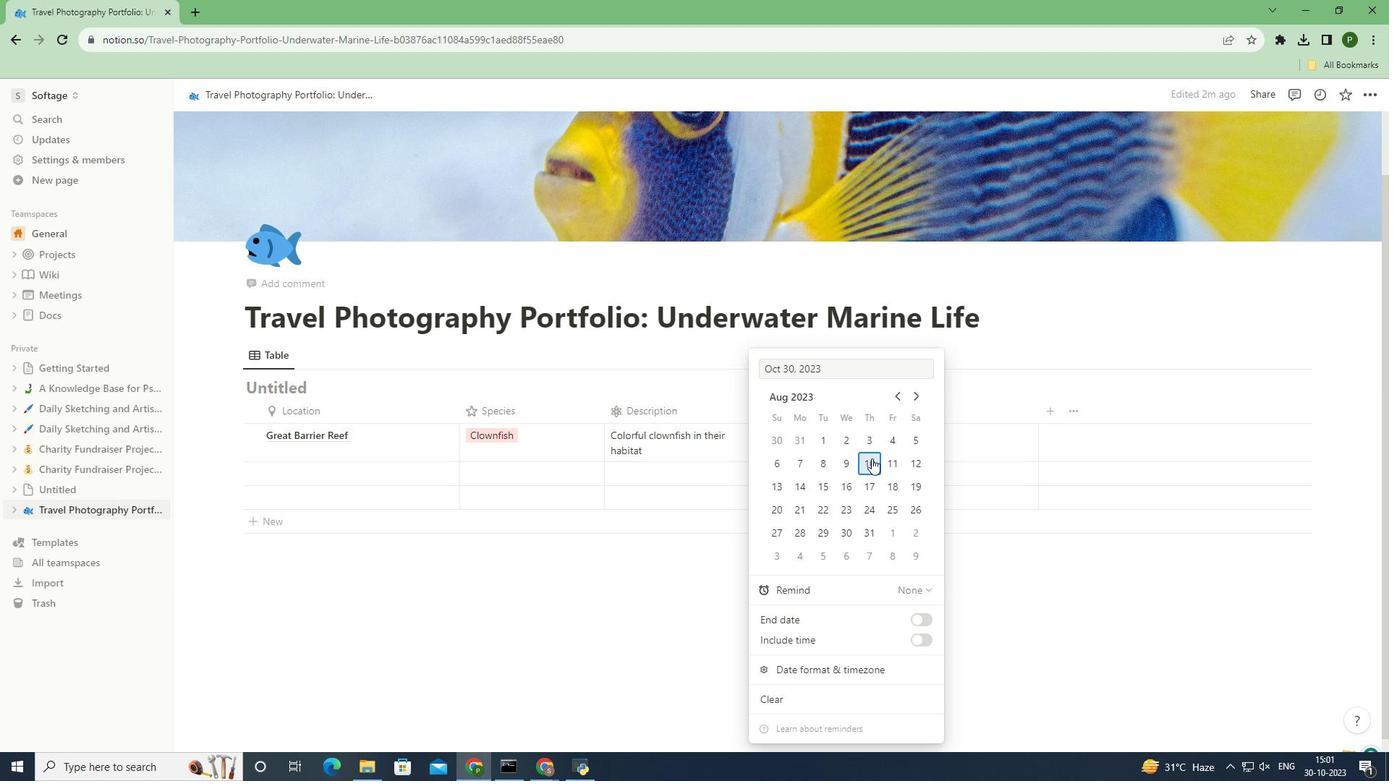
Action: Mouse moved to (1032, 578)
Screenshot: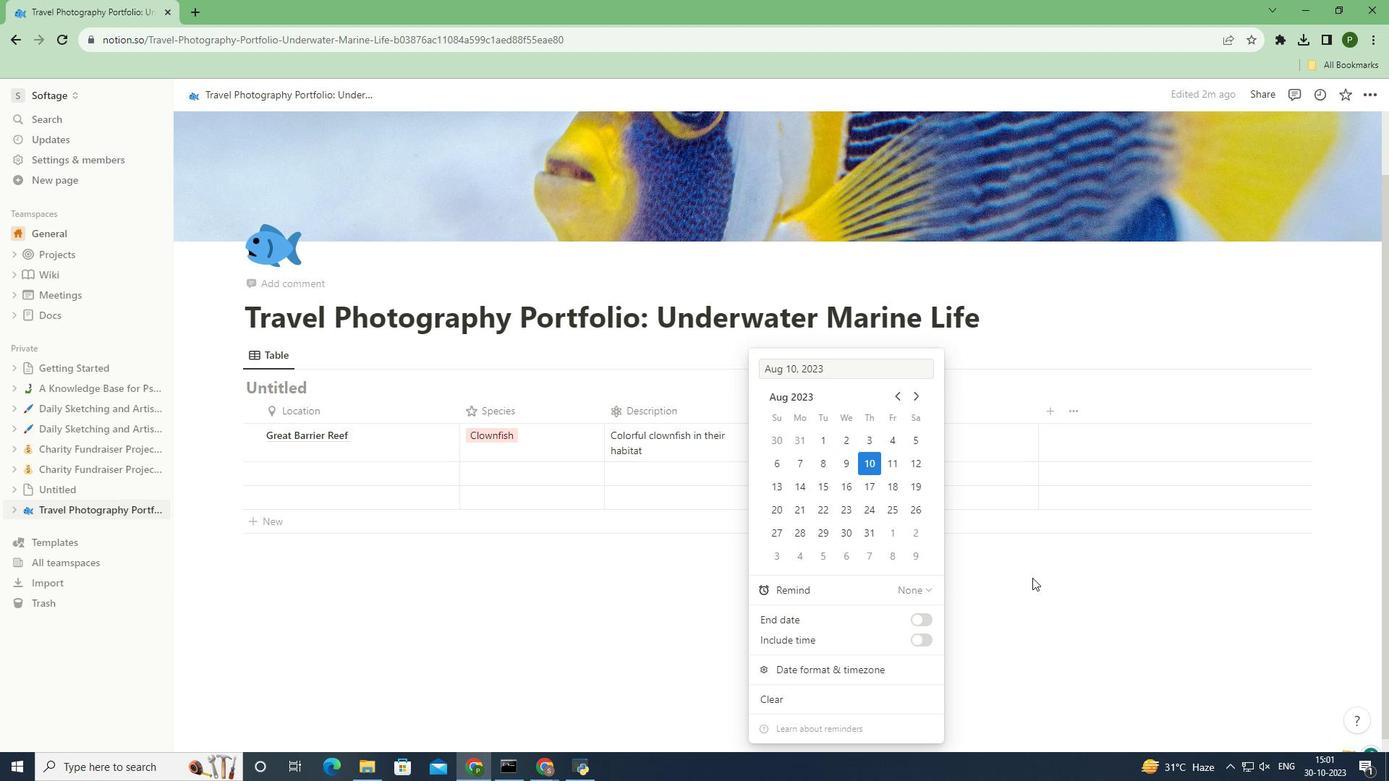 
Action: Mouse pressed left at (1032, 578)
Screenshot: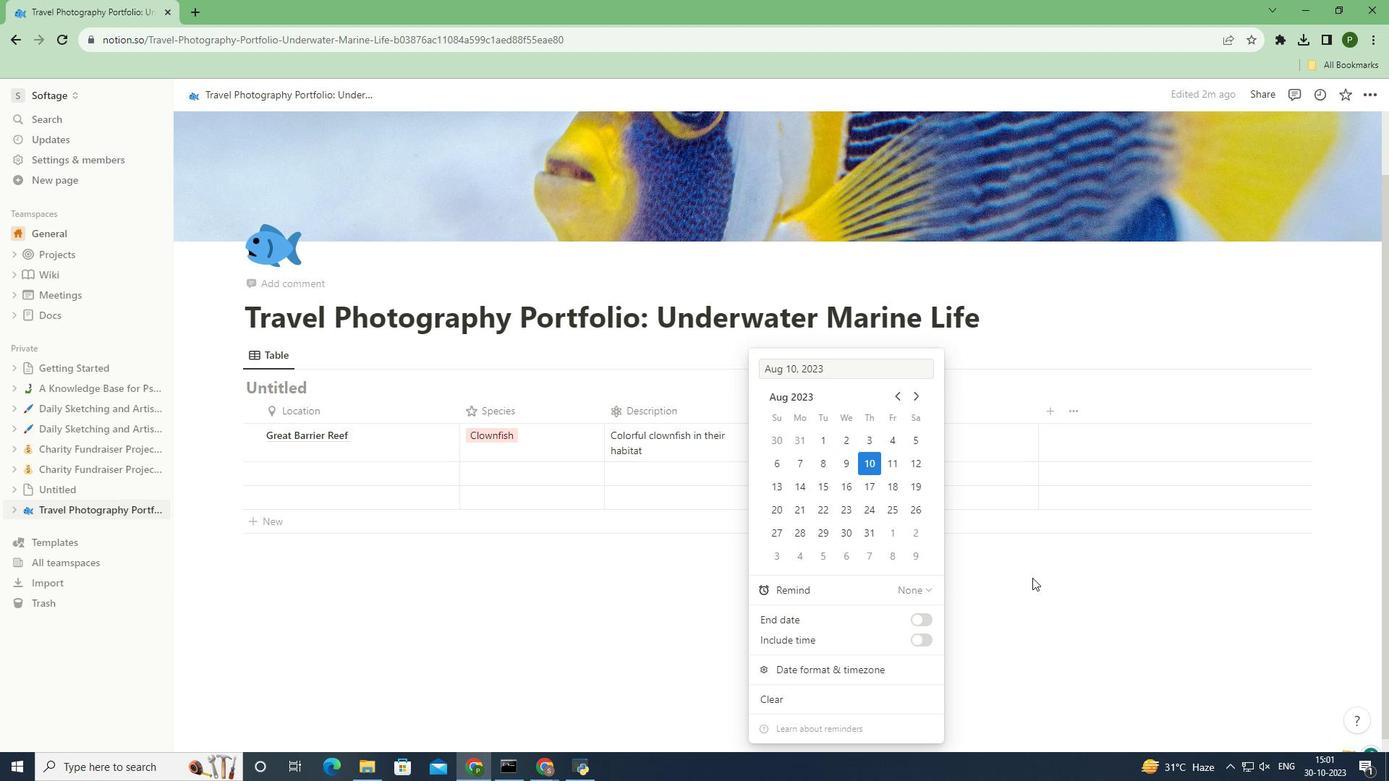
Action: Mouse moved to (942, 440)
Screenshot: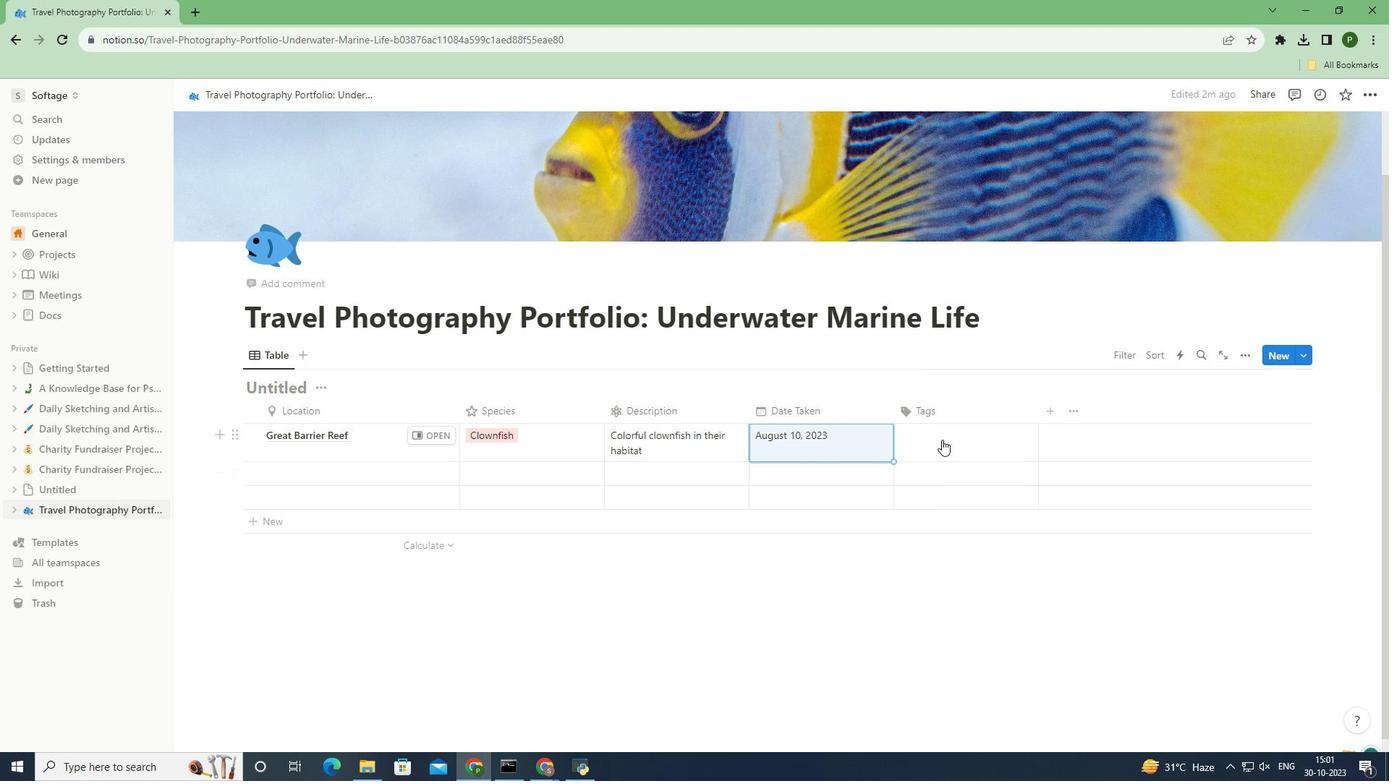 
Action: Mouse pressed left at (942, 440)
Screenshot: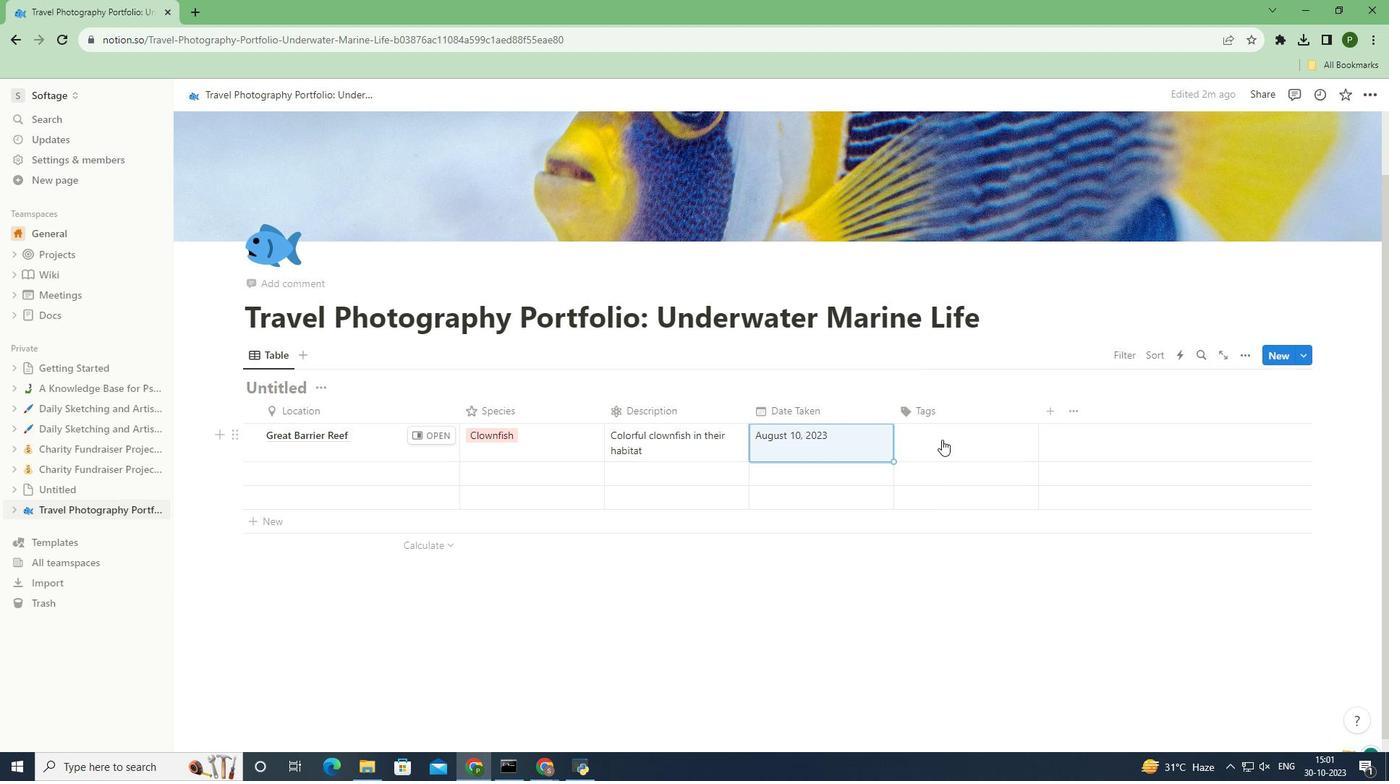 
Action: Key pressed <Key.caps_lock>A<Key.caps_lock>ustralia<Key.space><Key.backspace>,<Key.space><Key.caps_lock>F<Key.caps_lock>ish<Key.space>
Screenshot: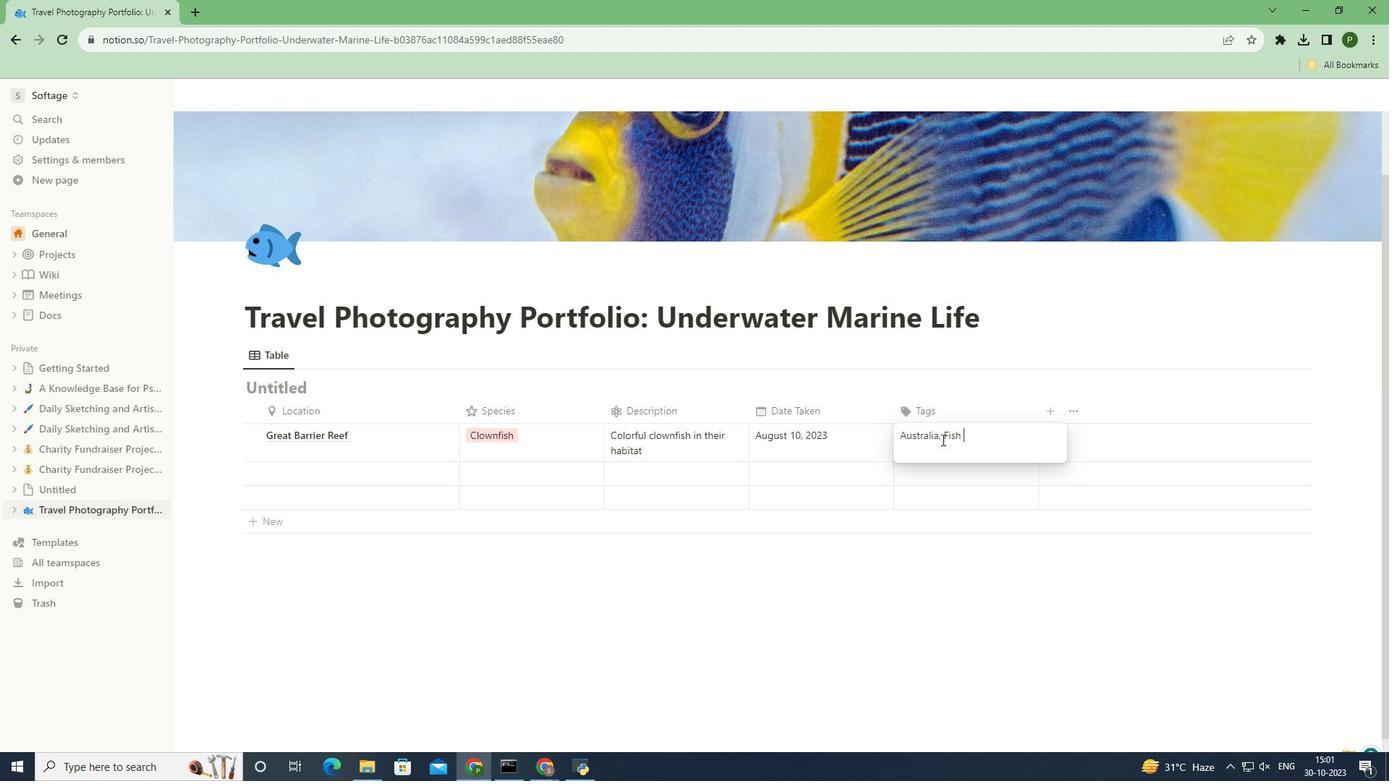 
Action: Mouse moved to (900, 584)
Screenshot: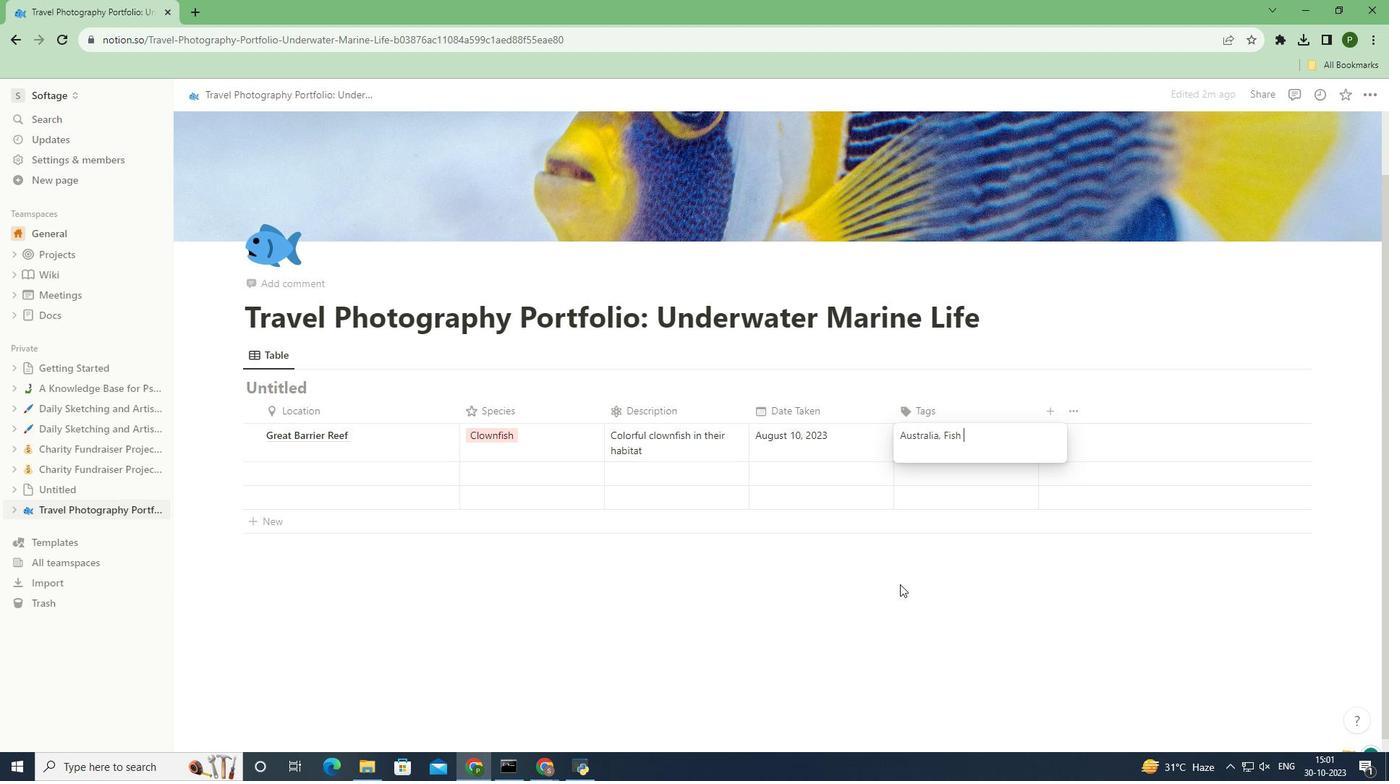 
Action: Mouse pressed left at (900, 584)
Screenshot: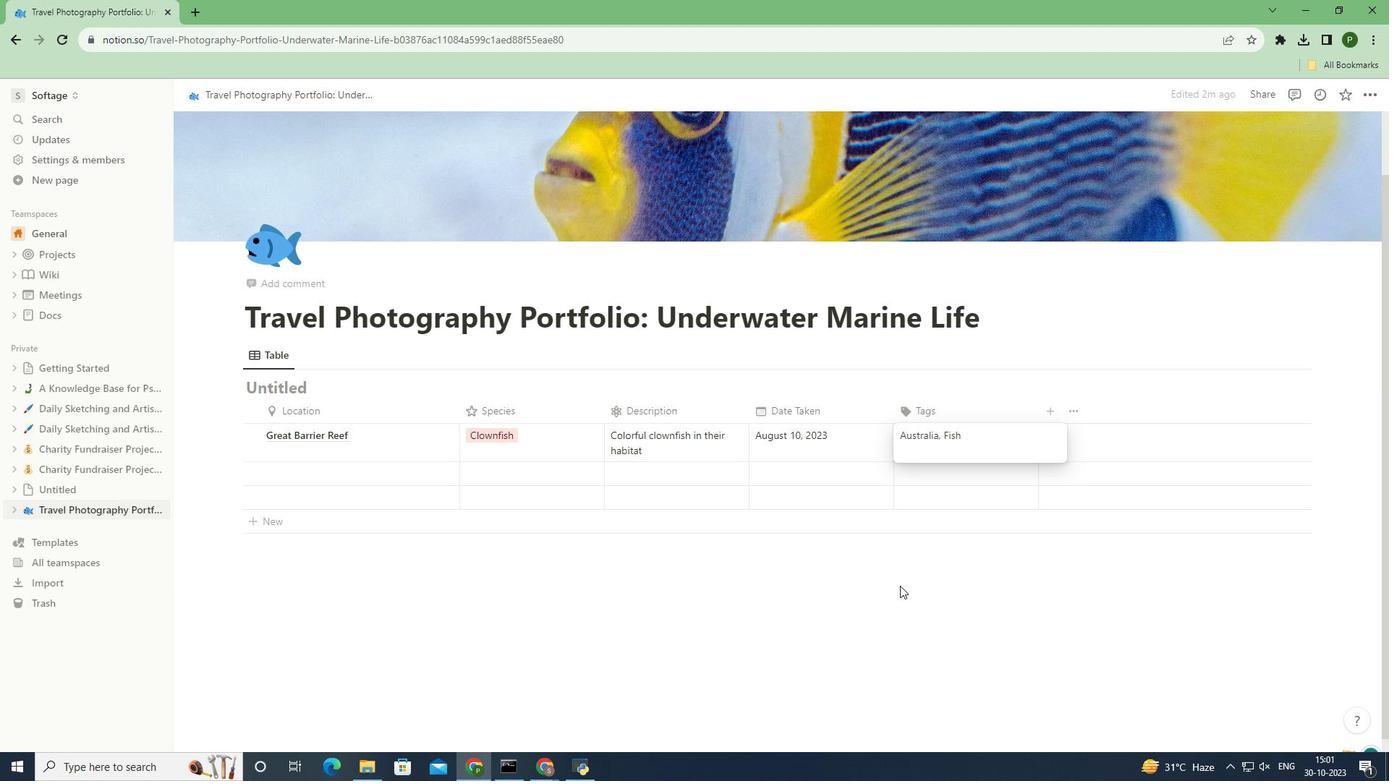 
Action: Mouse moved to (1268, 225)
Screenshot: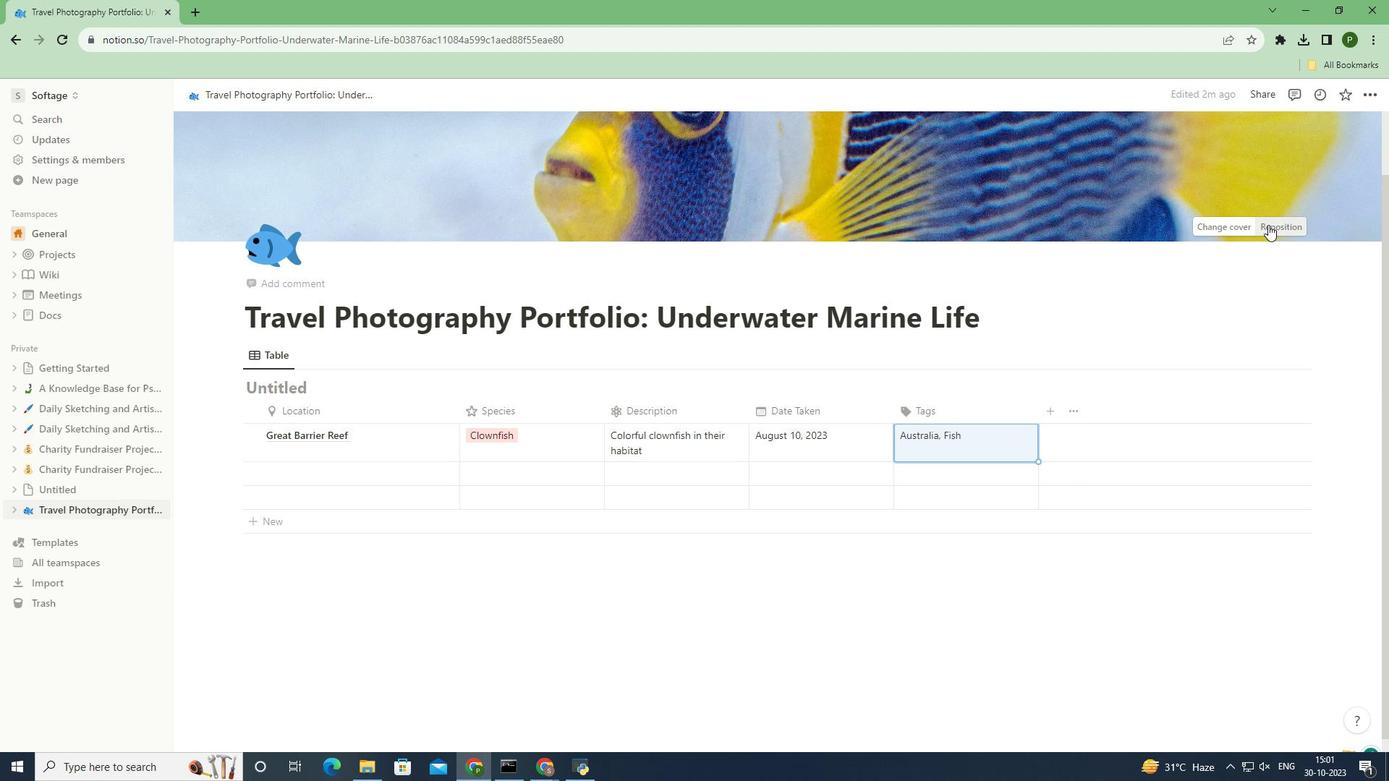 
Action: Mouse pressed left at (1268, 225)
Screenshot: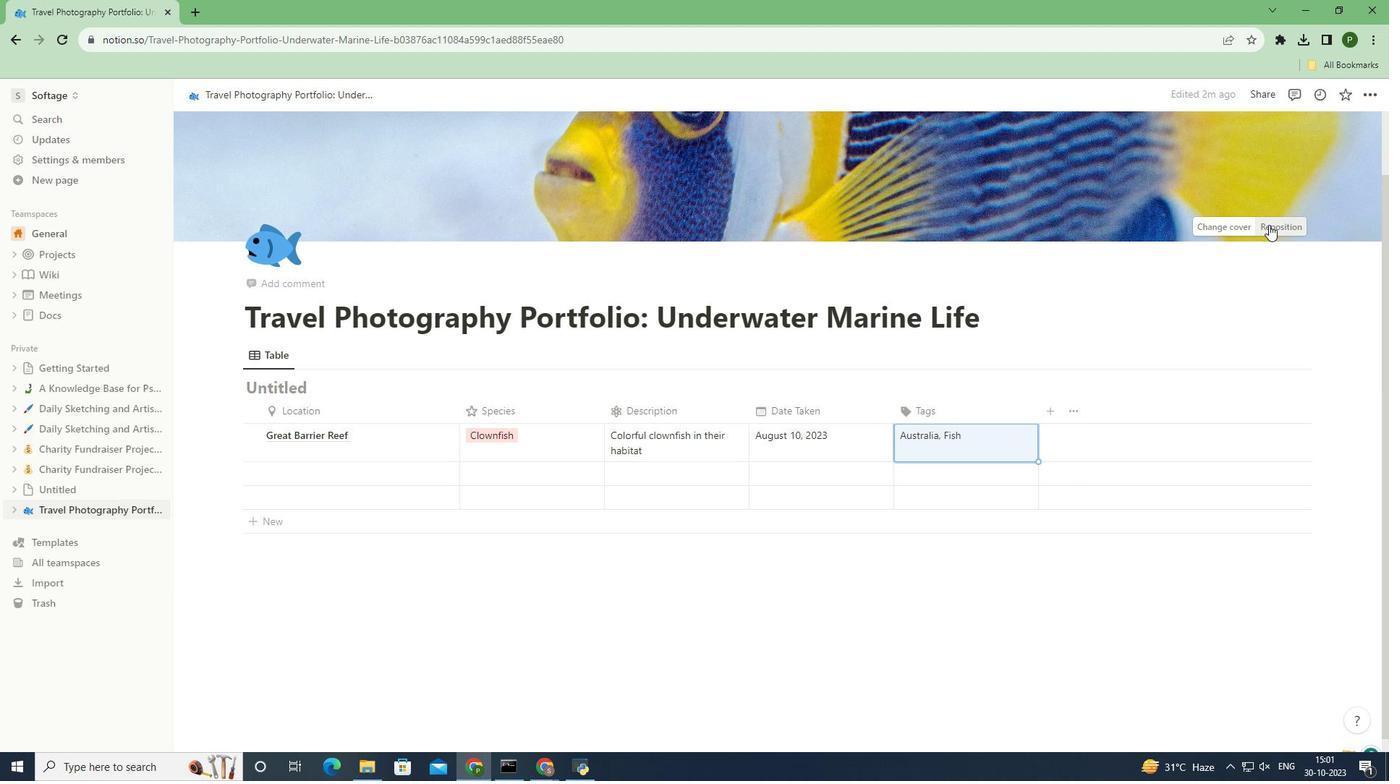 
Action: Mouse moved to (1156, 180)
Screenshot: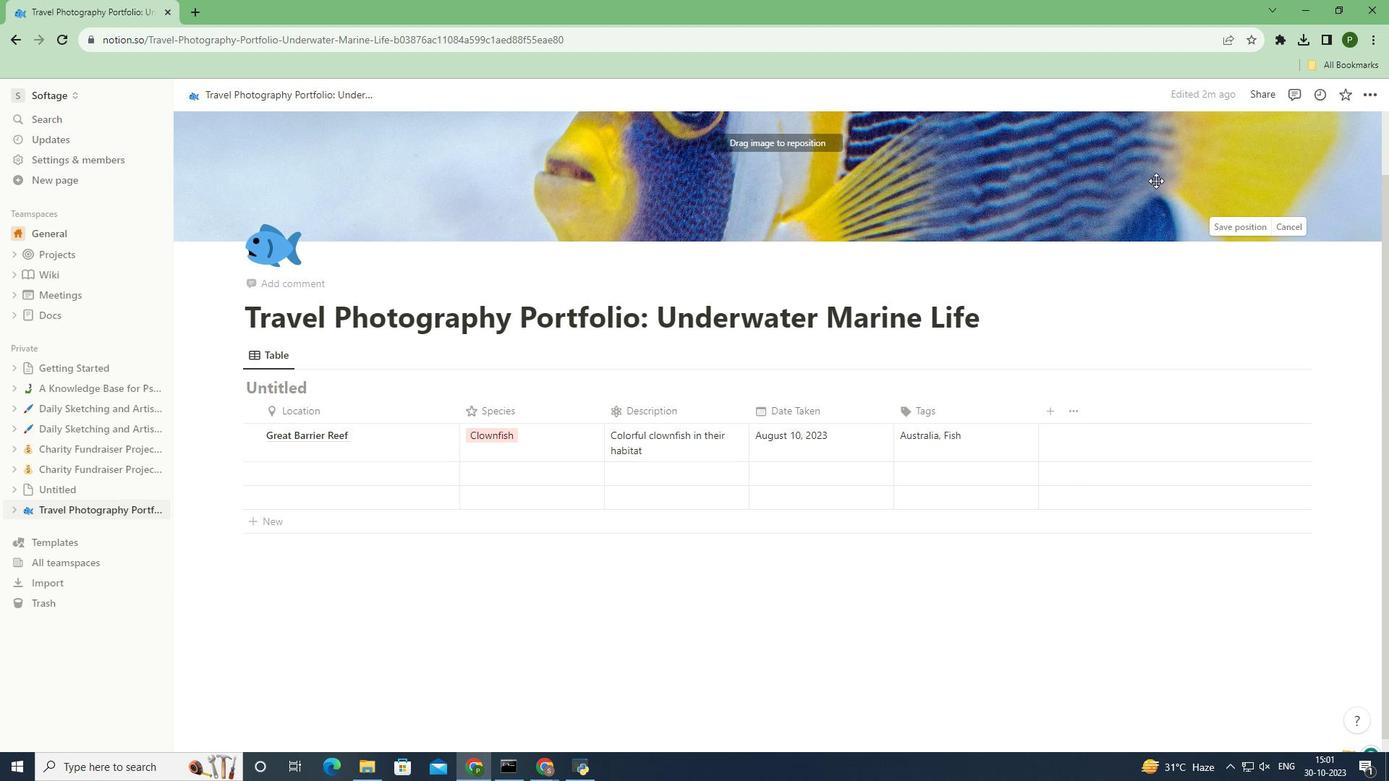 
Action: Mouse pressed left at (1156, 180)
Screenshot: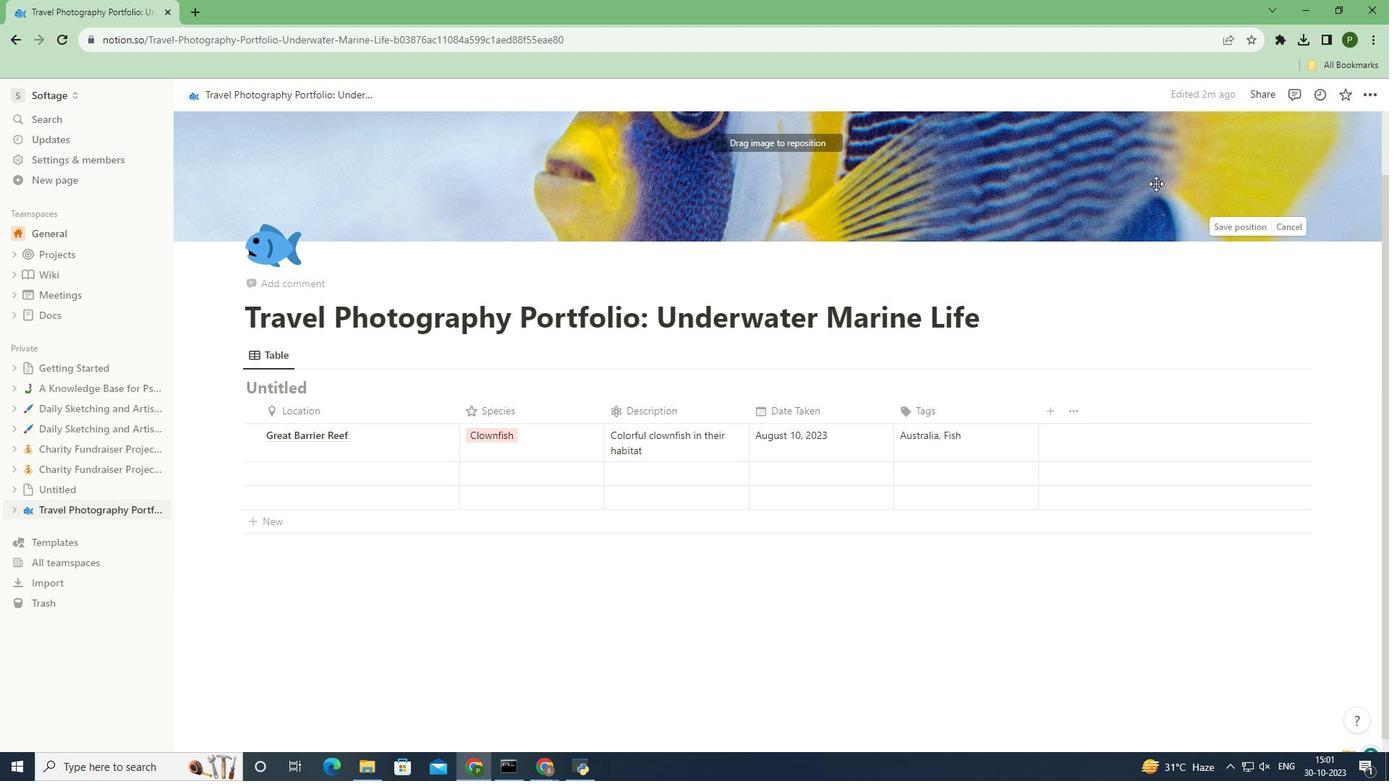 
Action: Mouse moved to (1227, 226)
Screenshot: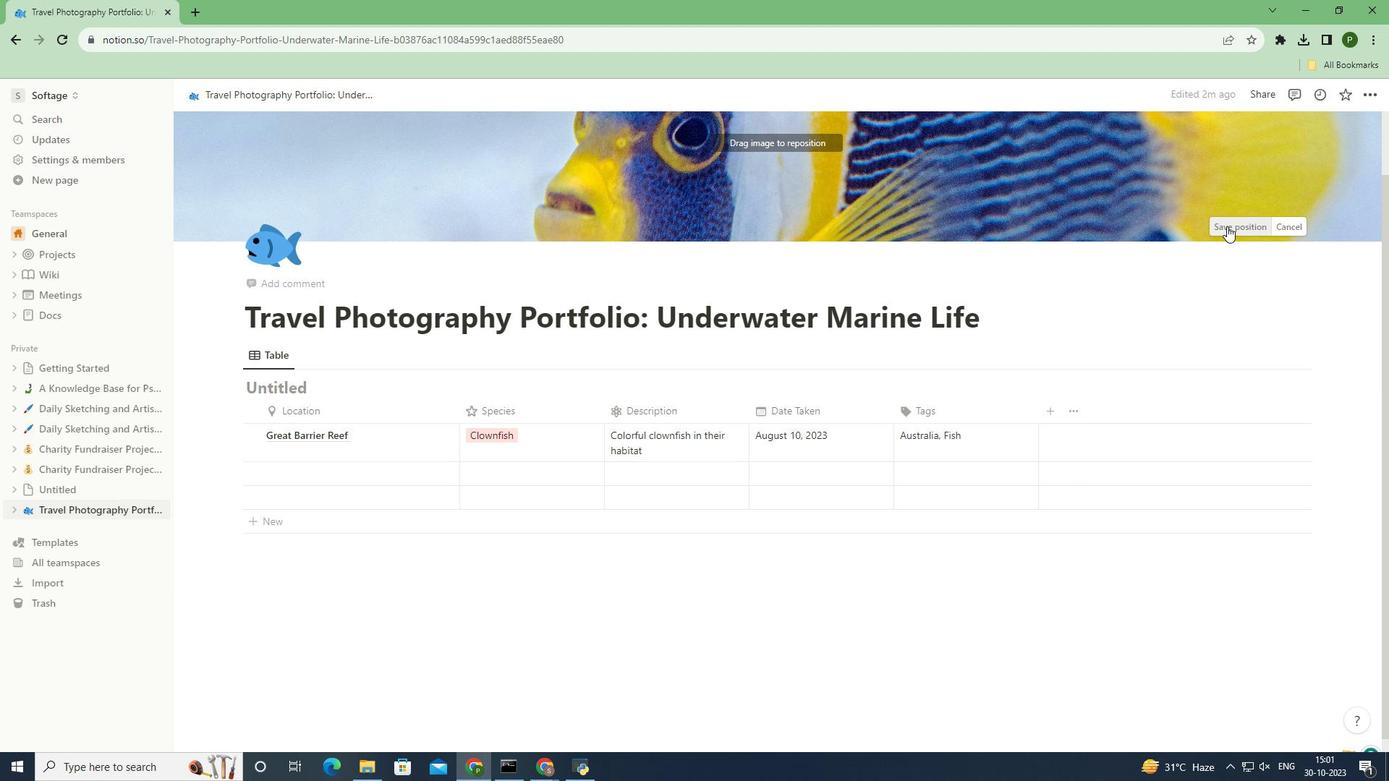 
Action: Mouse pressed left at (1227, 226)
Screenshot: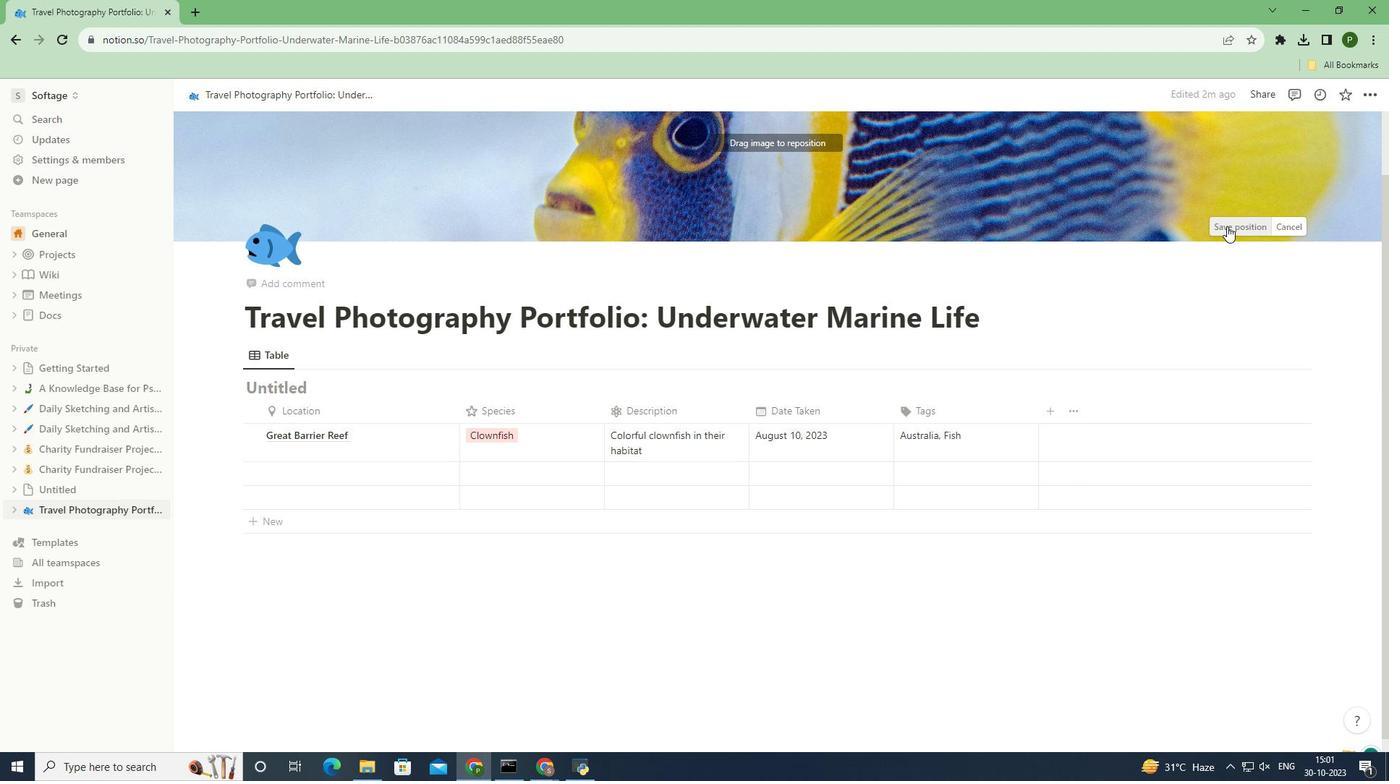 
Action: Mouse moved to (433, 437)
Screenshot: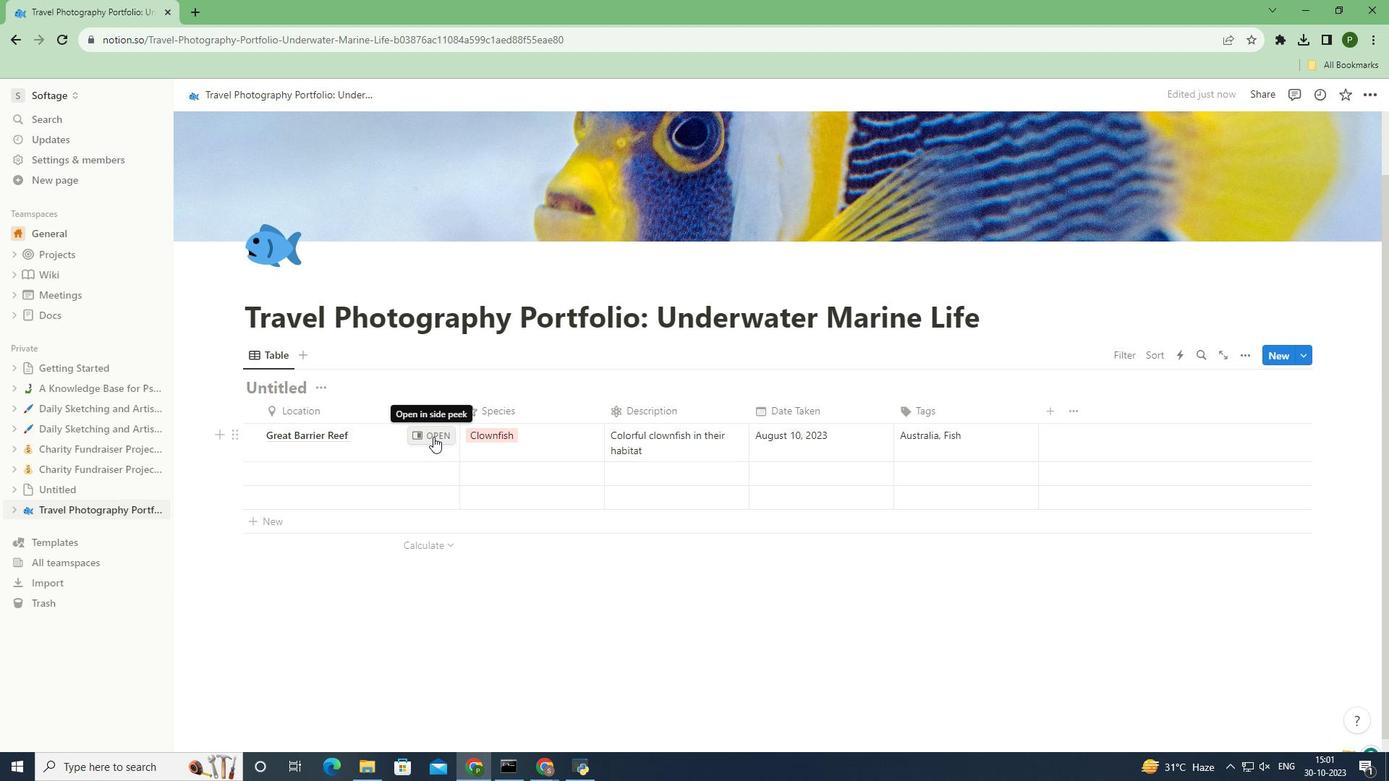 
Action: Mouse pressed left at (433, 437)
Screenshot: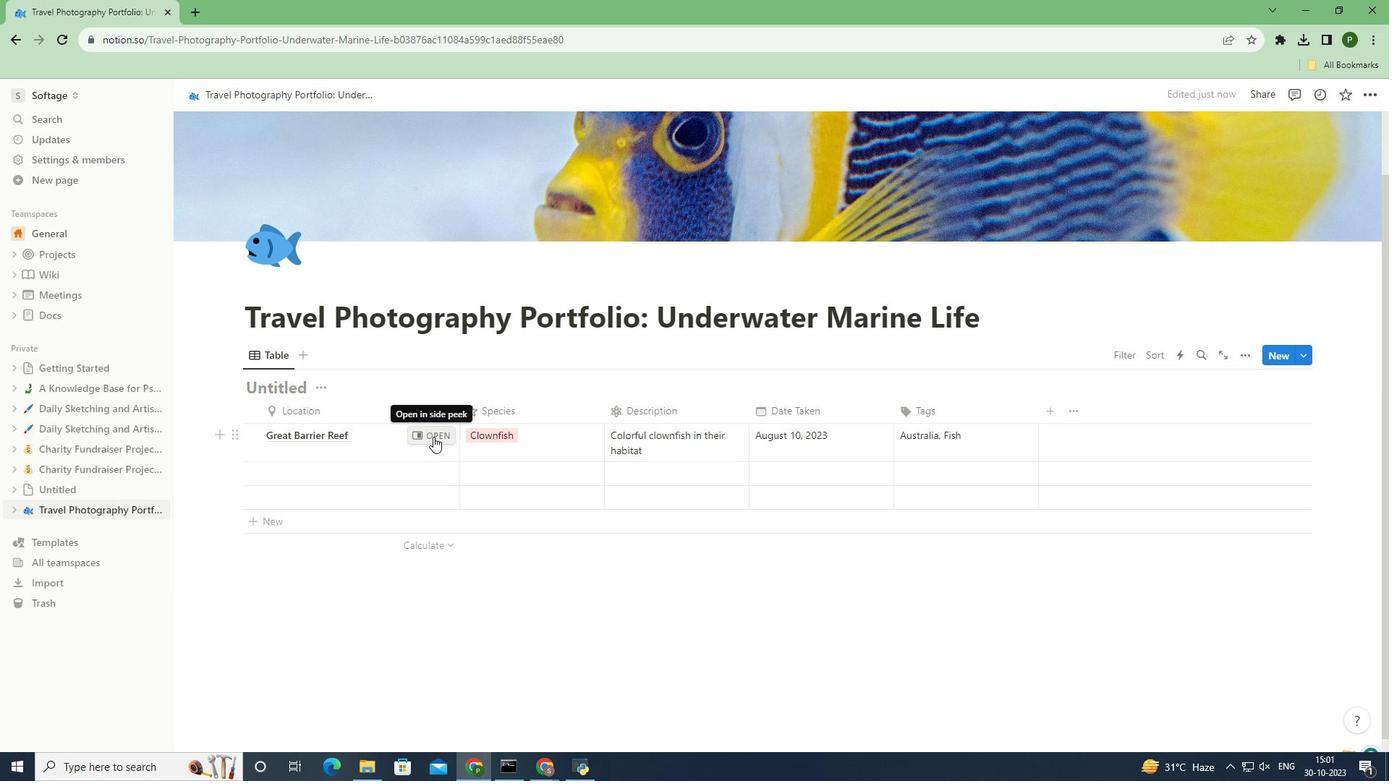 
Action: Mouse moved to (812, 118)
Screenshot: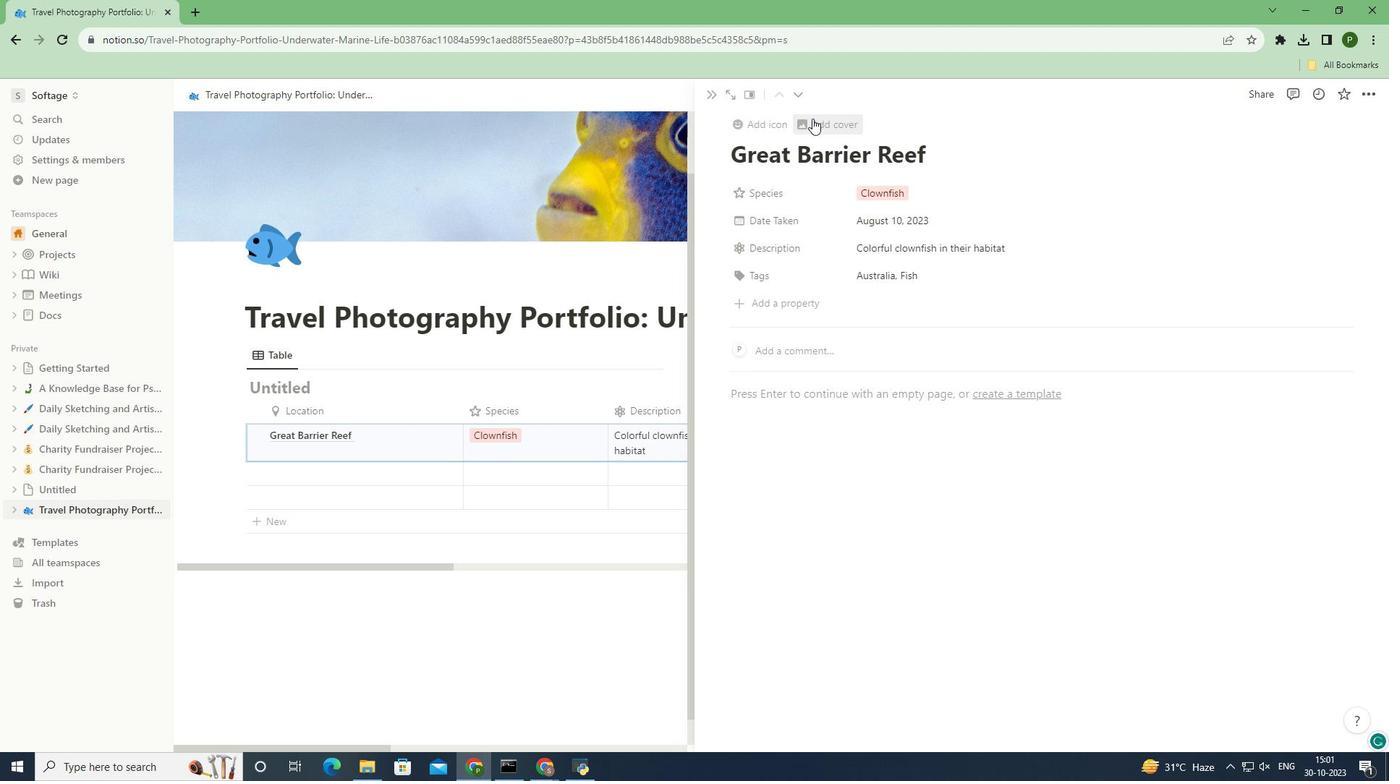 
Action: Mouse pressed left at (812, 118)
Screenshot: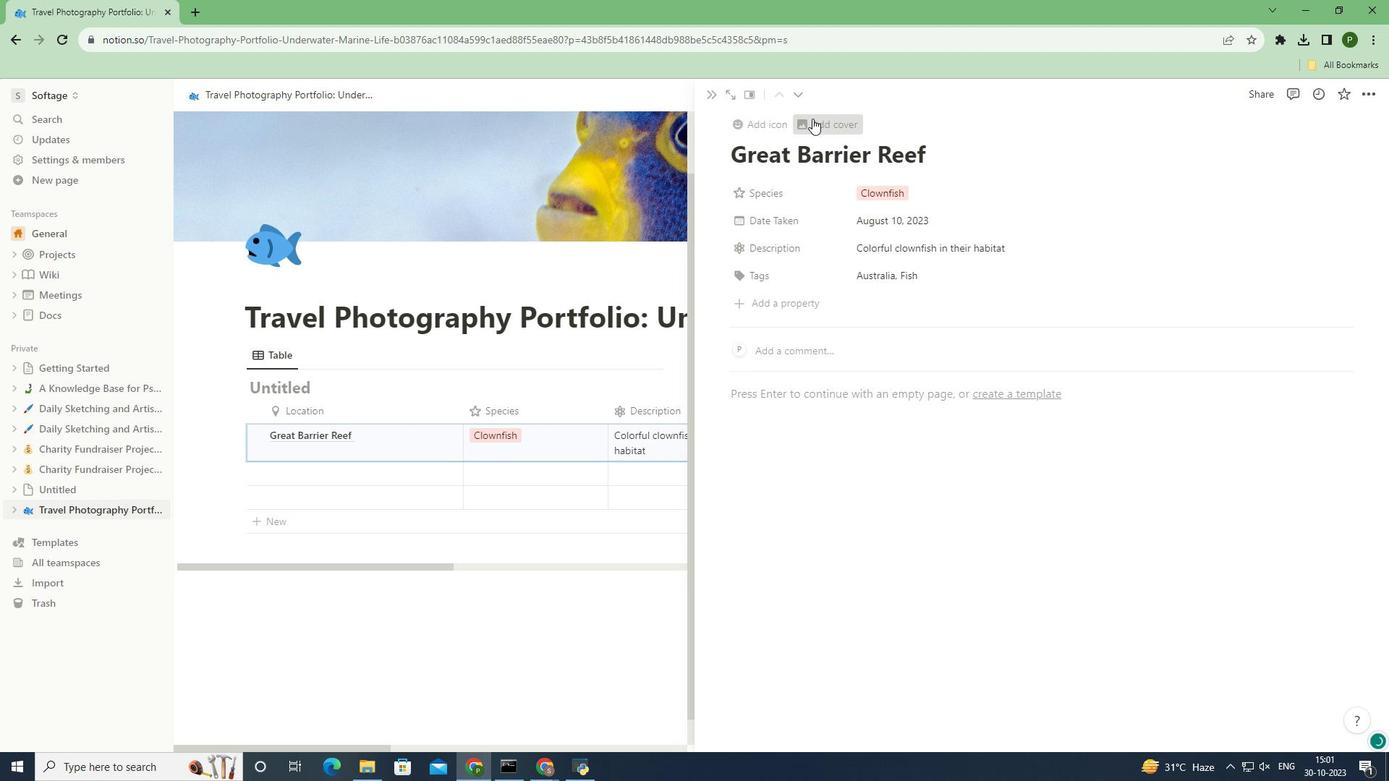 
Action: Mouse moved to (1224, 229)
Screenshot: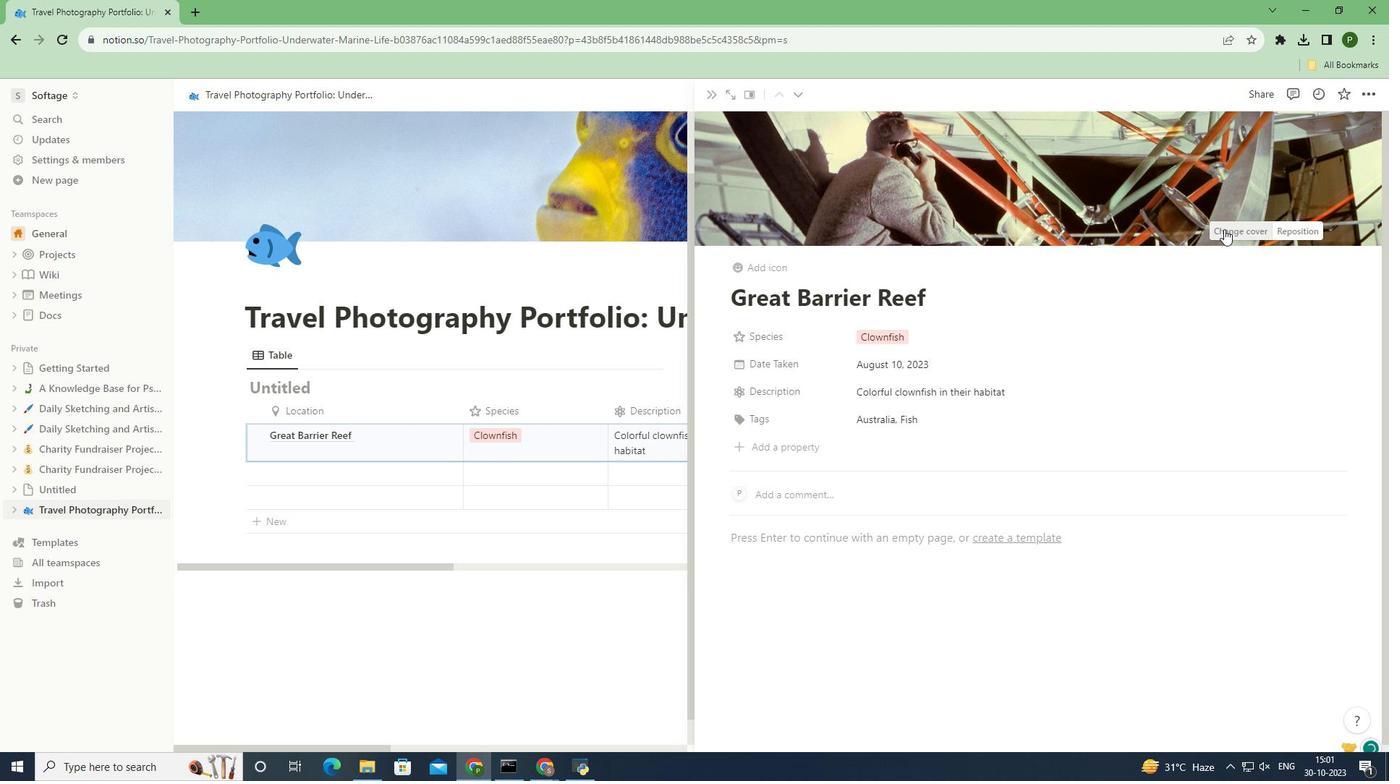 
Action: Mouse pressed left at (1224, 229)
Screenshot: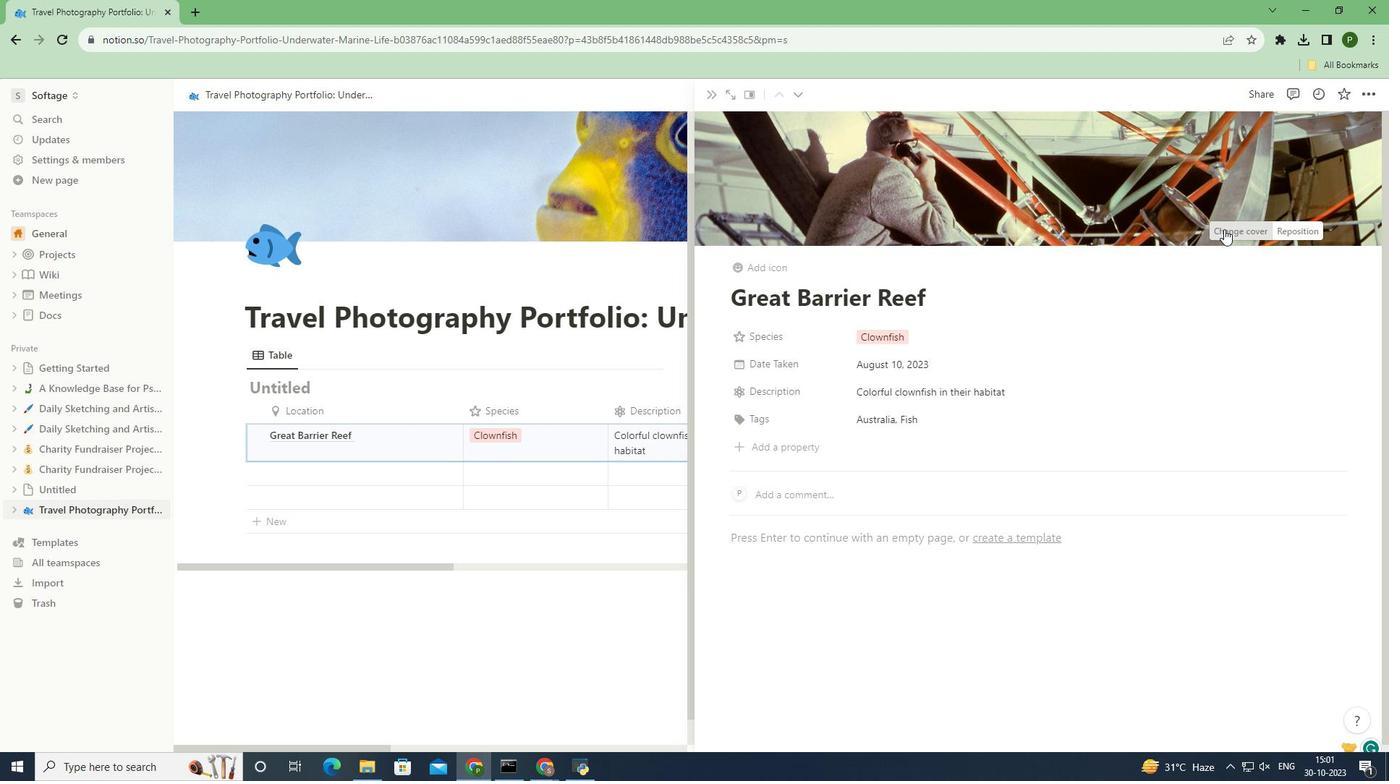 
Action: Mouse moved to (1062, 259)
Screenshot: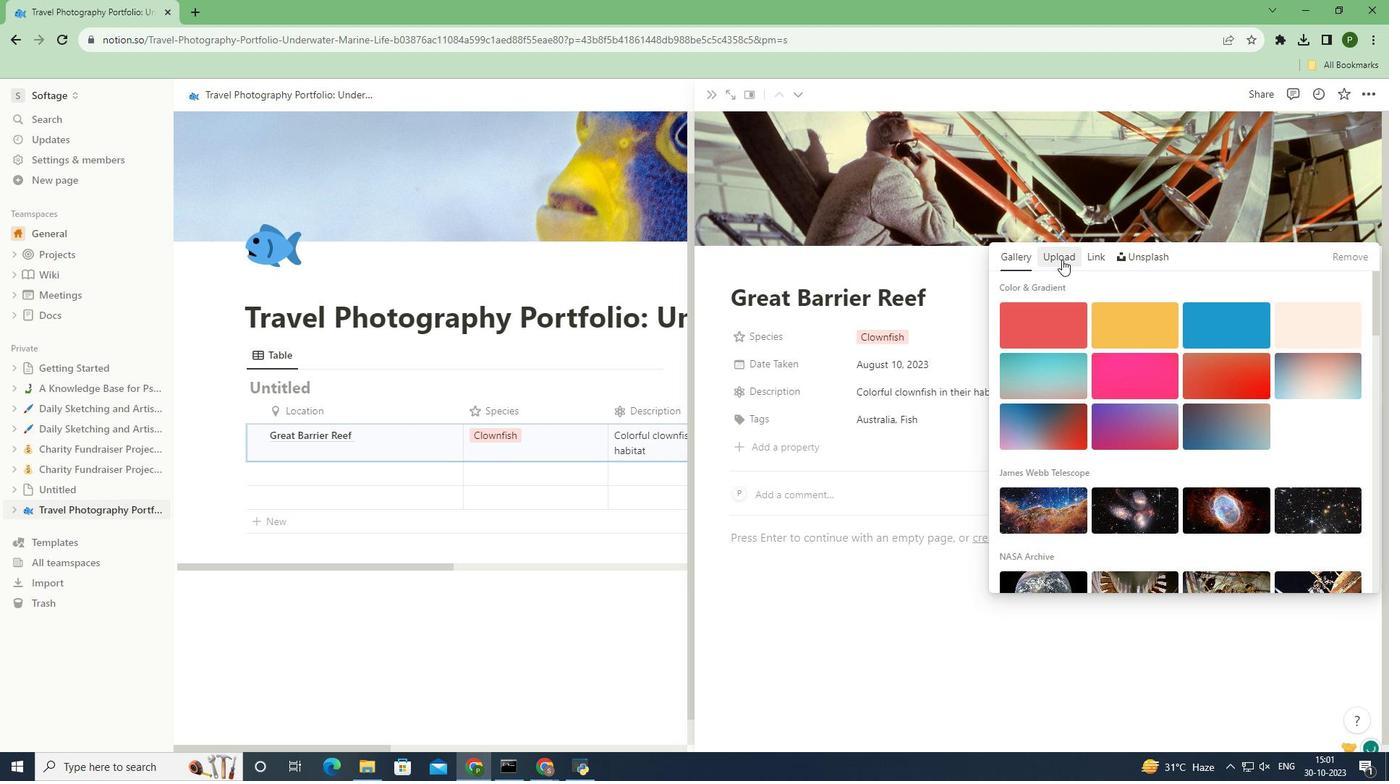 
Action: Mouse pressed left at (1062, 259)
Screenshot: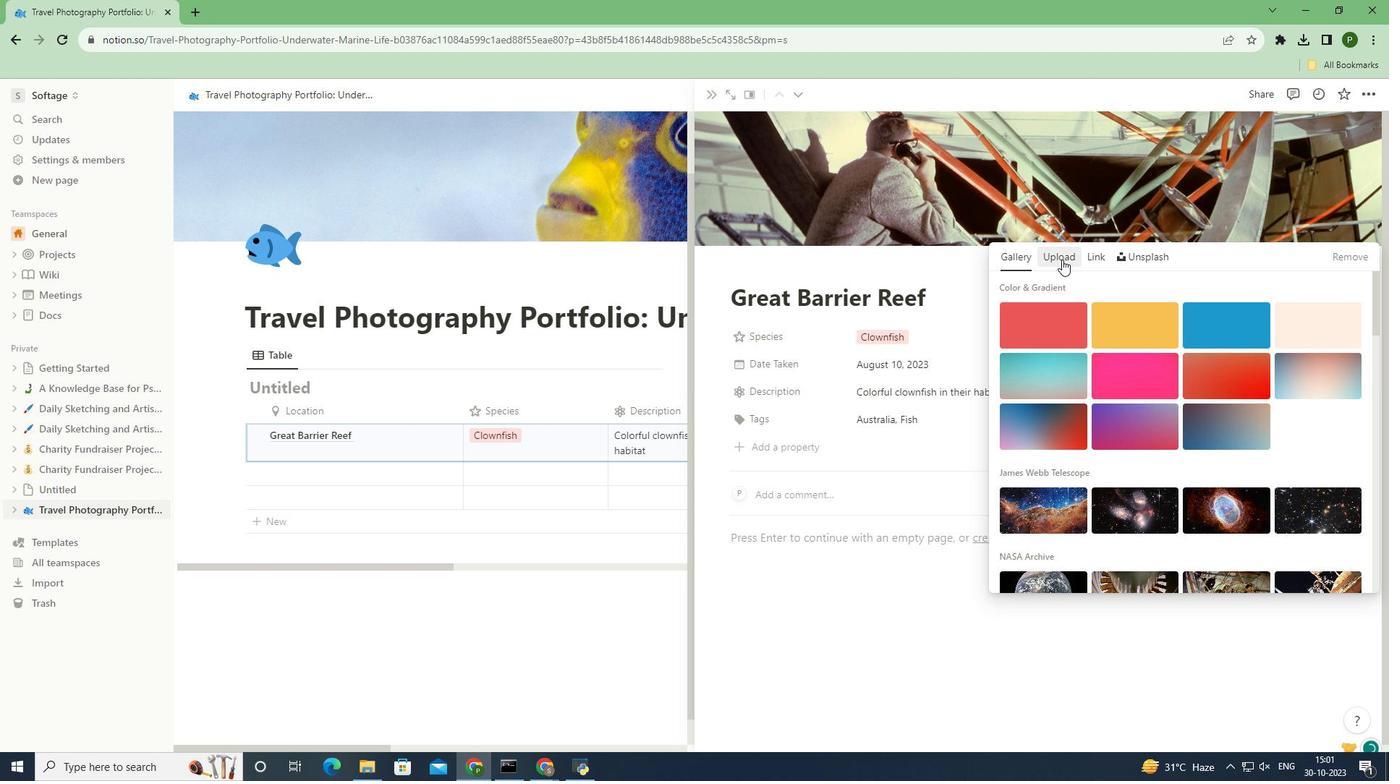 
Action: Mouse moved to (1162, 292)
Screenshot: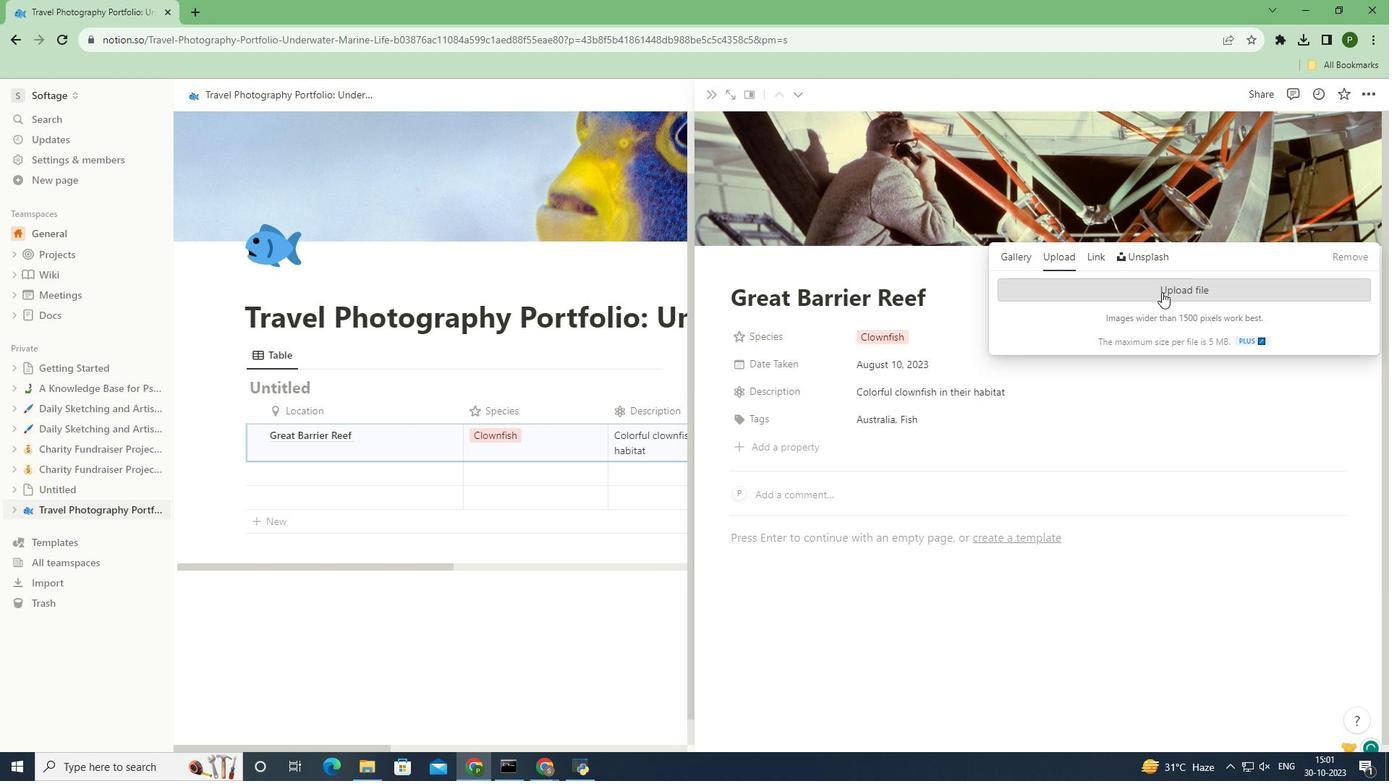 
Action: Mouse pressed left at (1162, 292)
Screenshot: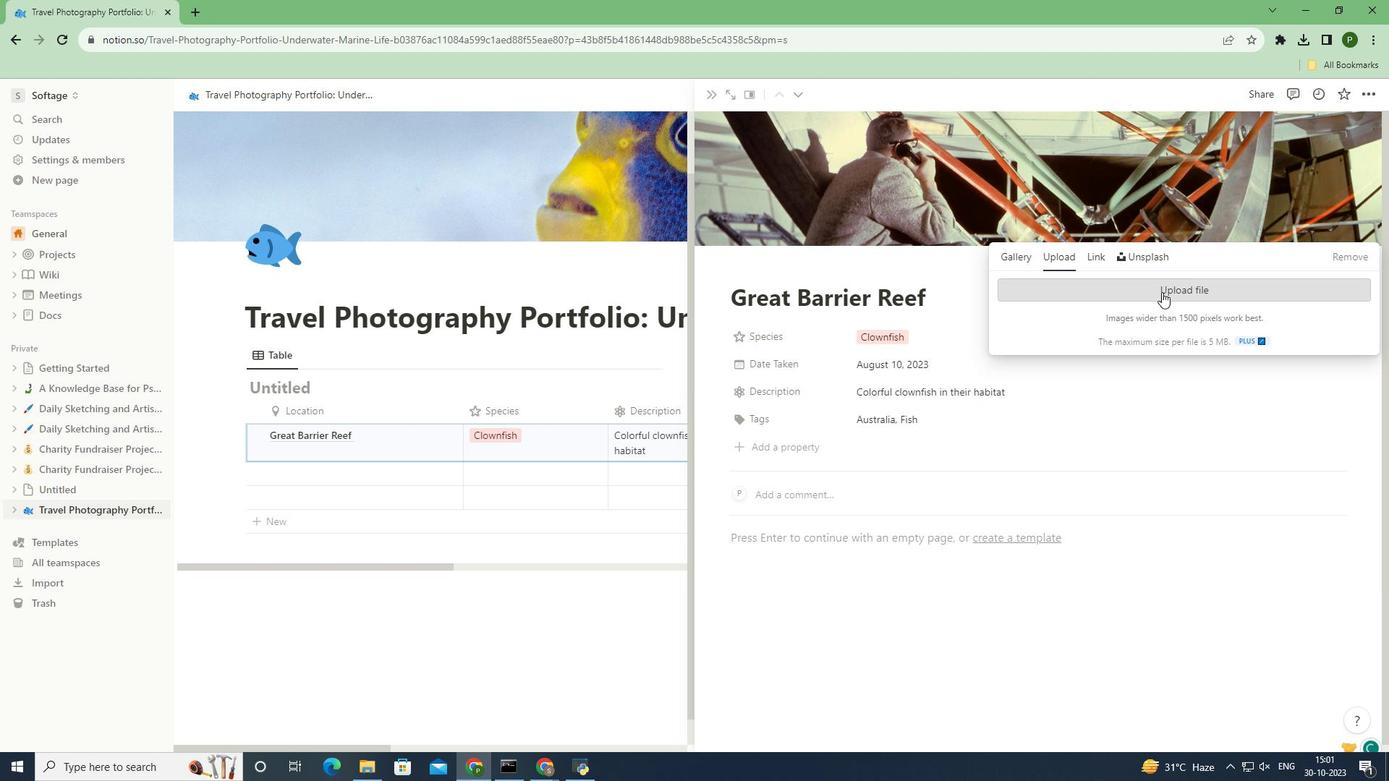 
Action: Mouse moved to (115, 214)
Screenshot: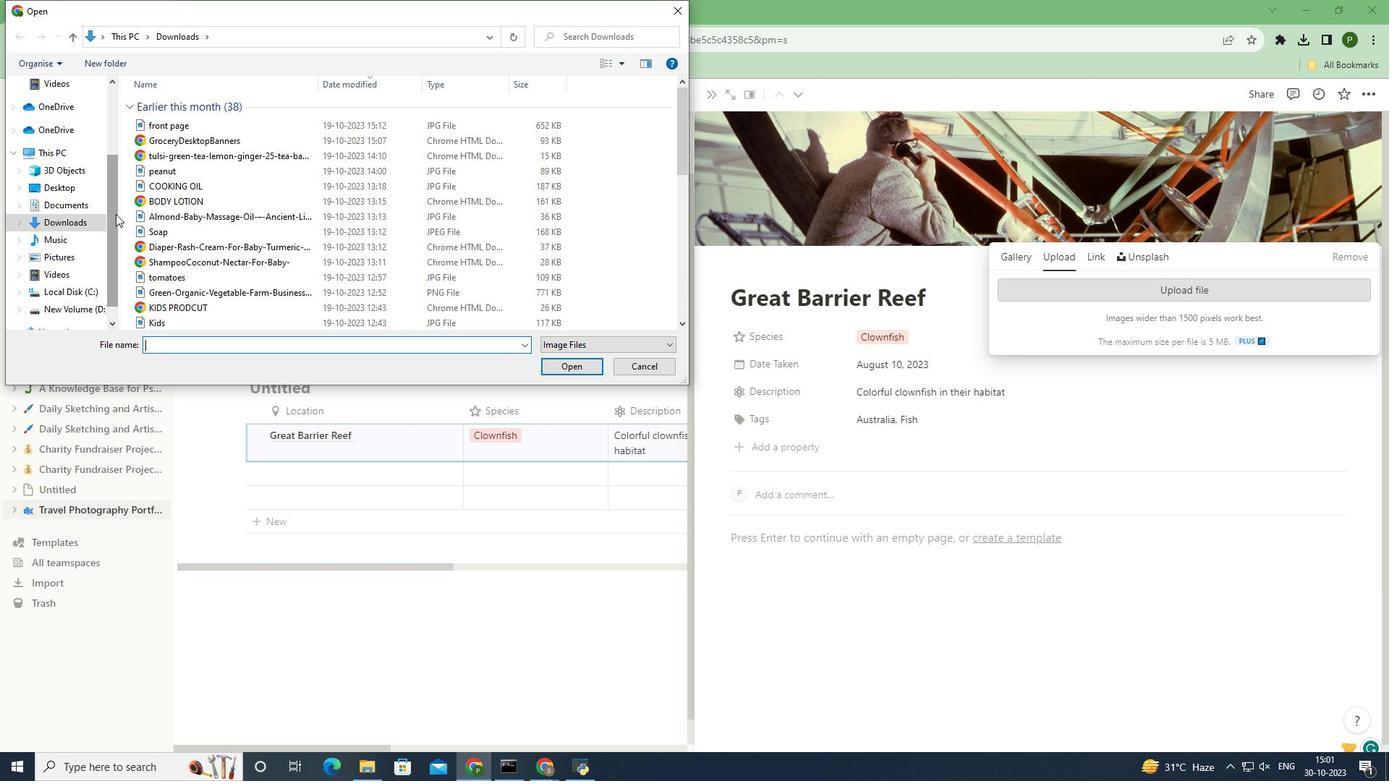 
Action: Mouse pressed left at (115, 214)
Screenshot: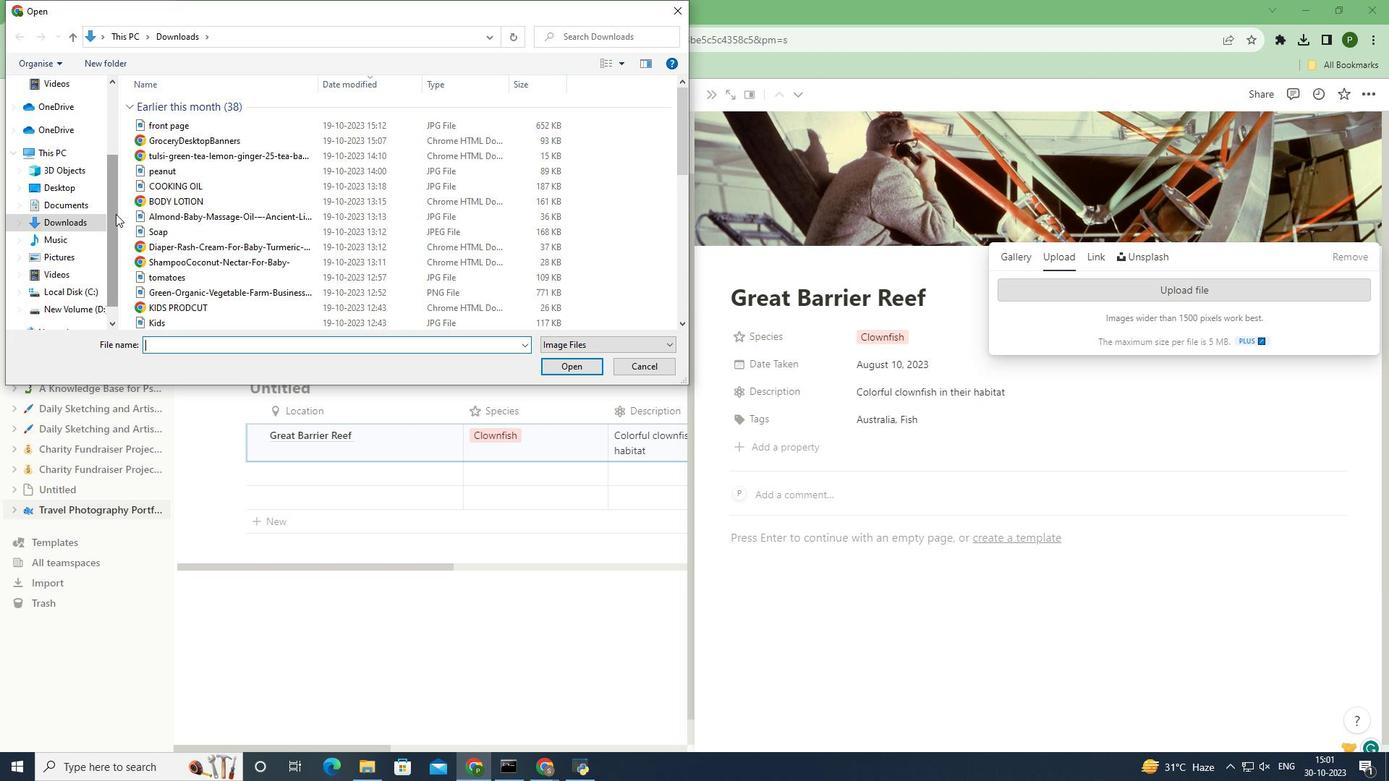 
Action: Mouse moved to (64, 110)
Screenshot: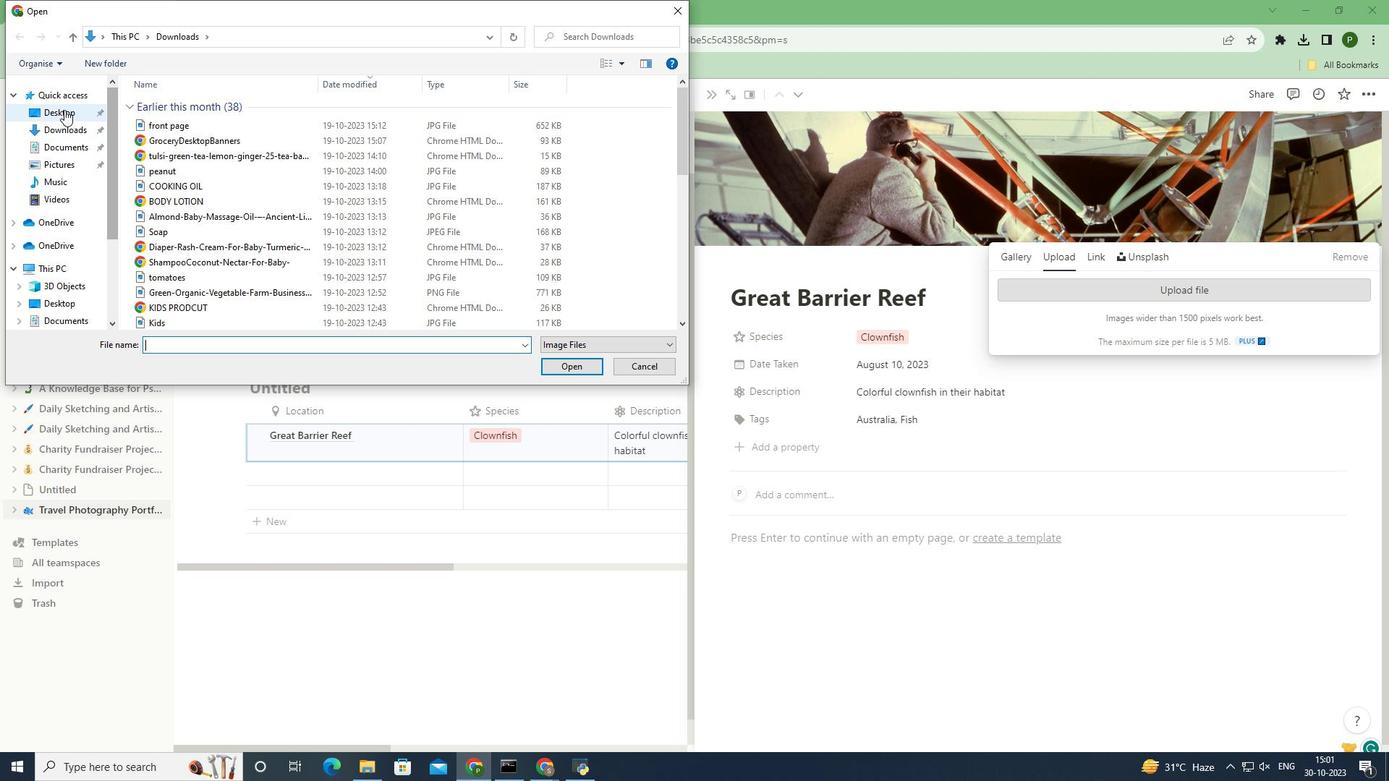 
Action: Mouse pressed left at (64, 110)
Screenshot: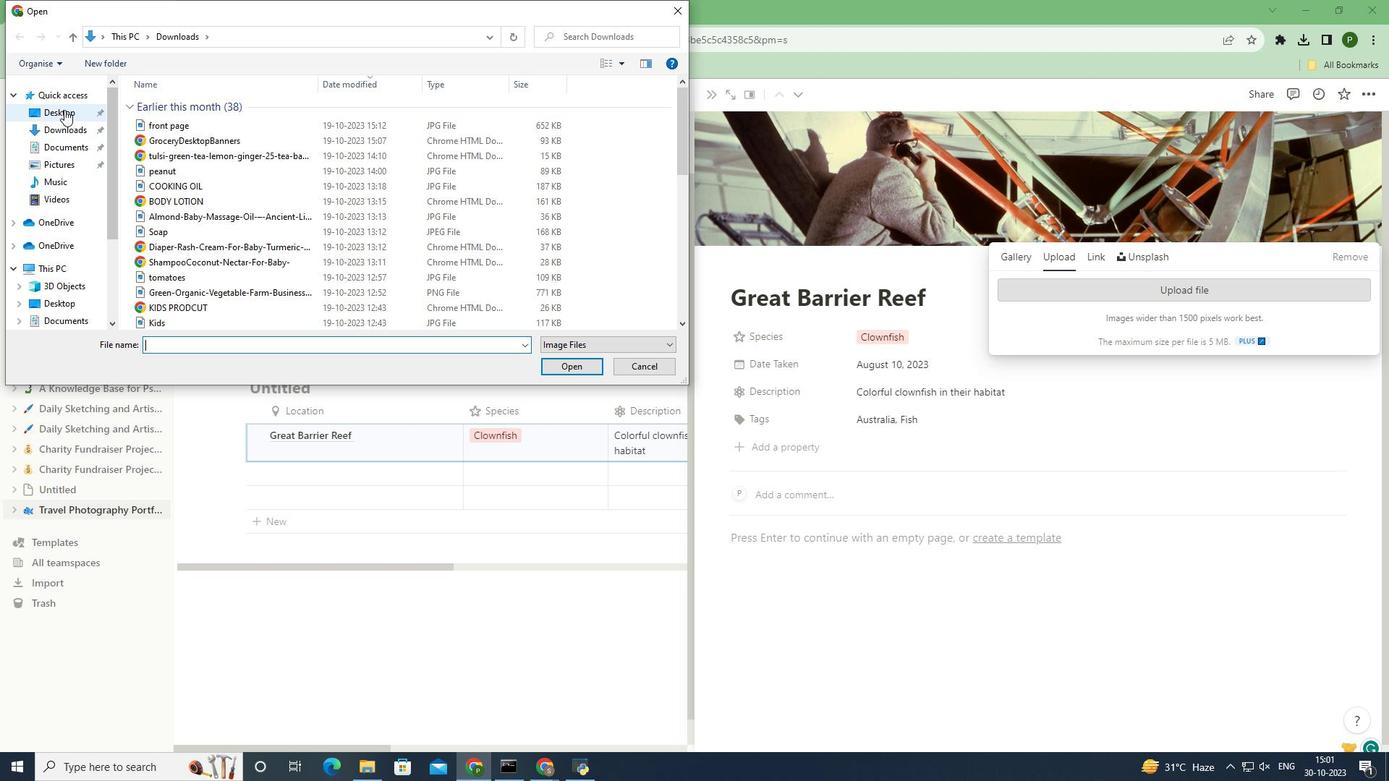 
Action: Mouse moved to (172, 130)
Screenshot: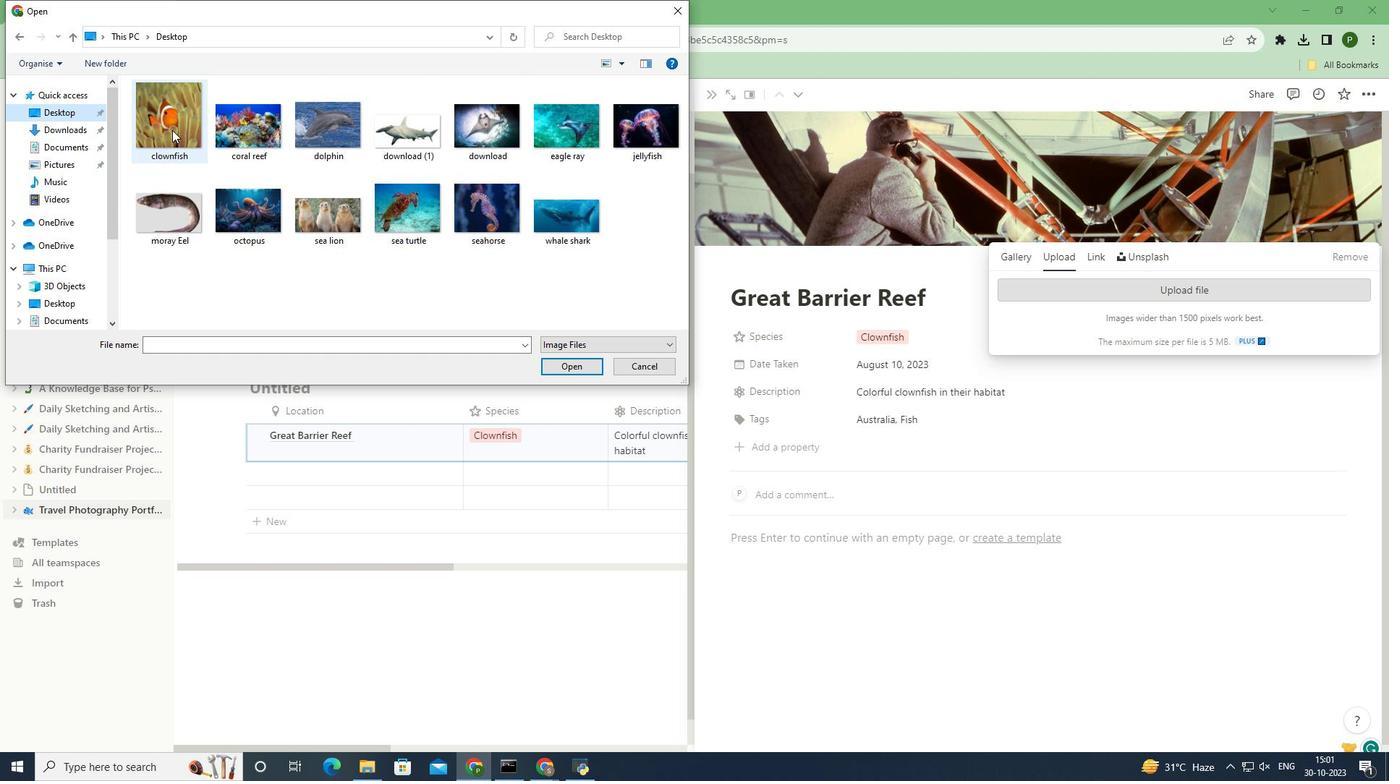 
Action: Mouse pressed left at (172, 130)
Screenshot: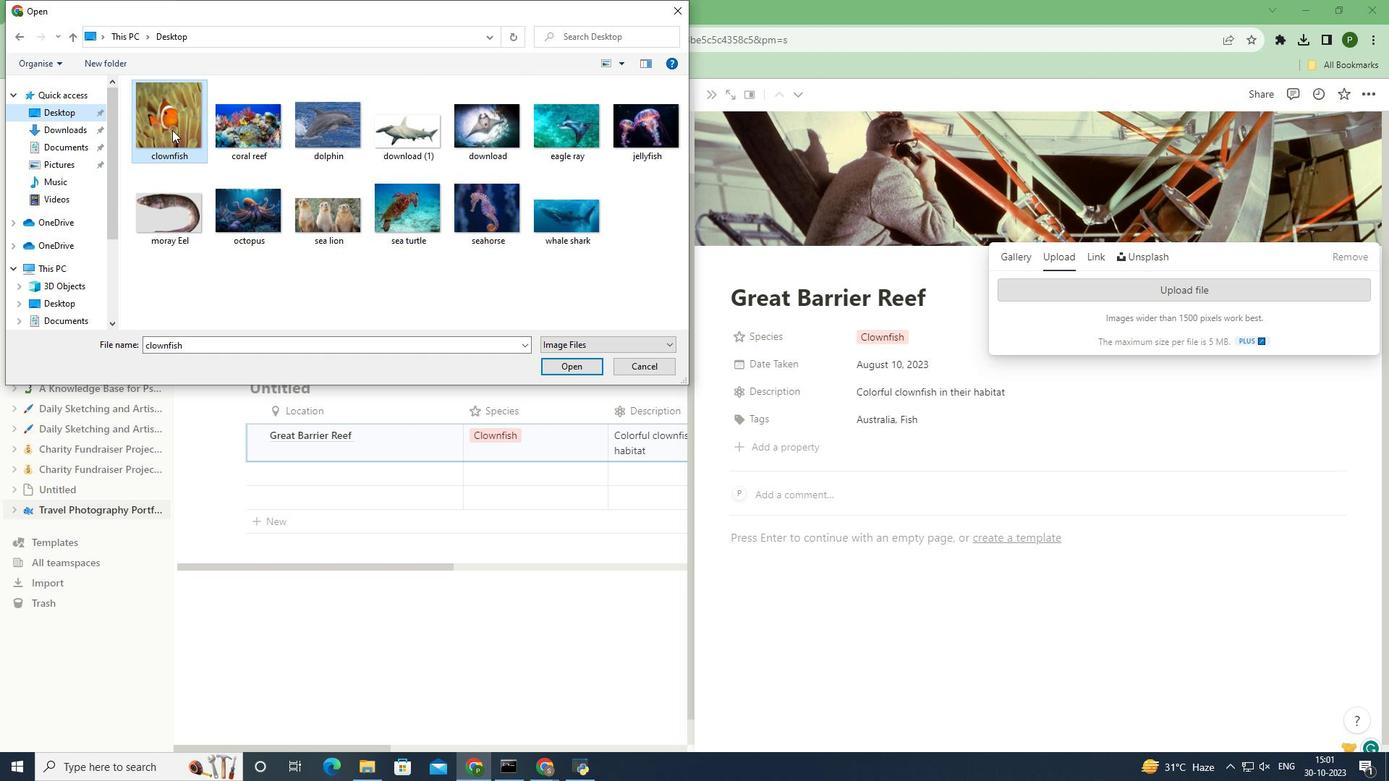 
Action: Mouse moved to (574, 361)
Screenshot: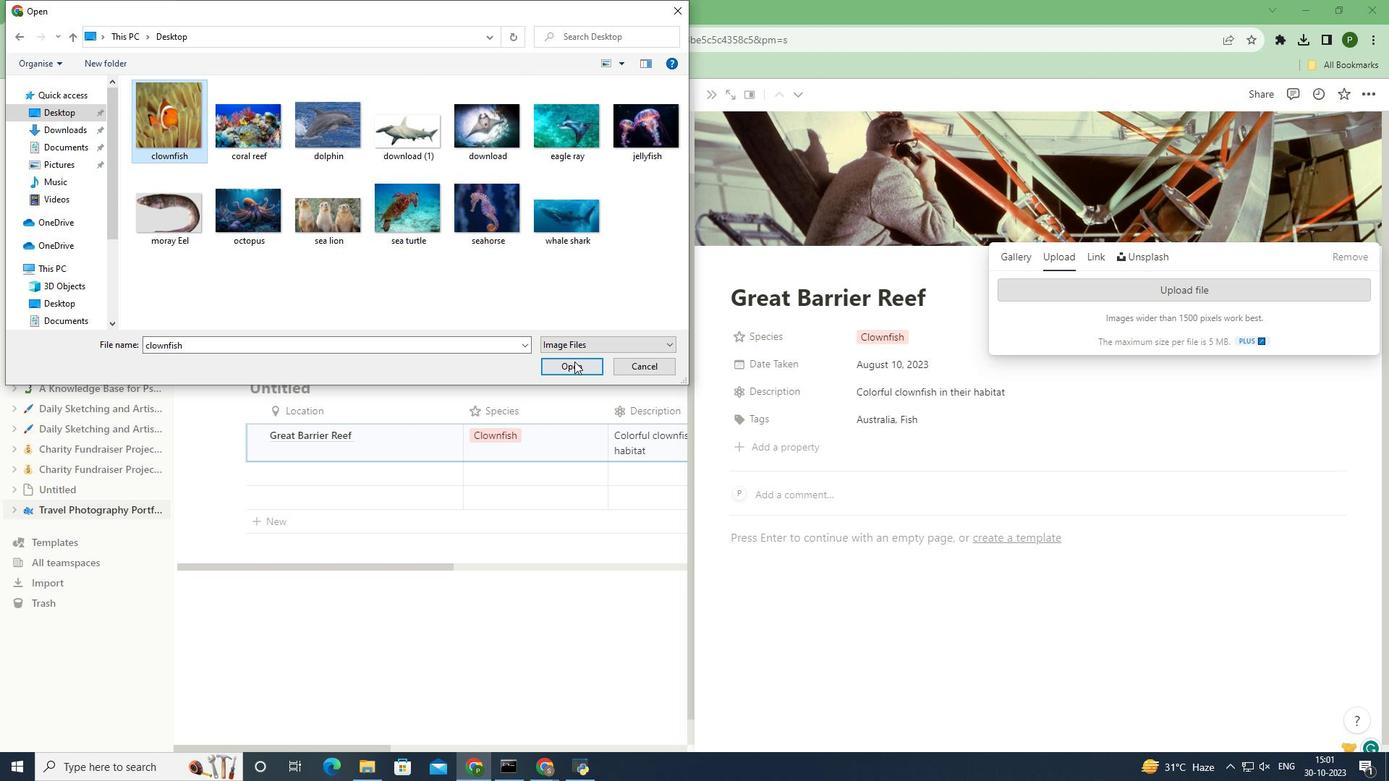 
Action: Mouse pressed left at (574, 361)
Screenshot: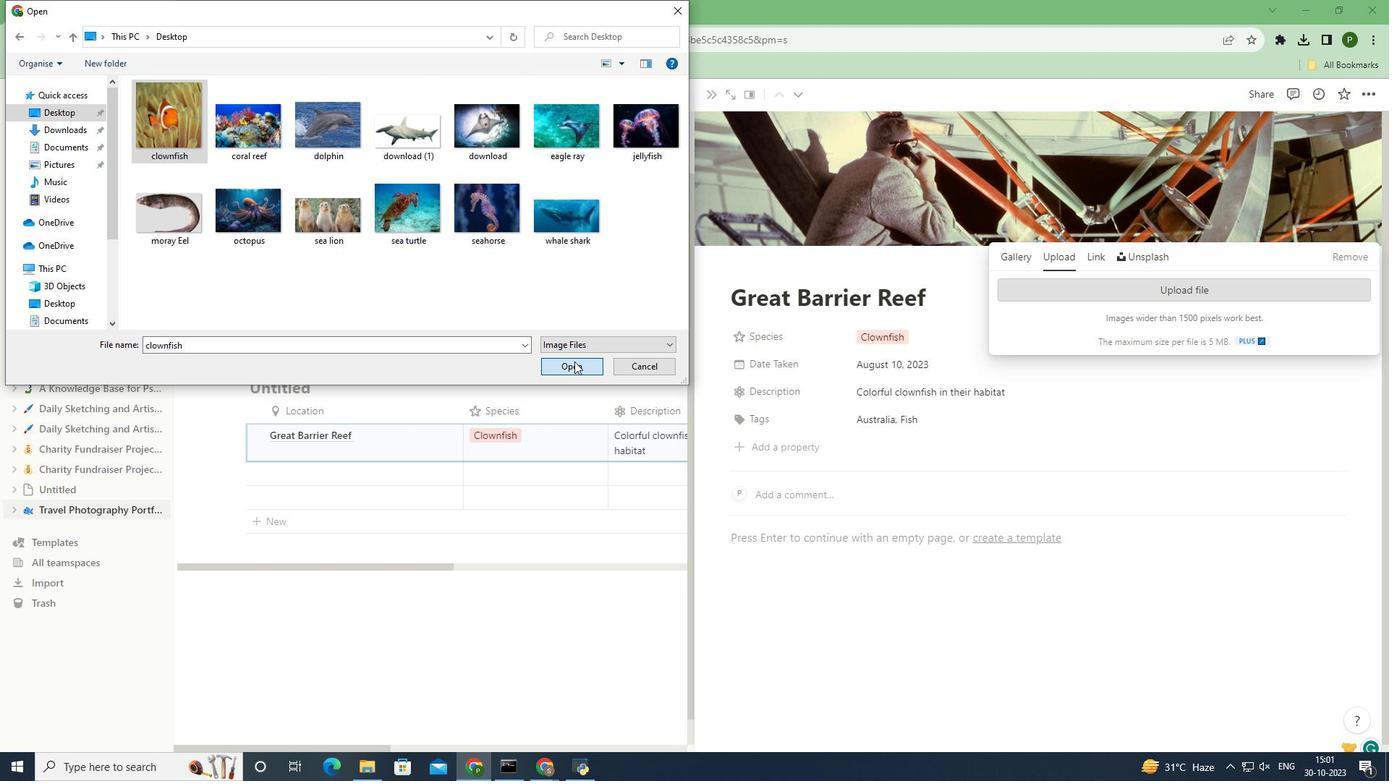 
Action: Mouse moved to (1296, 230)
Screenshot: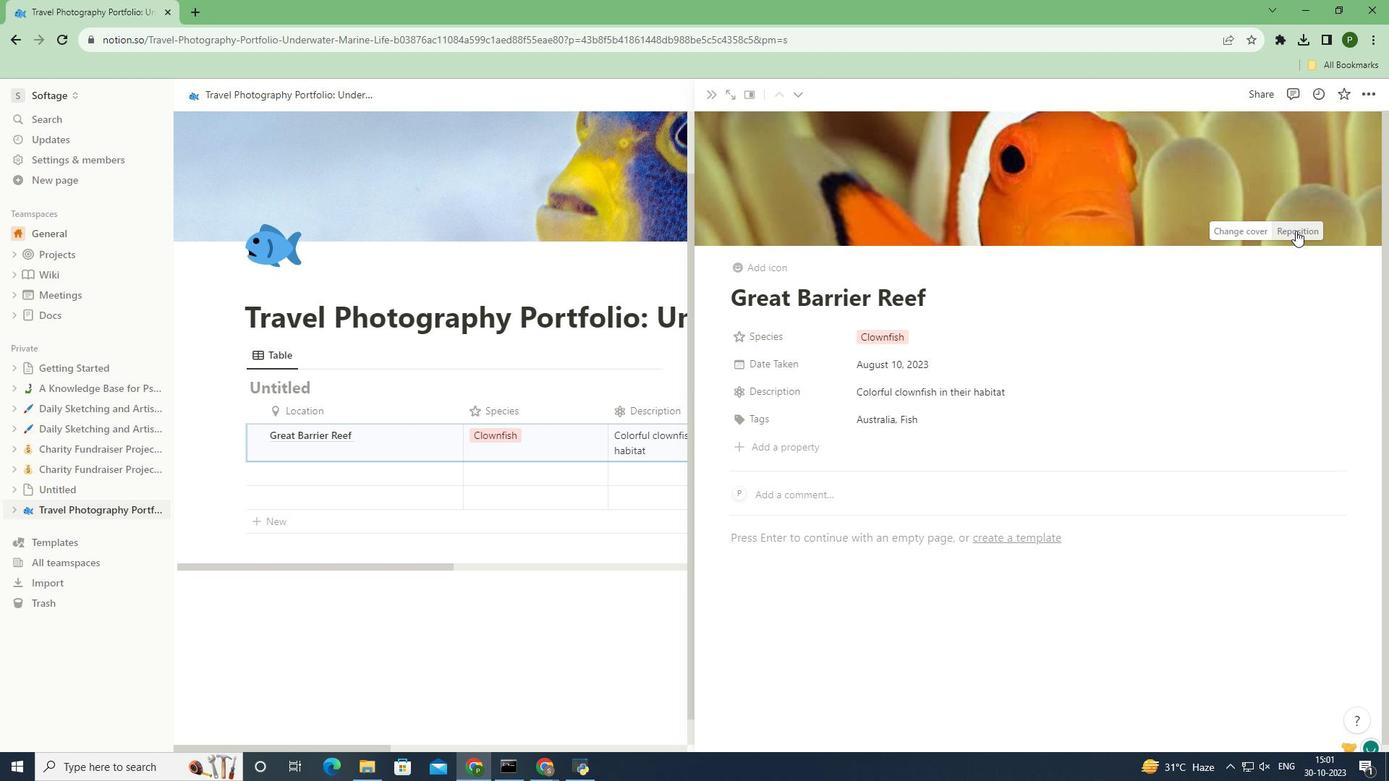 
Action: Mouse pressed left at (1296, 230)
Screenshot: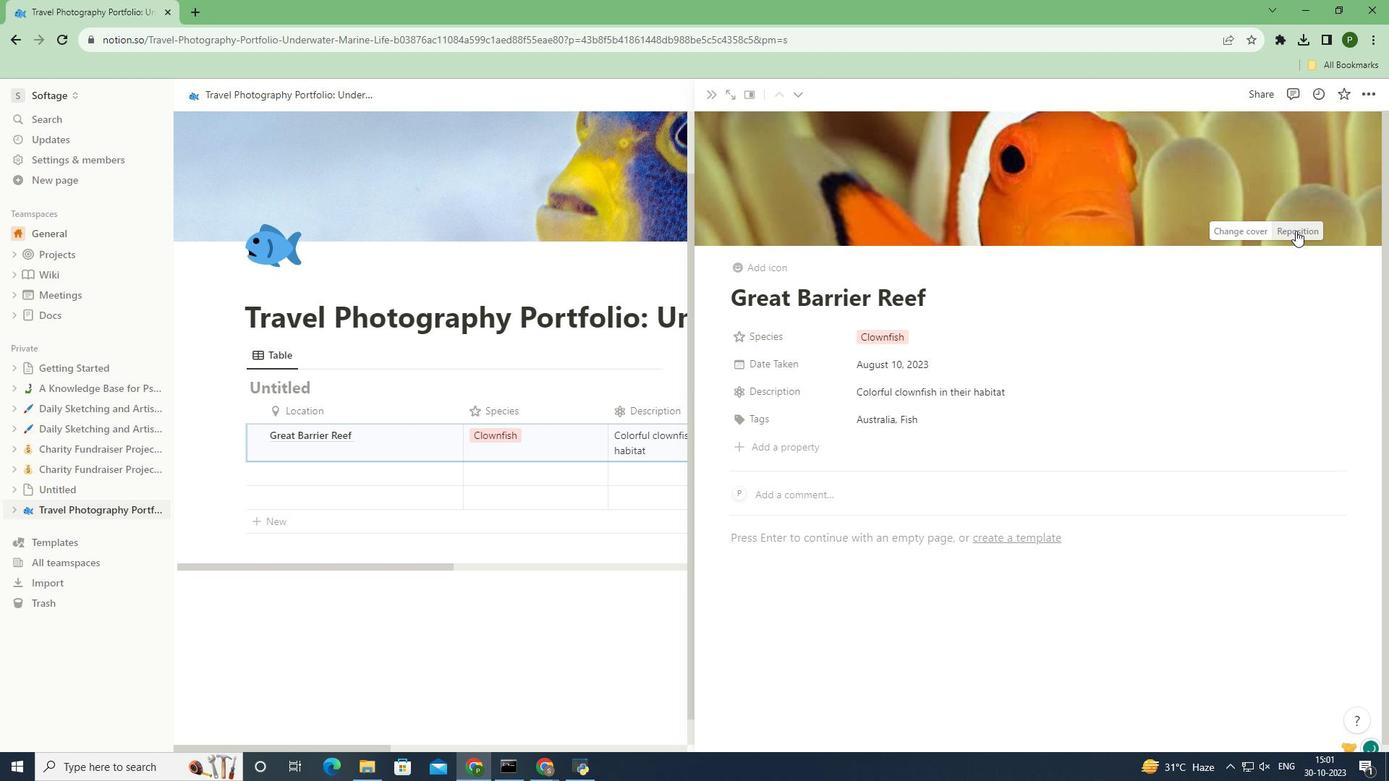 
Action: Mouse moved to (1286, 217)
Screenshot: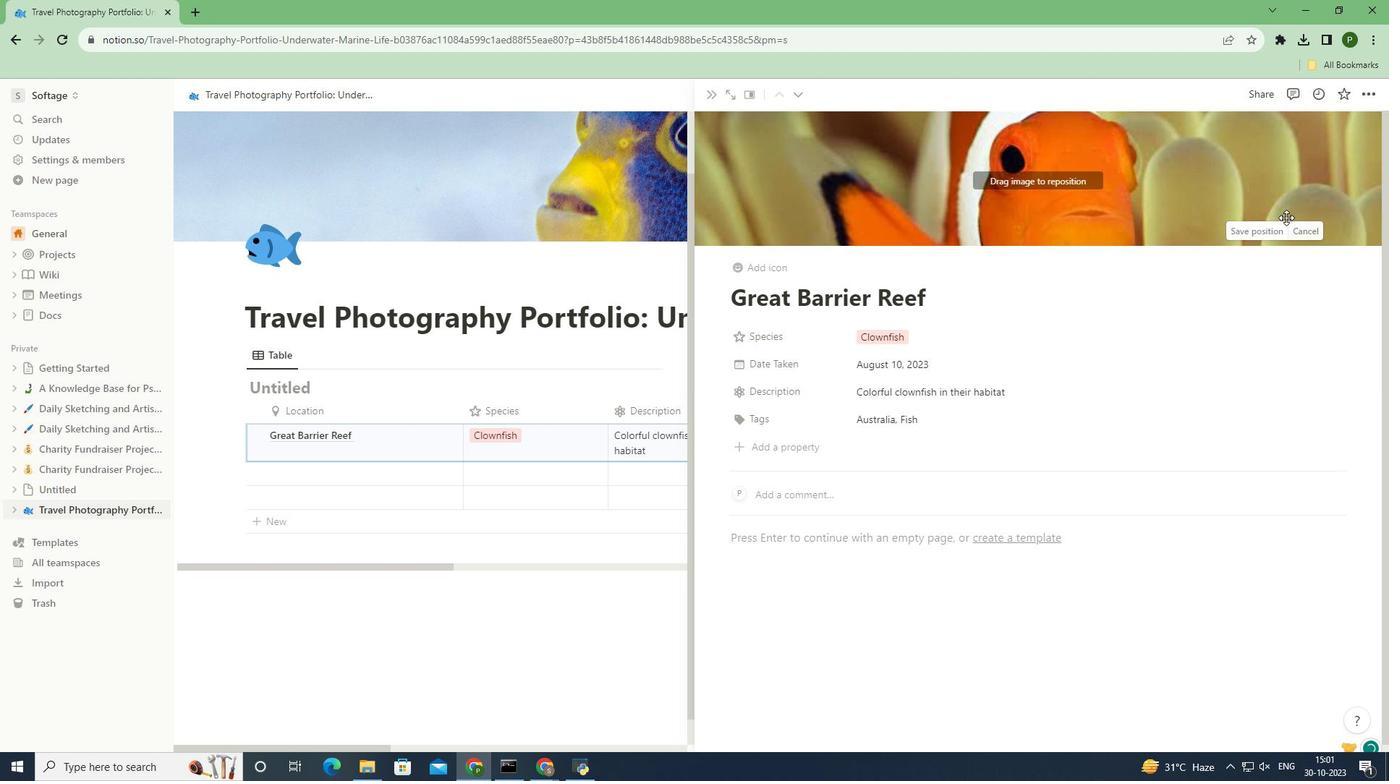 
Action: Mouse pressed left at (1286, 217)
Screenshot: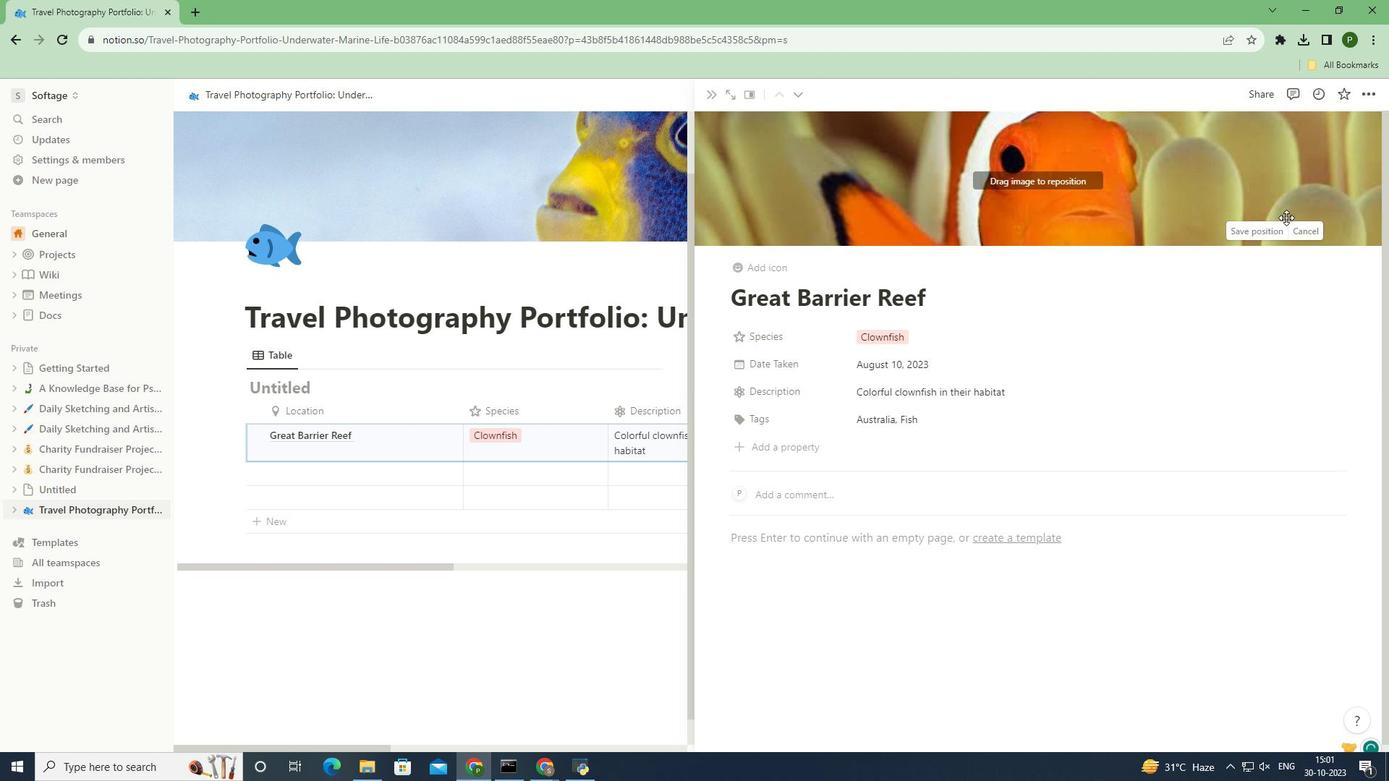 
Action: Mouse moved to (1265, 234)
Screenshot: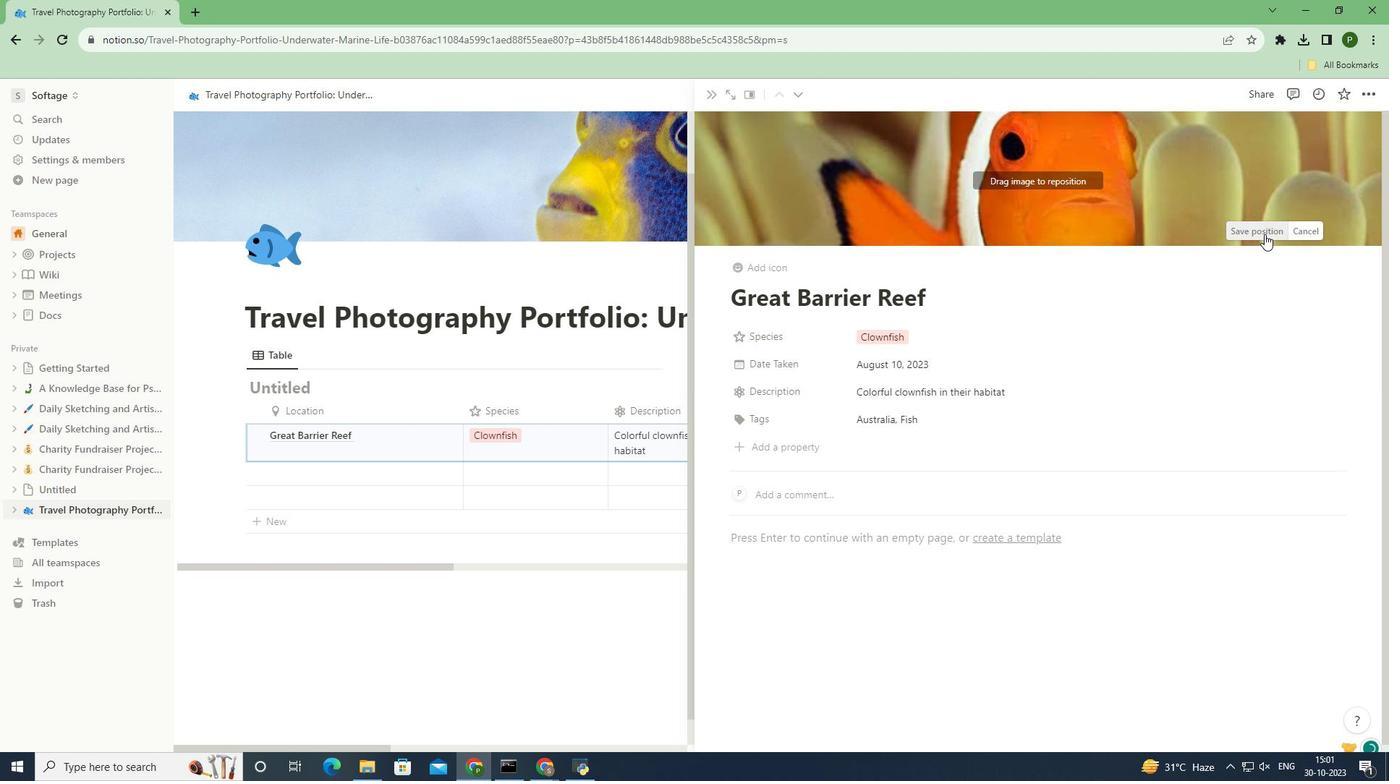 
Action: Mouse pressed left at (1265, 234)
Screenshot: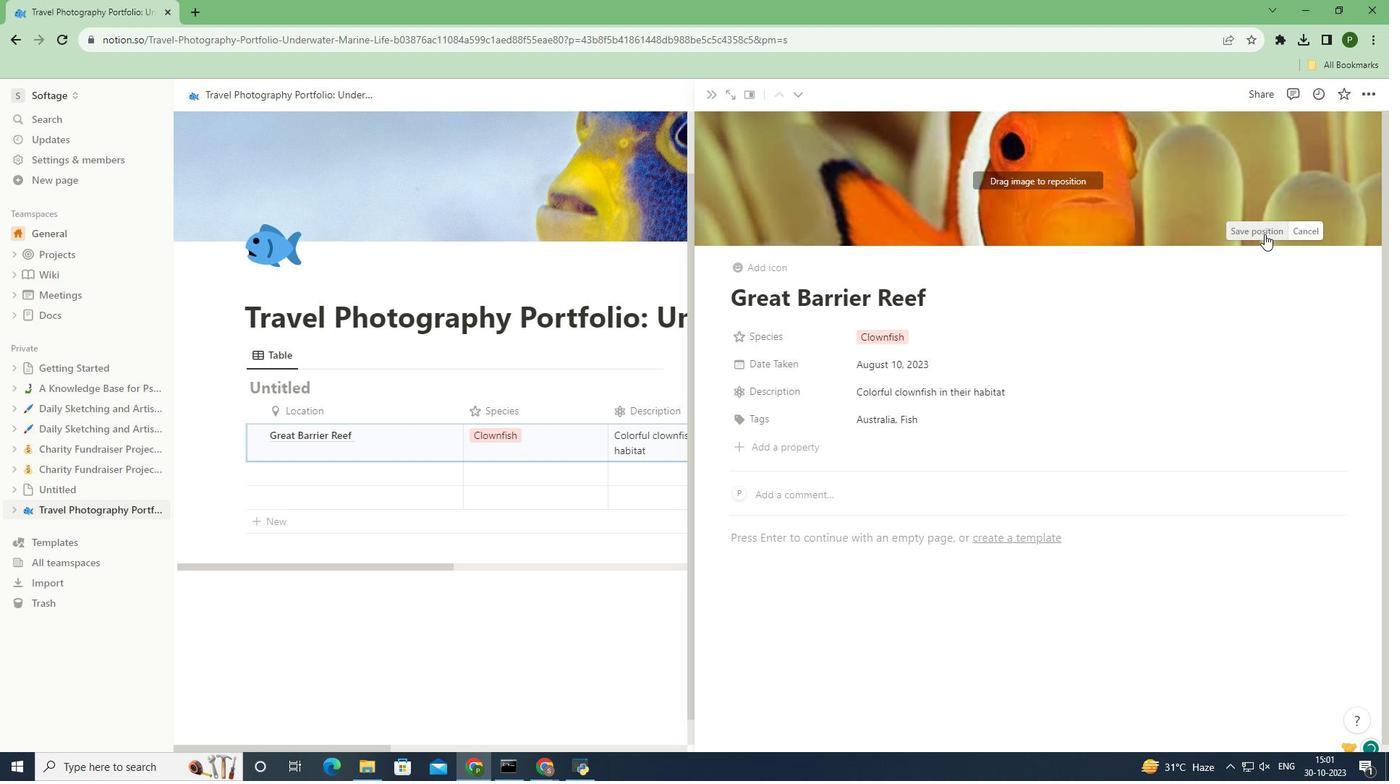 
Action: Mouse moved to (715, 97)
Screenshot: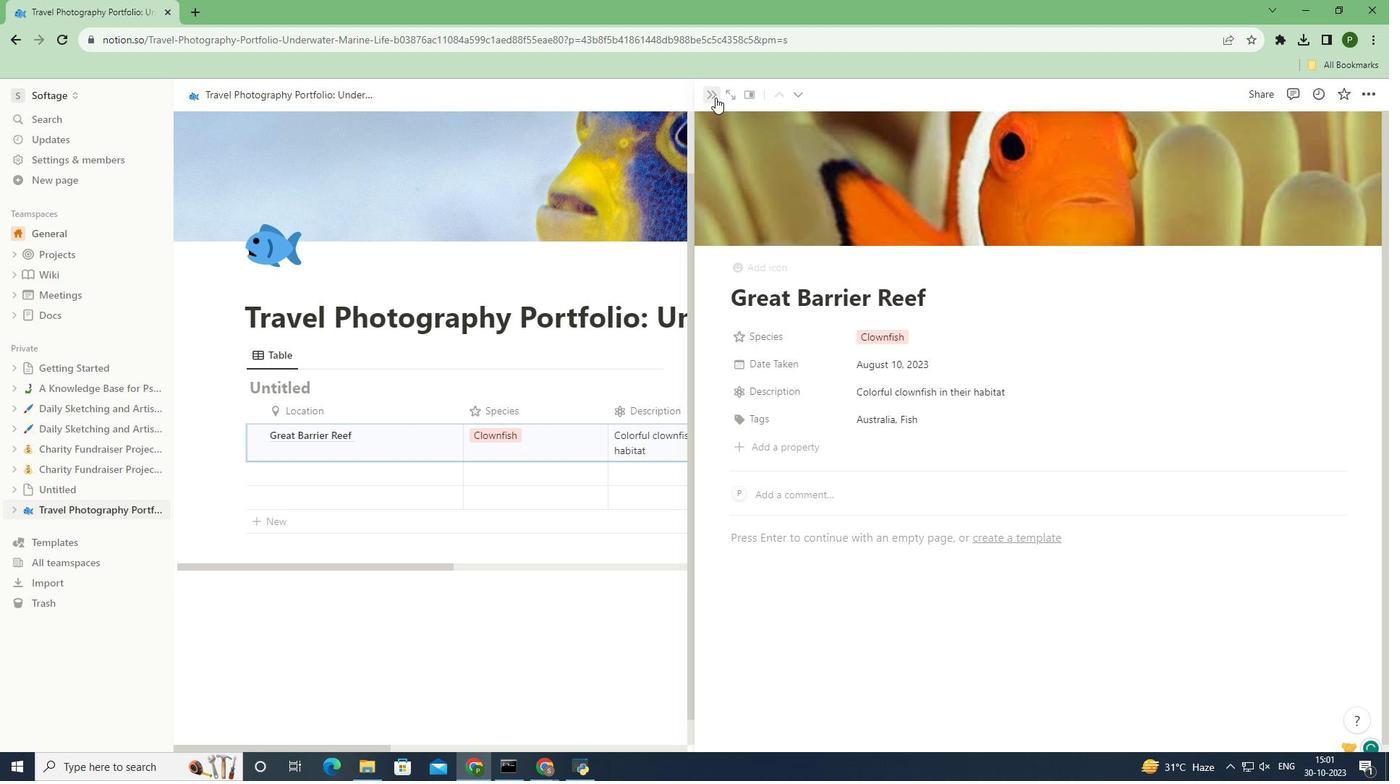 
Action: Mouse pressed left at (715, 97)
Screenshot: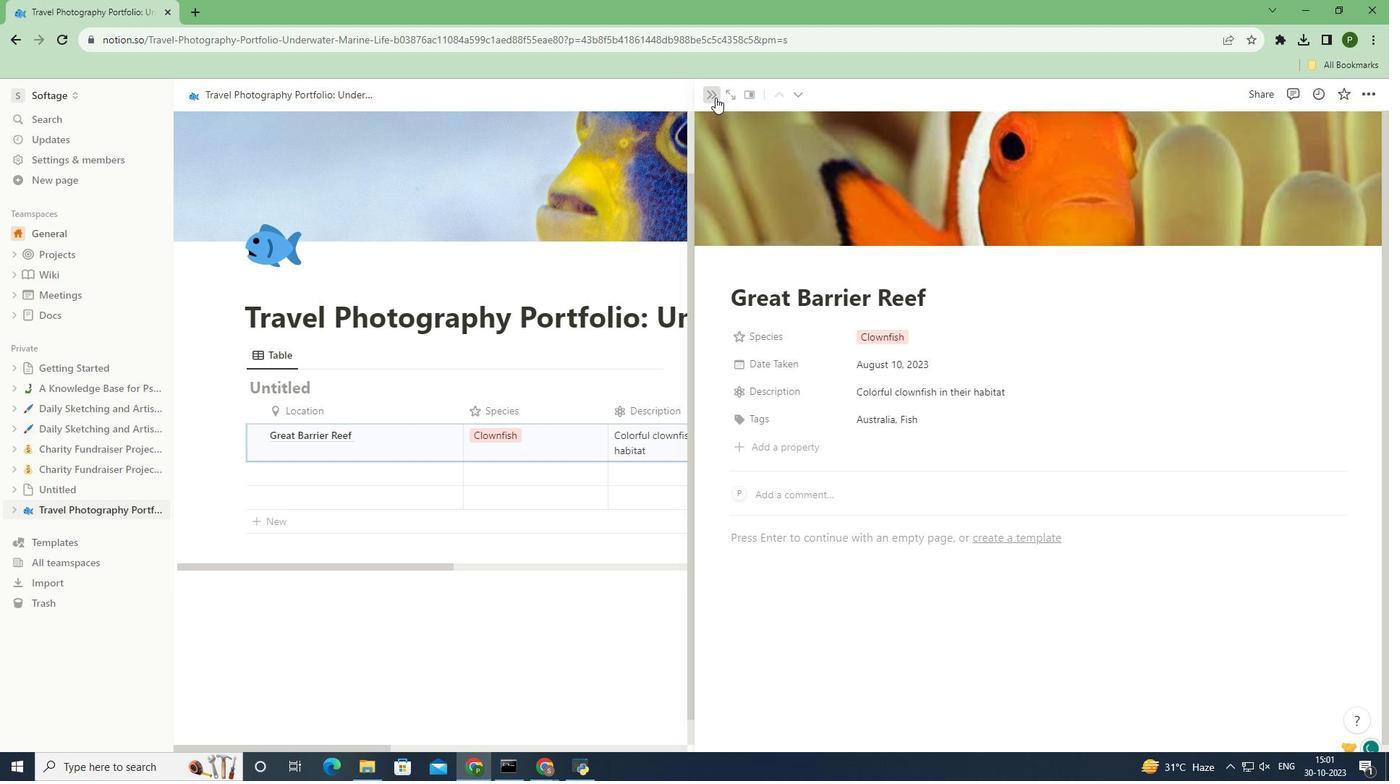 
Action: Mouse moved to (311, 459)
Screenshot: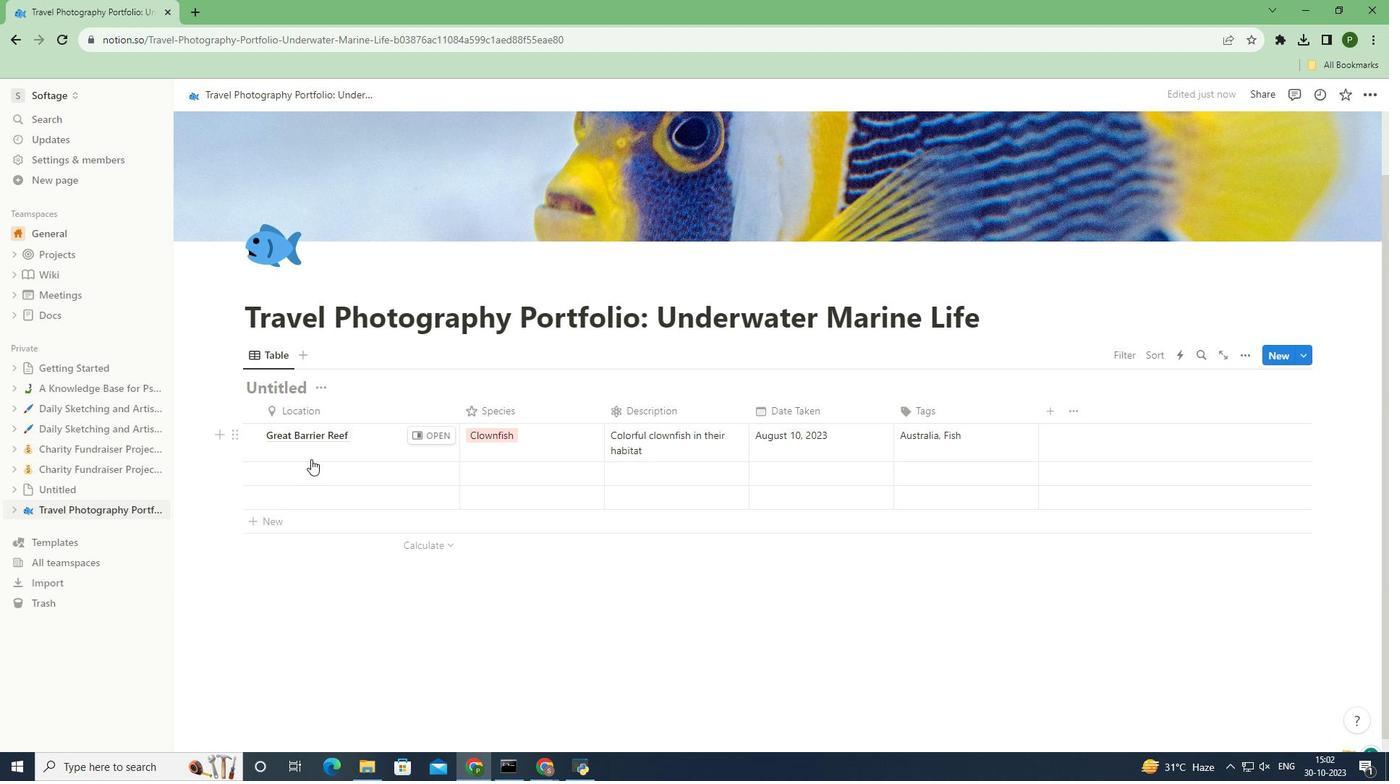 
Action: Mouse pressed left at (311, 459)
Screenshot: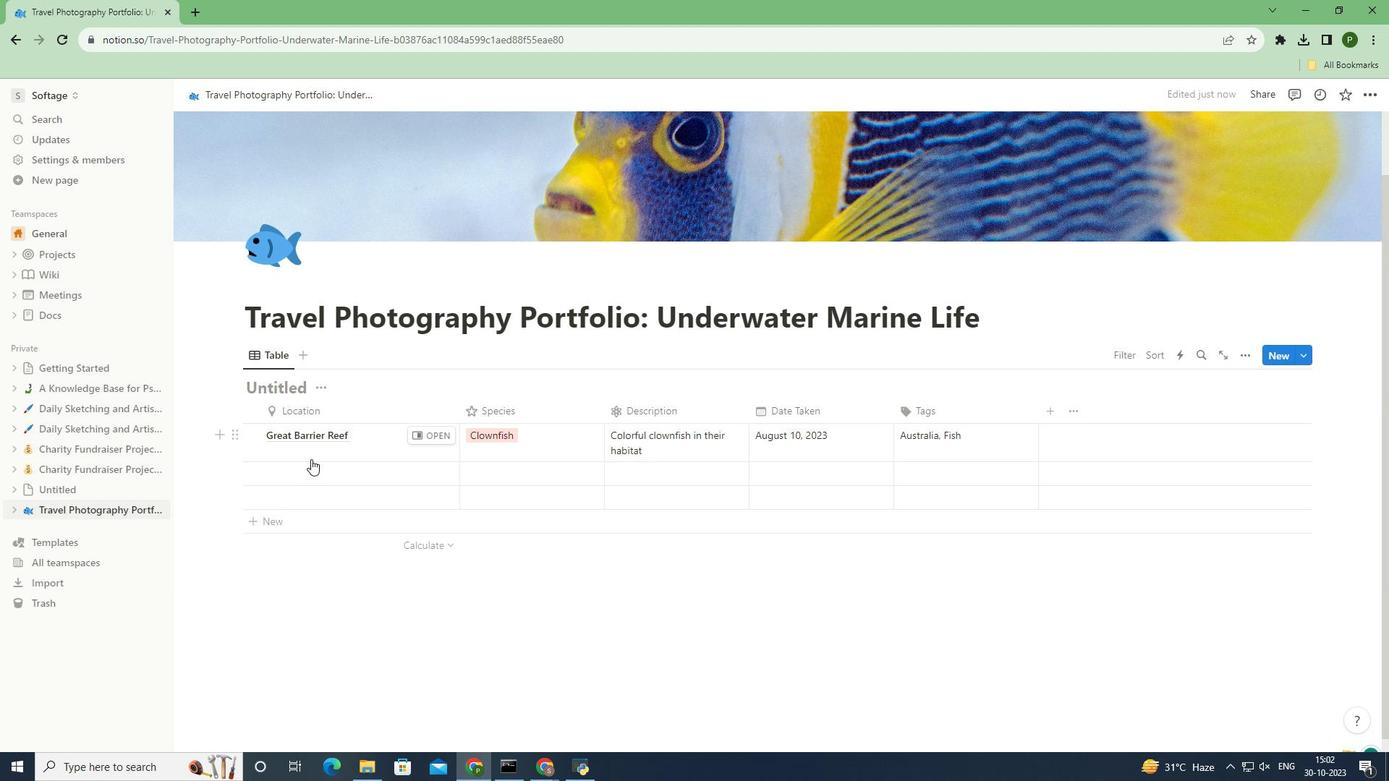 
Action: Mouse moved to (305, 472)
Screenshot: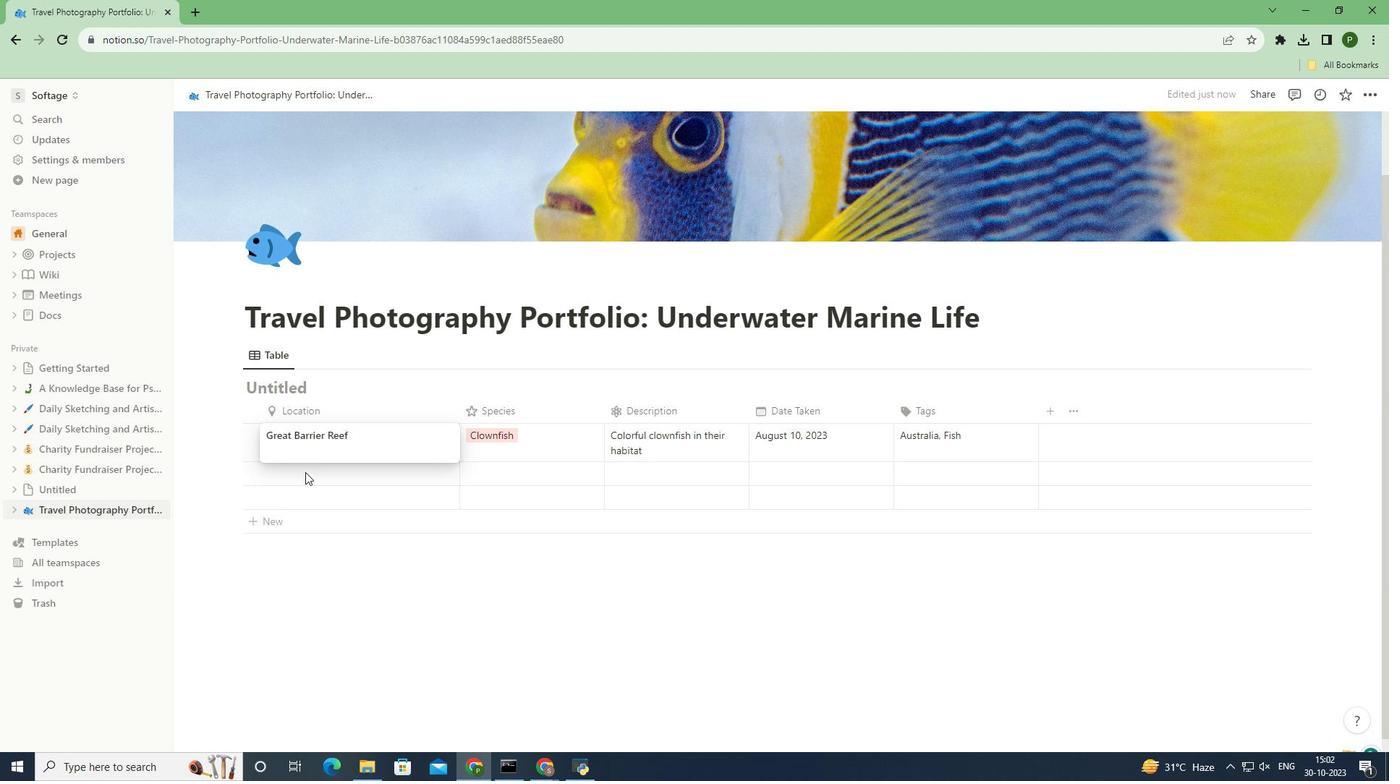 
Action: Mouse pressed left at (305, 472)
Screenshot: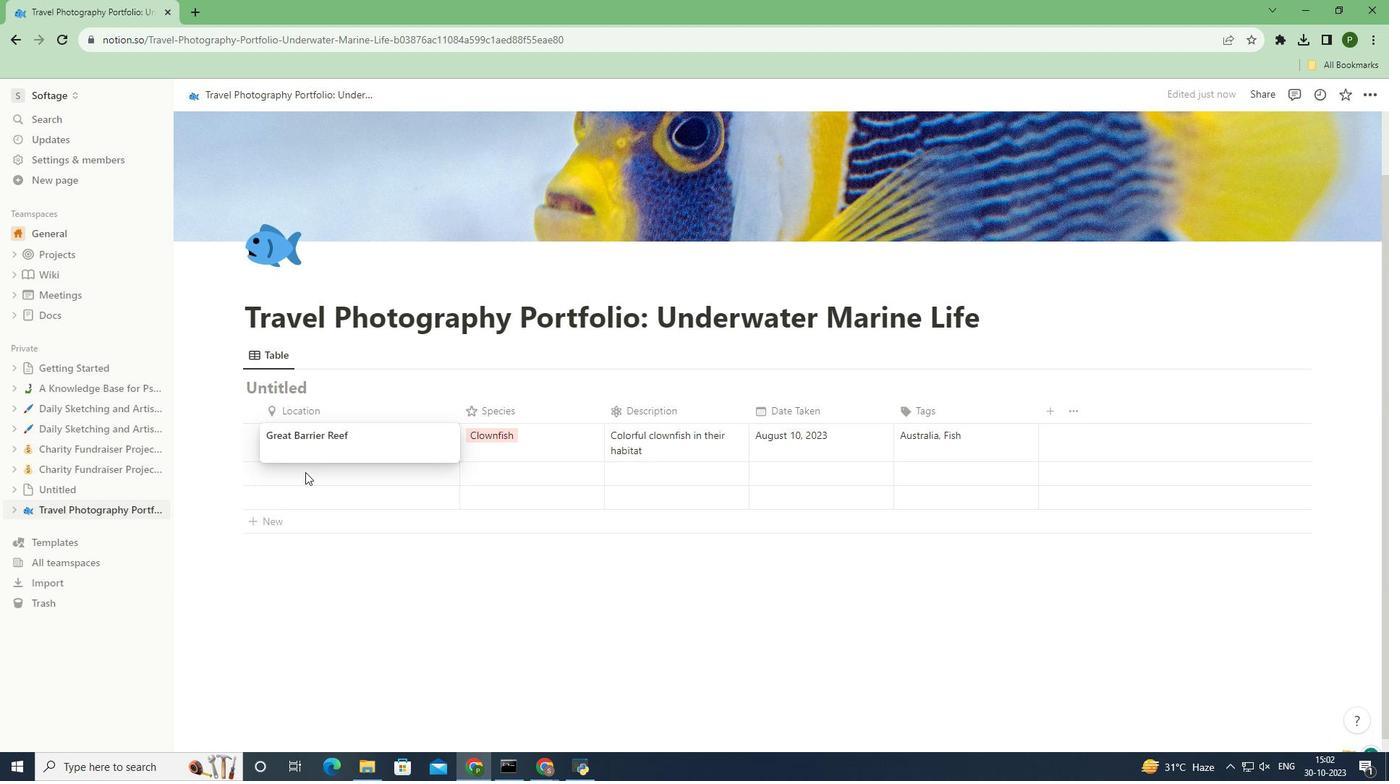 
Action: Mouse pressed left at (305, 472)
Screenshot: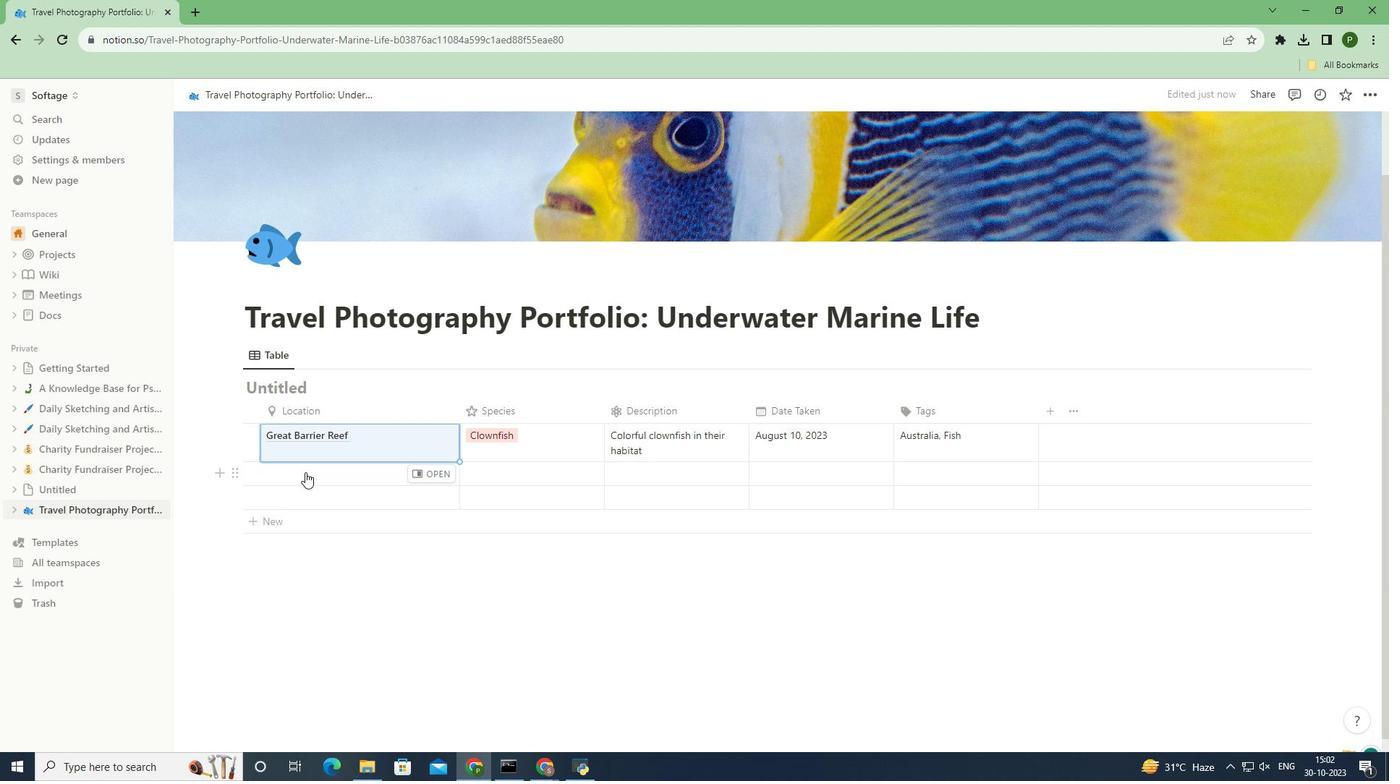
Action: Key pressed <Key.caps_lock>M<Key.caps_lock>aldives<Key.space>
Screenshot: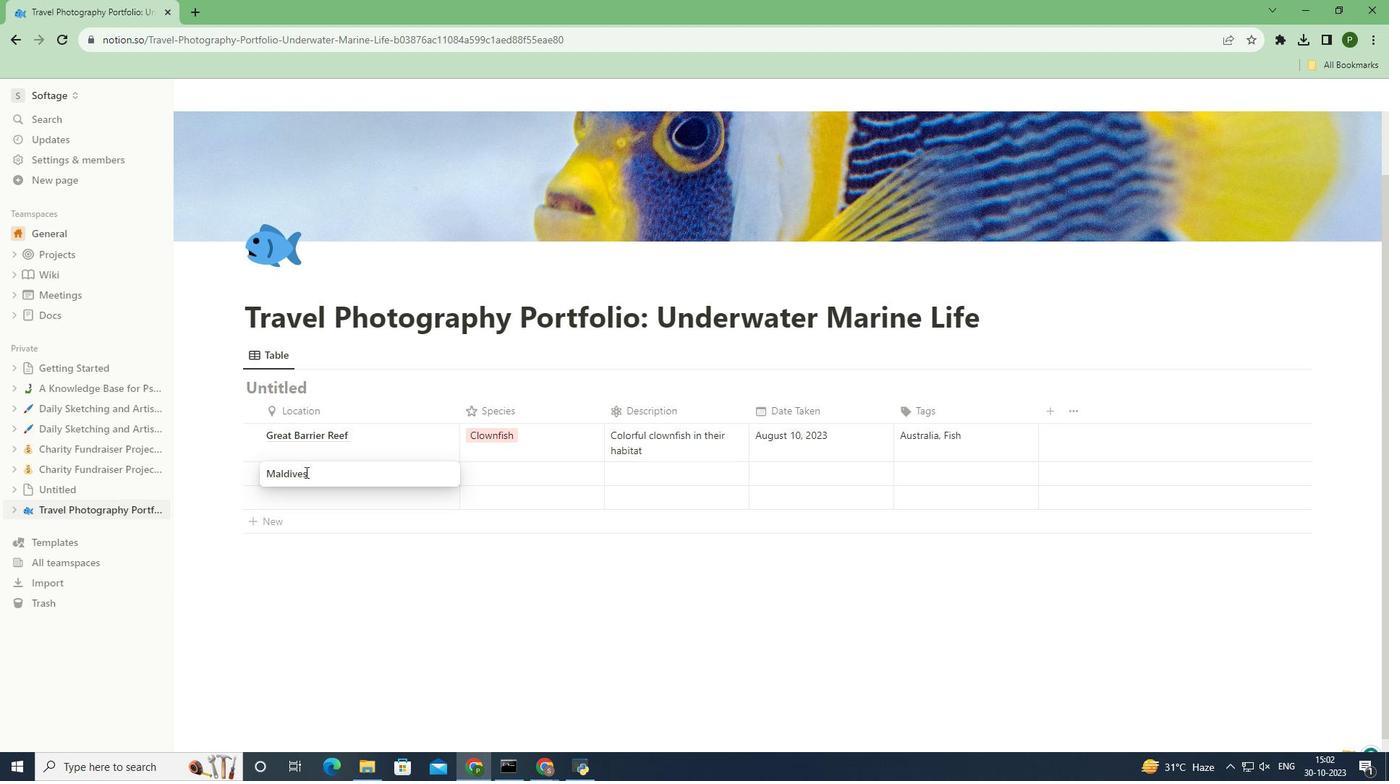
Action: Mouse moved to (569, 474)
Screenshot: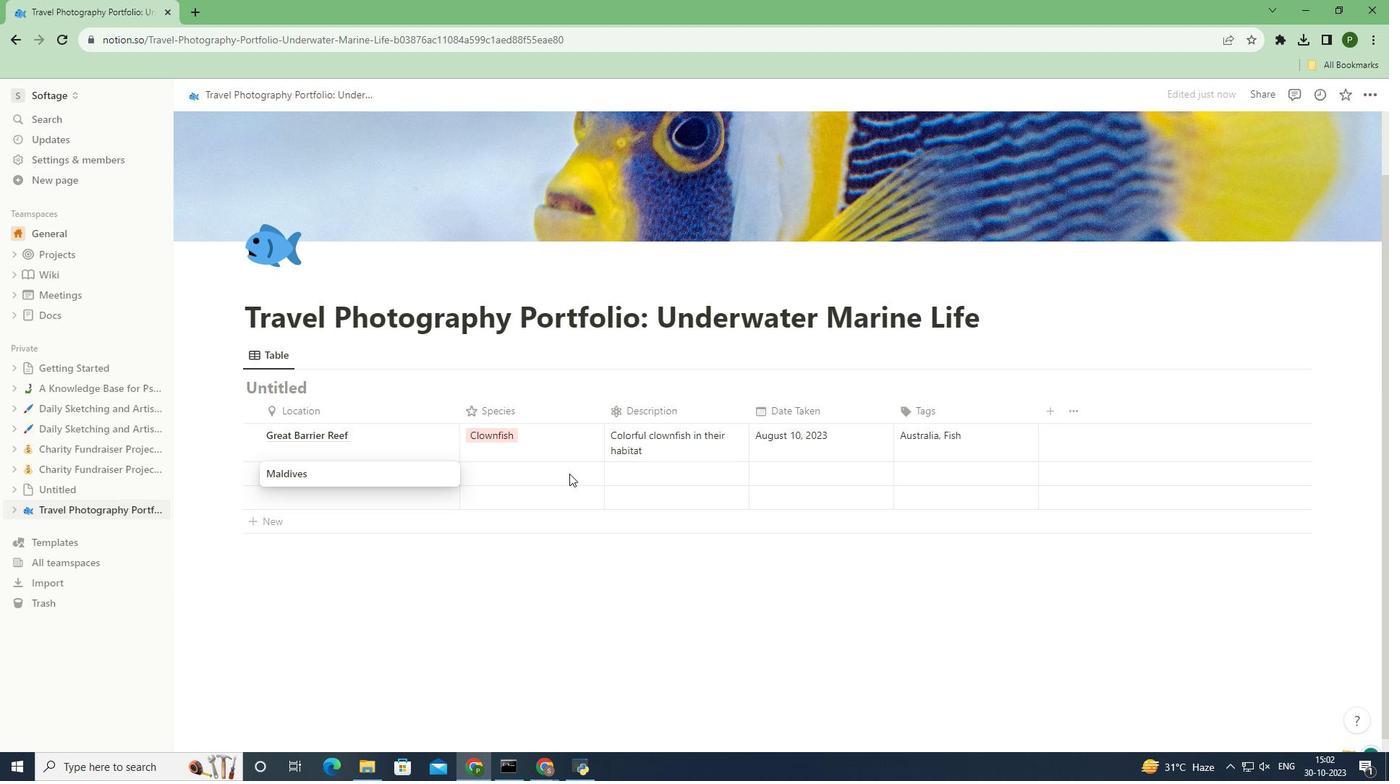 
Action: Mouse pressed left at (569, 474)
Screenshot: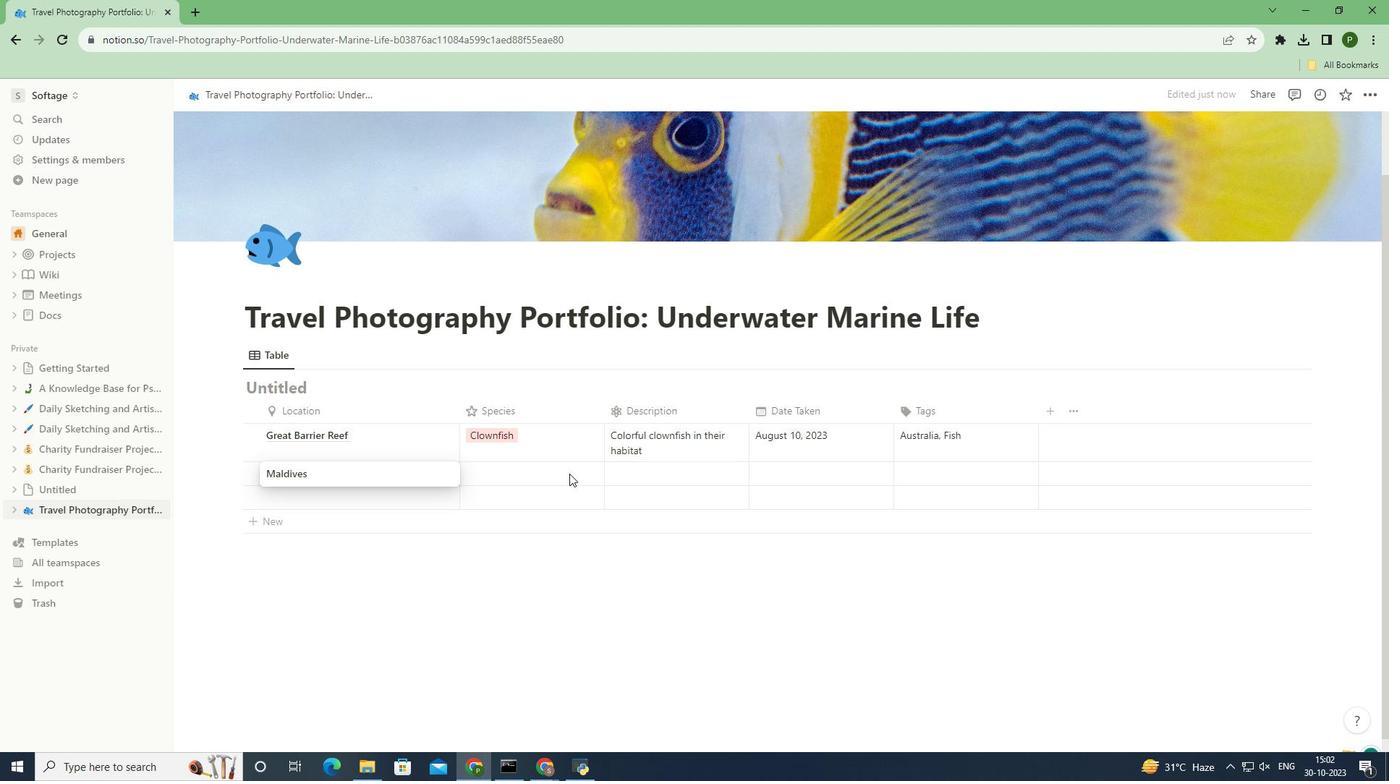 
Action: Mouse pressed left at (569, 474)
Screenshot: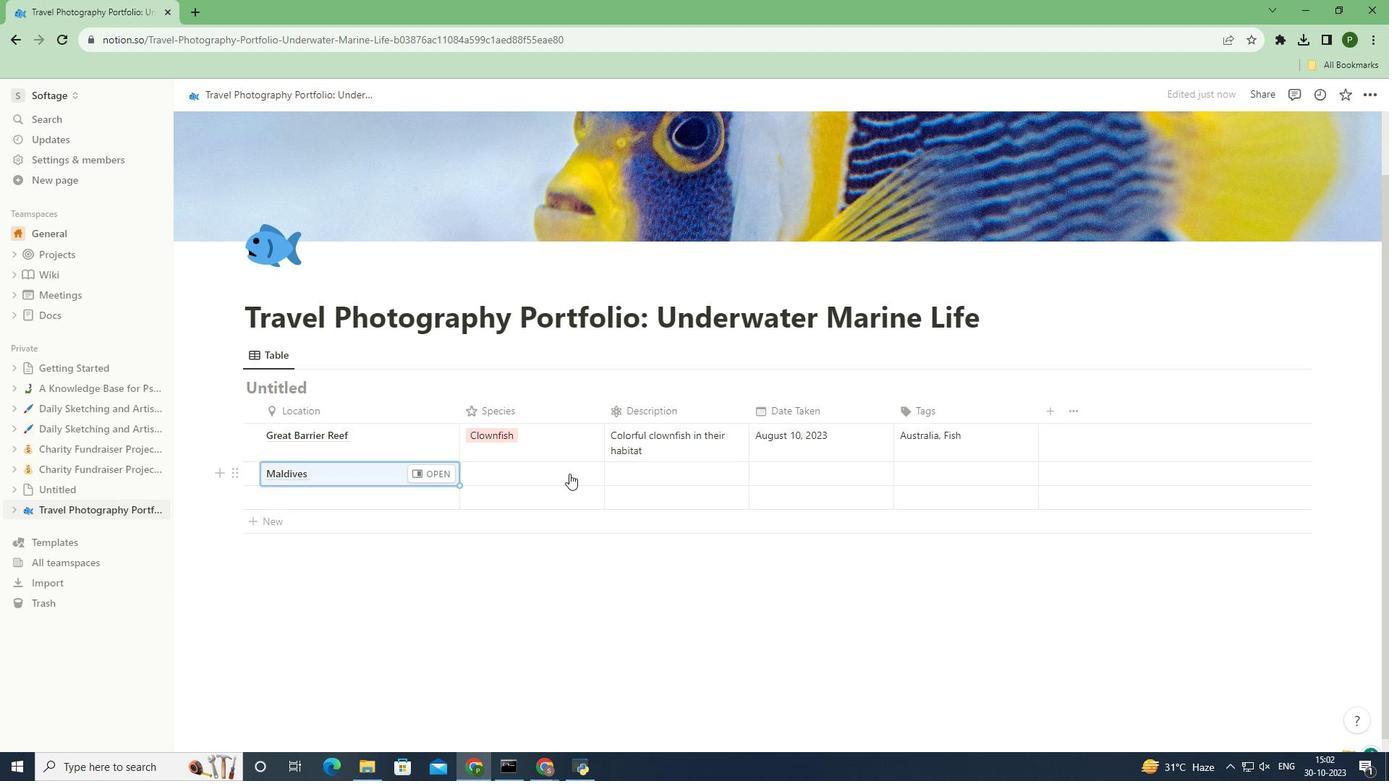 
Action: Key pressed <Key.caps_lock>M<Key.caps_lock>anta<Key.space><Key.caps_lock>R<Key.caps_lock>ay<Key.space>
Screenshot: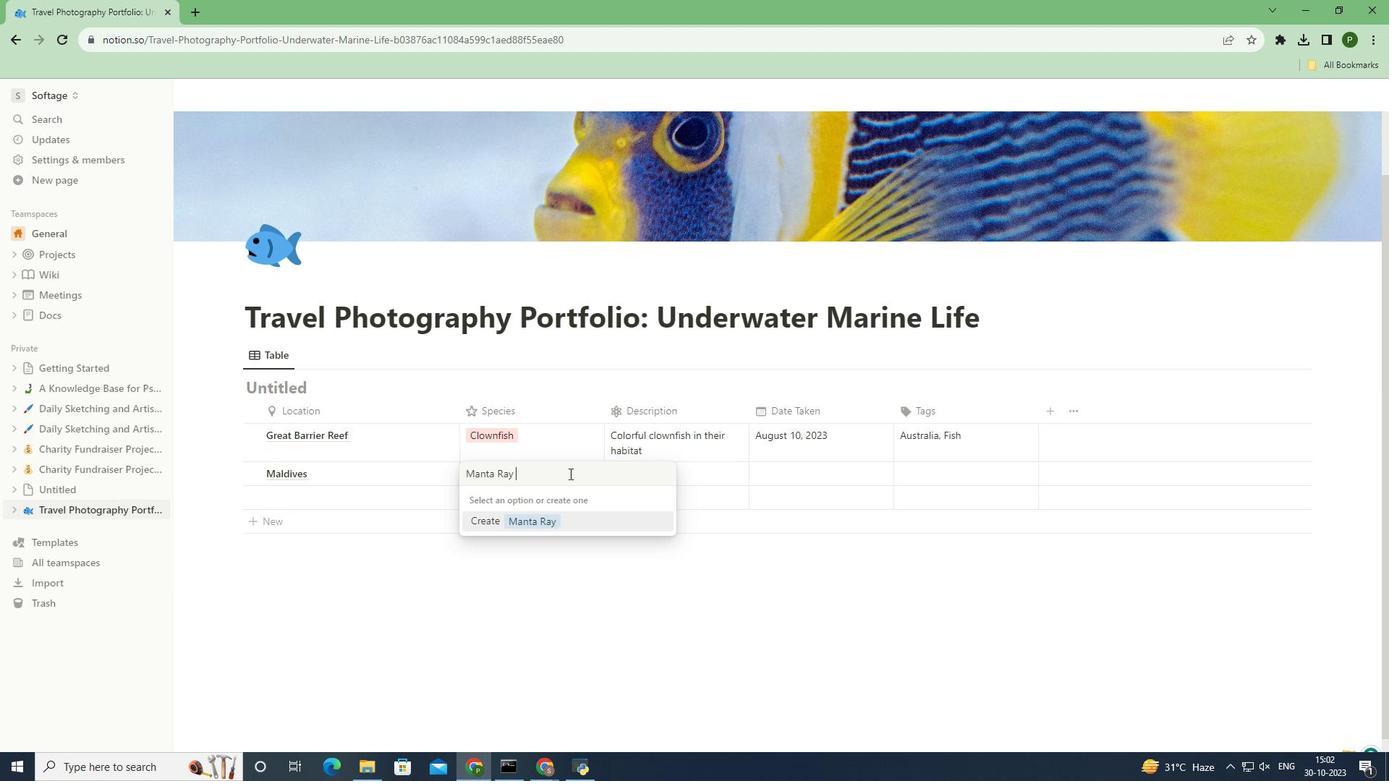 
Action: Mouse moved to (549, 519)
Screenshot: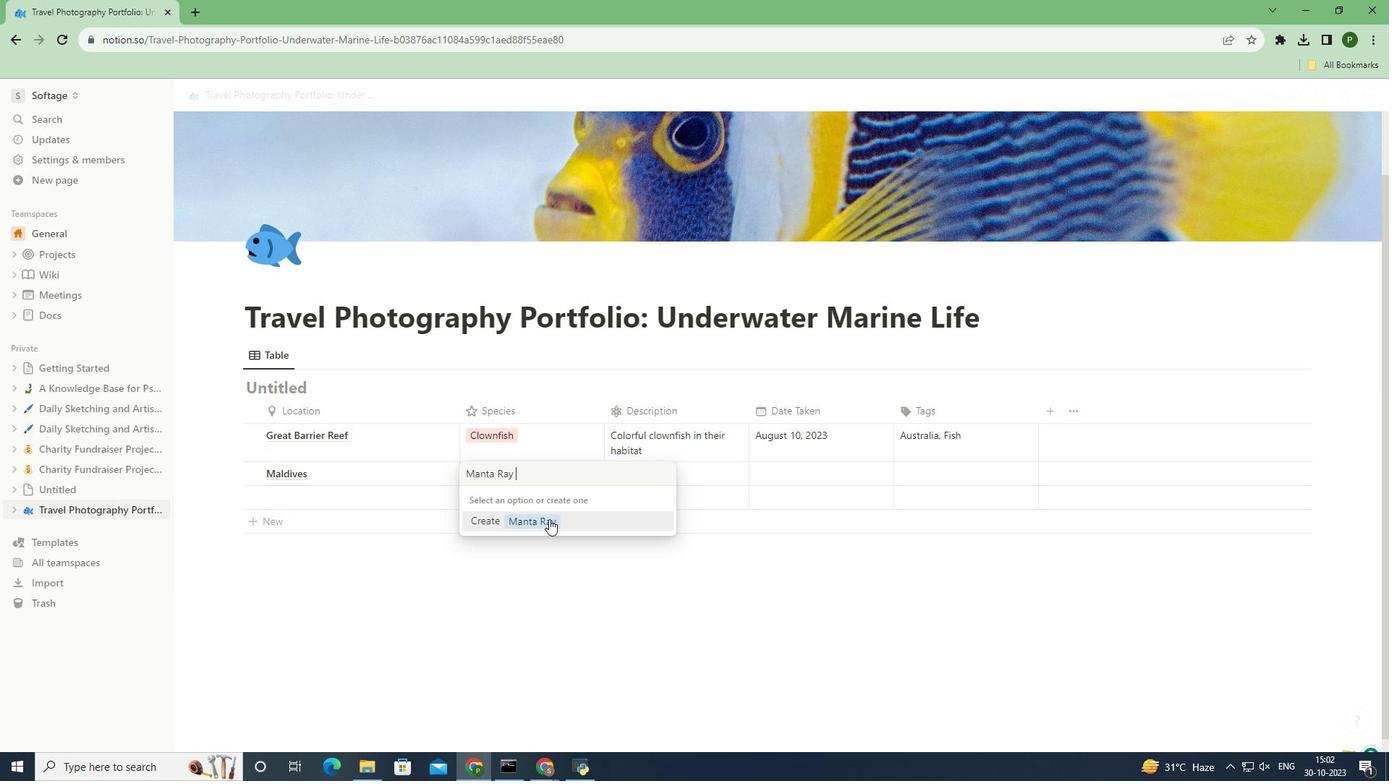 
Action: Mouse pressed left at (549, 519)
Screenshot: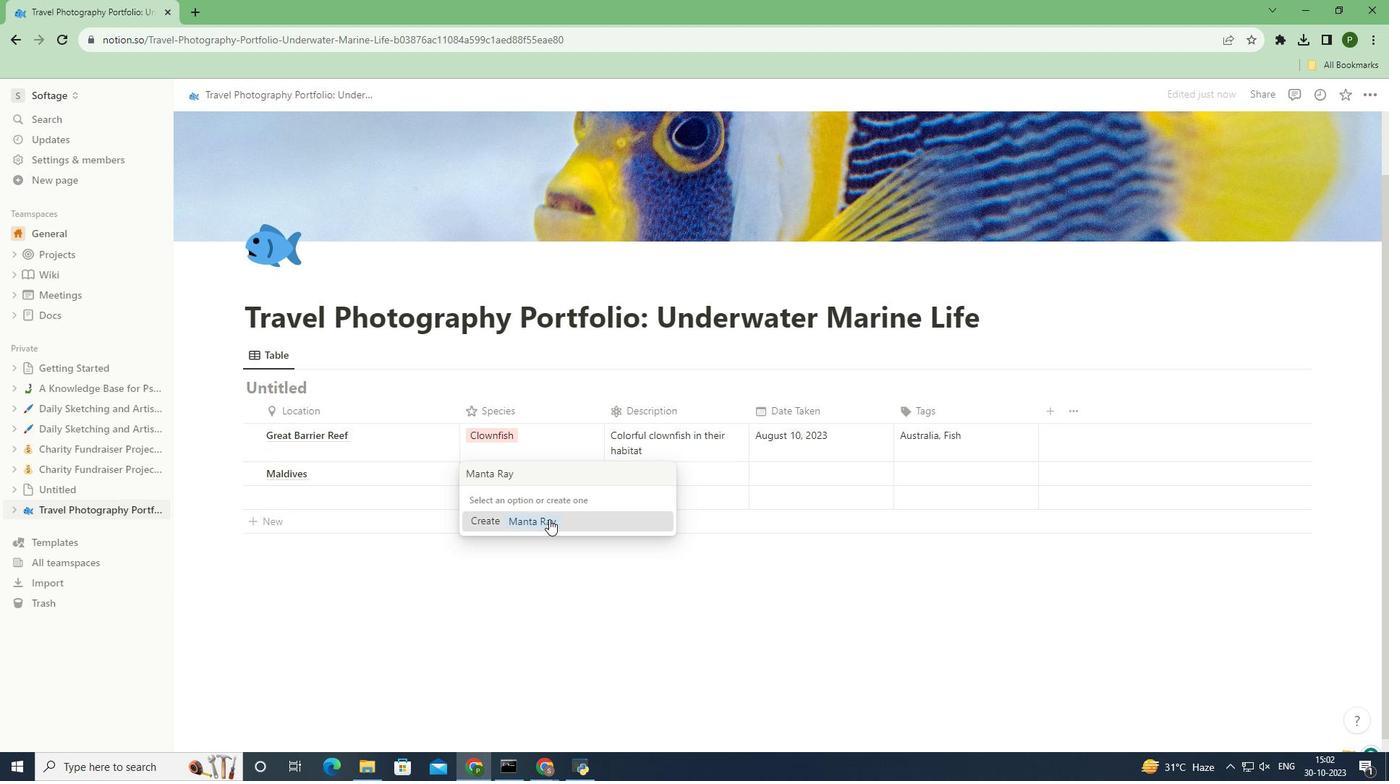 
Action: Mouse moved to (702, 472)
Screenshot: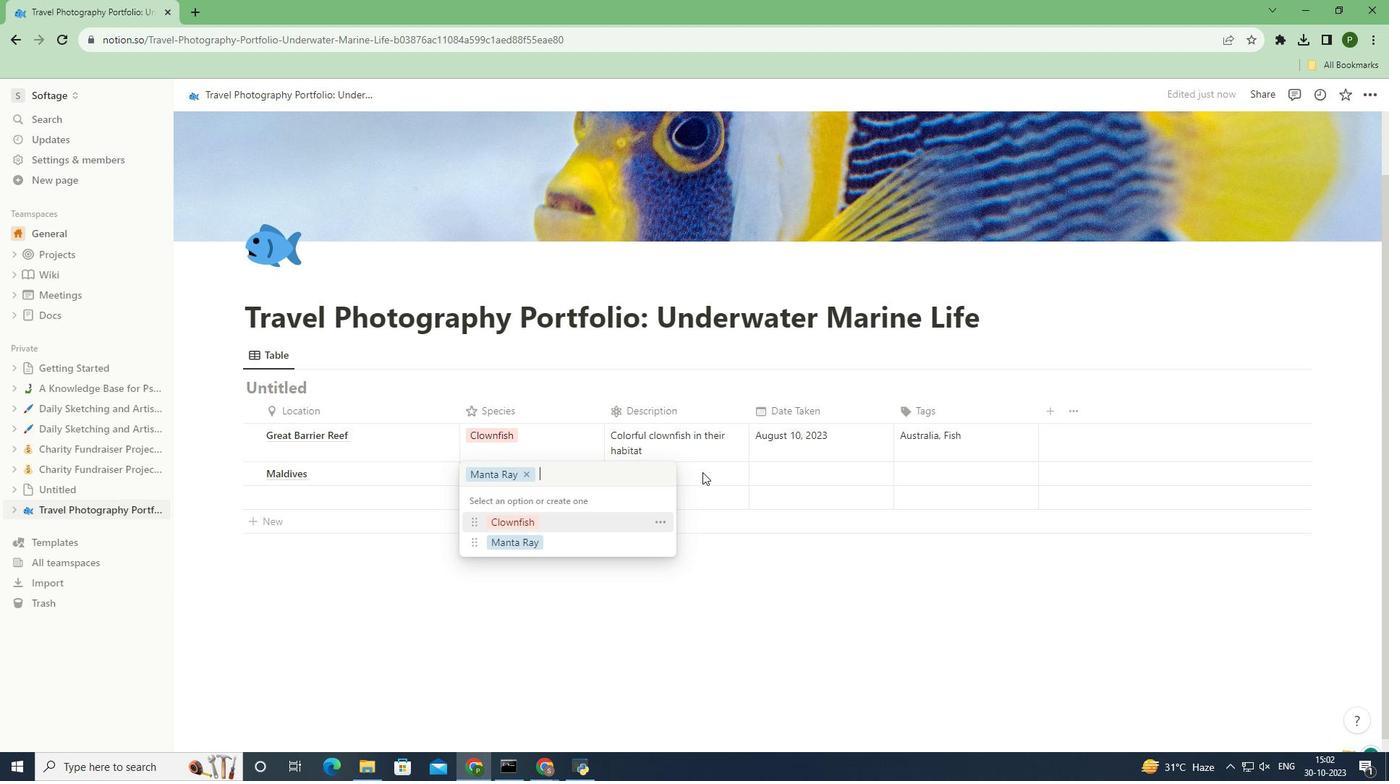 
Action: Mouse pressed left at (702, 472)
Screenshot: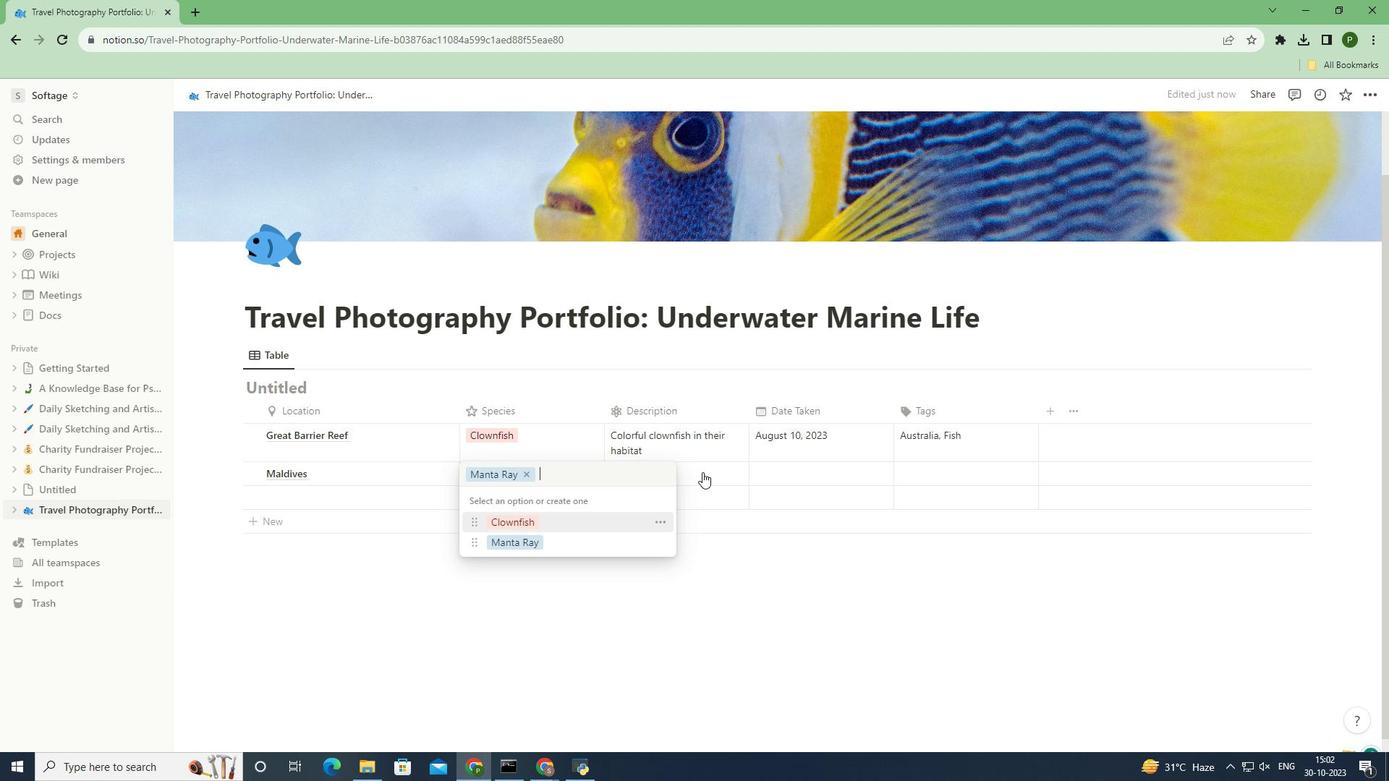 
Action: Mouse pressed left at (702, 472)
Screenshot: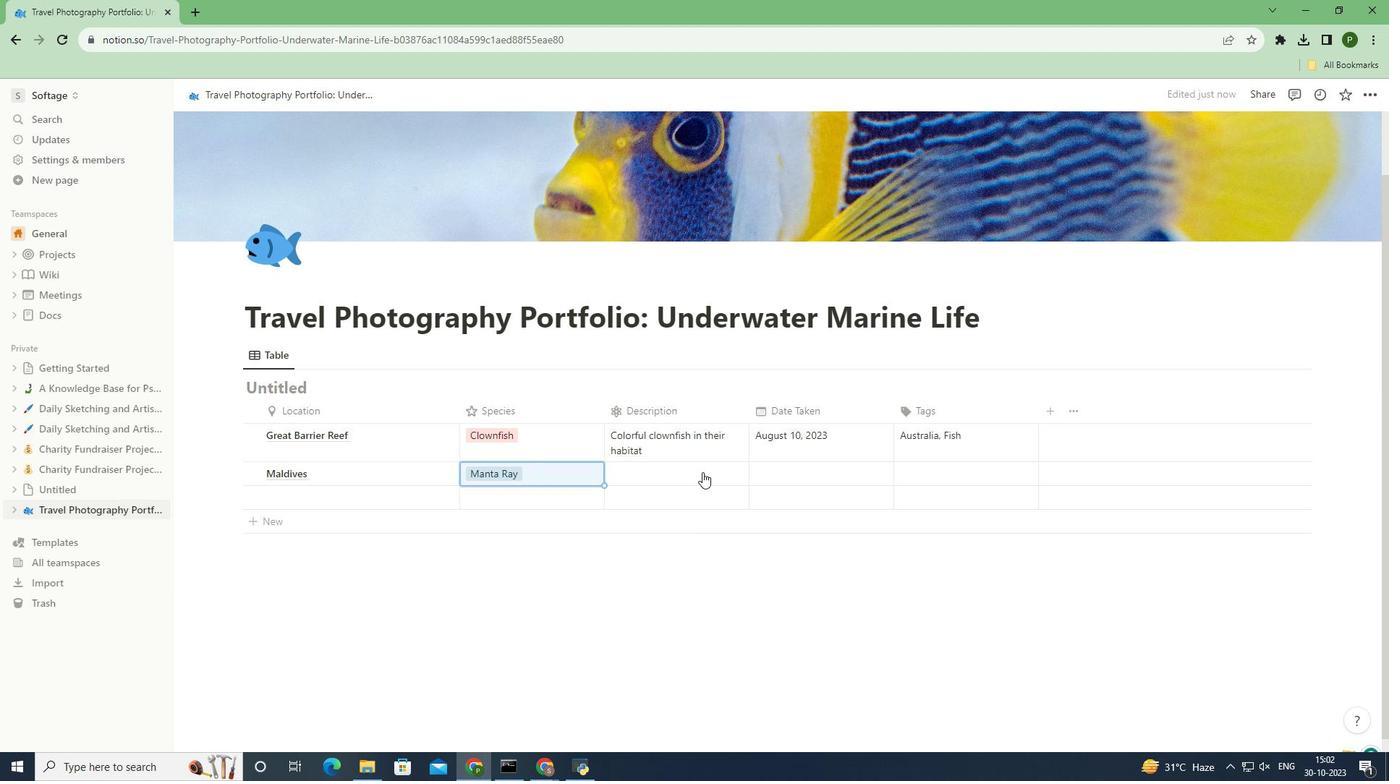 
Action: Key pressed <Key.caps_lock>G<Key.caps_lock>raceful<Key.space>manta<Key.space>ray<Key.space>gliding<Key.space>through<Key.space>water<Key.space>
Screenshot: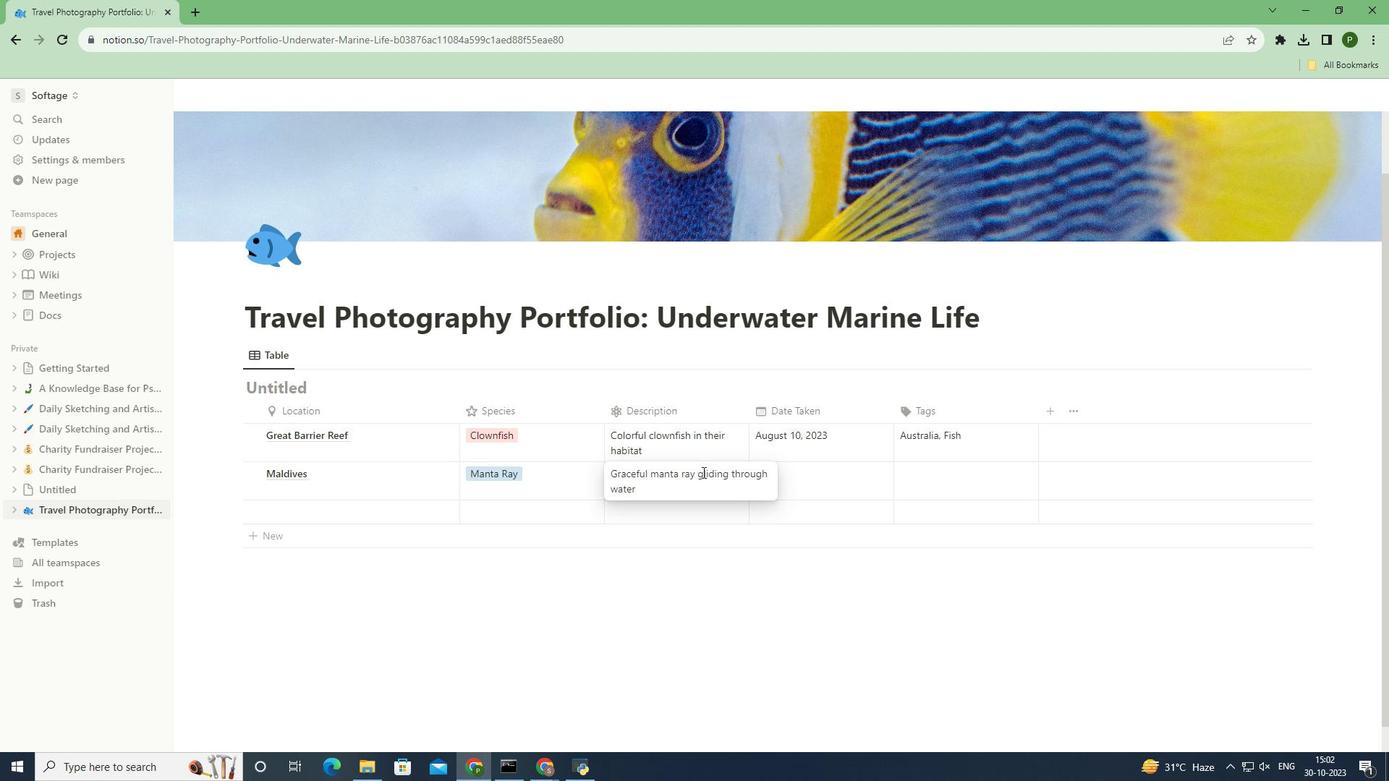 
Action: Mouse moved to (810, 476)
Screenshot: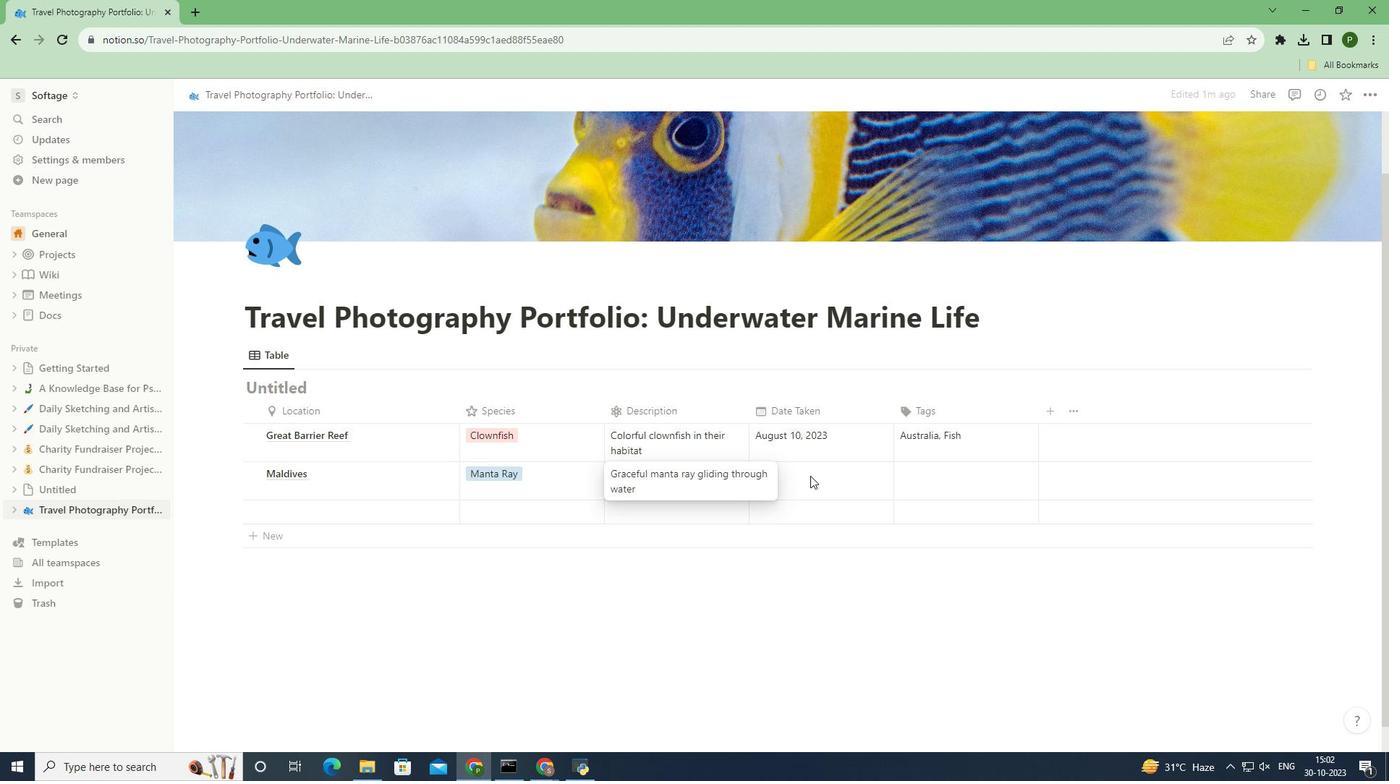 
Action: Mouse pressed left at (810, 476)
Screenshot: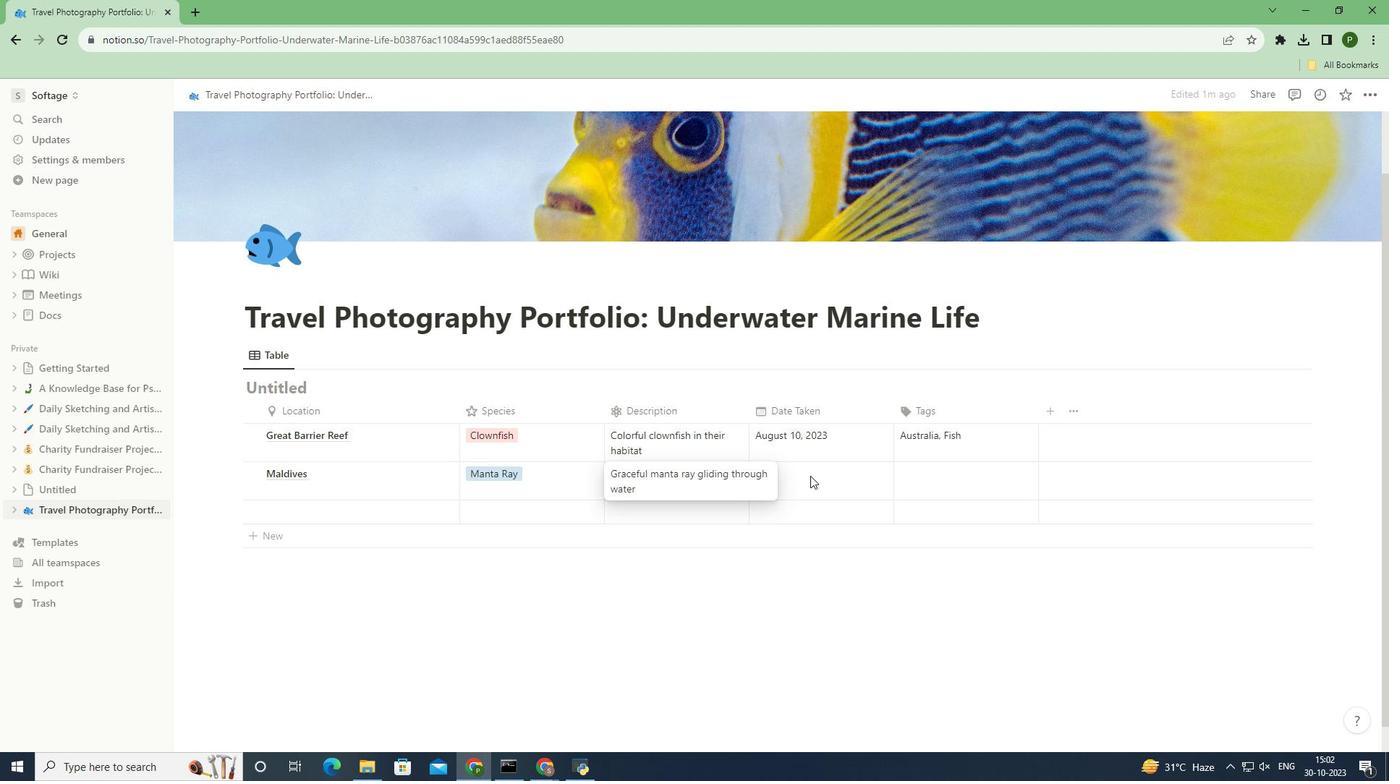 
Action: Mouse pressed left at (810, 476)
Screenshot: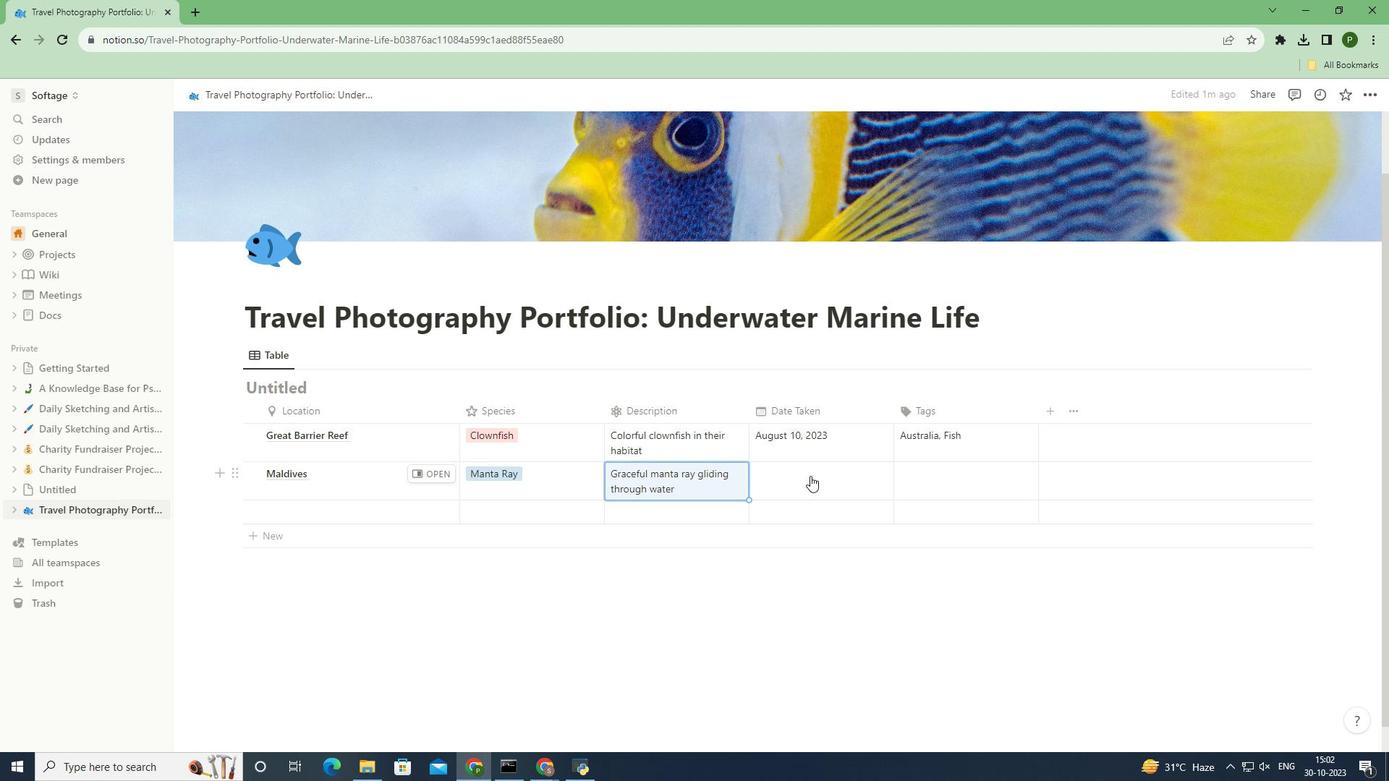 
Action: Mouse moved to (893, 152)
Screenshot: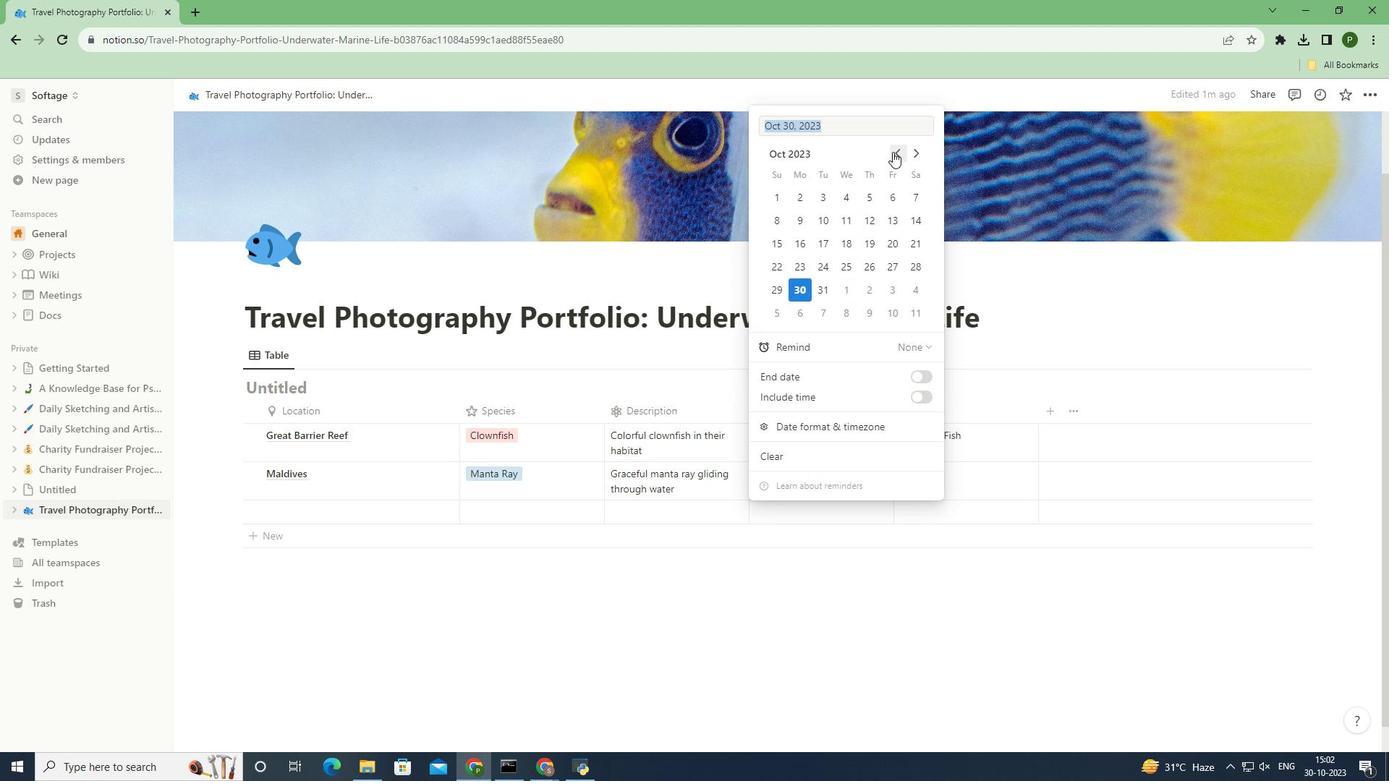 
Action: Mouse pressed left at (893, 152)
Screenshot: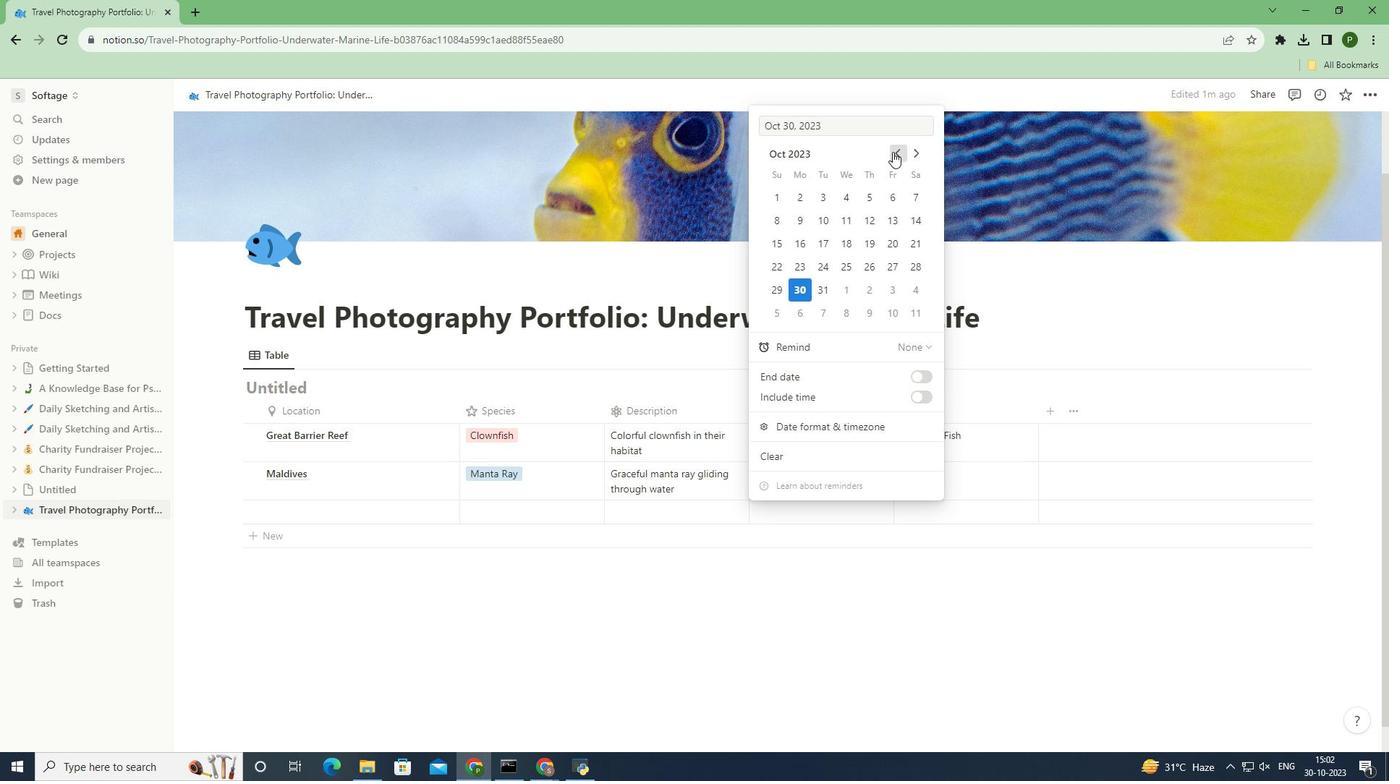 
Action: Mouse moved to (887, 197)
Screenshot: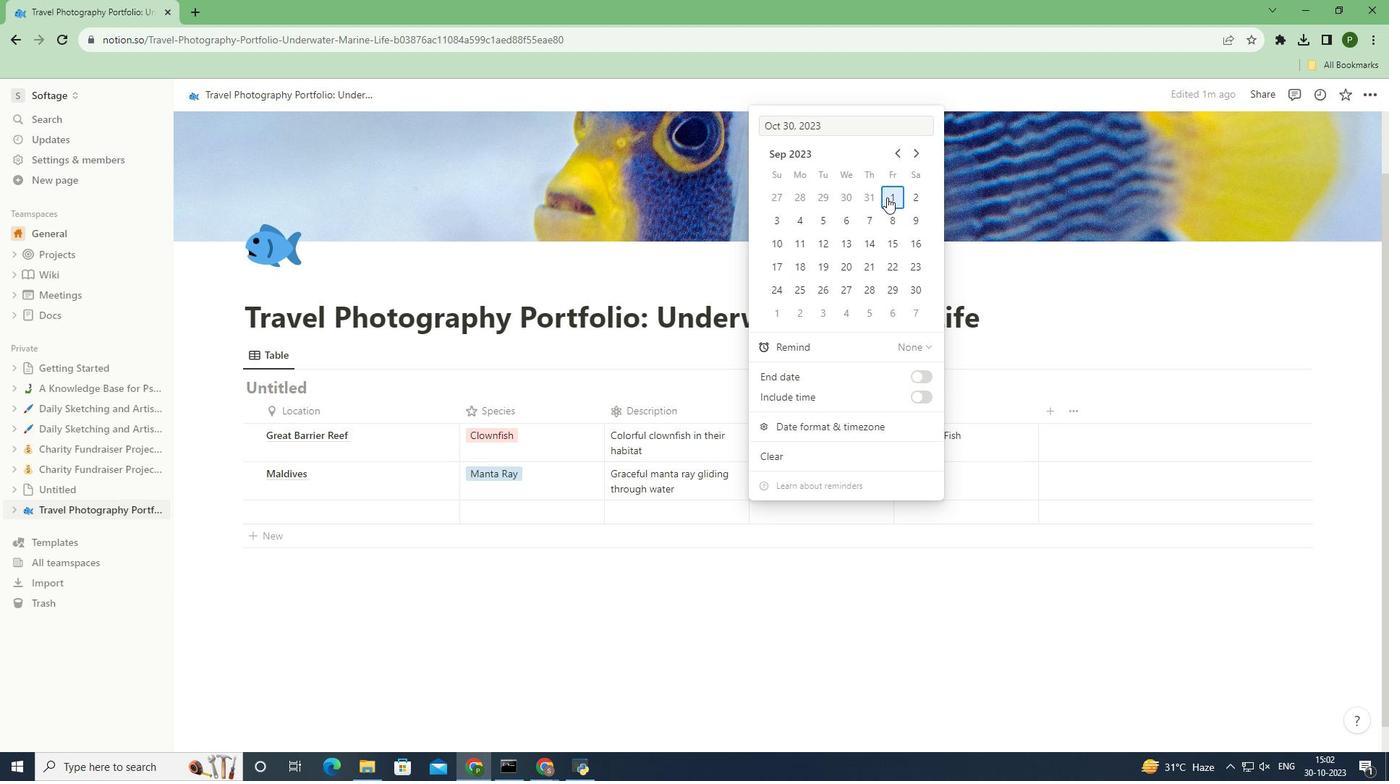 
Action: Mouse pressed left at (887, 197)
Screenshot: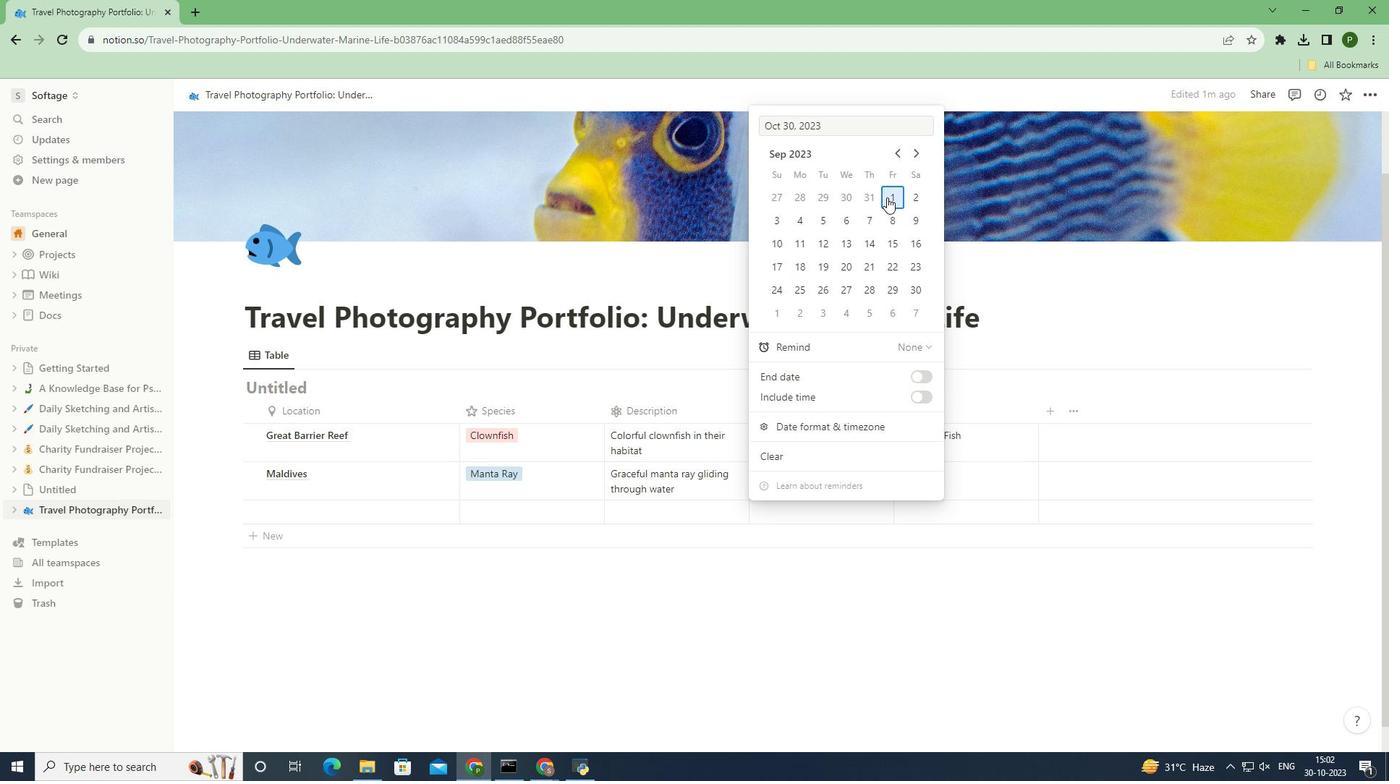 
Action: Mouse moved to (810, 595)
Screenshot: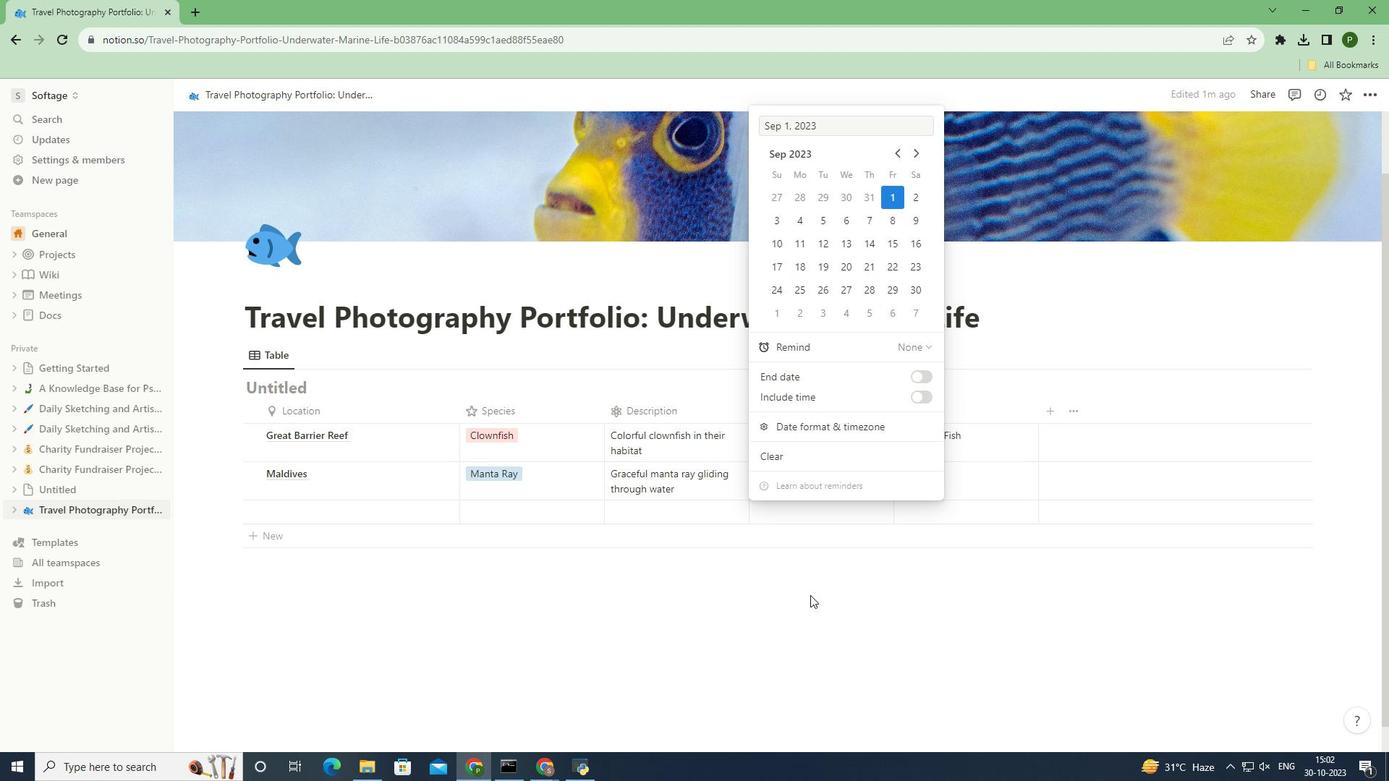 
Action: Mouse pressed left at (810, 595)
Screenshot: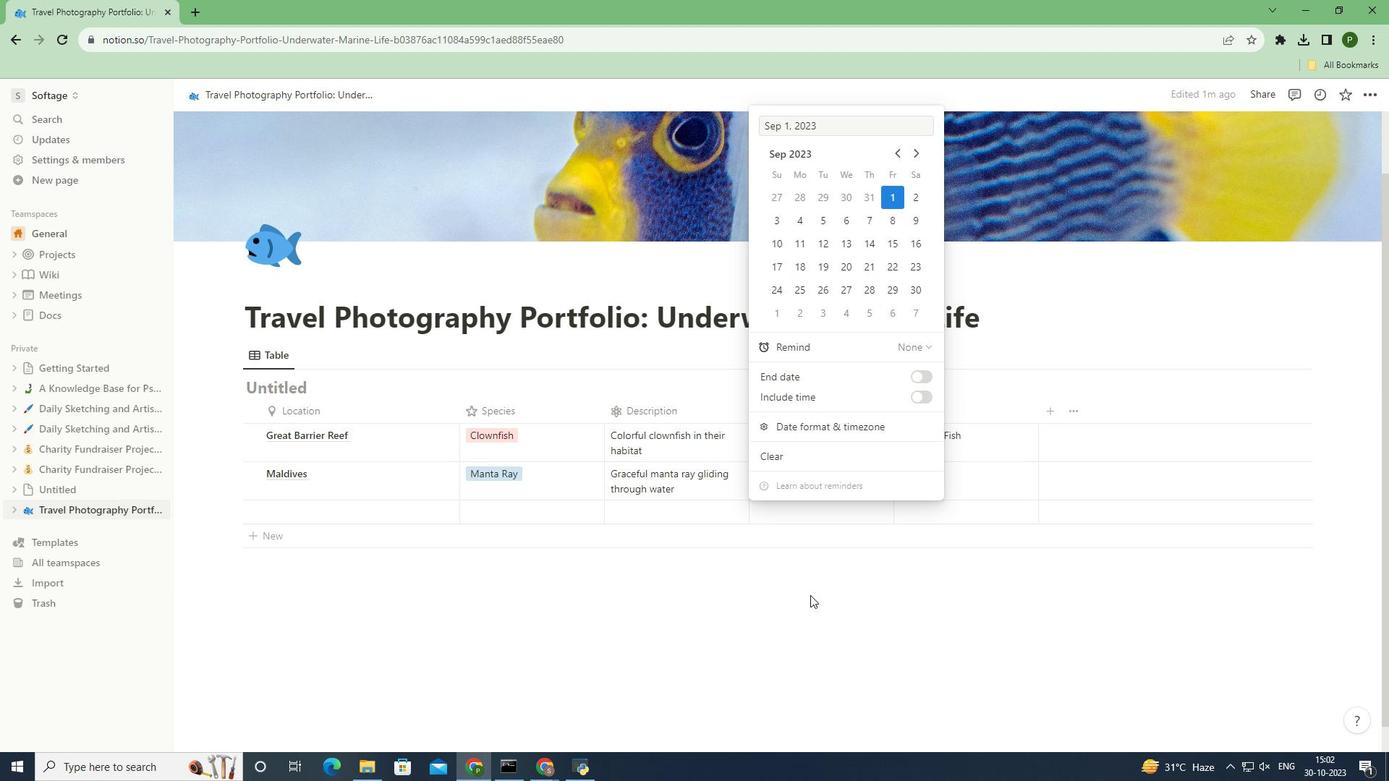 
Action: Mouse moved to (930, 480)
Screenshot: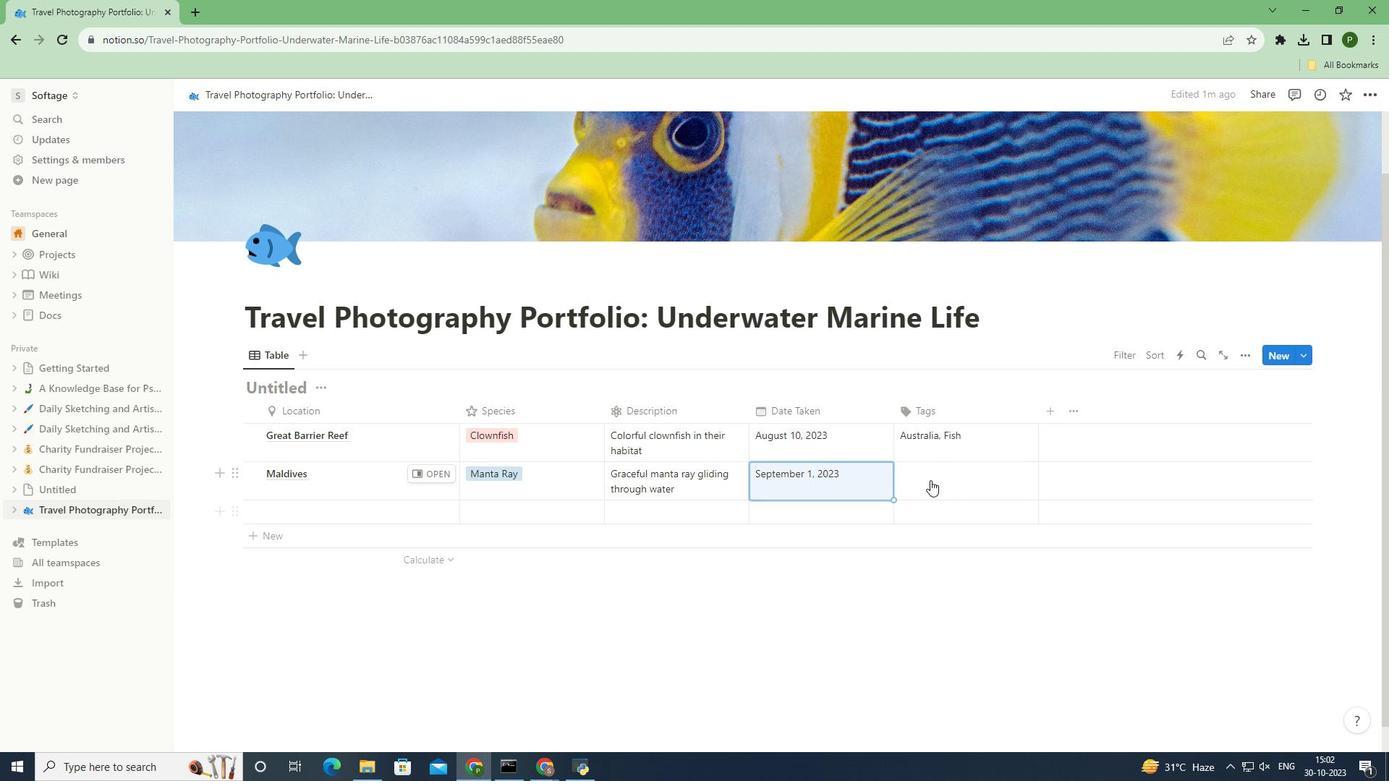 
Action: Mouse pressed left at (930, 480)
Screenshot: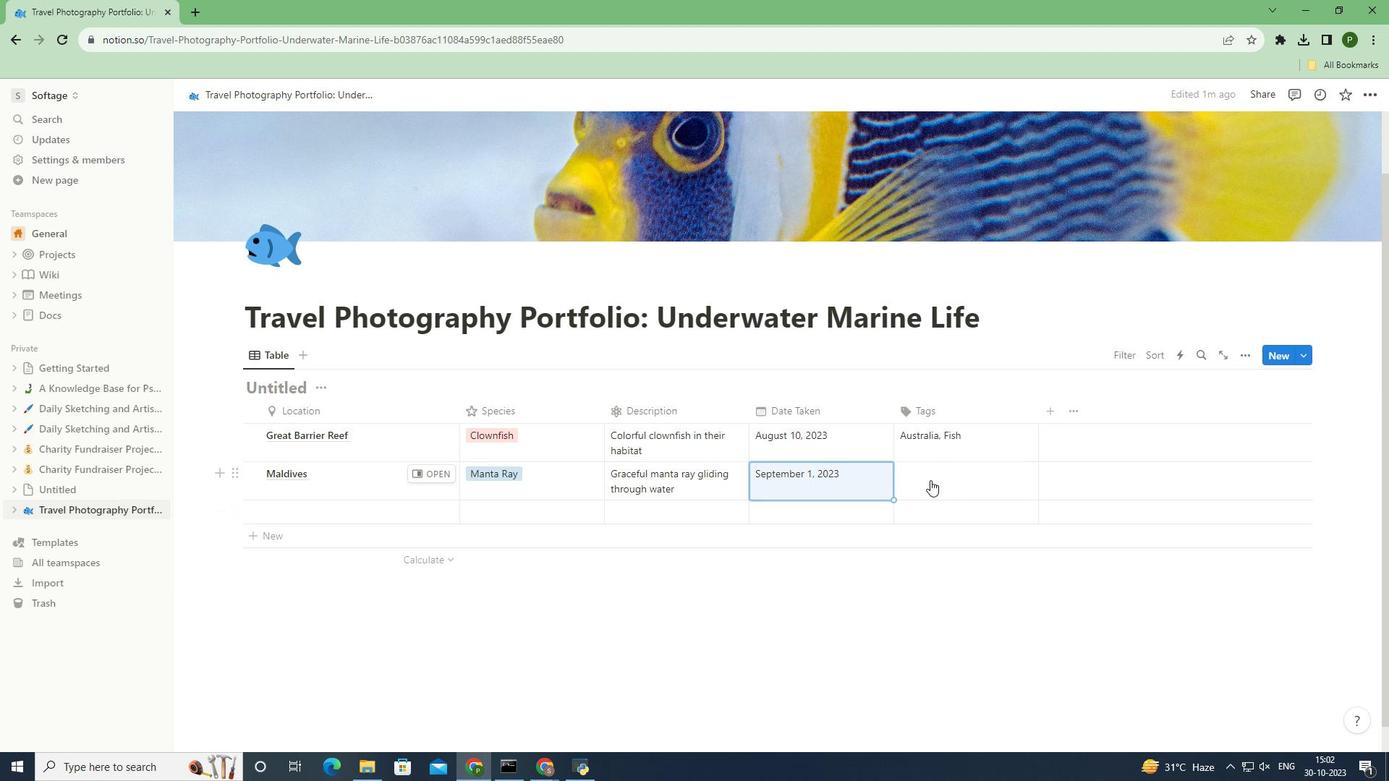
Action: Key pressed <Key.caps_lock>M<Key.caps_lock>arine<Key.space><Key.caps_lock>L<Key.caps_lock>ife,<Key.space><Key.caps_lock>R<Key.caps_lock>ay<Key.space>
Screenshot: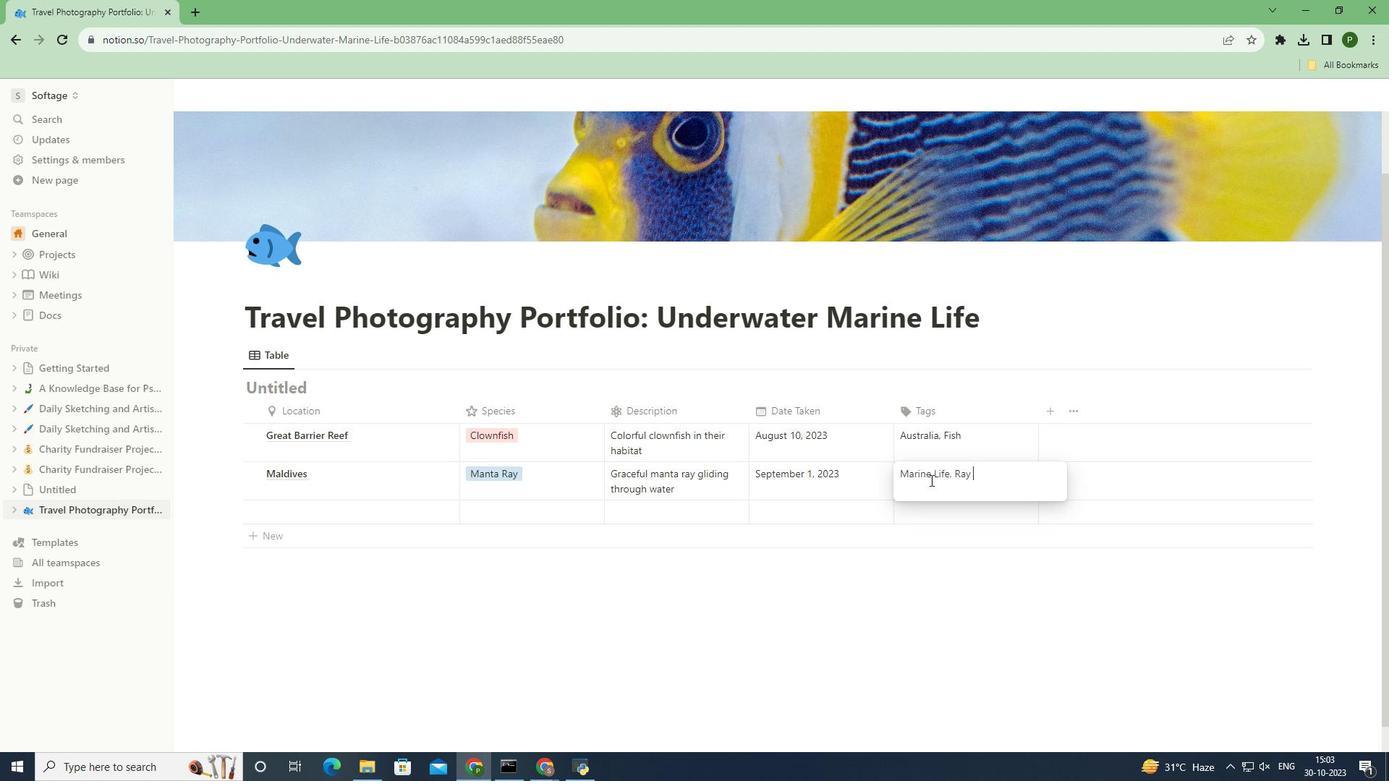 
Action: Mouse moved to (398, 485)
Screenshot: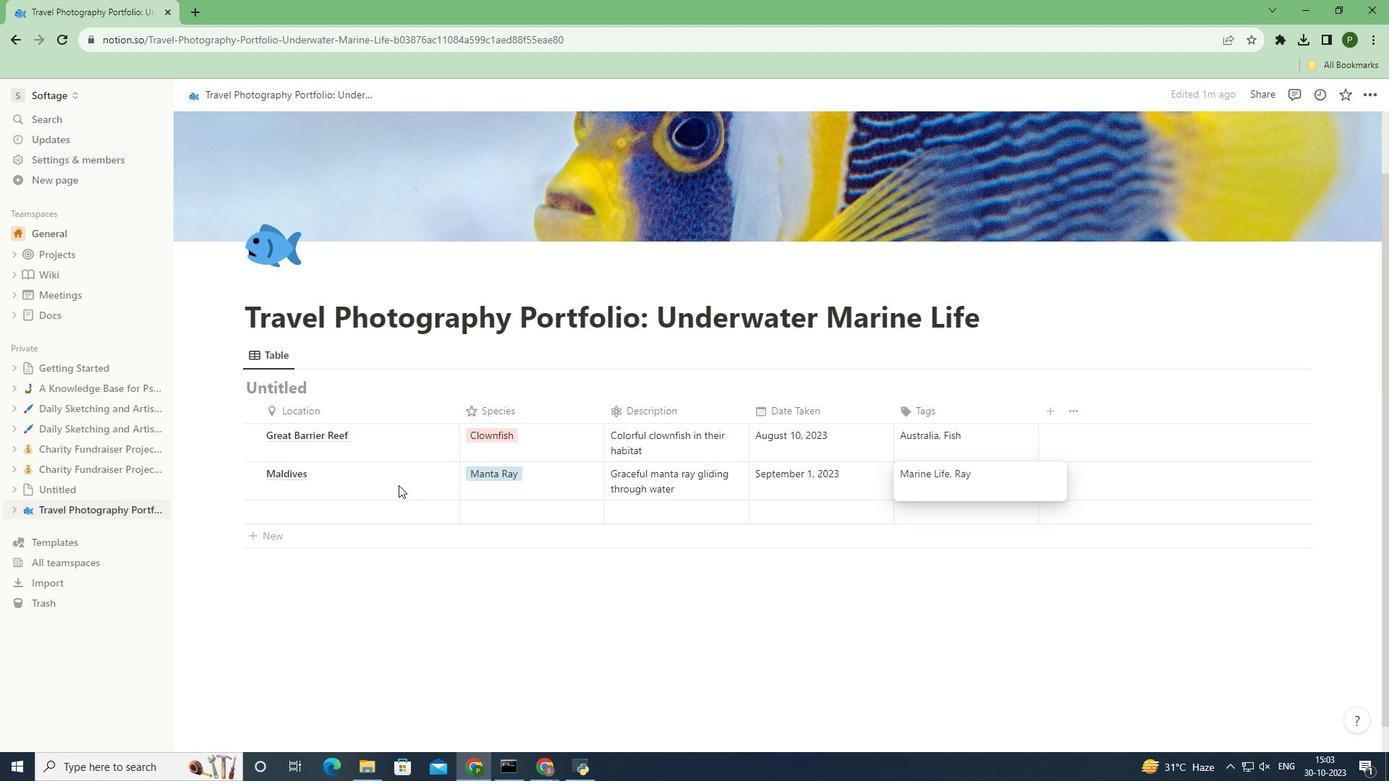 
Action: Mouse pressed left at (398, 485)
Screenshot: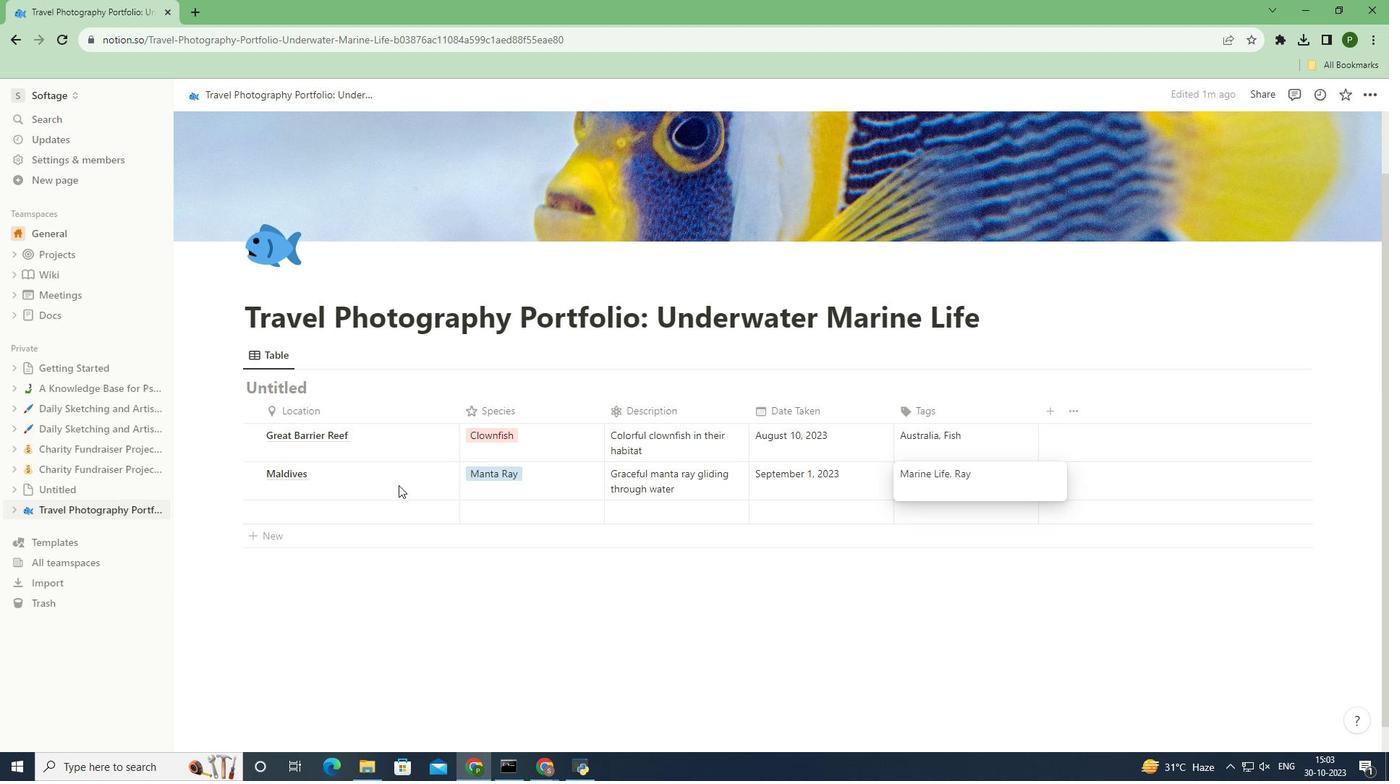 
Action: Mouse moved to (421, 475)
Screenshot: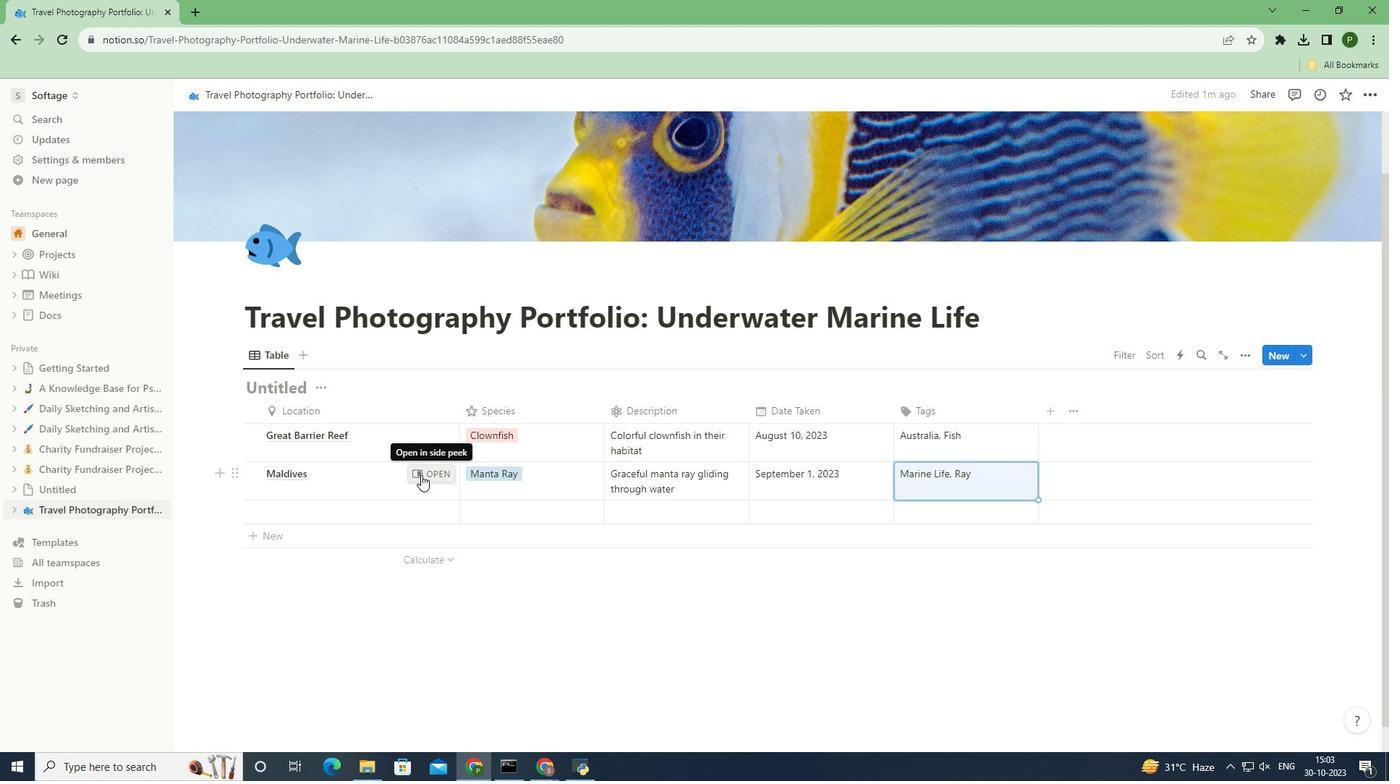 
Action: Mouse pressed left at (421, 475)
Screenshot: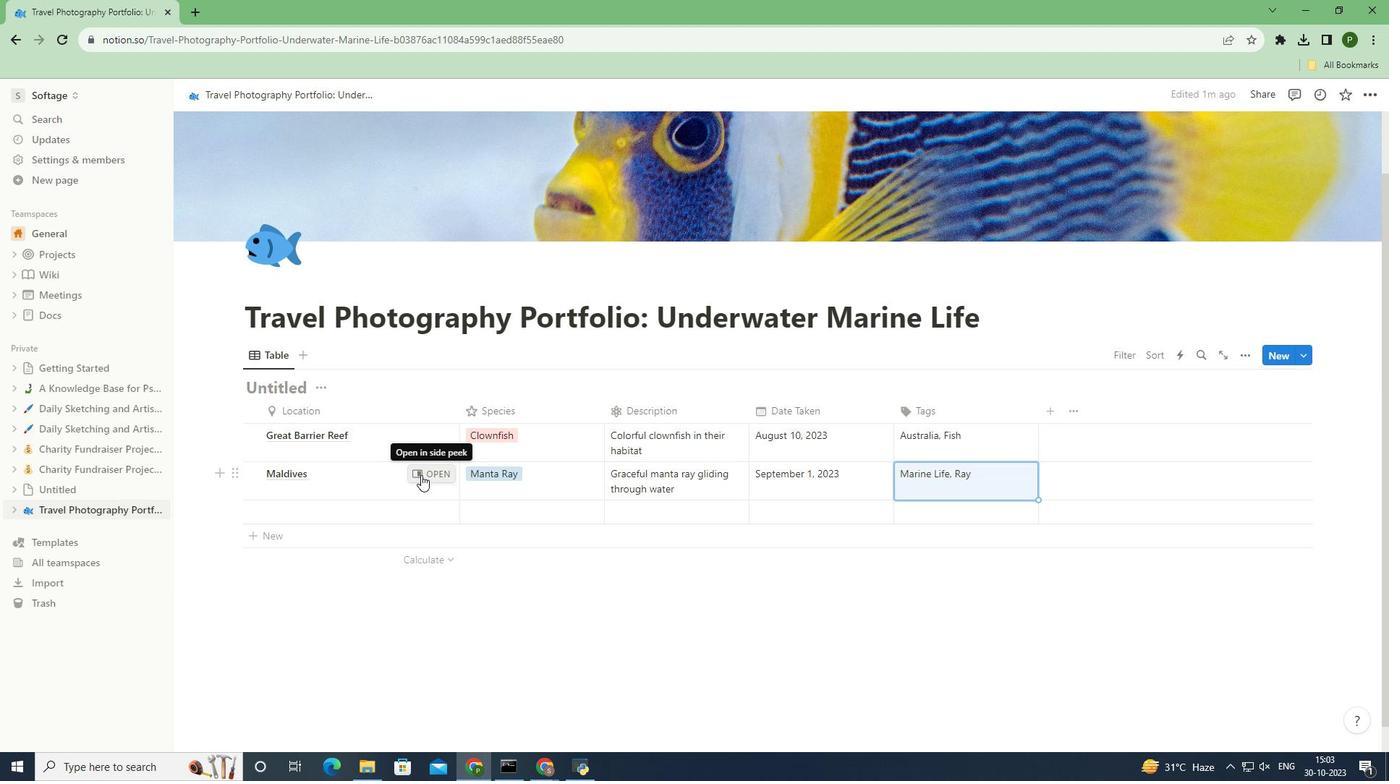 
Action: Mouse moved to (818, 124)
Screenshot: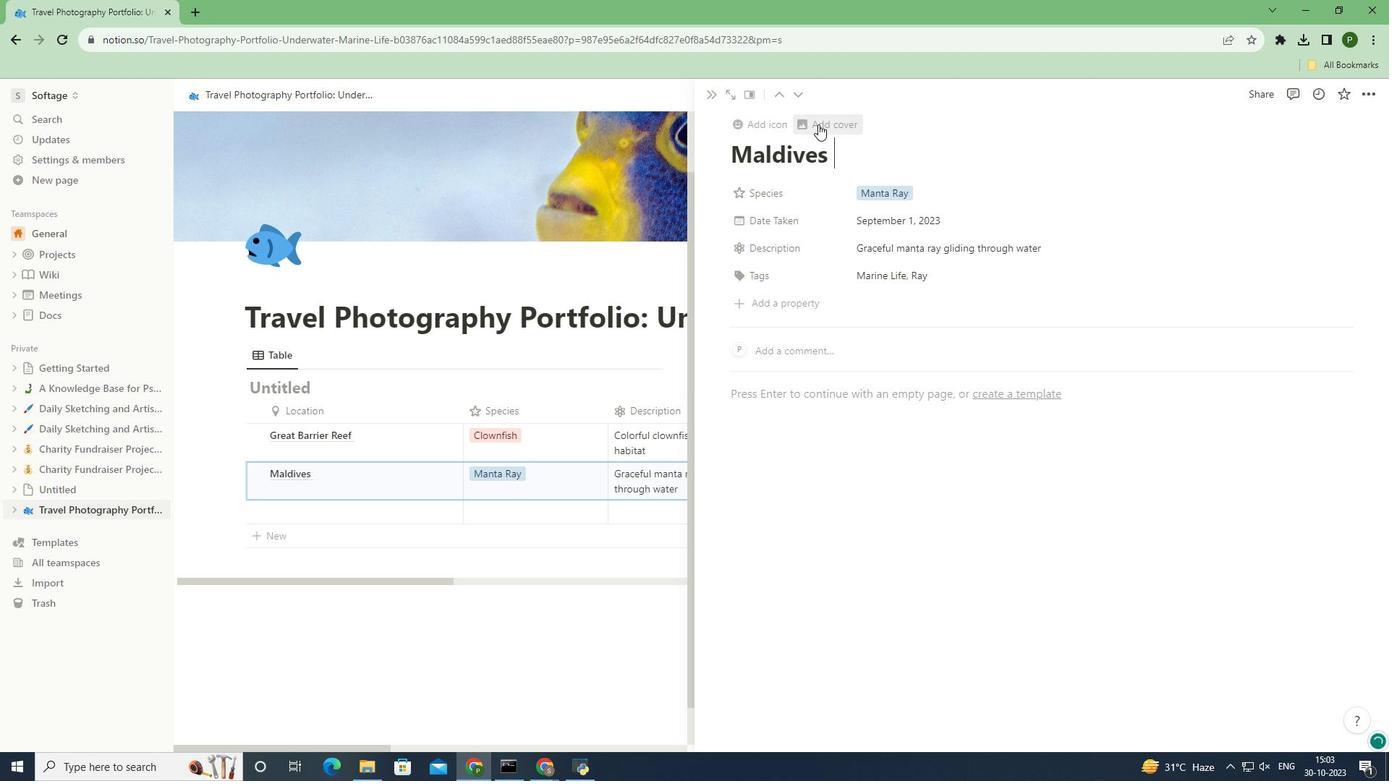 
Action: Mouse pressed left at (818, 124)
Screenshot: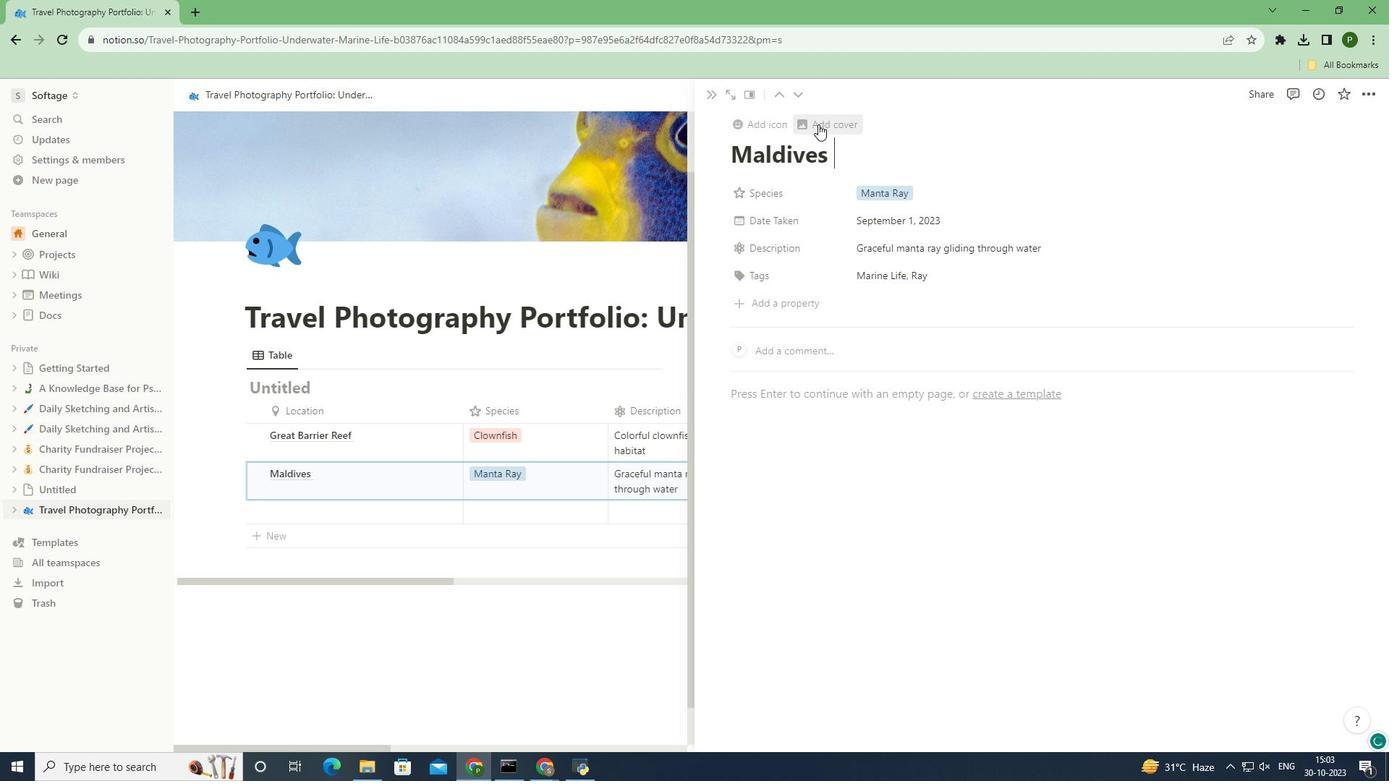 
Action: Mouse moved to (1247, 229)
Screenshot: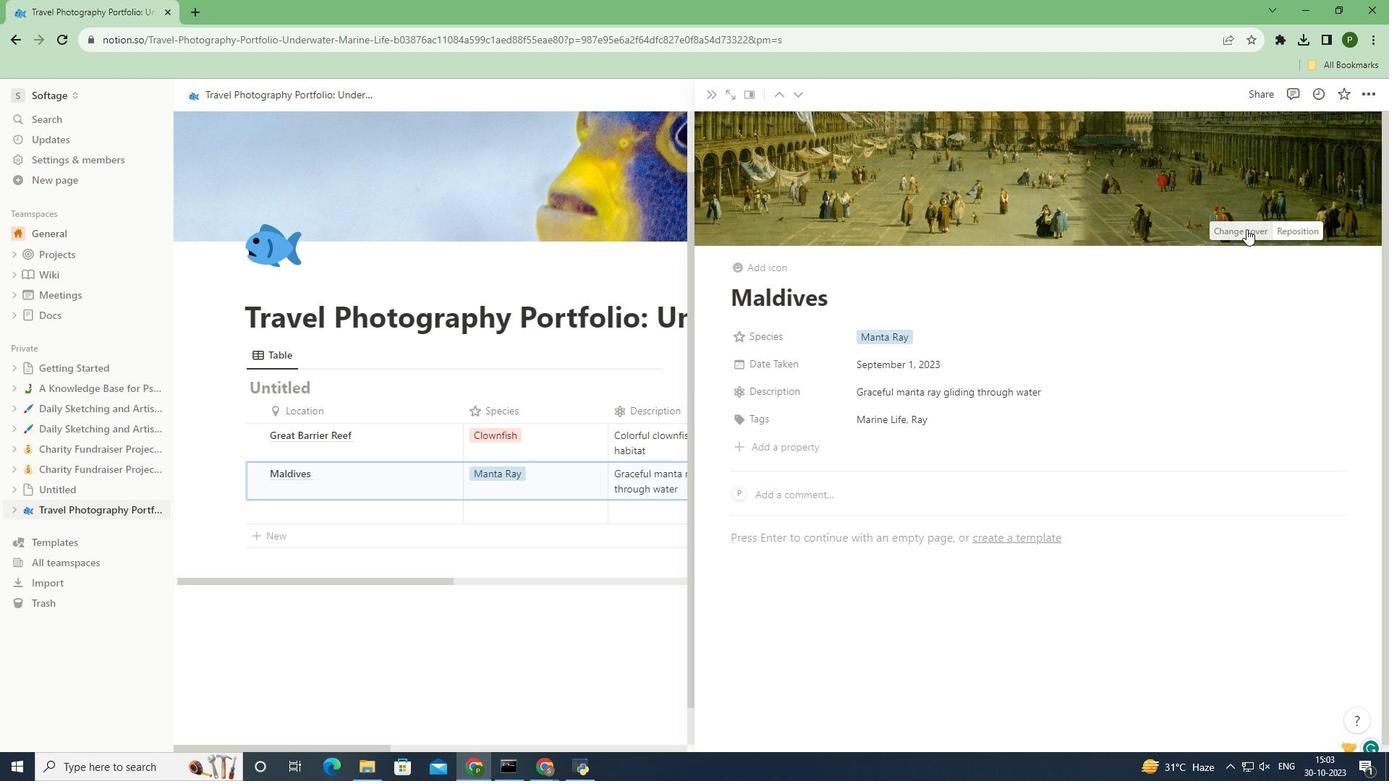 
Action: Mouse pressed left at (1247, 229)
Screenshot: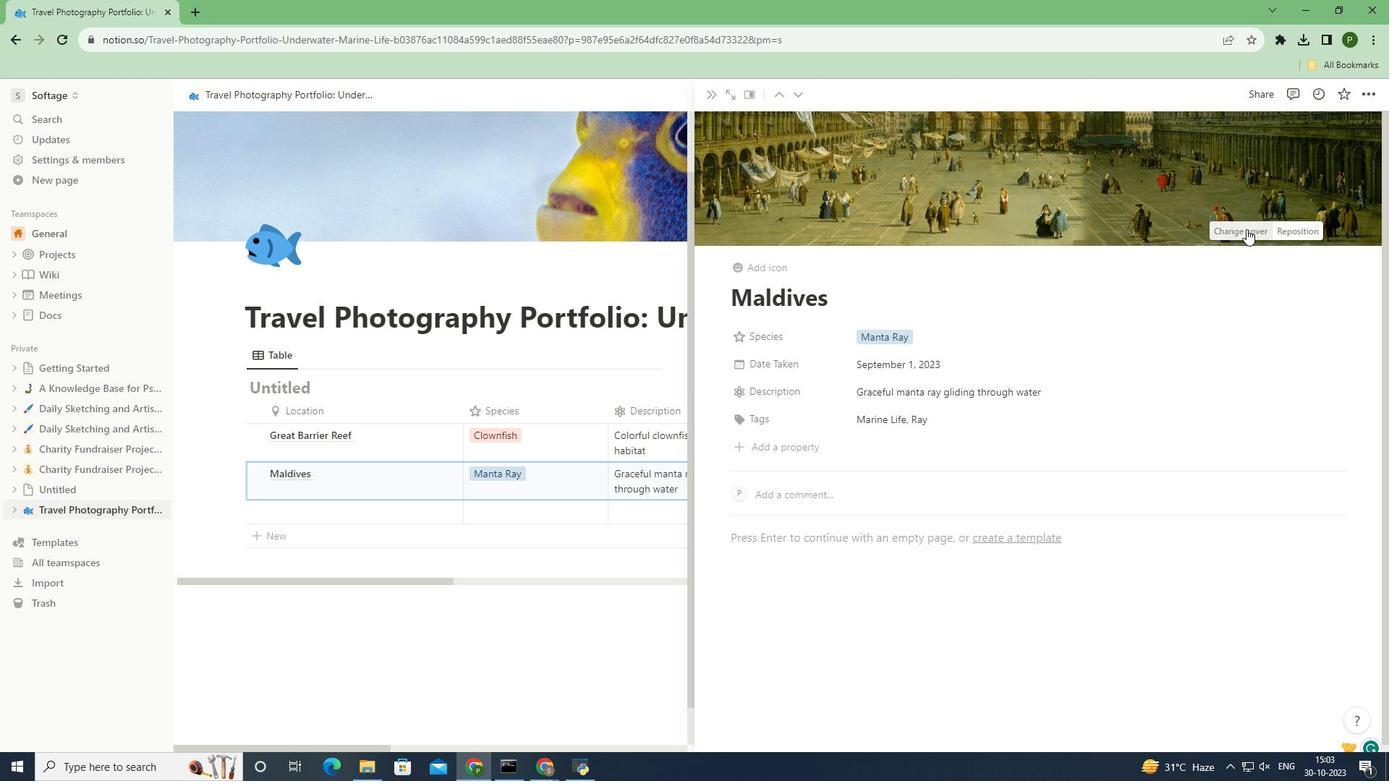 
Action: Mouse moved to (1156, 259)
Screenshot: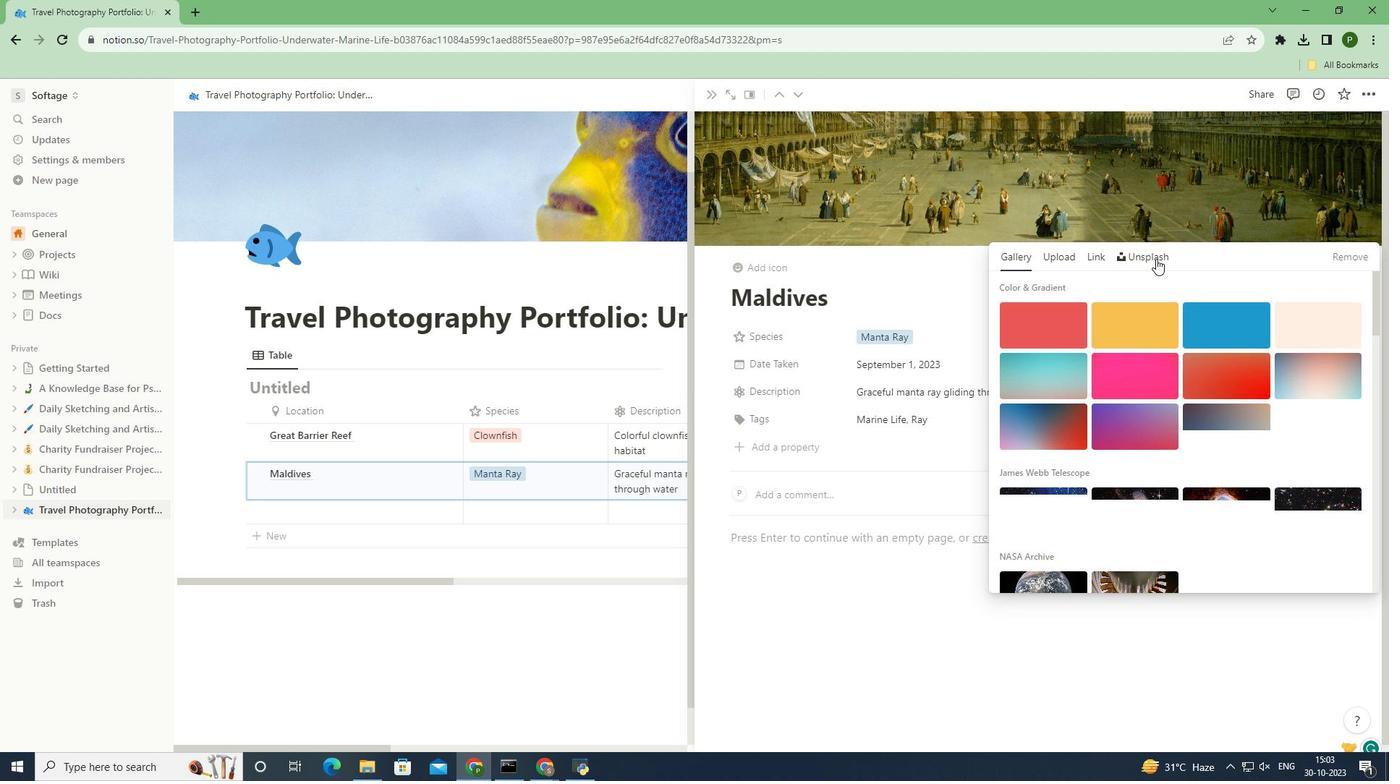 
Action: Mouse pressed left at (1156, 259)
Screenshot: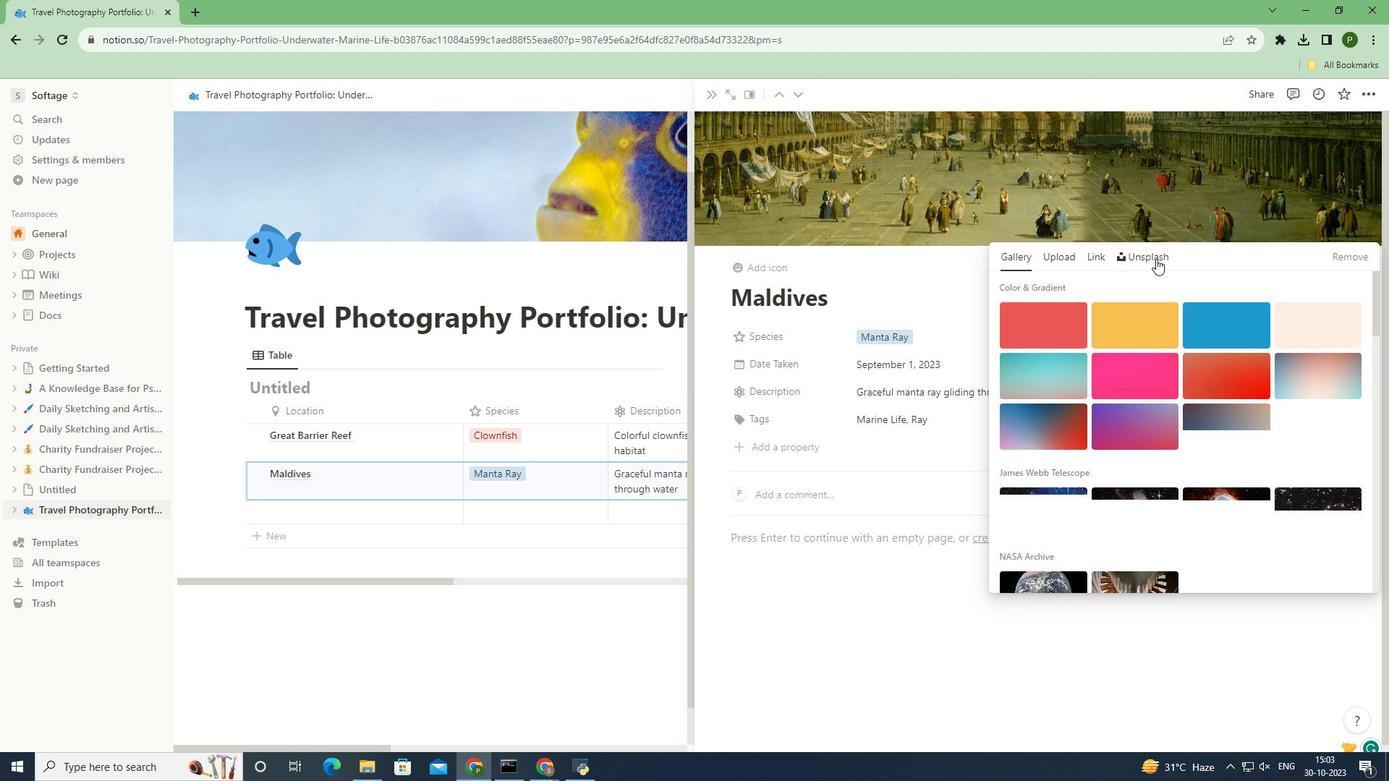 
Action: Mouse moved to (1054, 290)
Screenshot: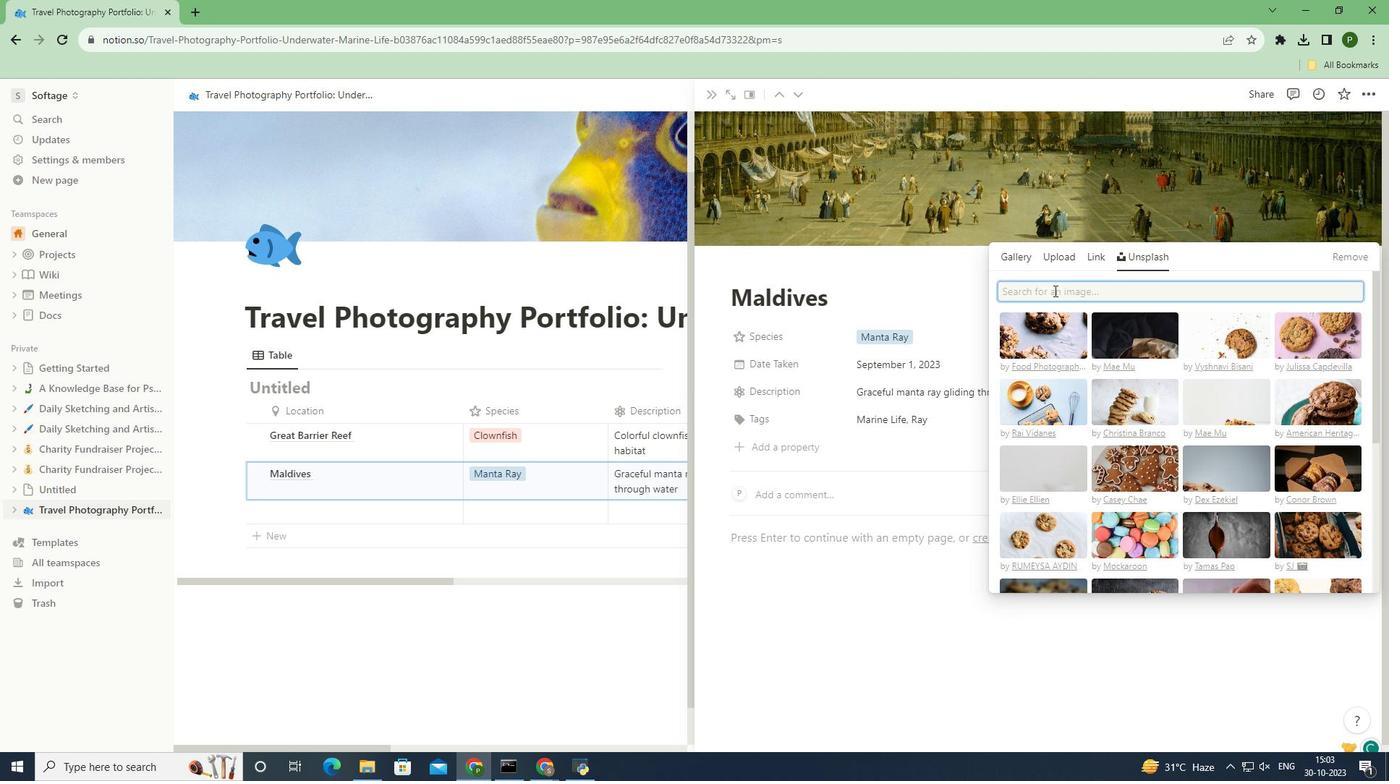 
Action: Mouse pressed left at (1054, 290)
Screenshot: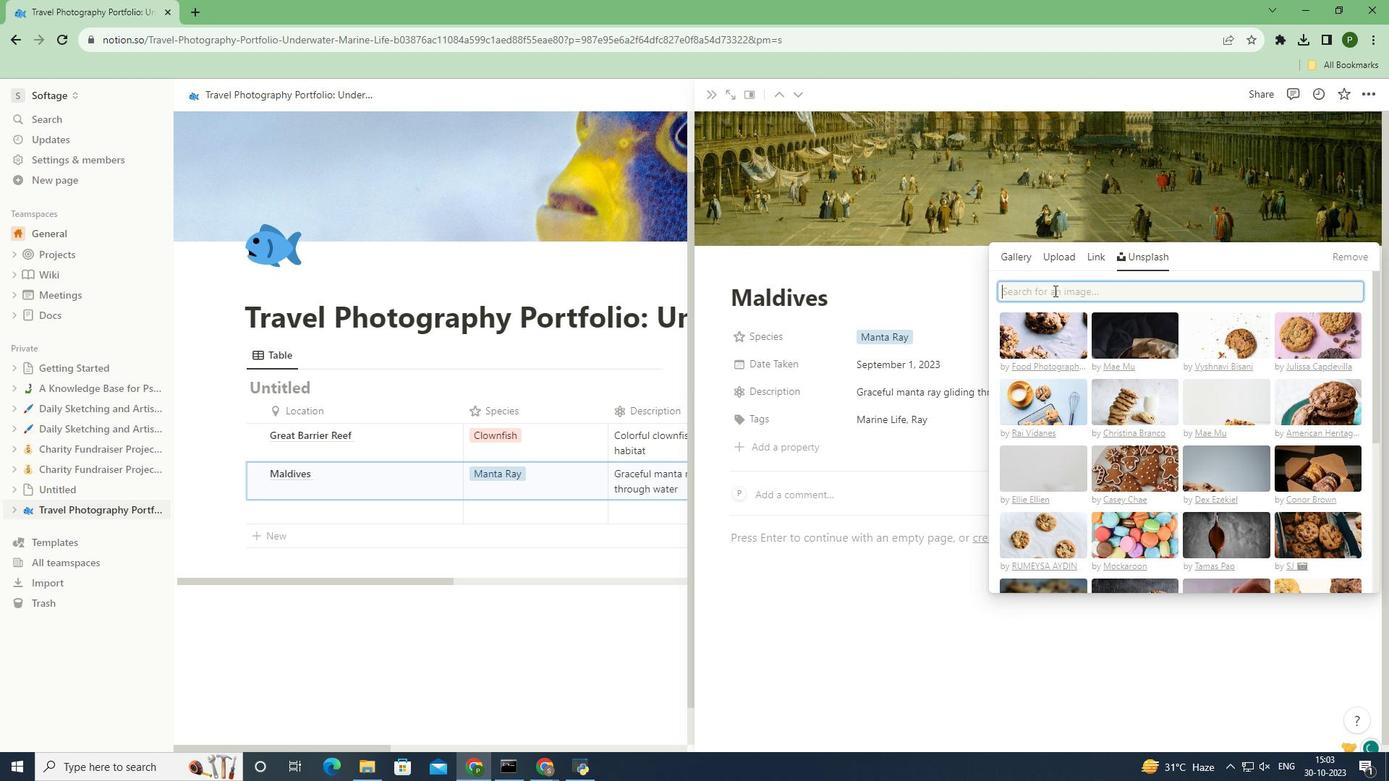 
Action: Key pressed manta<Key.space>ray<Key.space>fih<Key.backspace>sh
Screenshot: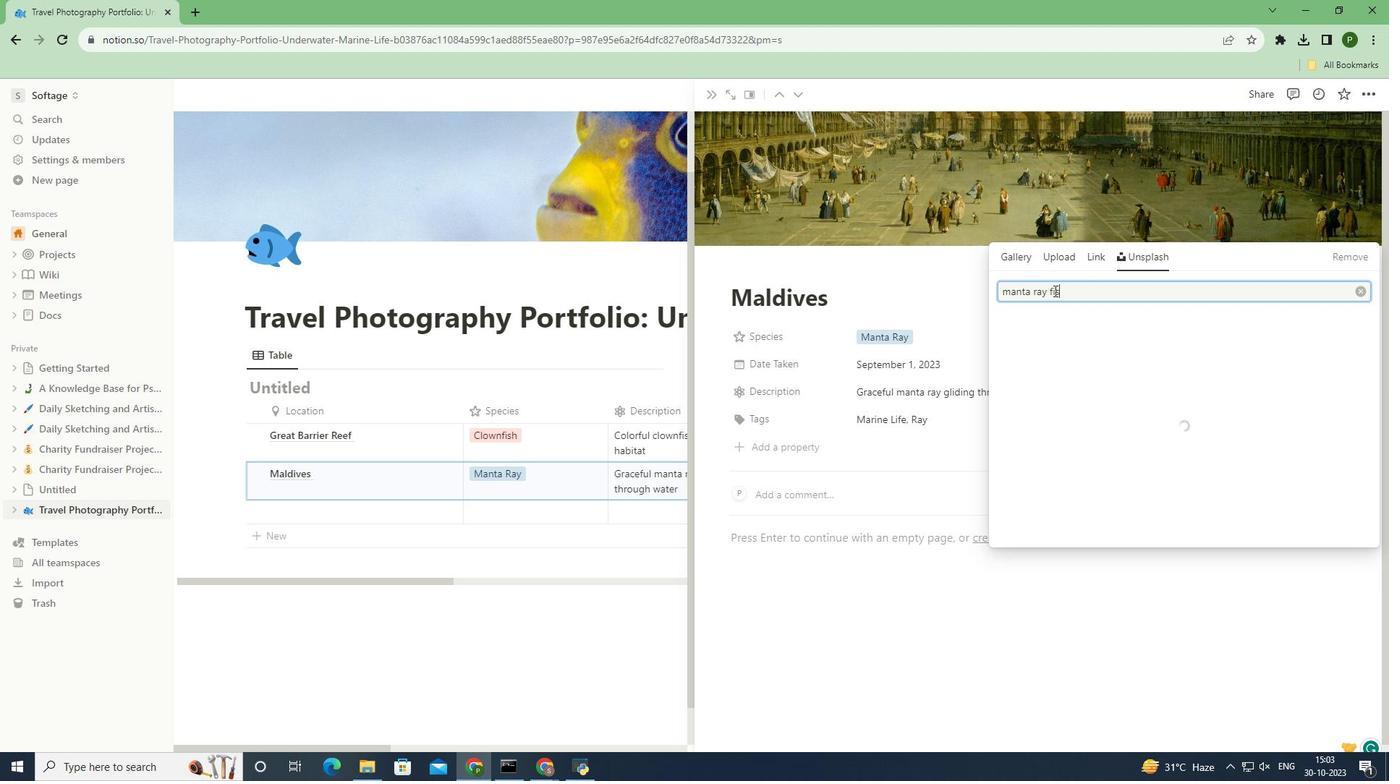 
Action: Mouse moved to (1073, 414)
Screenshot: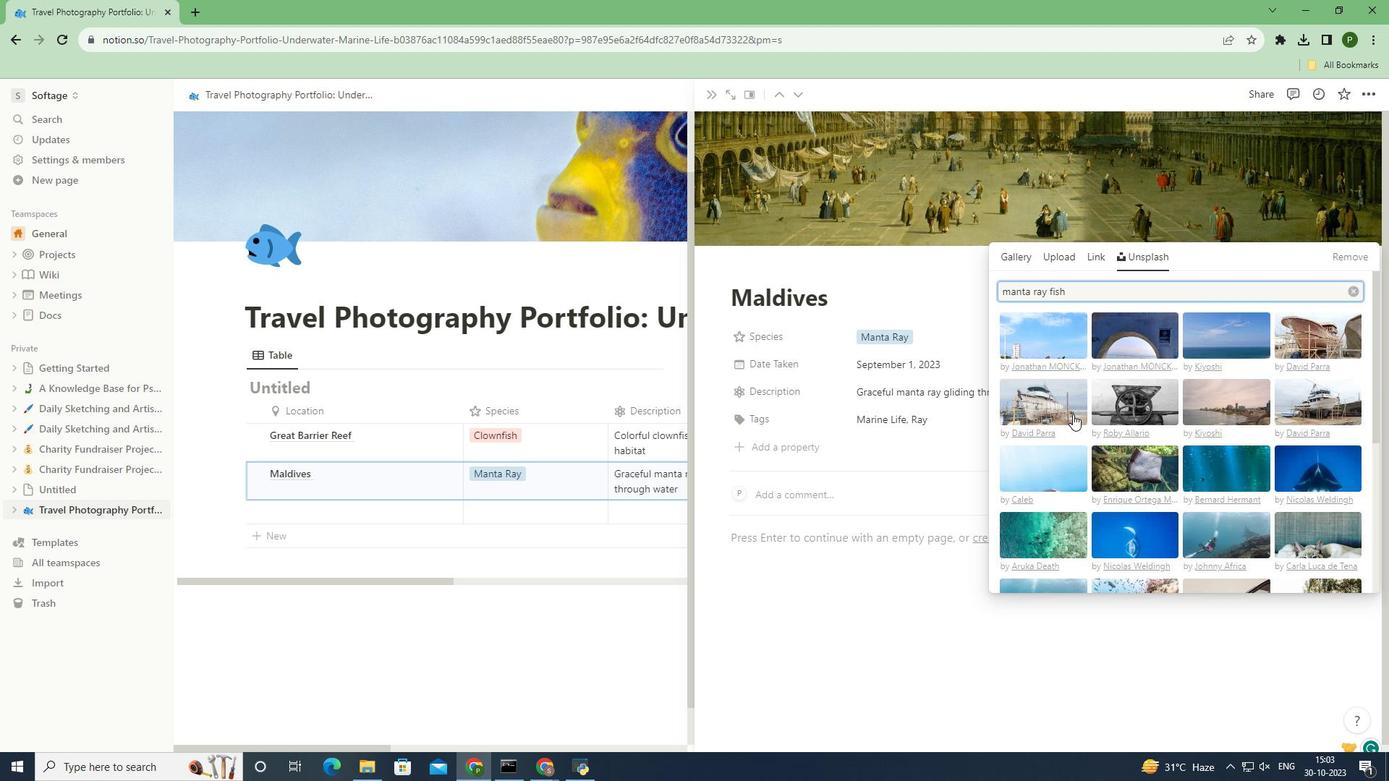 
Action: Mouse scrolled (1073, 414) with delta (0, 0)
Screenshot: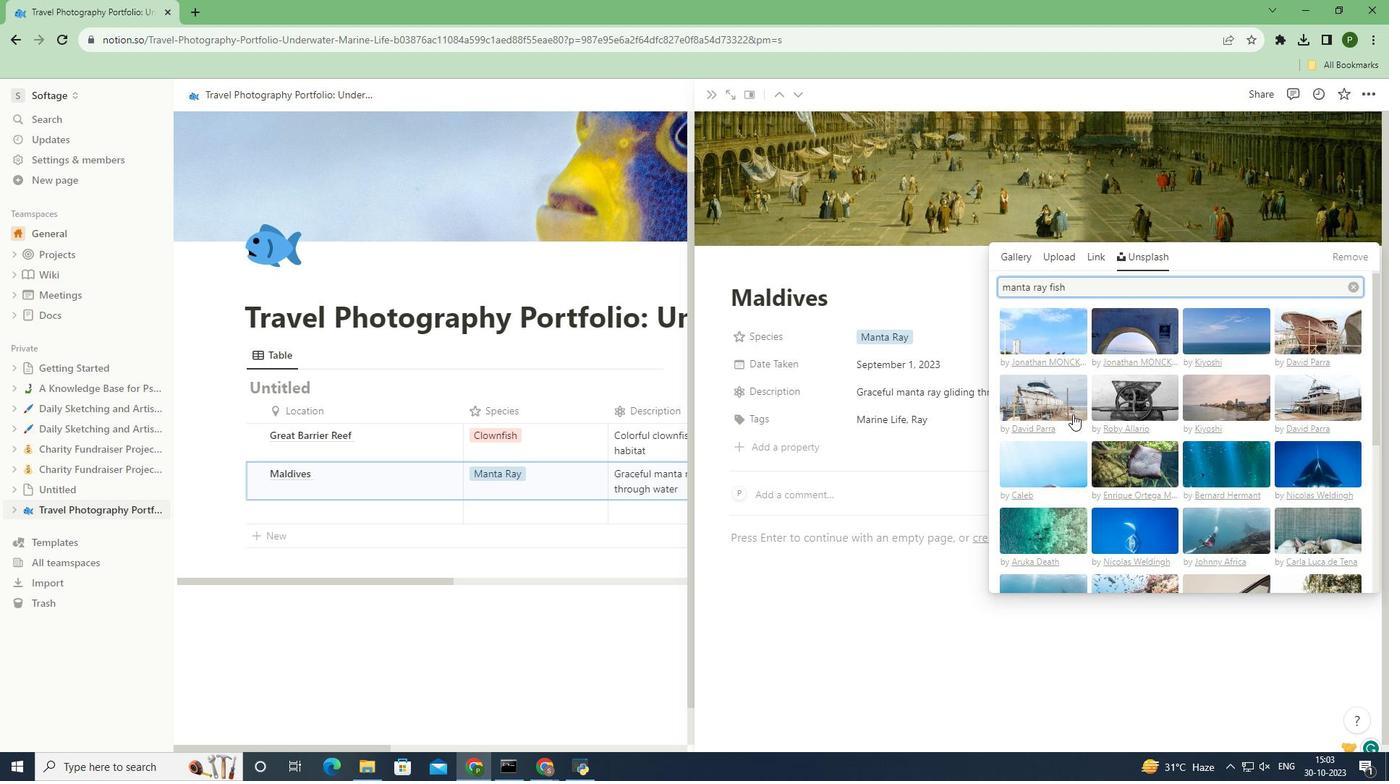 
Action: Mouse scrolled (1073, 414) with delta (0, 0)
Screenshot: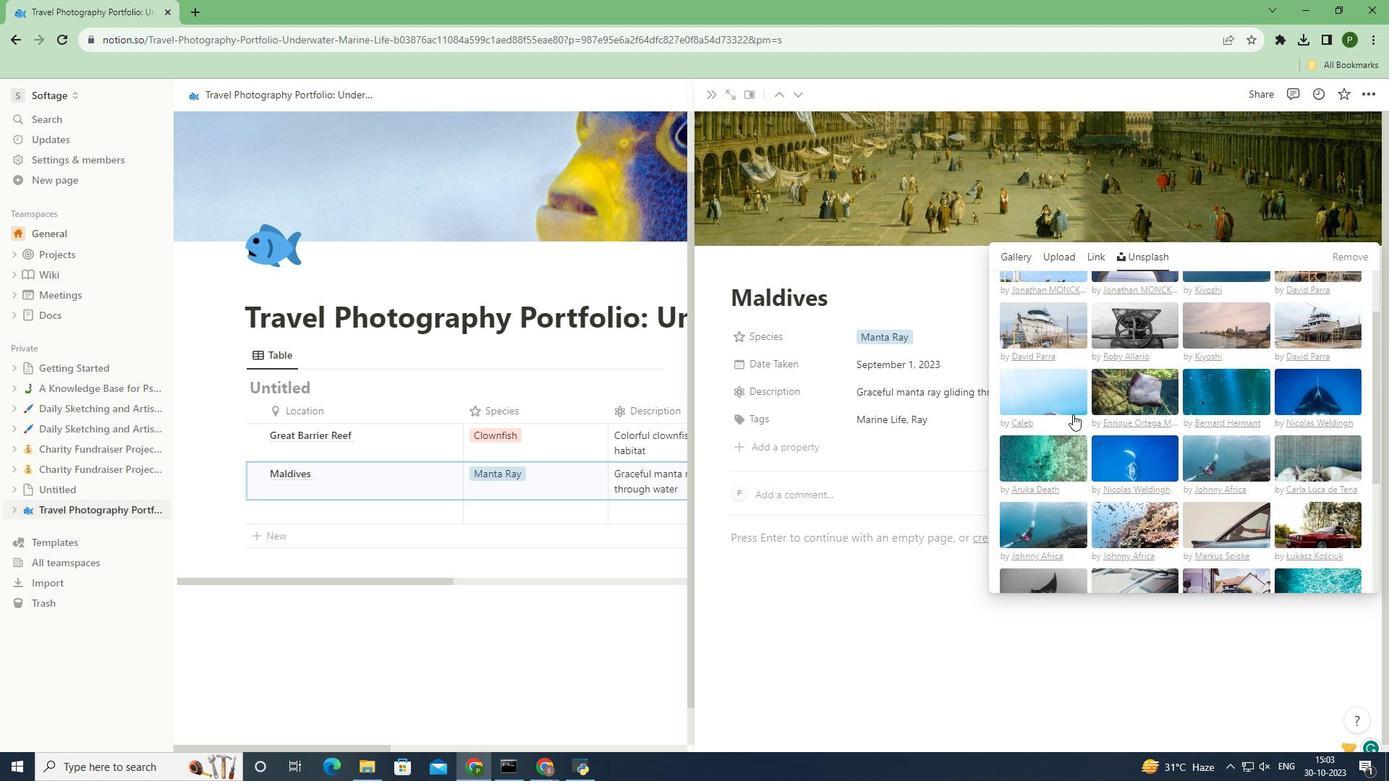 
Action: Mouse scrolled (1073, 414) with delta (0, 0)
Screenshot: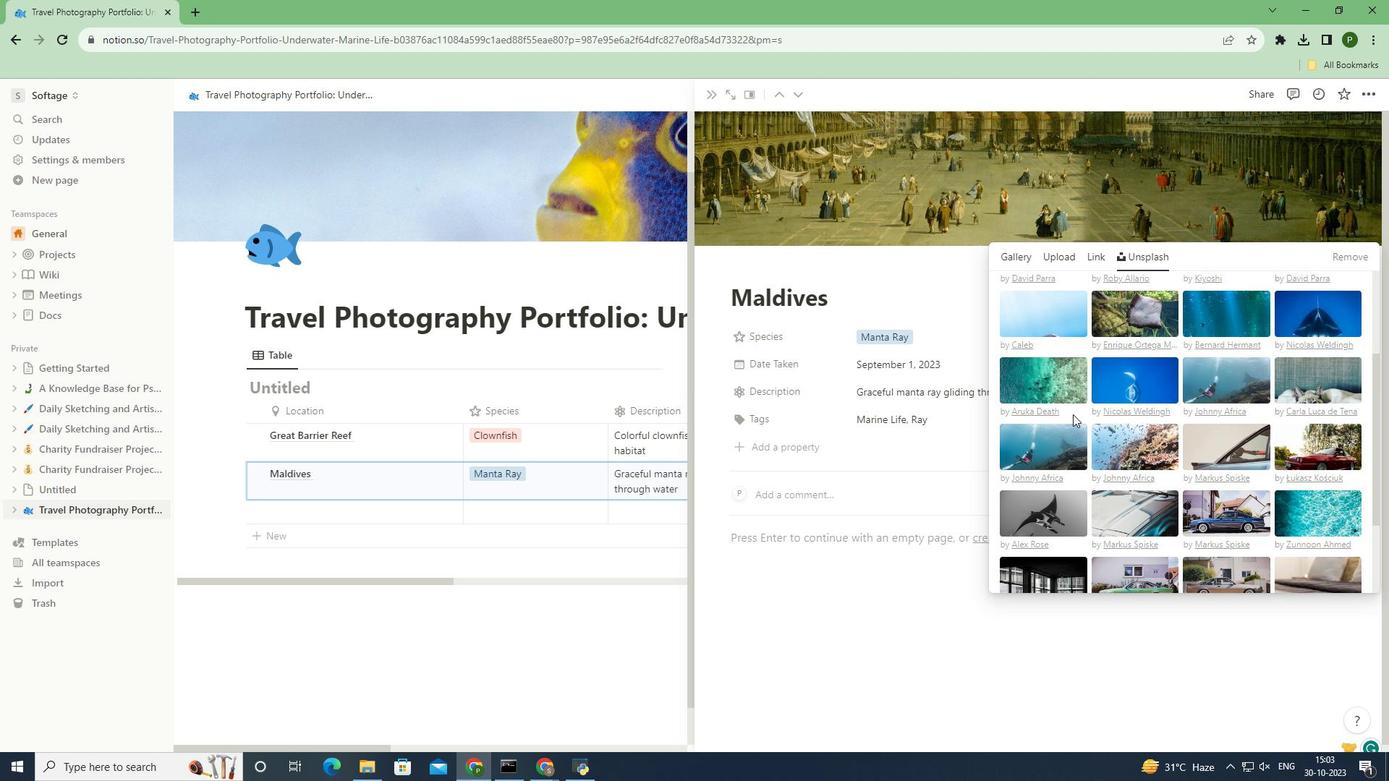 
Action: Mouse scrolled (1073, 414) with delta (0, 0)
Screenshot: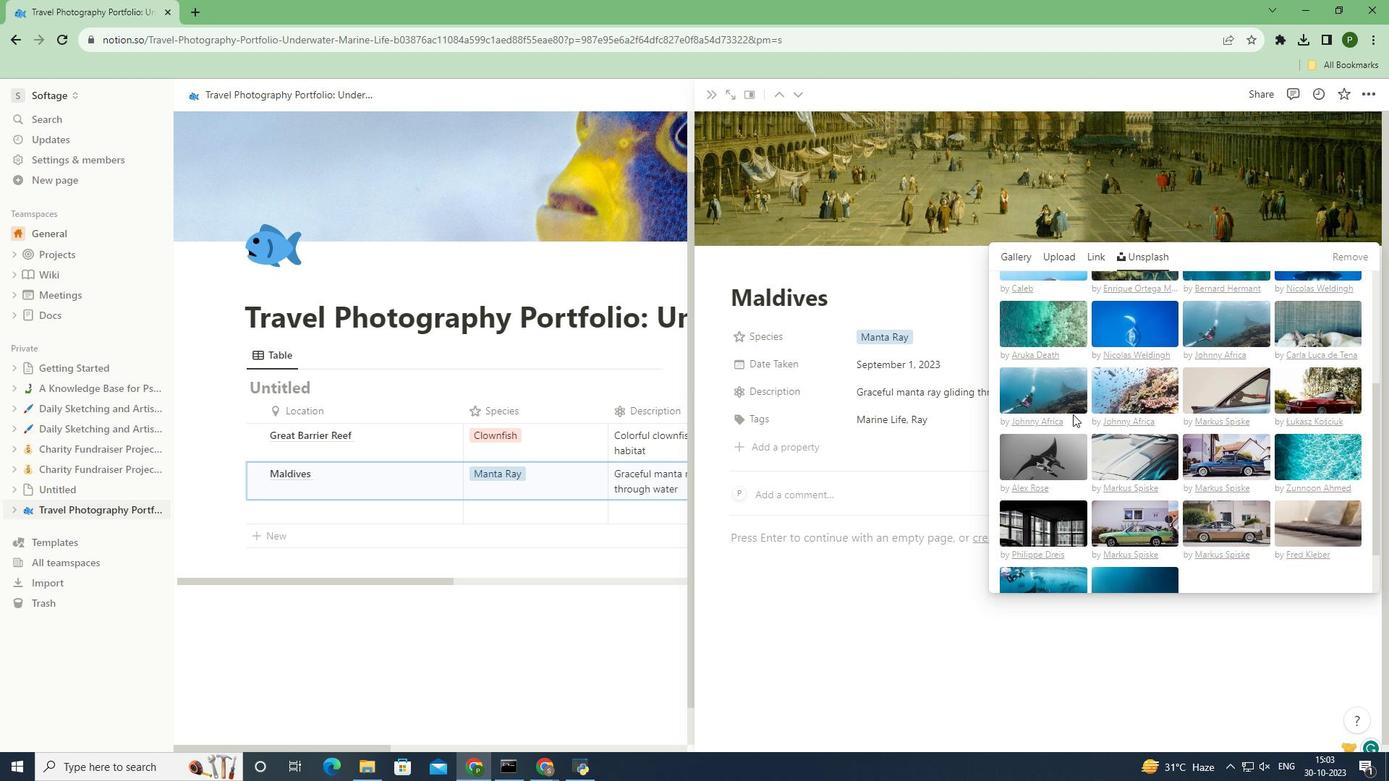 
Action: Mouse scrolled (1073, 415) with delta (0, 0)
Screenshot: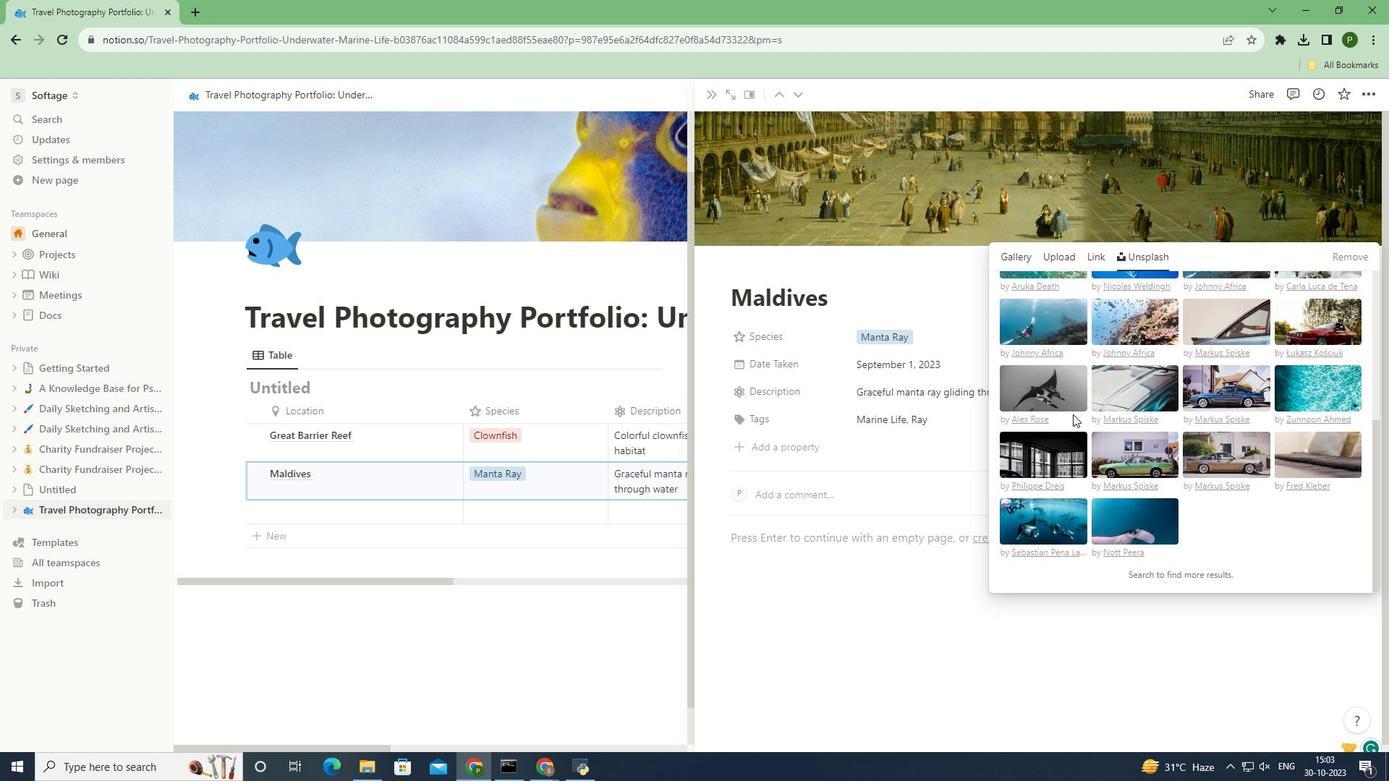
Action: Mouse scrolled (1073, 415) with delta (0, 0)
Screenshot: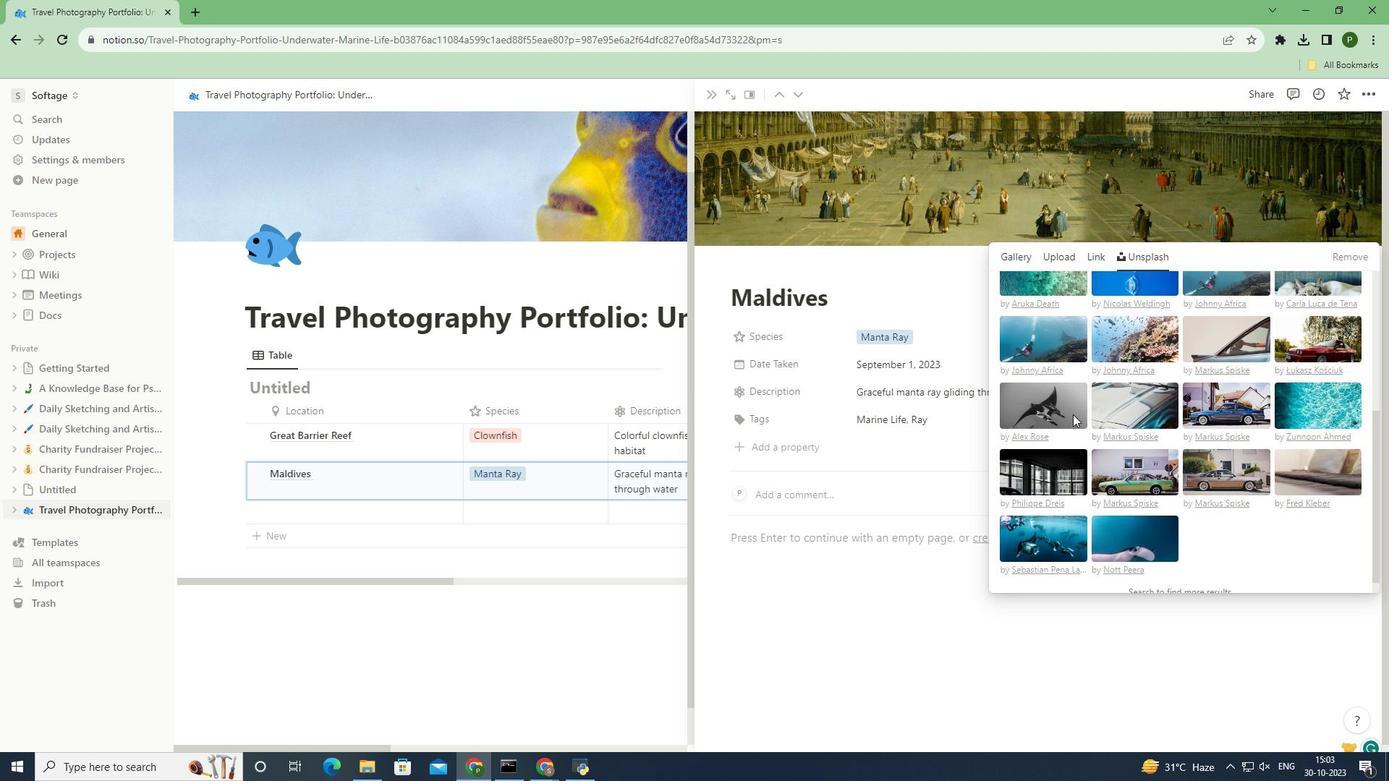 
Action: Mouse scrolled (1073, 415) with delta (0, 0)
Screenshot: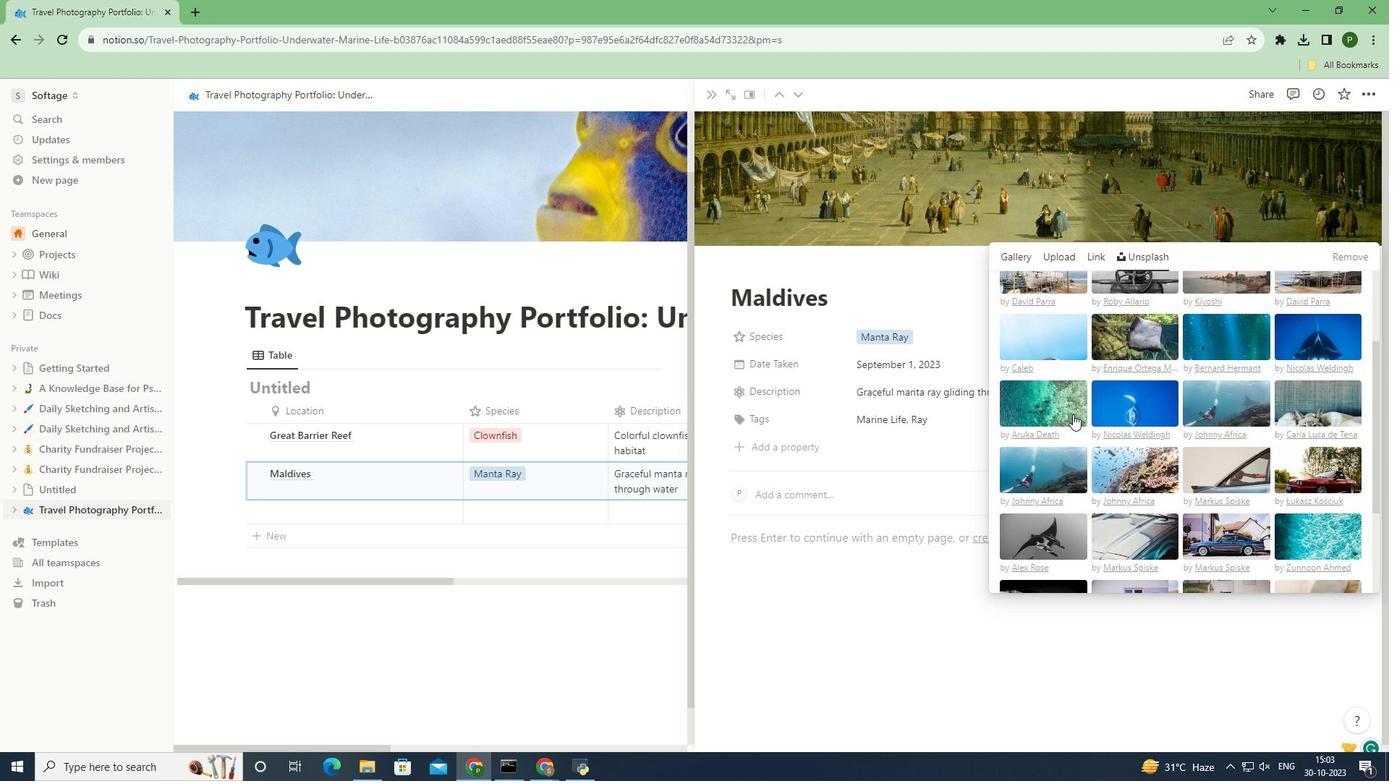 
Action: Mouse moved to (1339, 411)
Screenshot: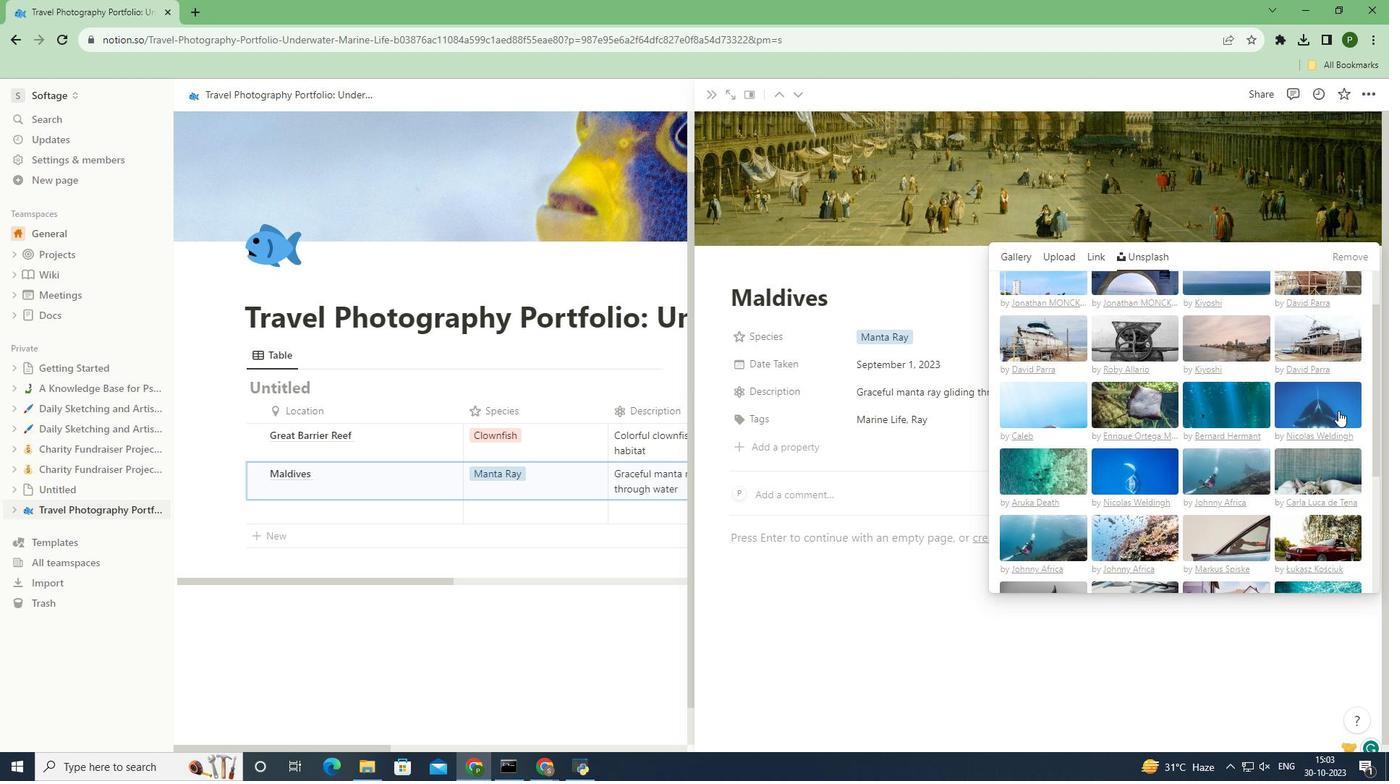 
Action: Mouse pressed left at (1339, 411)
Screenshot: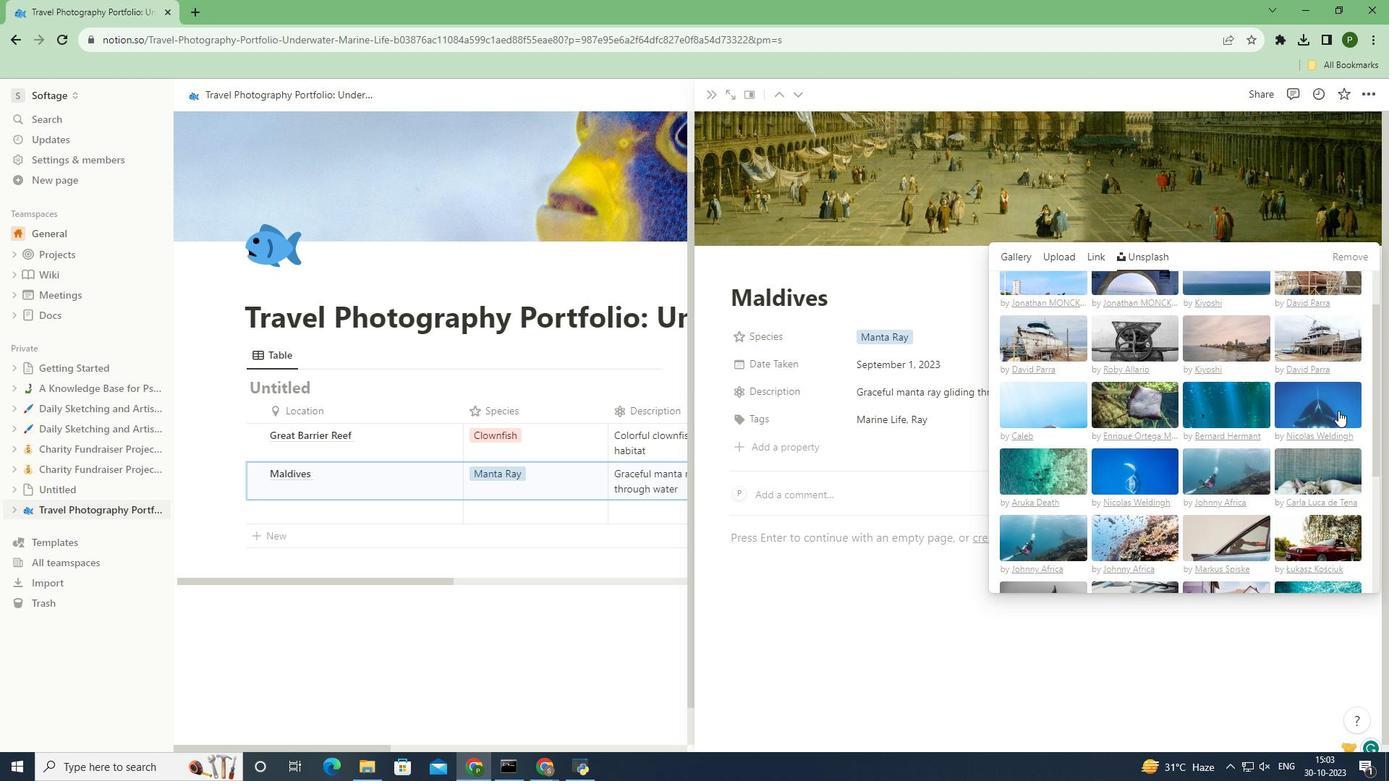 
Action: Mouse pressed left at (1339, 411)
Screenshot: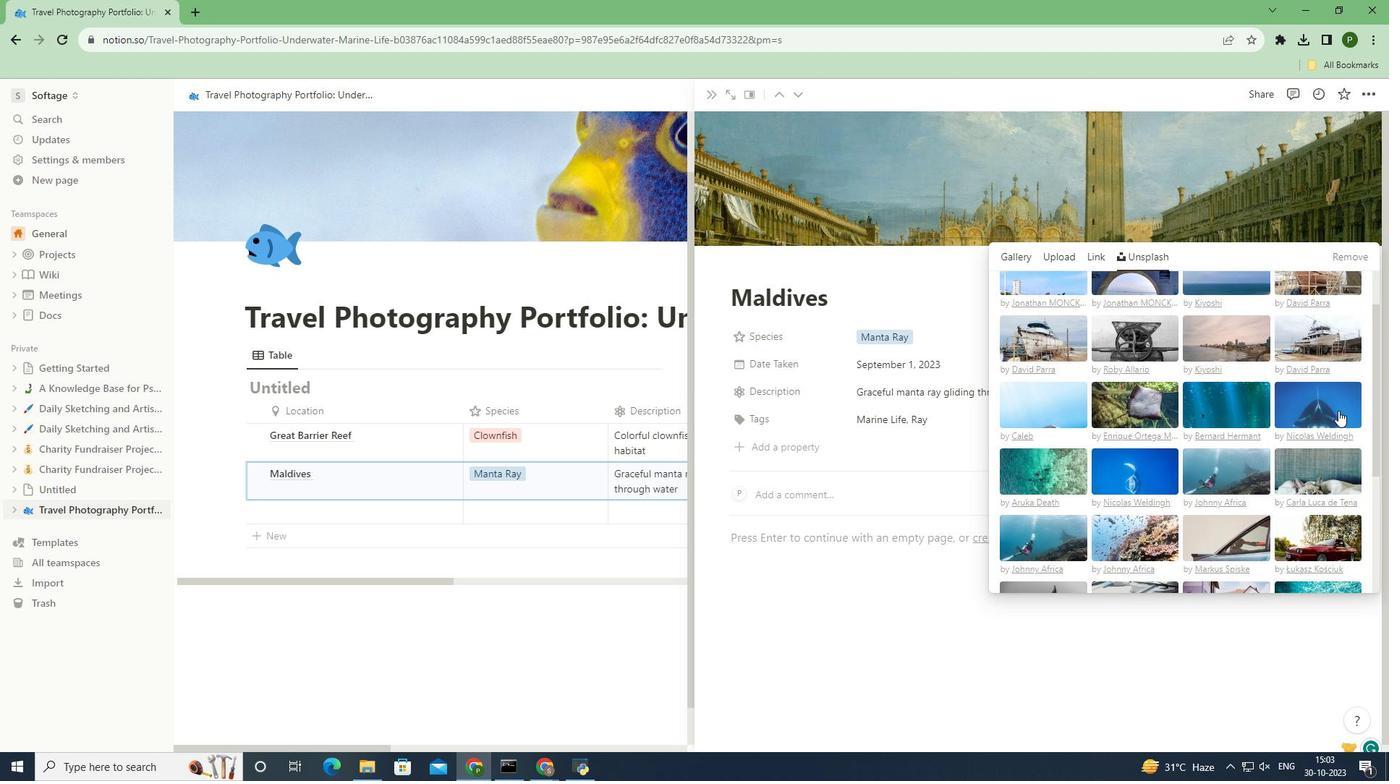 
Action: Mouse moved to (941, 287)
Screenshot: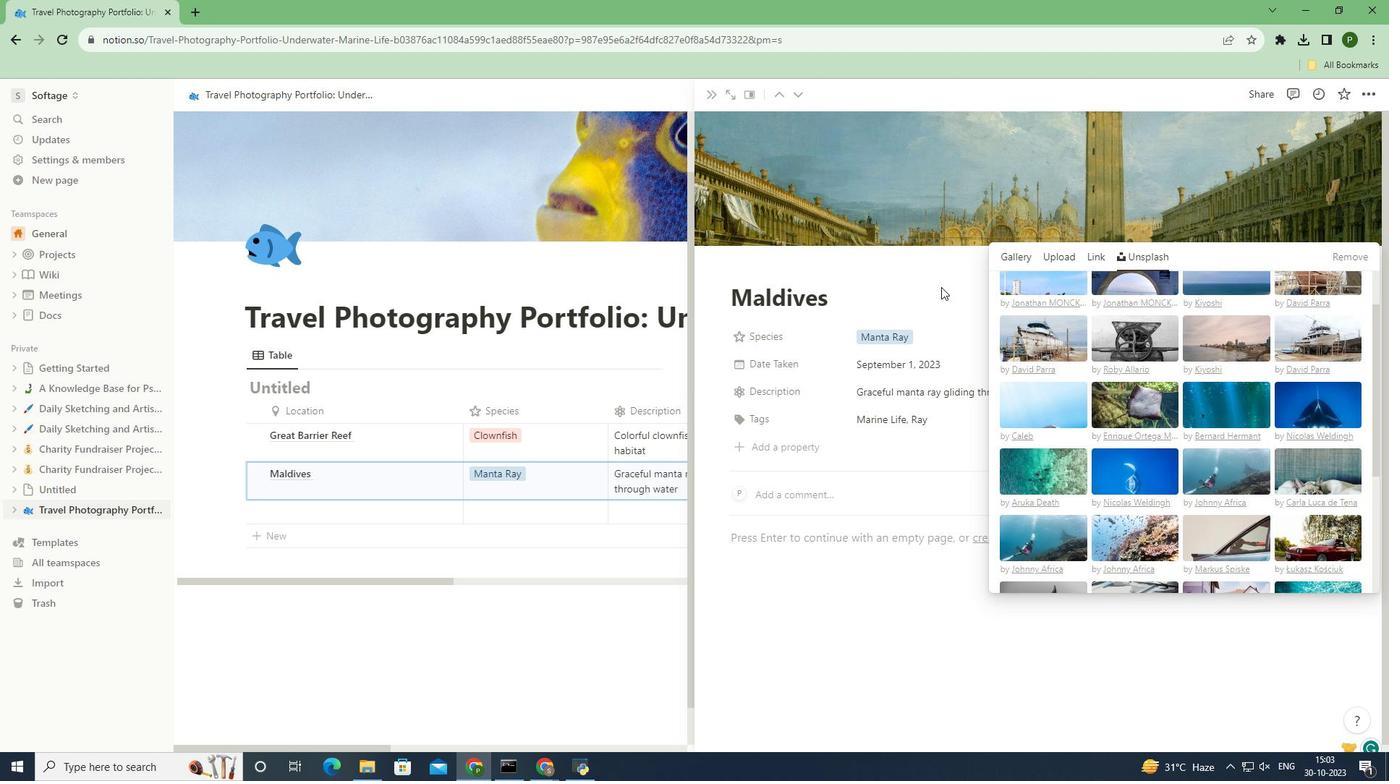 
Action: Mouse pressed left at (941, 287)
Screenshot: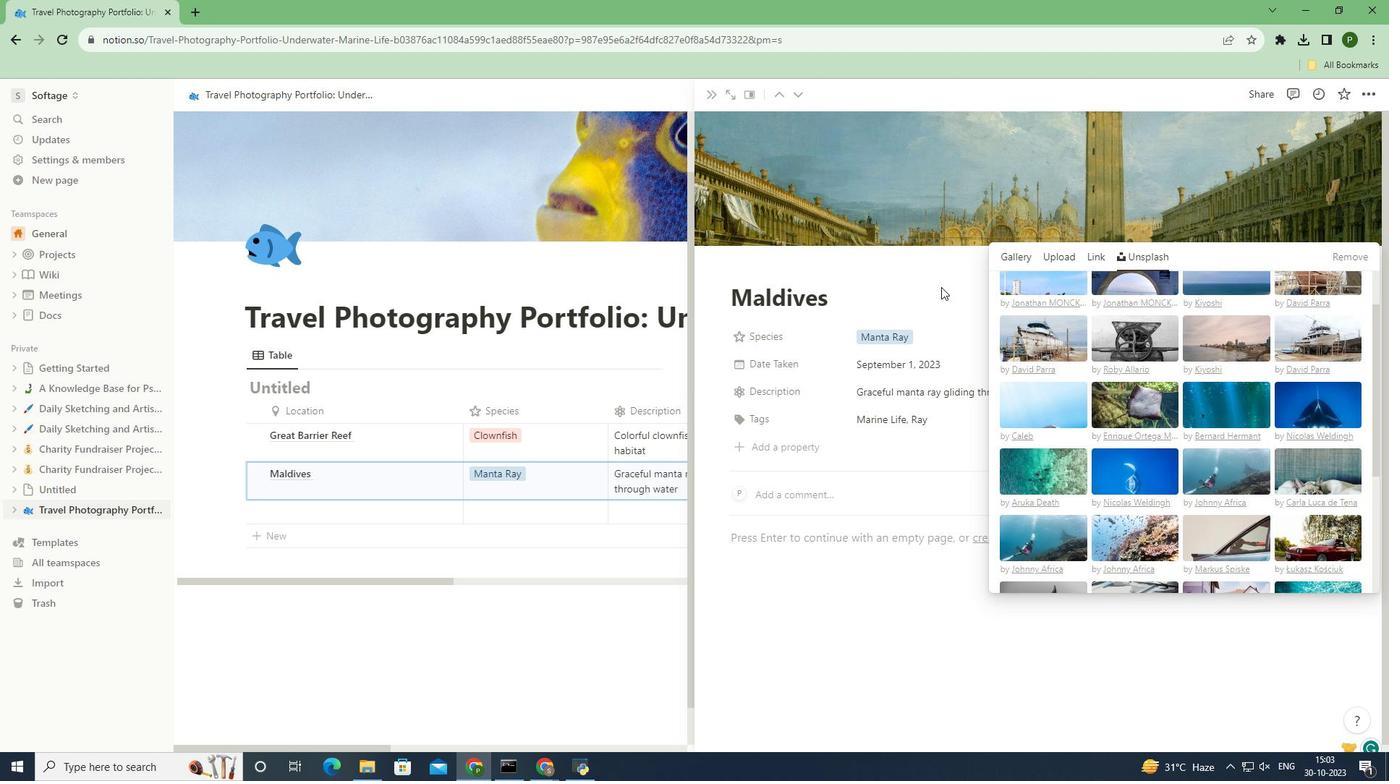 
Action: Mouse moved to (708, 92)
Screenshot: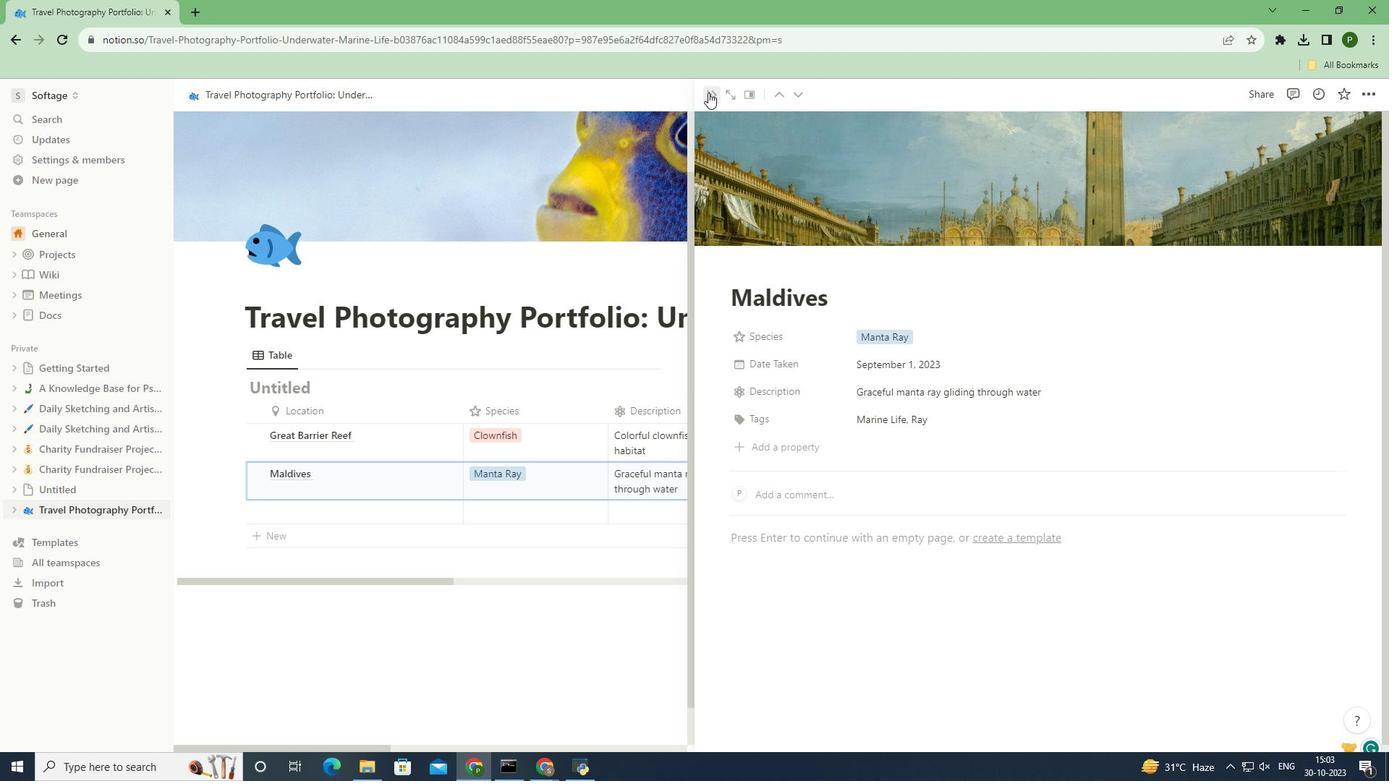 
Action: Mouse pressed left at (708, 92)
Screenshot: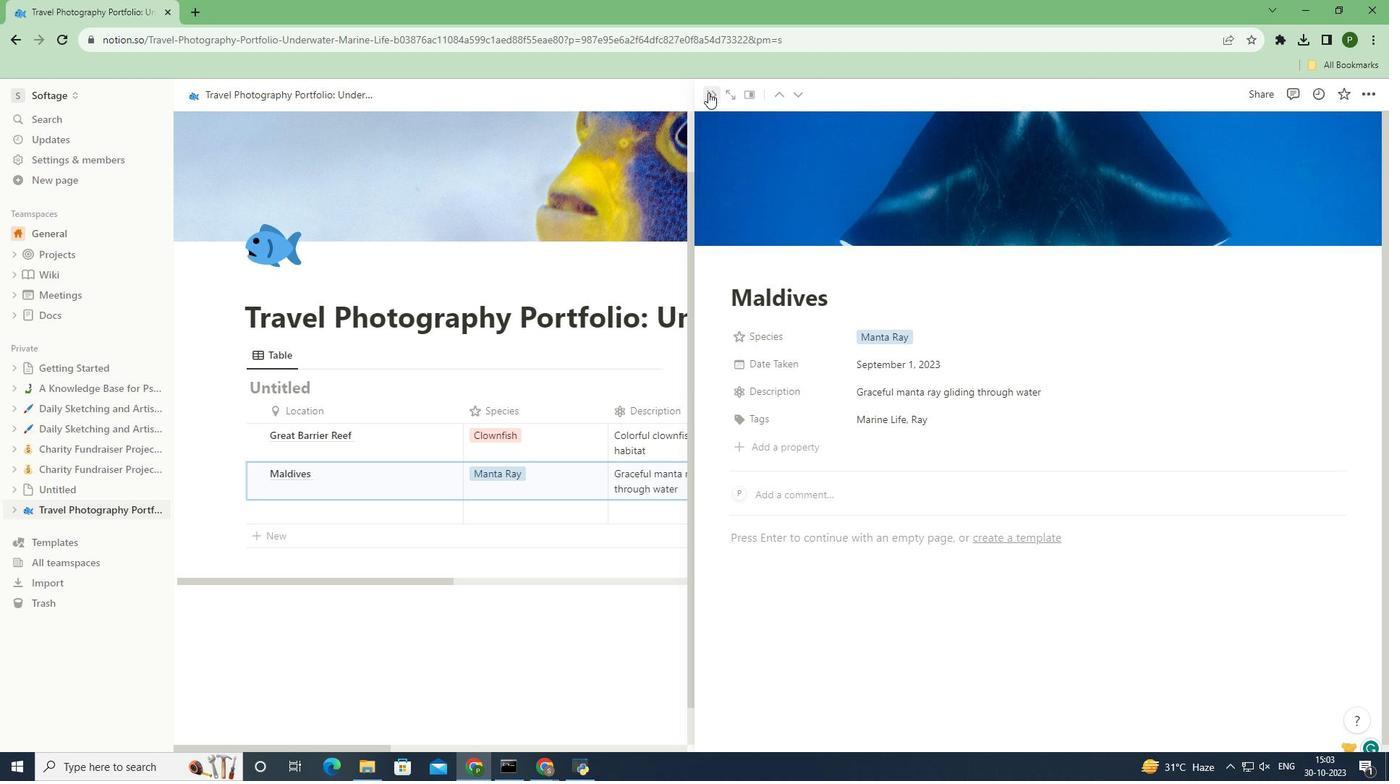 
Action: Mouse moved to (341, 505)
Screenshot: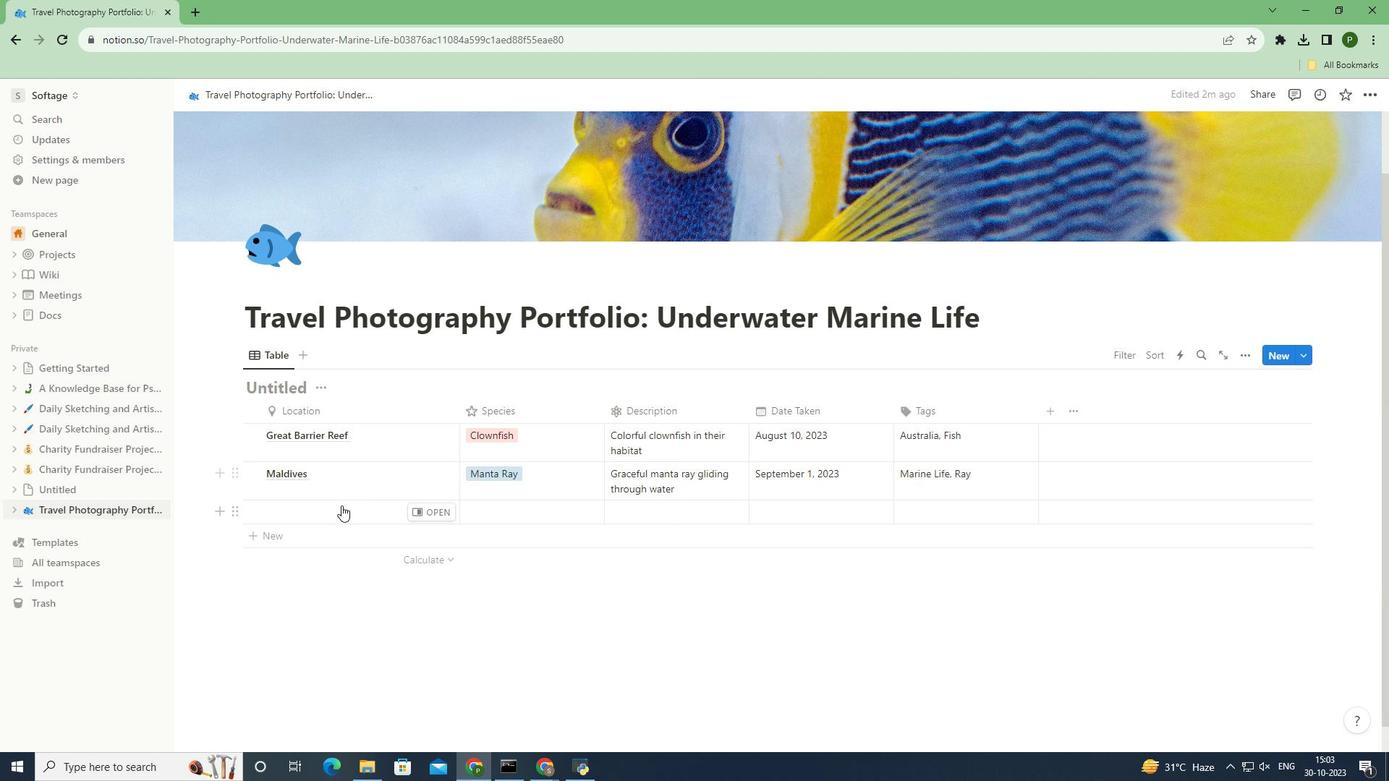 
Action: Mouse pressed left at (341, 505)
Screenshot: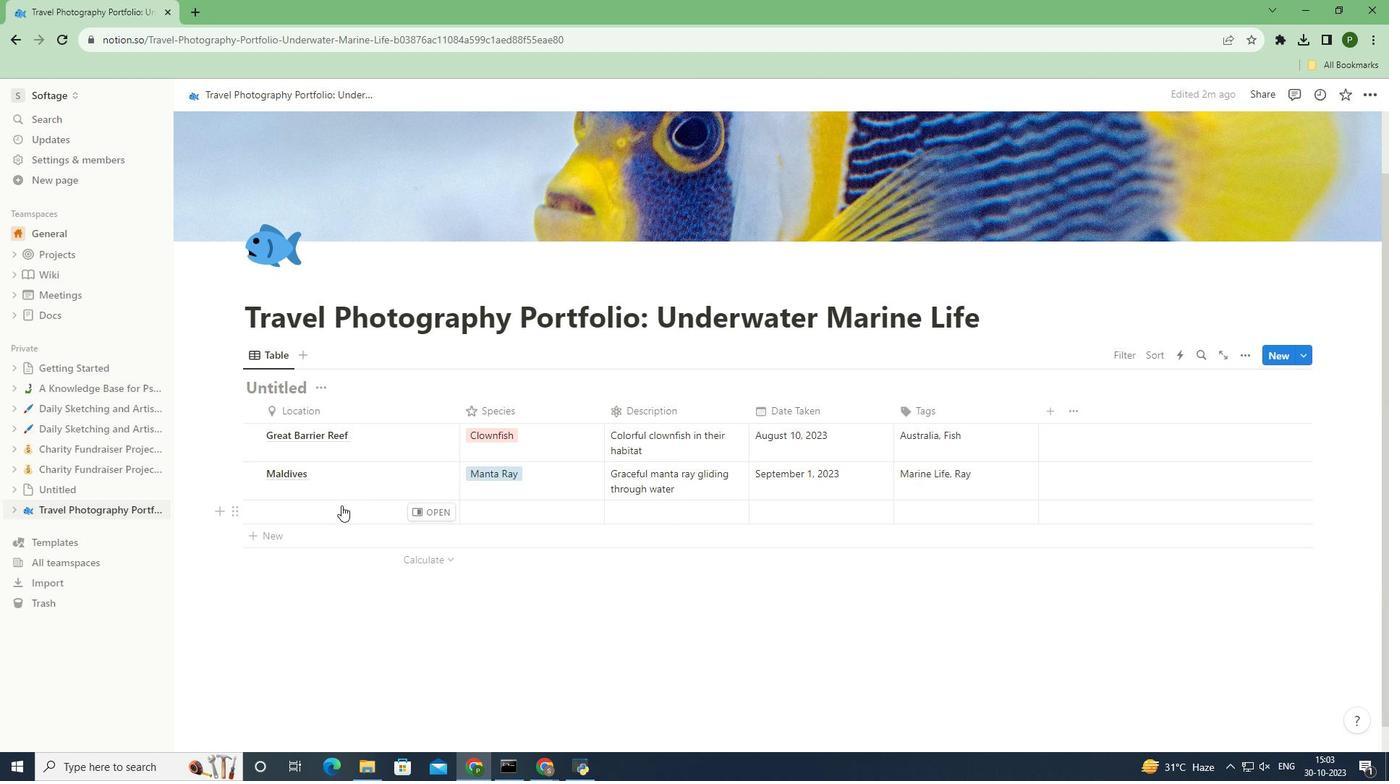 
Action: Key pressed <Key.caps_lock>B<Key.caps_lock>ahamas
Screenshot: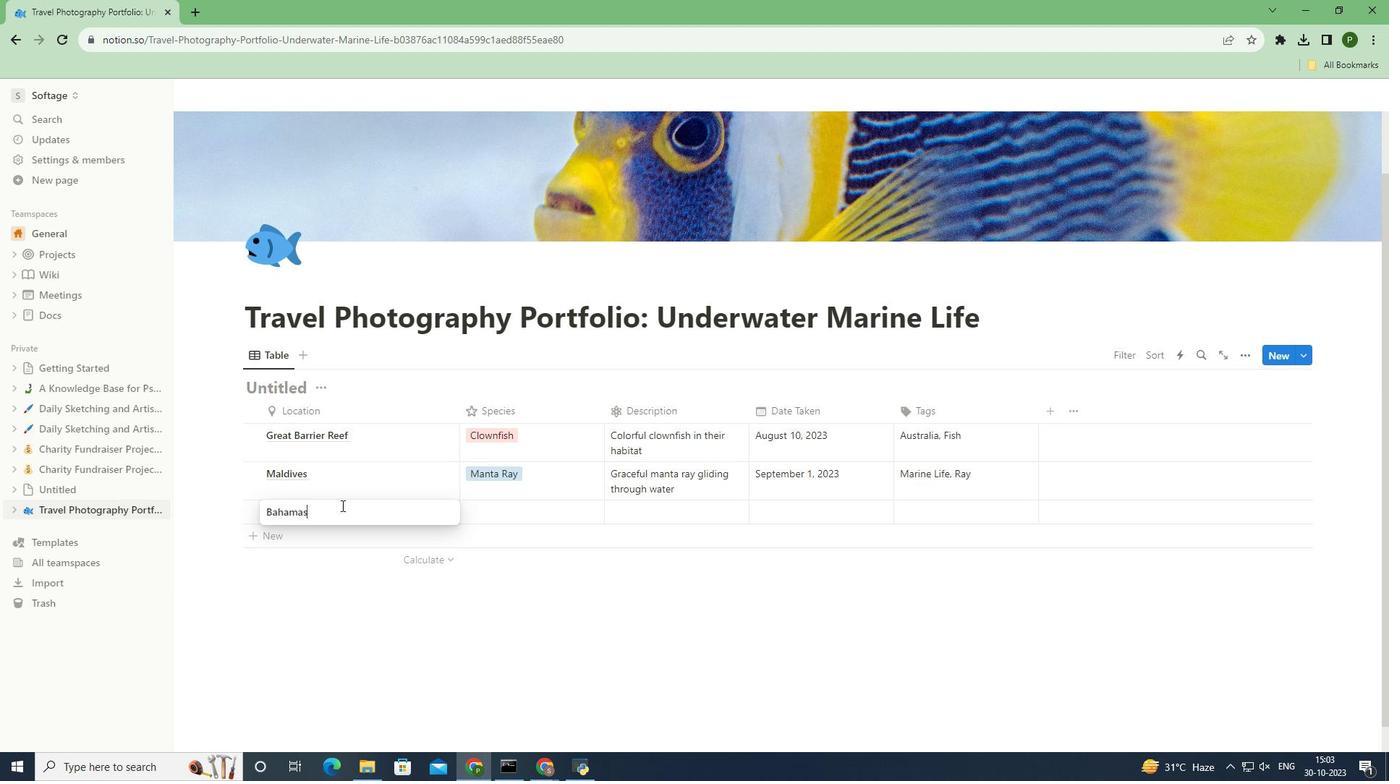 
Action: Mouse moved to (491, 512)
Screenshot: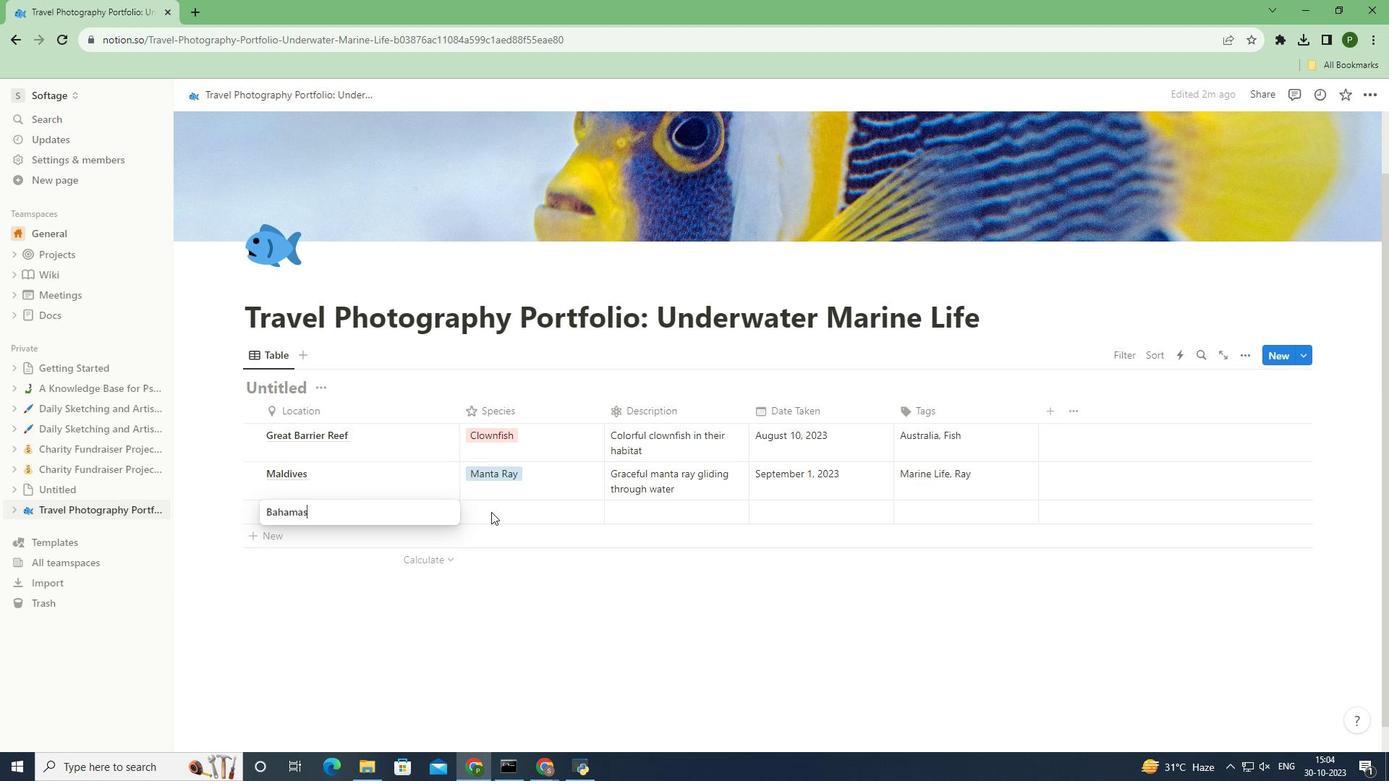 
Action: Mouse pressed left at (491, 512)
Screenshot: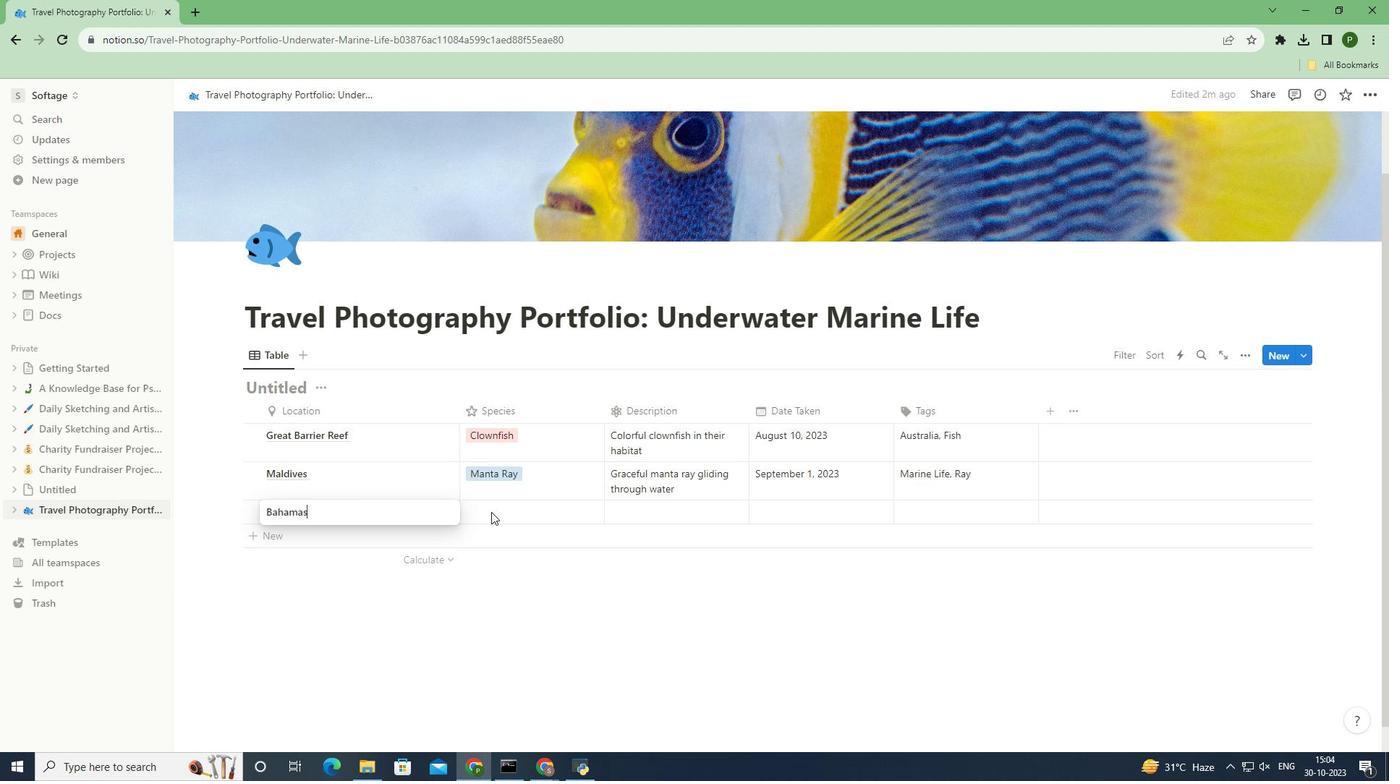 
Action: Mouse pressed left at (491, 512)
Screenshot: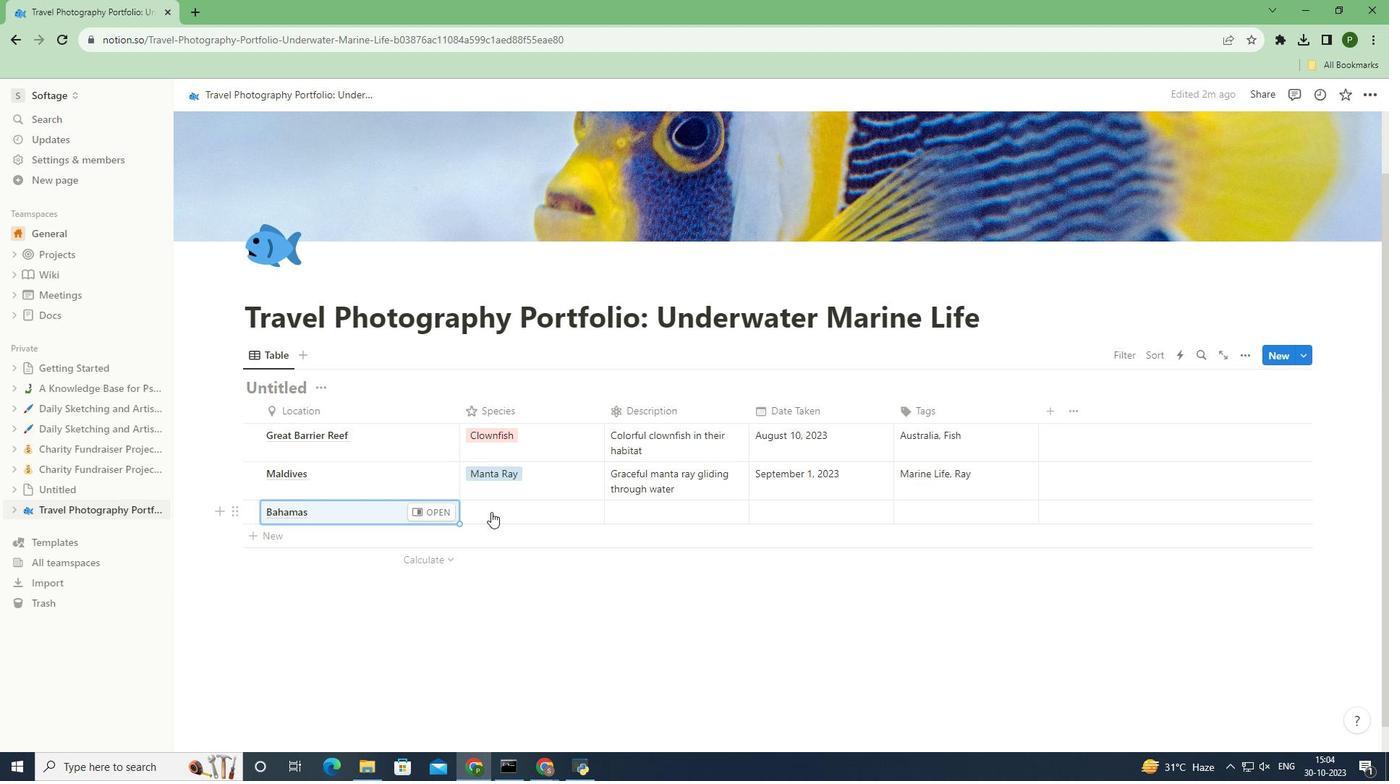 
Action: Key pressed <Key.caps_lock>H<Key.caps_lock>ammerhead<Key.space><Key.caps_lock>S<Key.caps_lock>hark<Key.space>
Screenshot: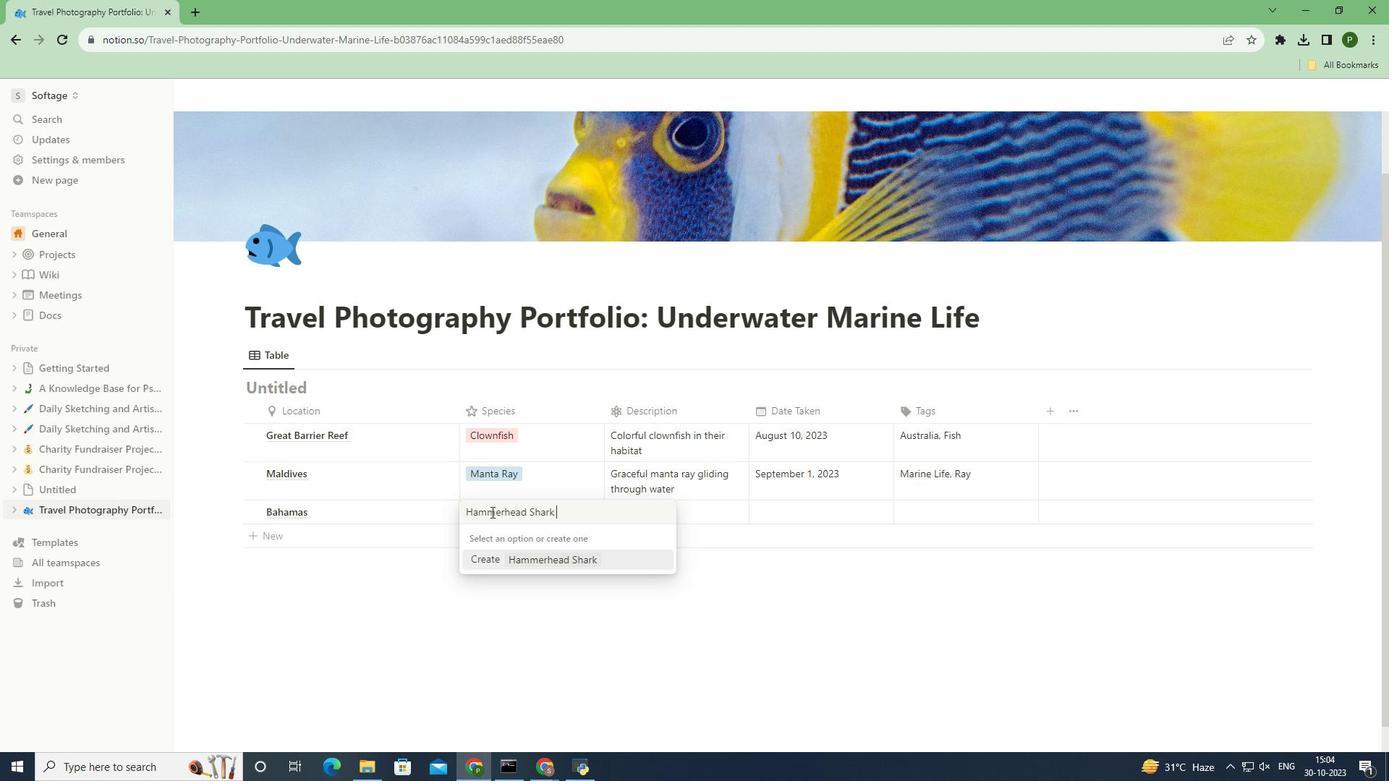 
Action: Mouse moved to (514, 560)
Screenshot: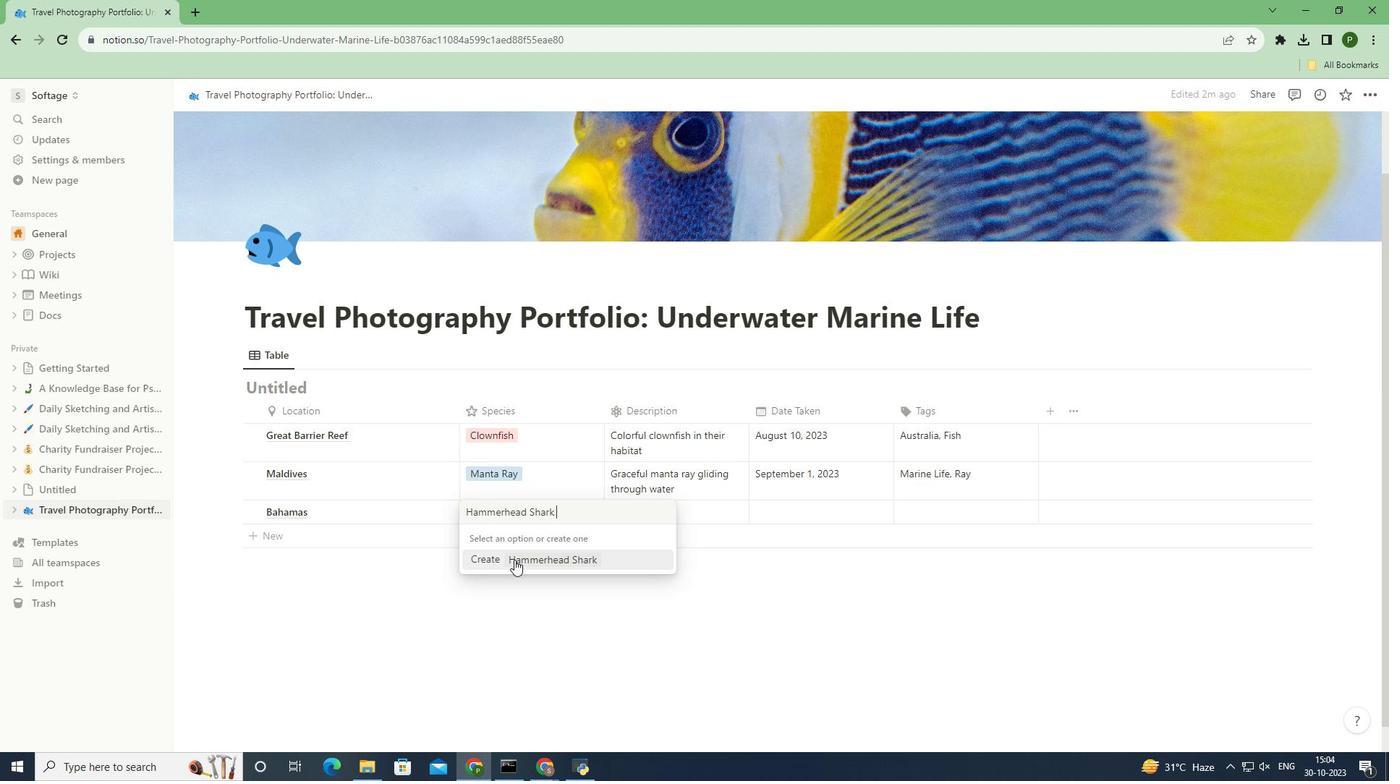 
Action: Mouse pressed left at (514, 560)
Screenshot: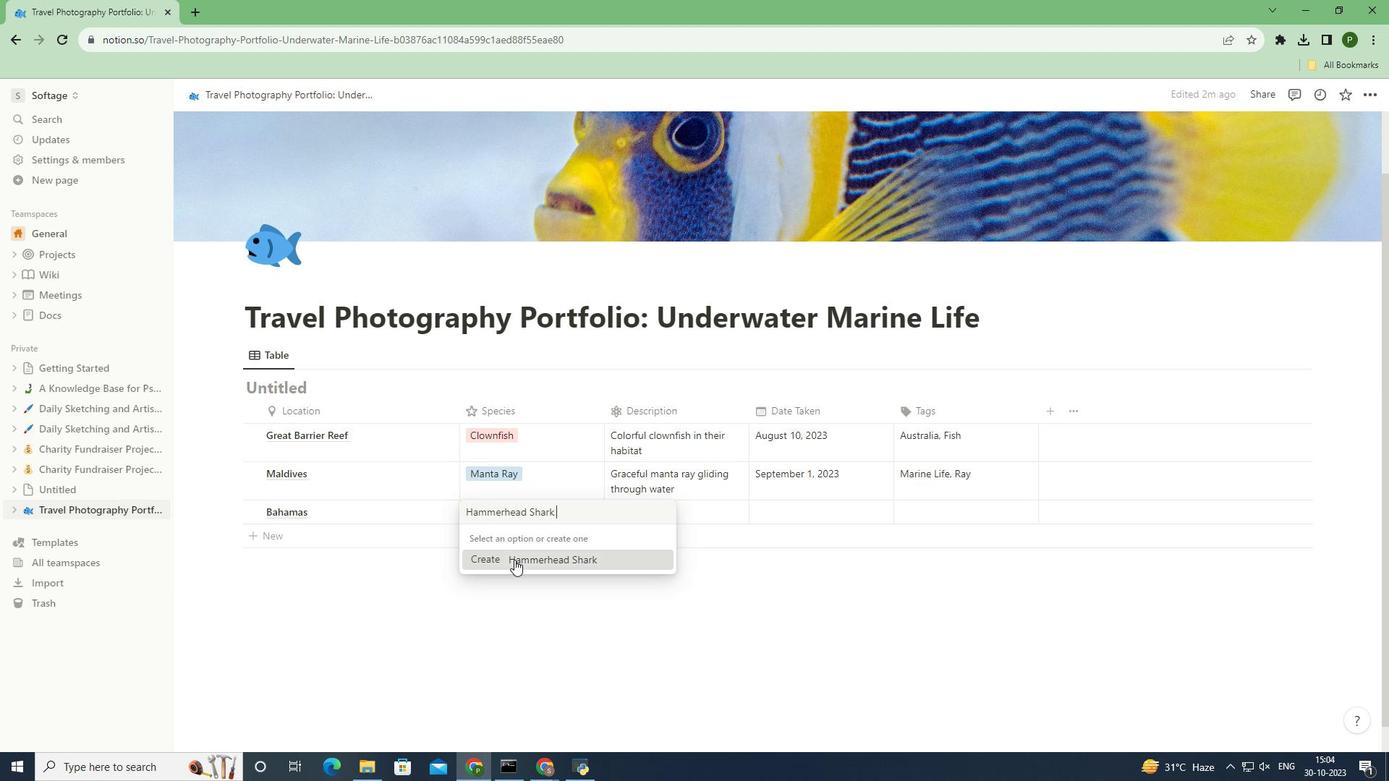 
Action: Mouse moved to (723, 510)
Screenshot: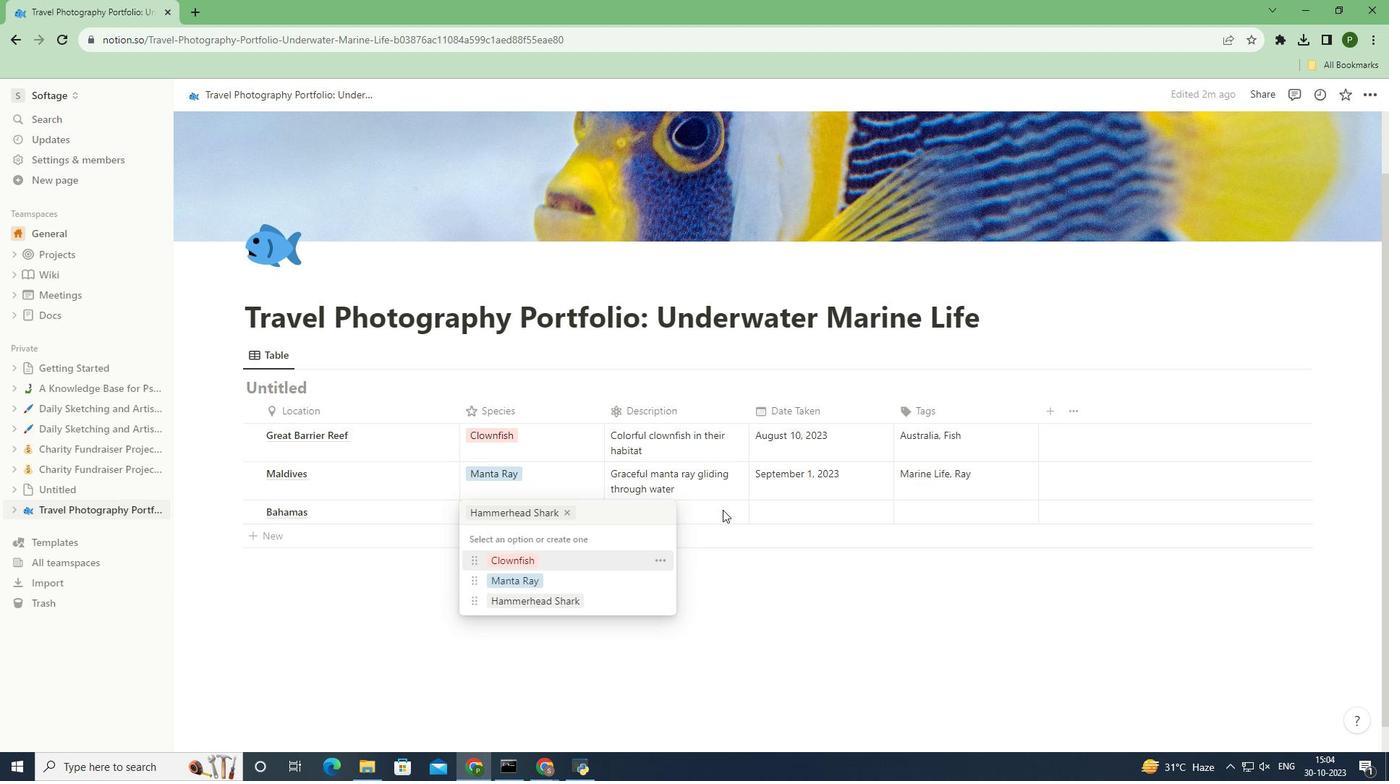 
Action: Mouse pressed left at (723, 510)
Screenshot: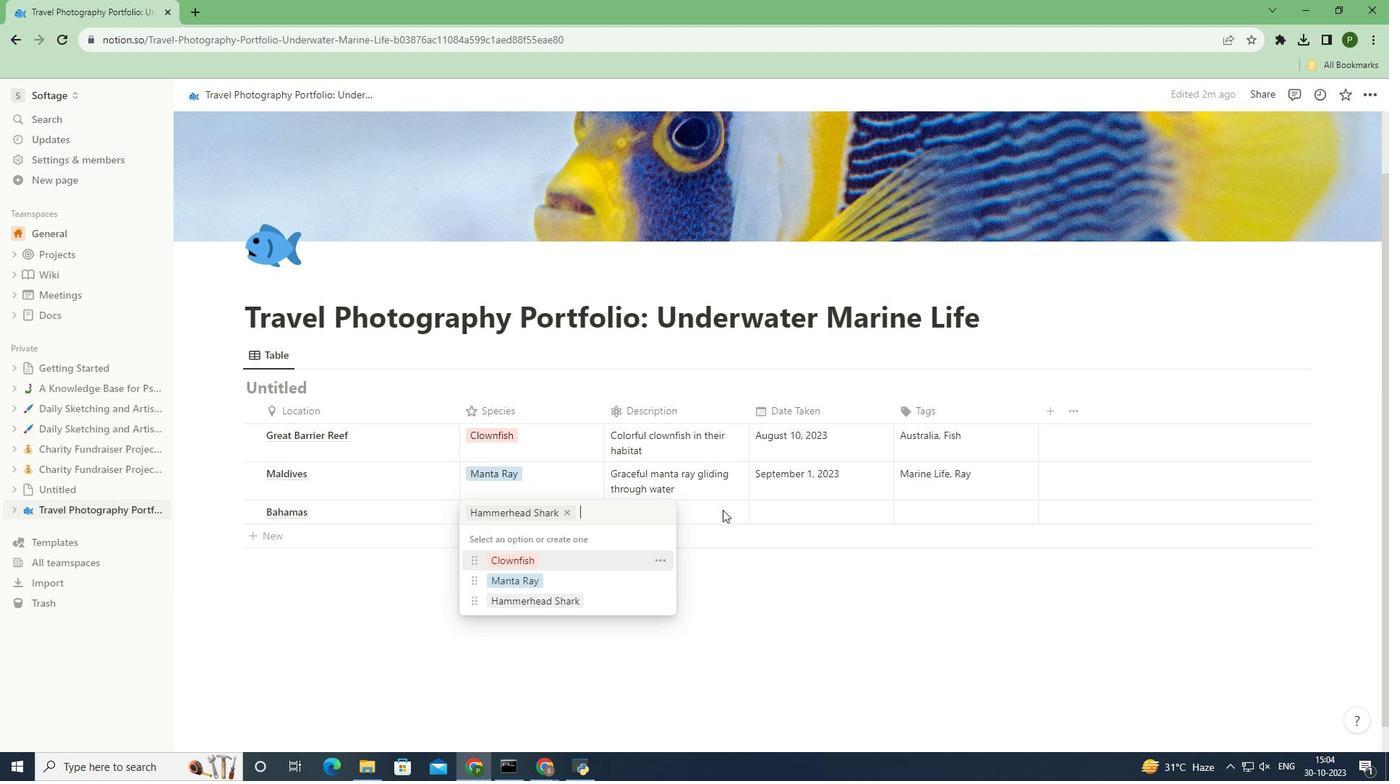 
Action: Mouse pressed left at (723, 510)
Screenshot: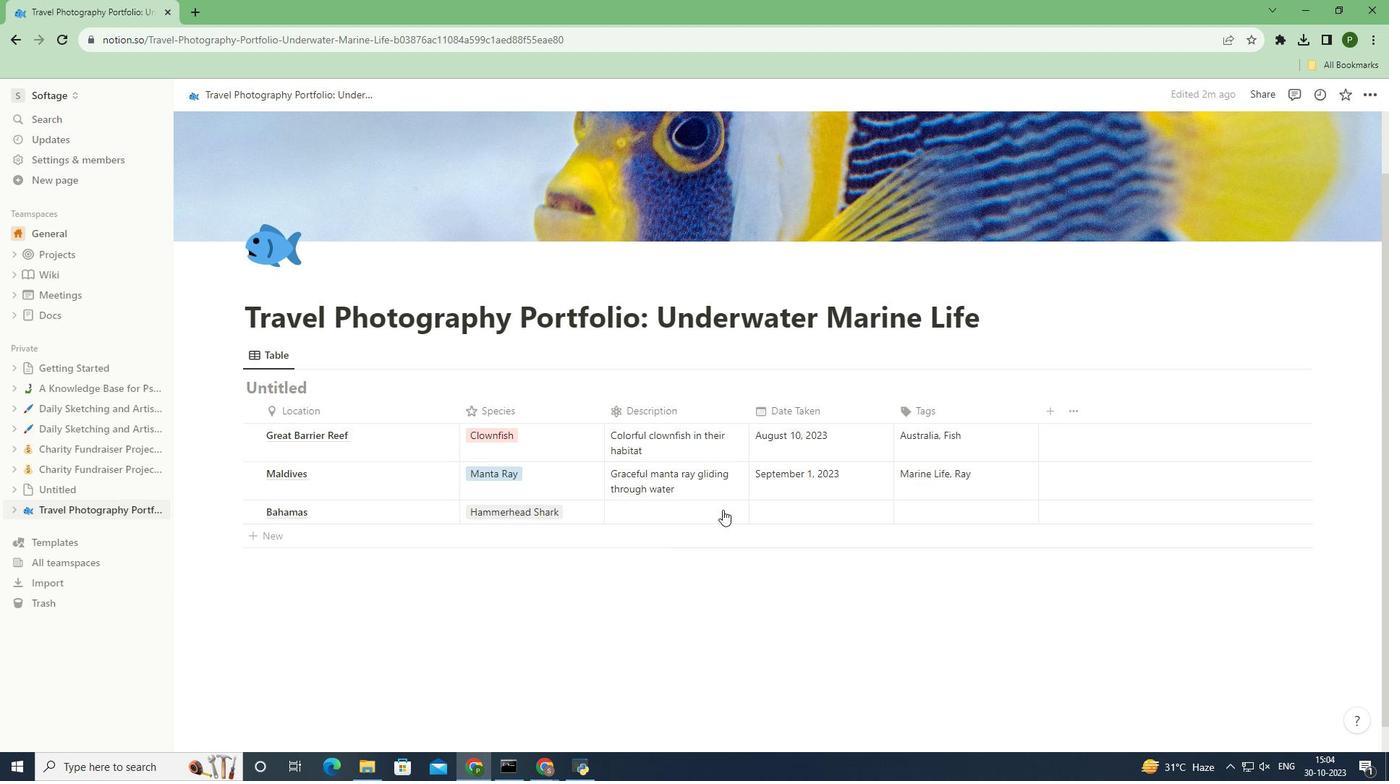 
Action: Key pressed <Key.caps_lock>S<Key.caps_lock>chool<Key.space>of<Key.space>hammerhead<Key.space>sharks<Key.space>swimming<Key.space>
Screenshot: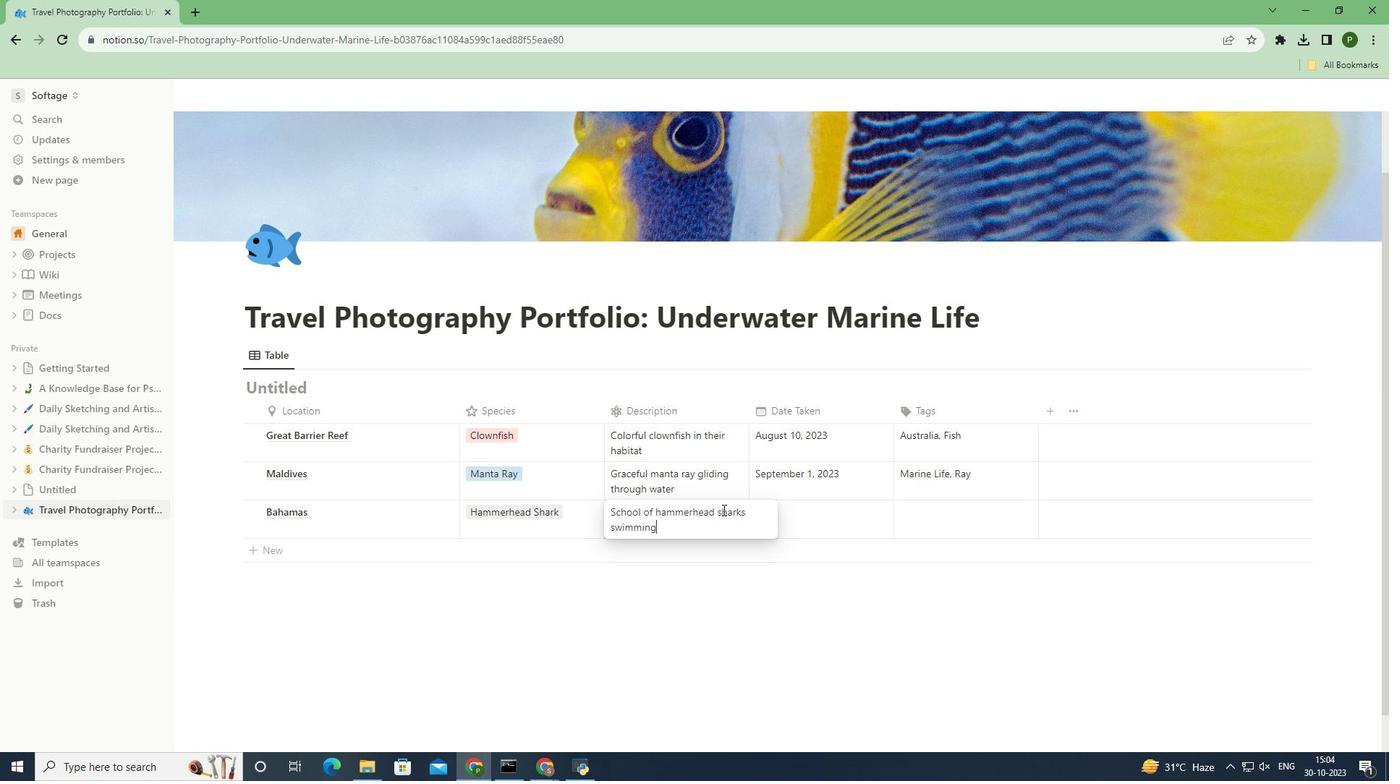 
Action: Mouse moved to (820, 511)
Screenshot: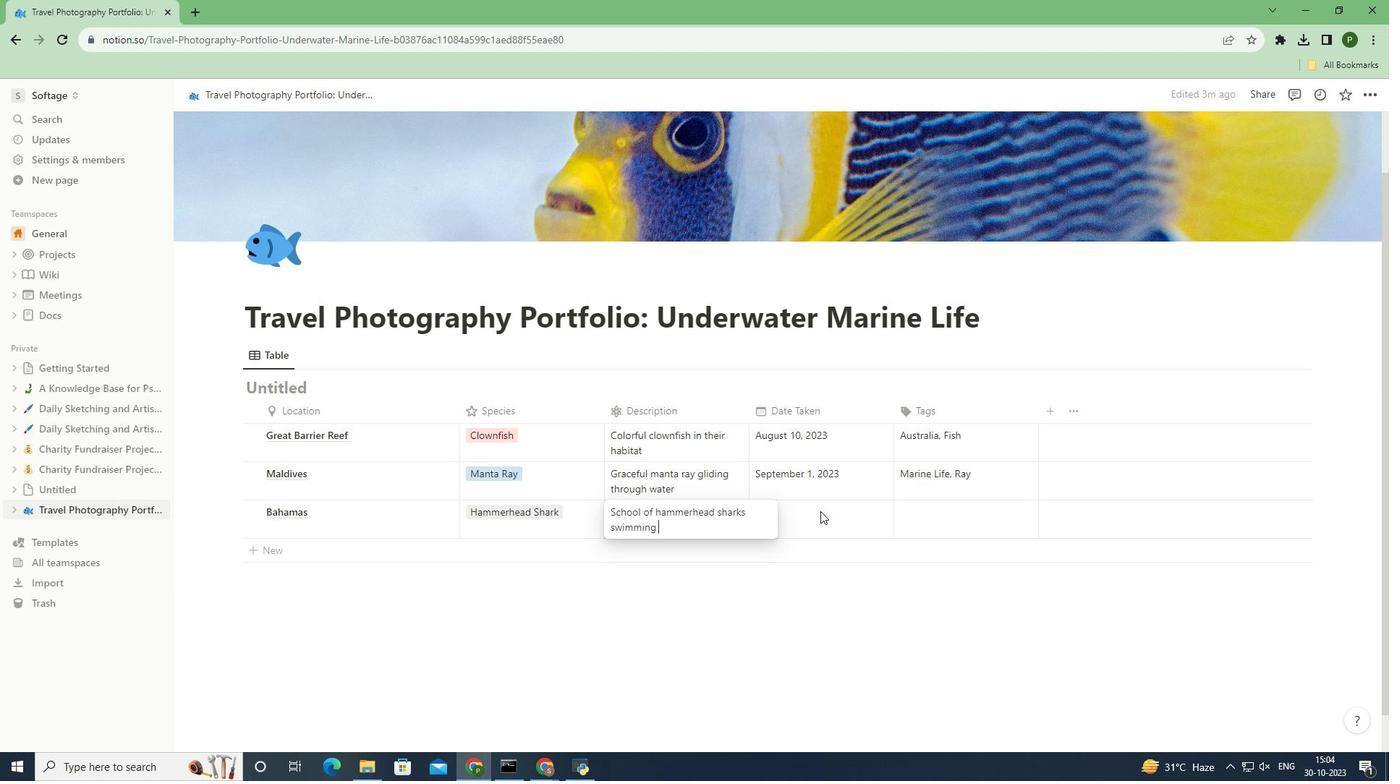 
Action: Mouse pressed left at (820, 511)
Screenshot: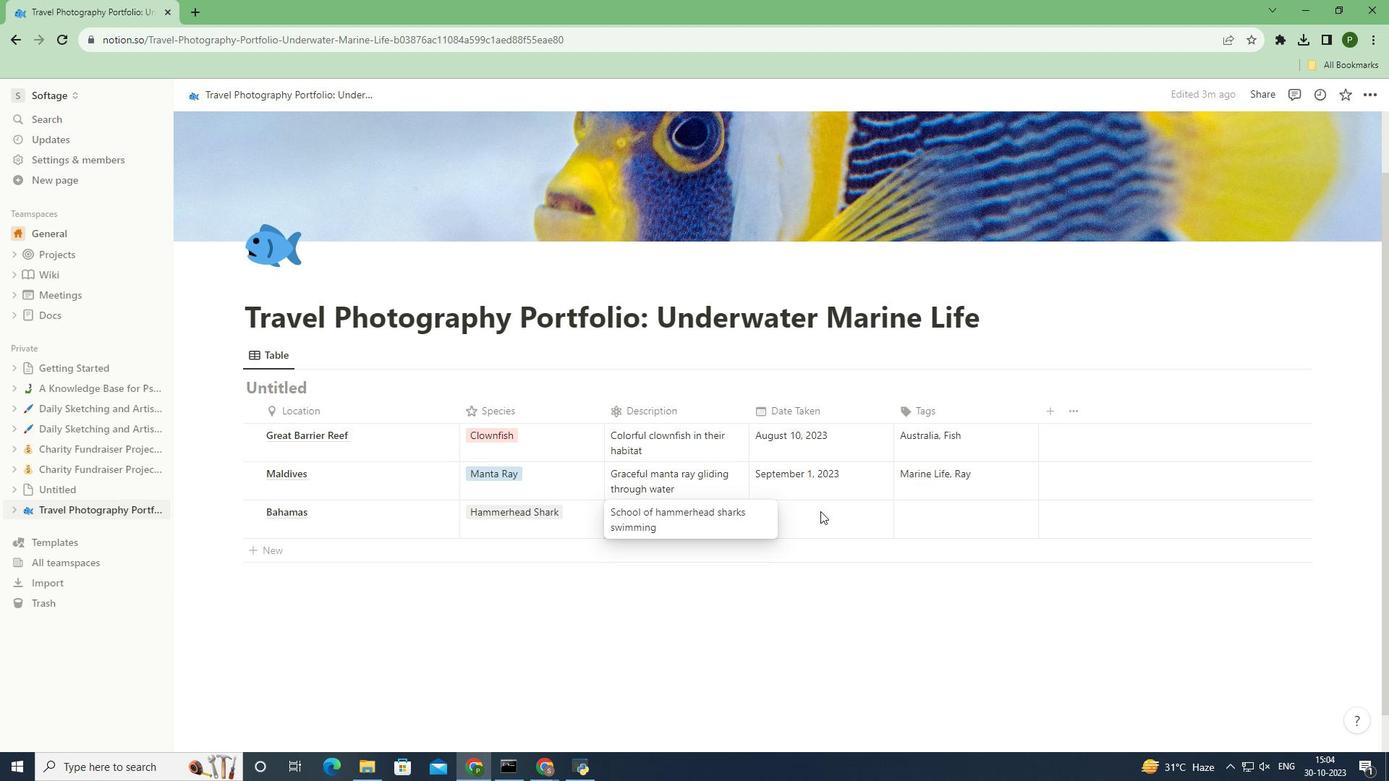 
Action: Mouse pressed left at (820, 511)
Screenshot: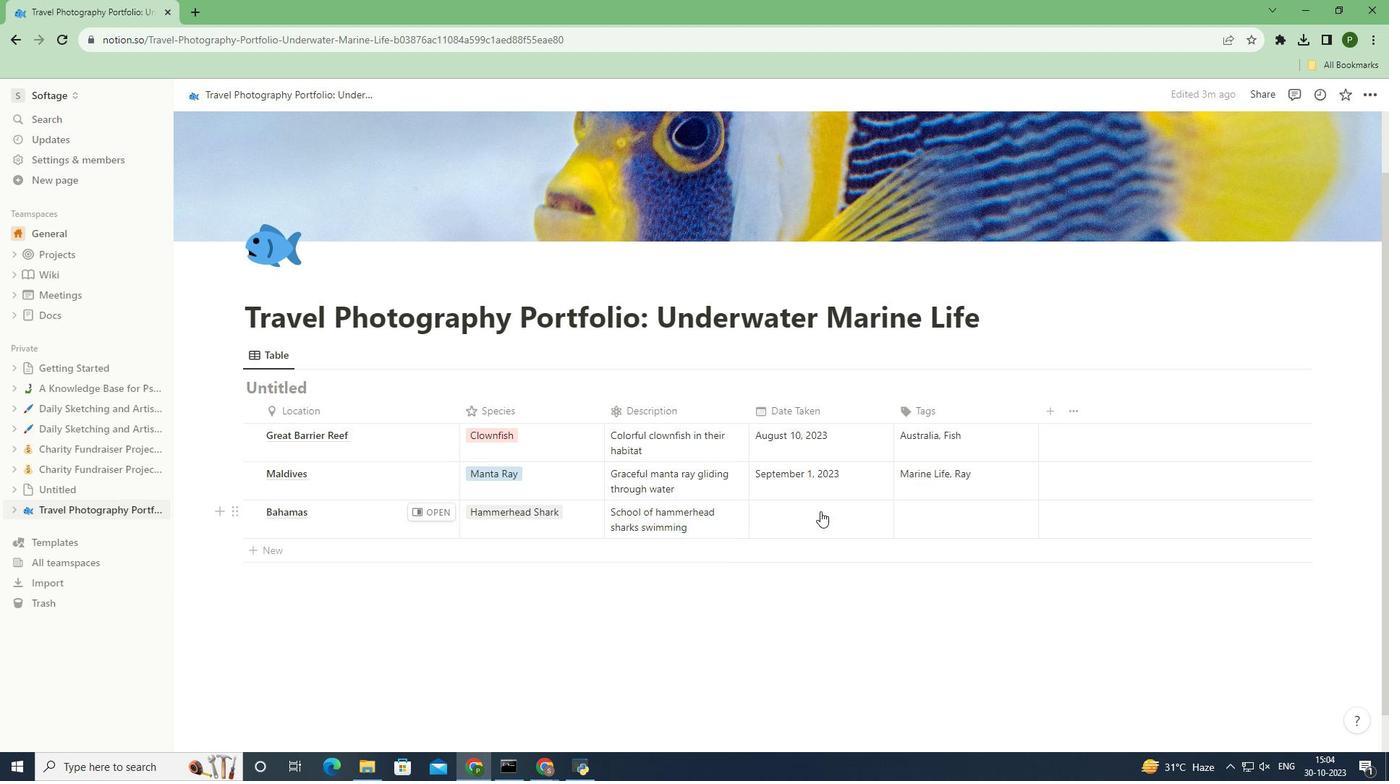 
Action: Mouse moved to (893, 188)
Screenshot: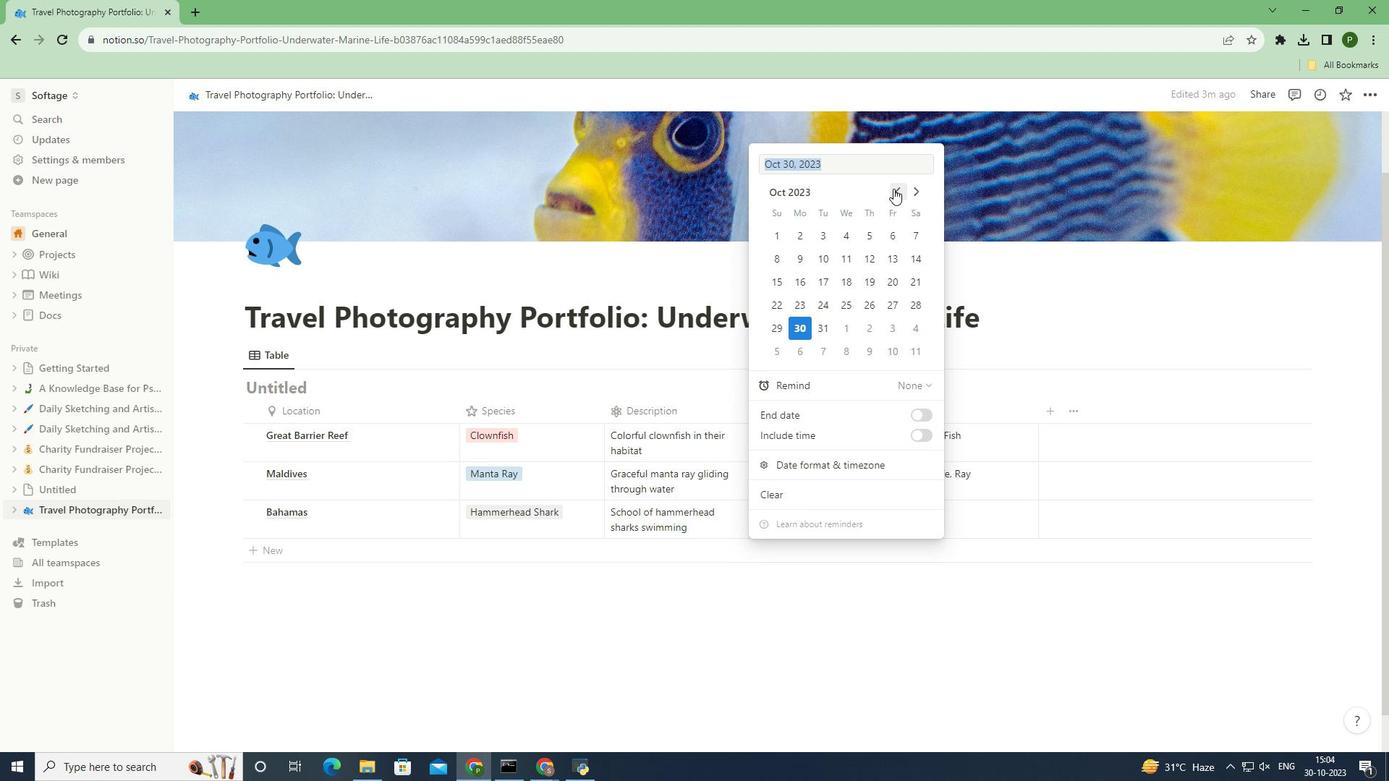 
Action: Mouse pressed left at (893, 188)
Screenshot: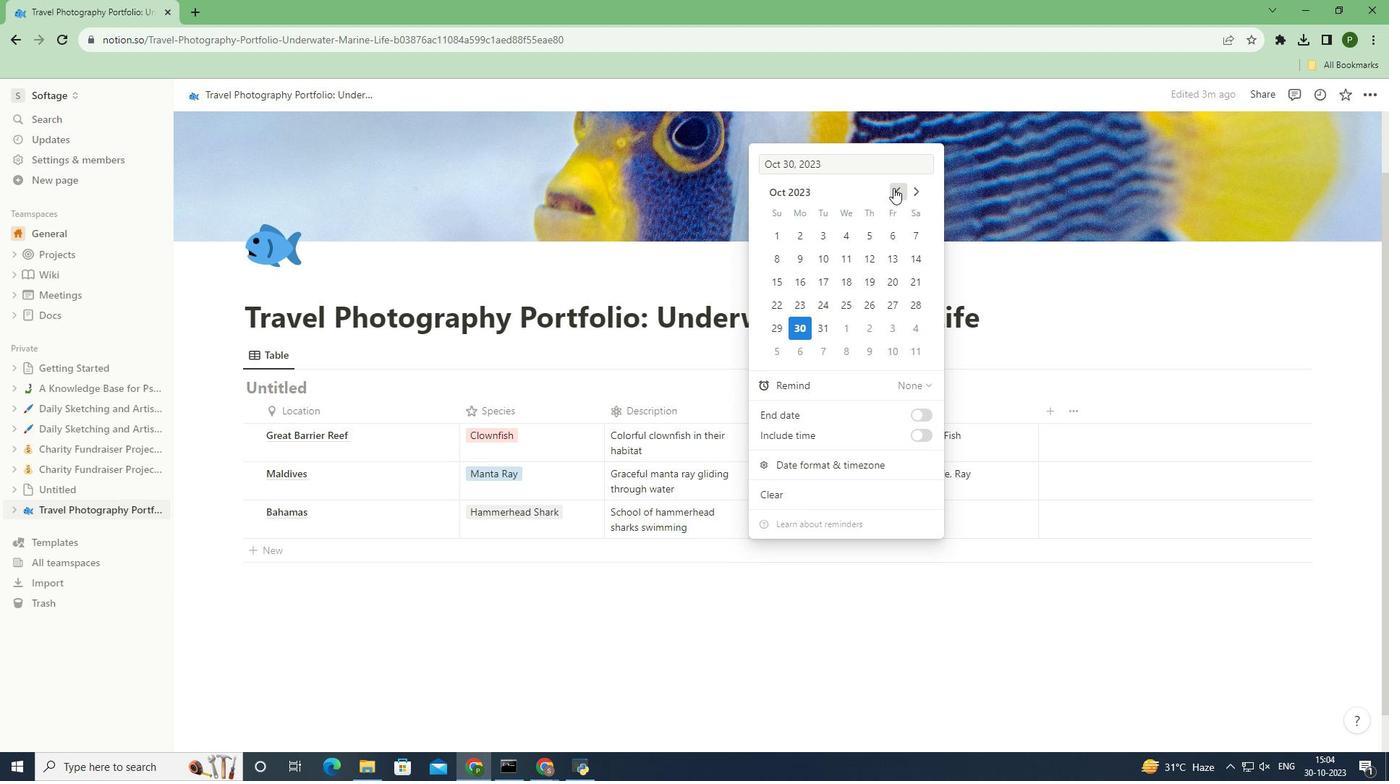 
Action: Mouse moved to (893, 188)
Screenshot: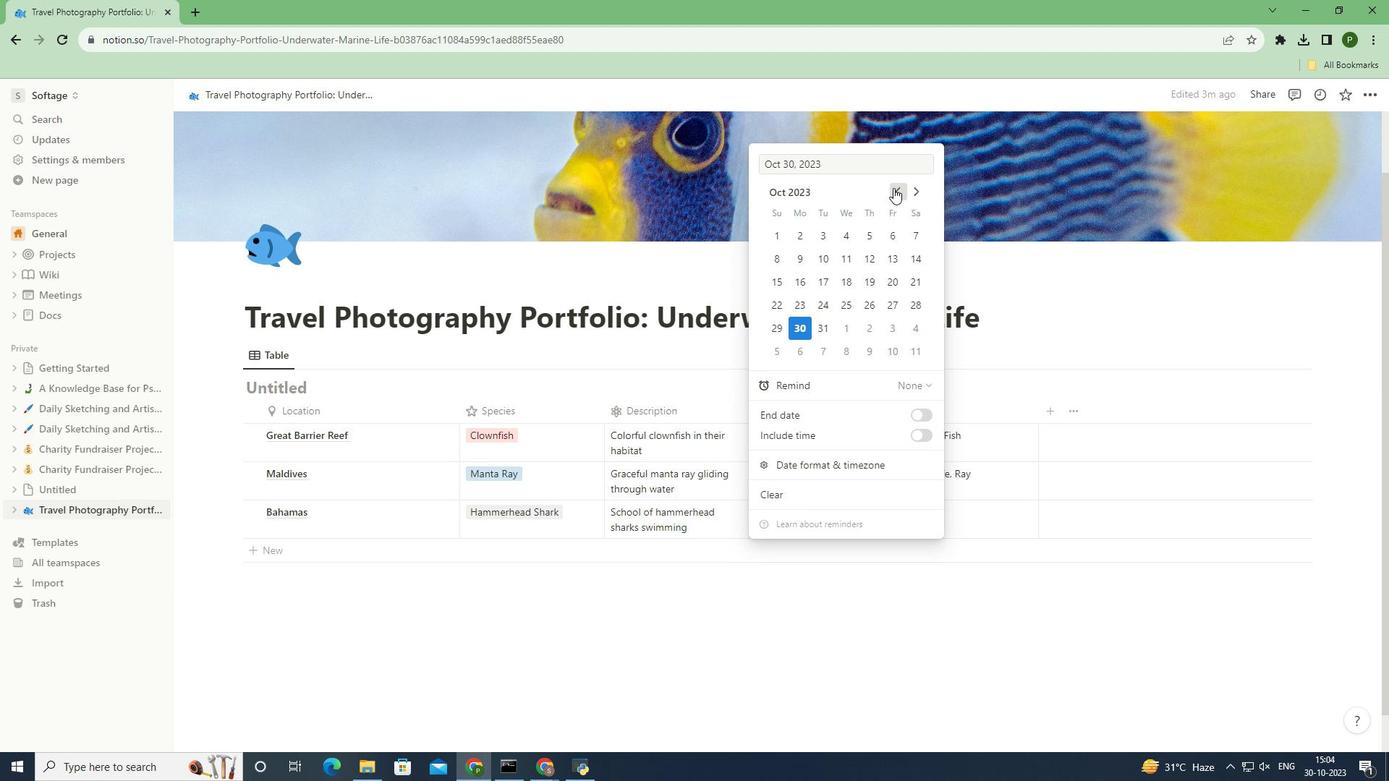 
Action: Mouse pressed left at (893, 188)
Screenshot: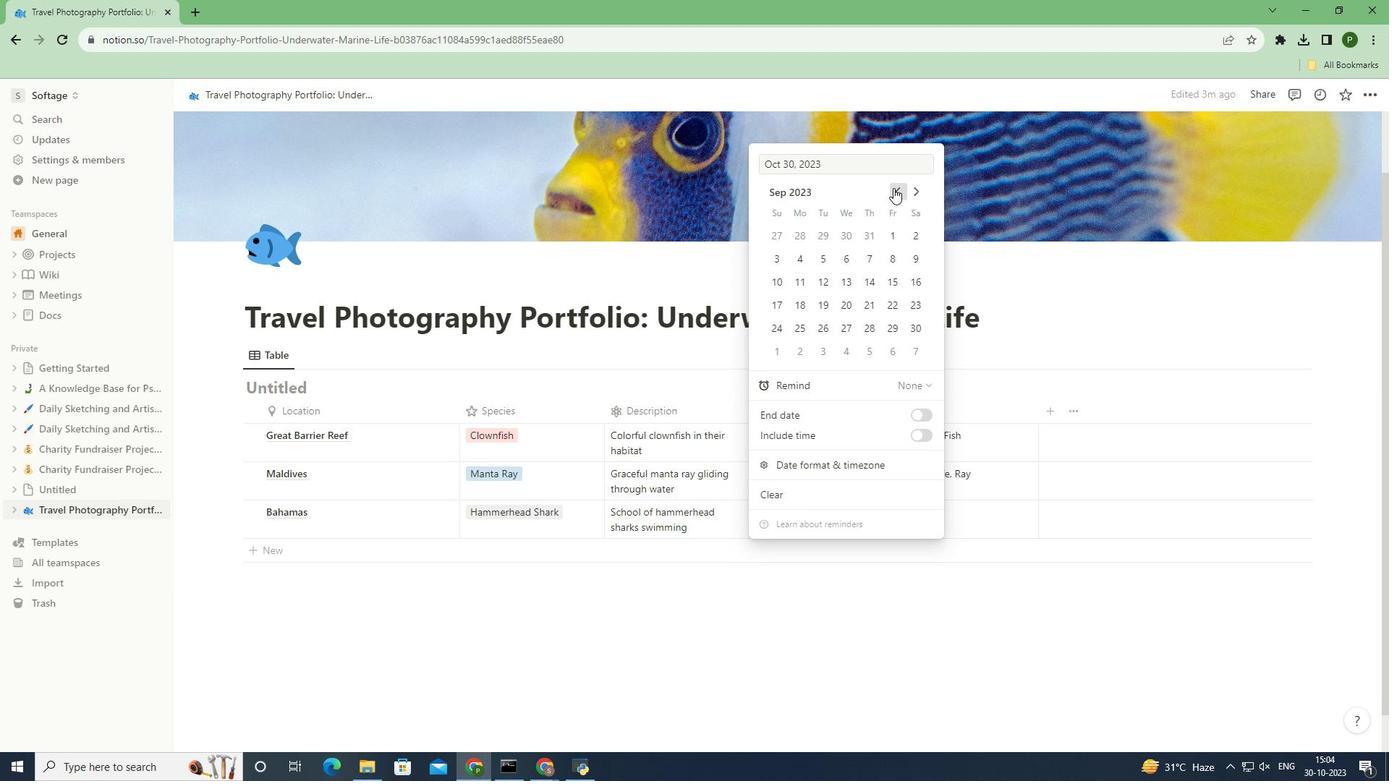 
Action: Mouse moved to (828, 253)
Screenshot: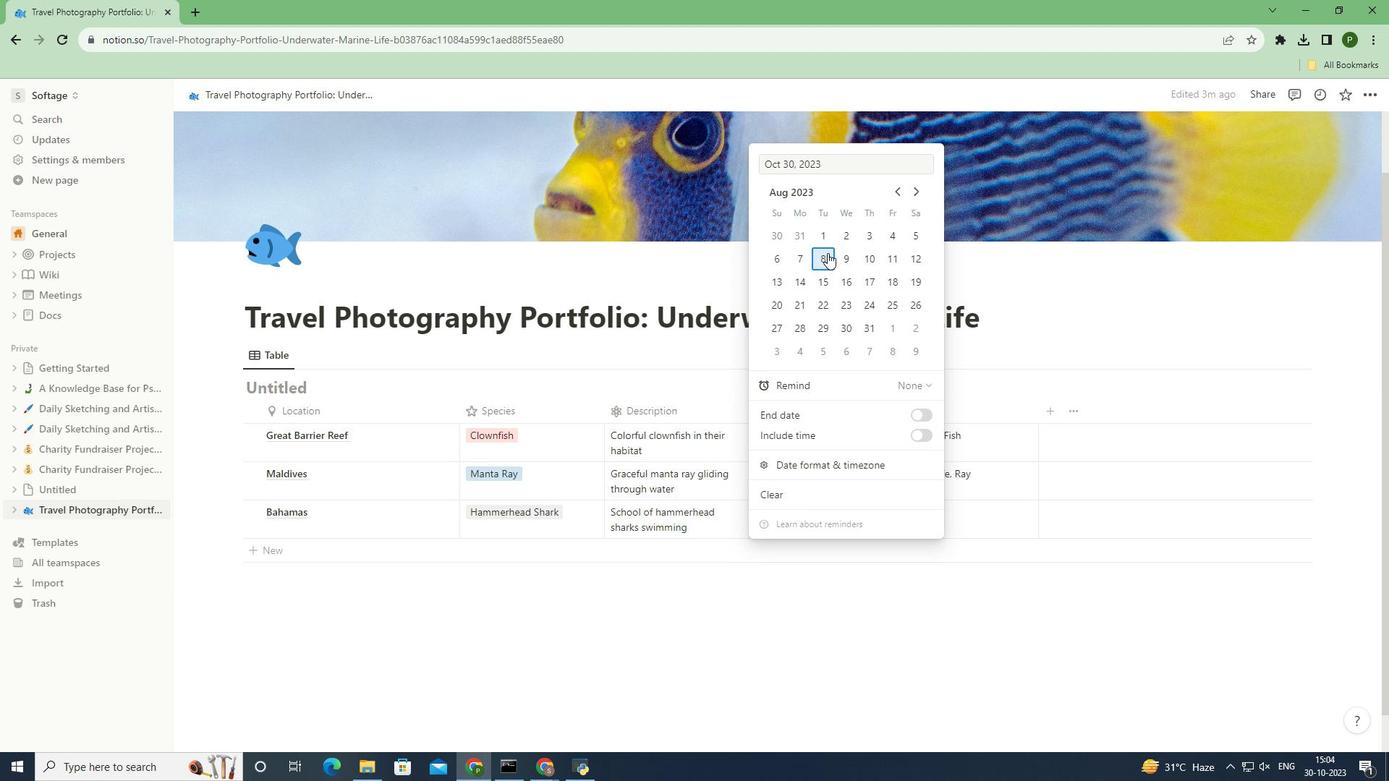 
Action: Mouse pressed left at (828, 253)
Screenshot: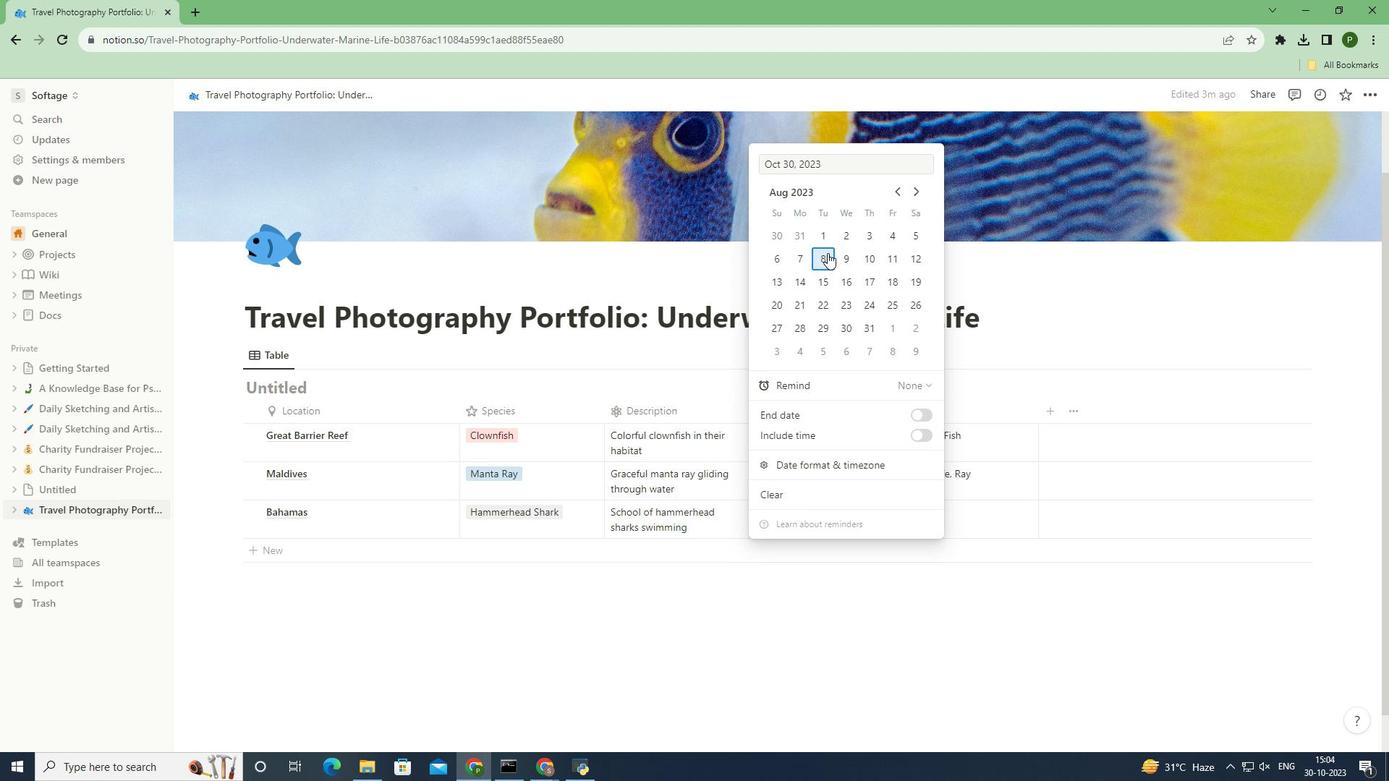 
Action: Mouse moved to (840, 608)
Screenshot: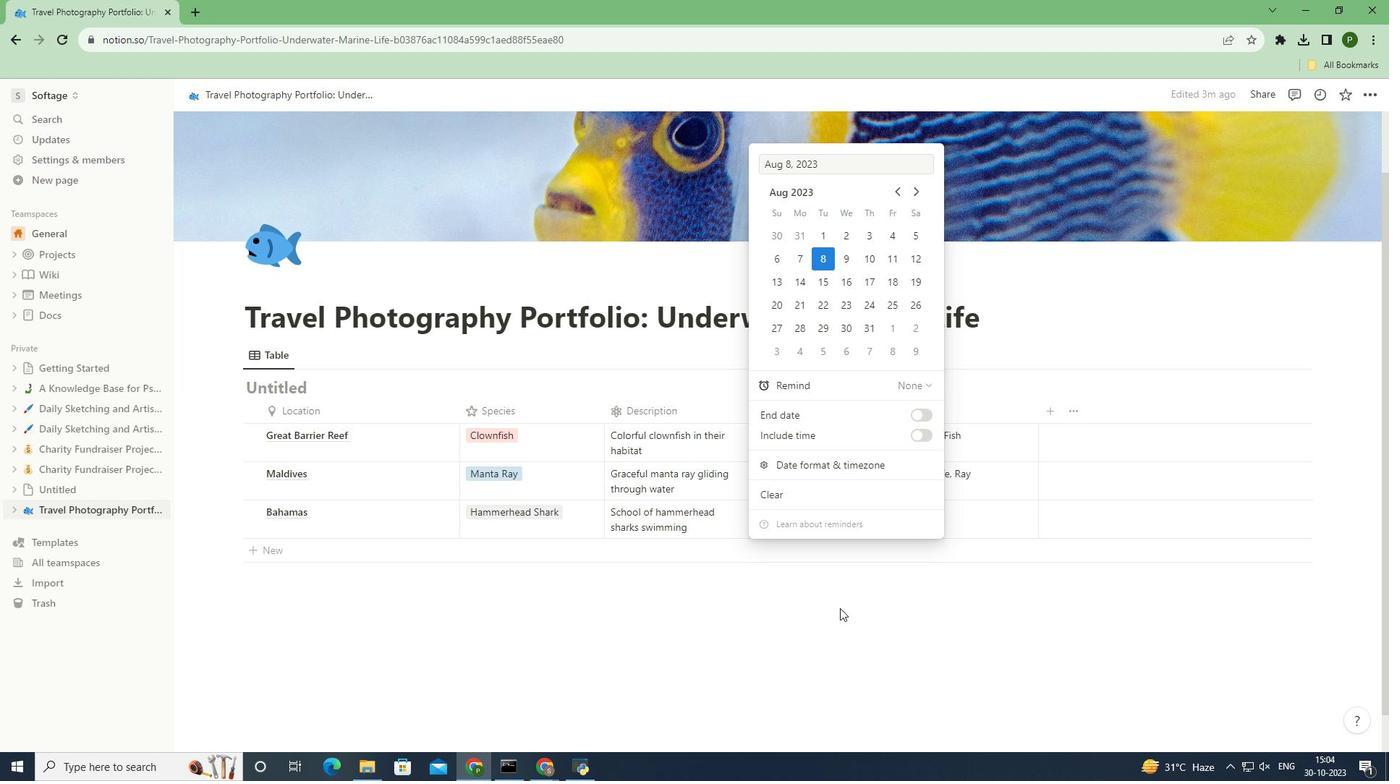 
Action: Mouse pressed left at (840, 608)
Screenshot: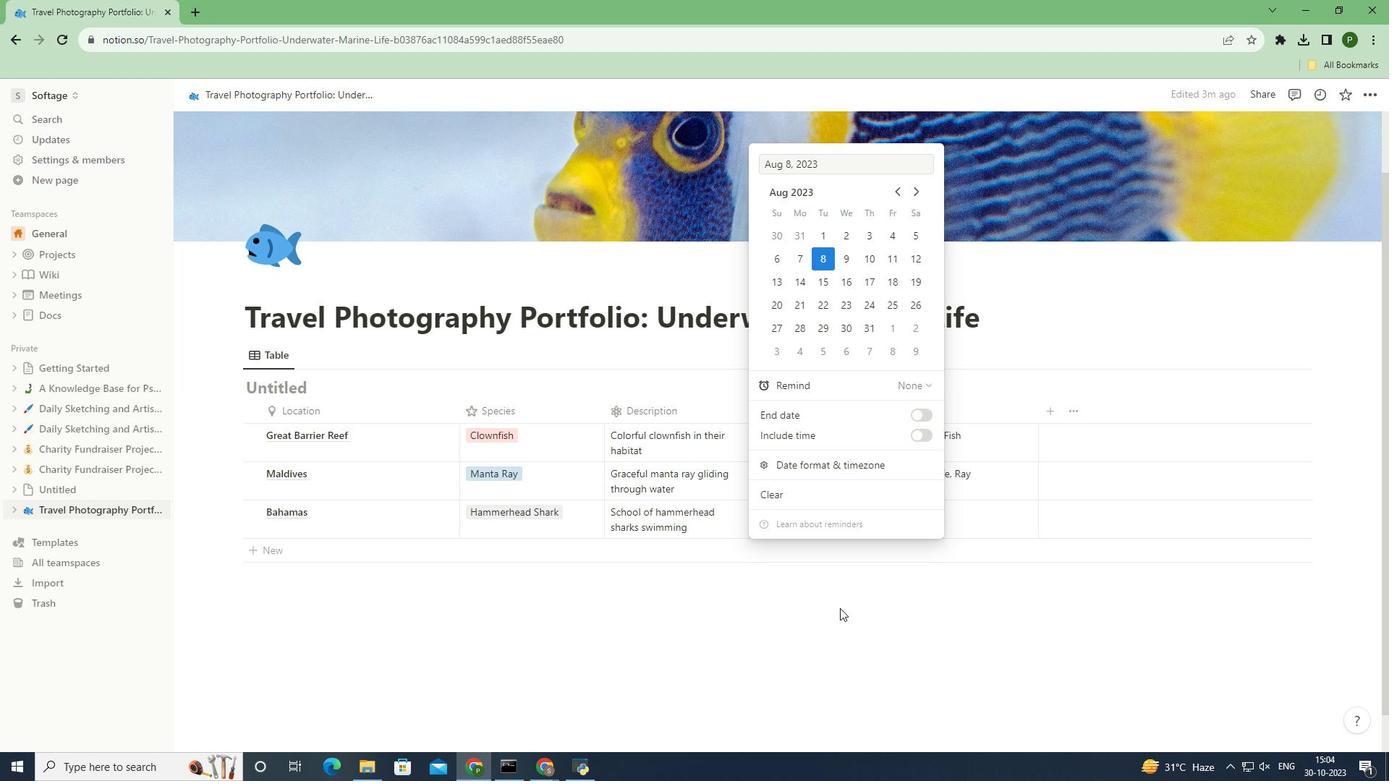 
Action: Mouse moved to (948, 500)
Screenshot: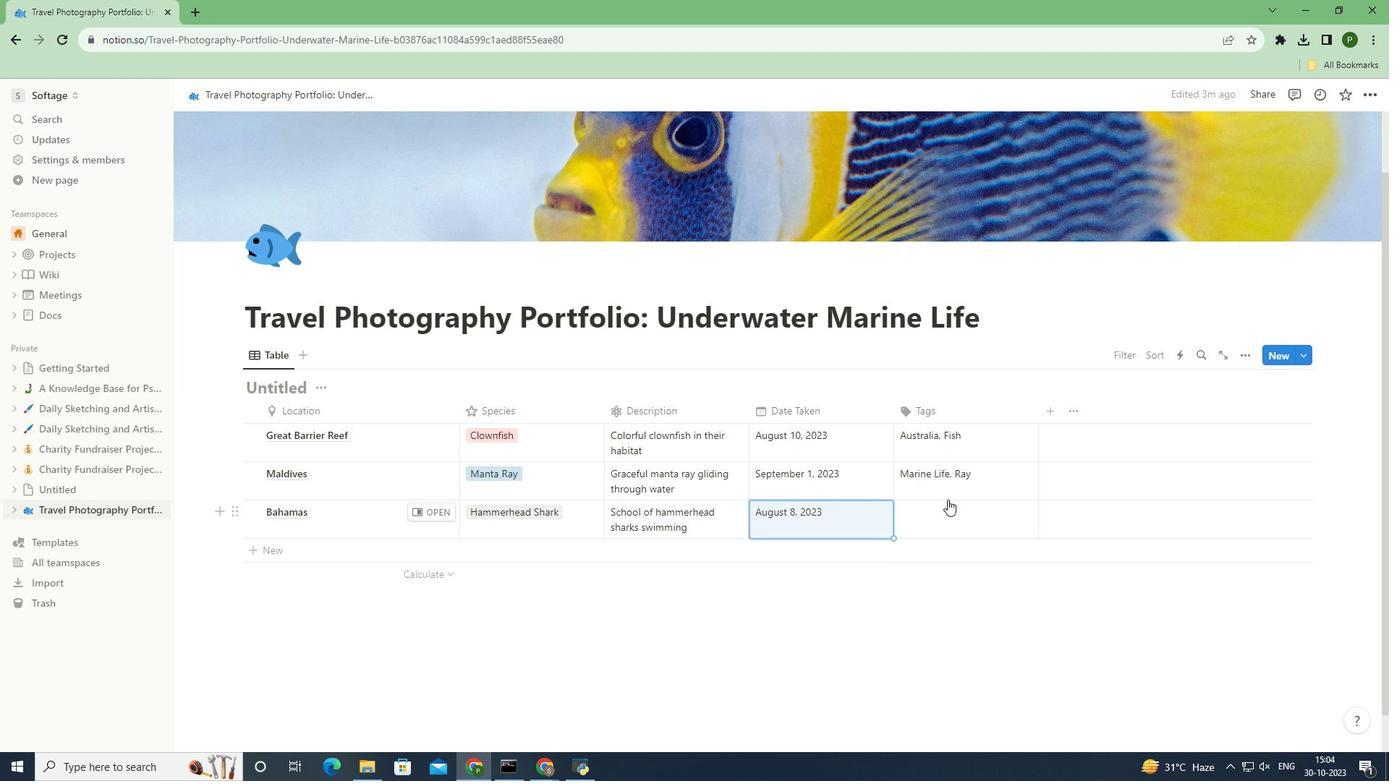 
Action: Mouse pressed left at (948, 500)
Screenshot: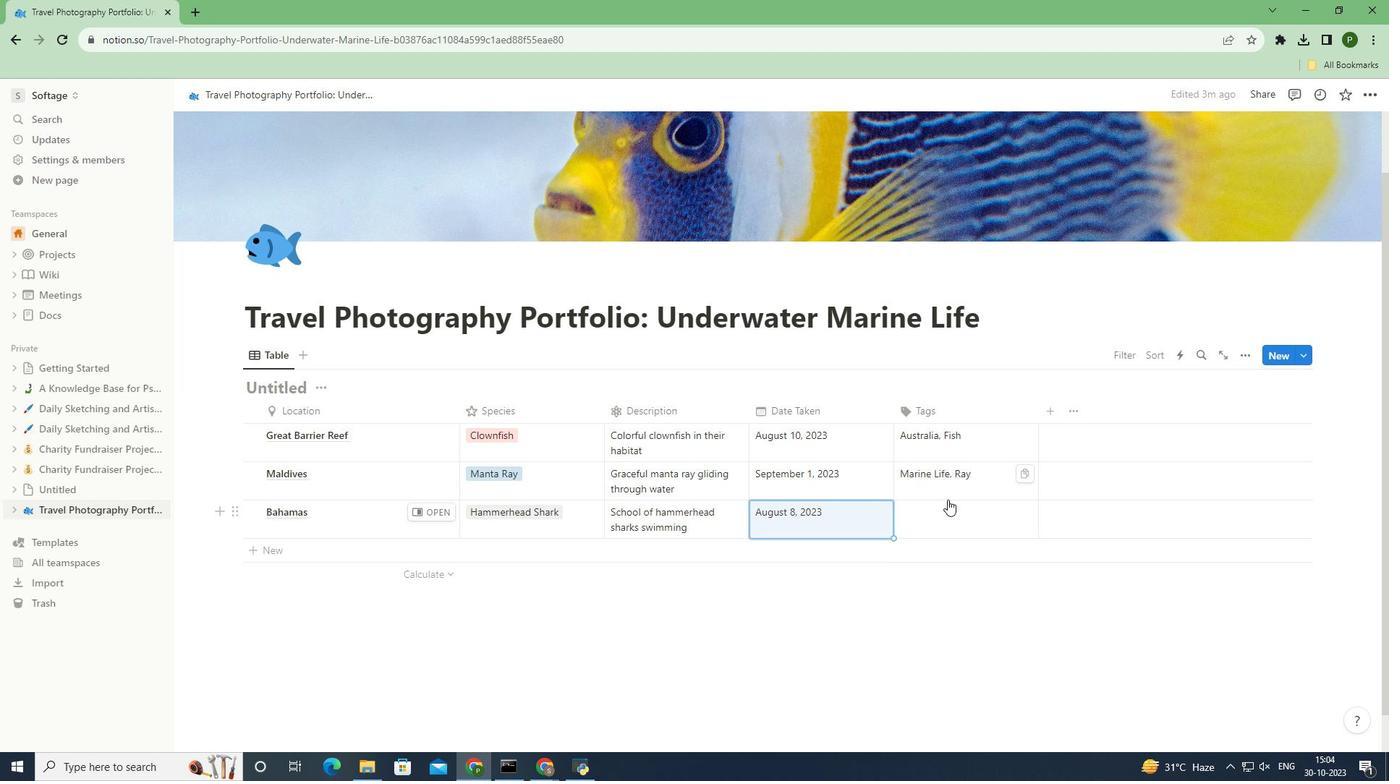 
Action: Mouse moved to (943, 513)
Screenshot: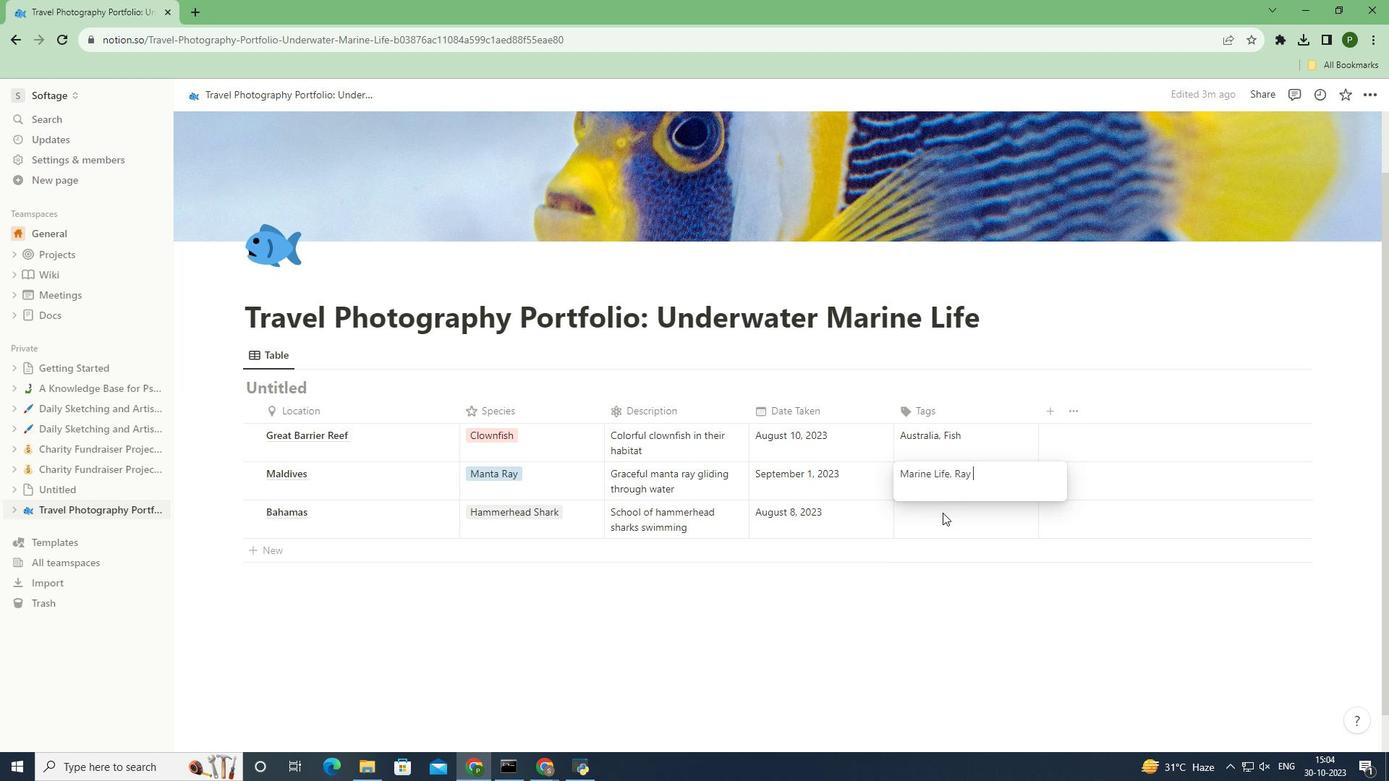 
Action: Mouse pressed left at (943, 513)
